 Task: Create tabs for every object which are used in housekeeping maintanence platform.
Action: Mouse moved to (1245, 92)
Screenshot: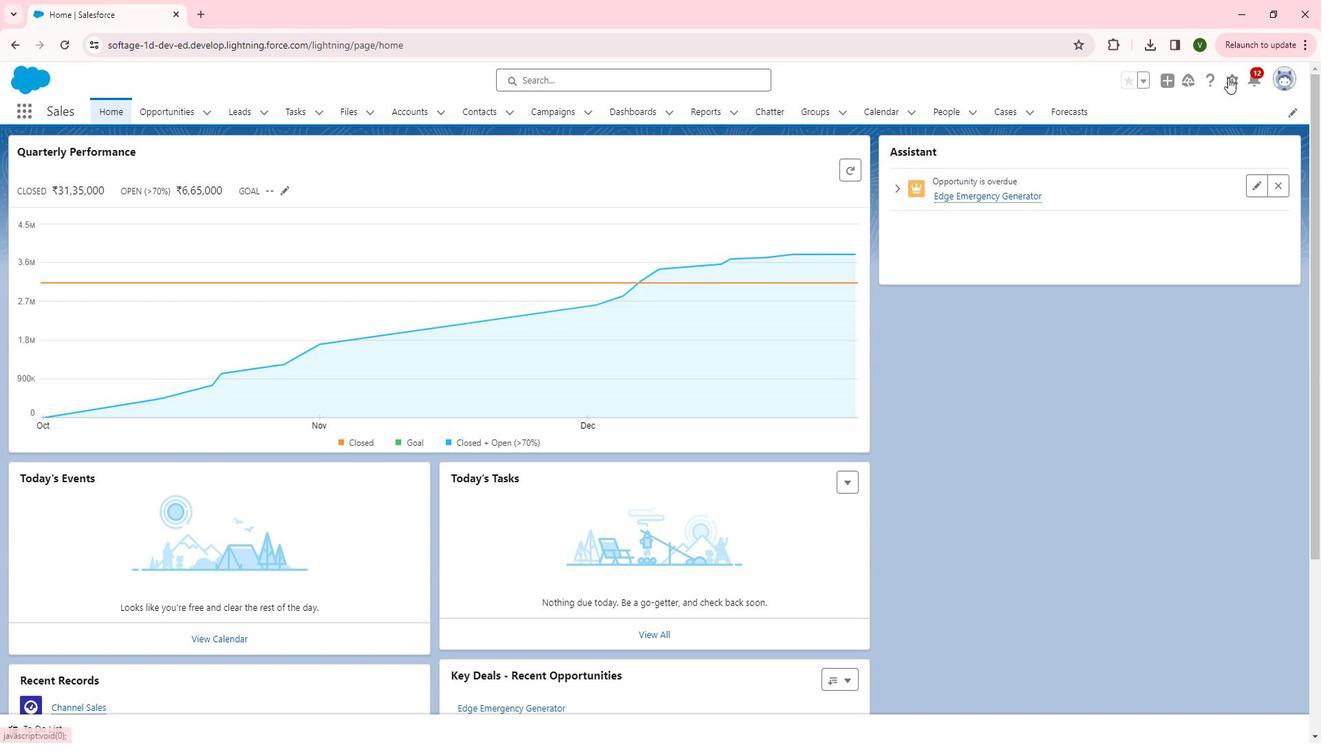 
Action: Mouse pressed left at (1245, 92)
Screenshot: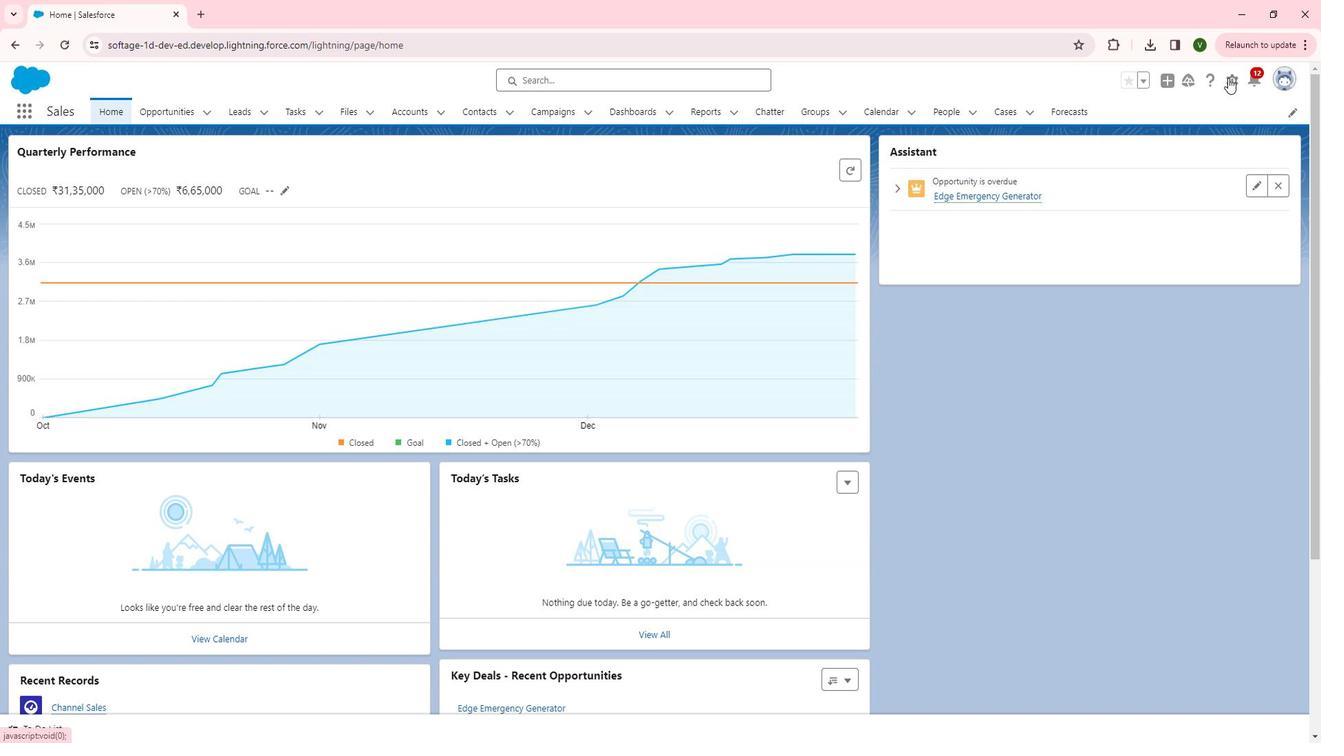 
Action: Mouse moved to (1194, 136)
Screenshot: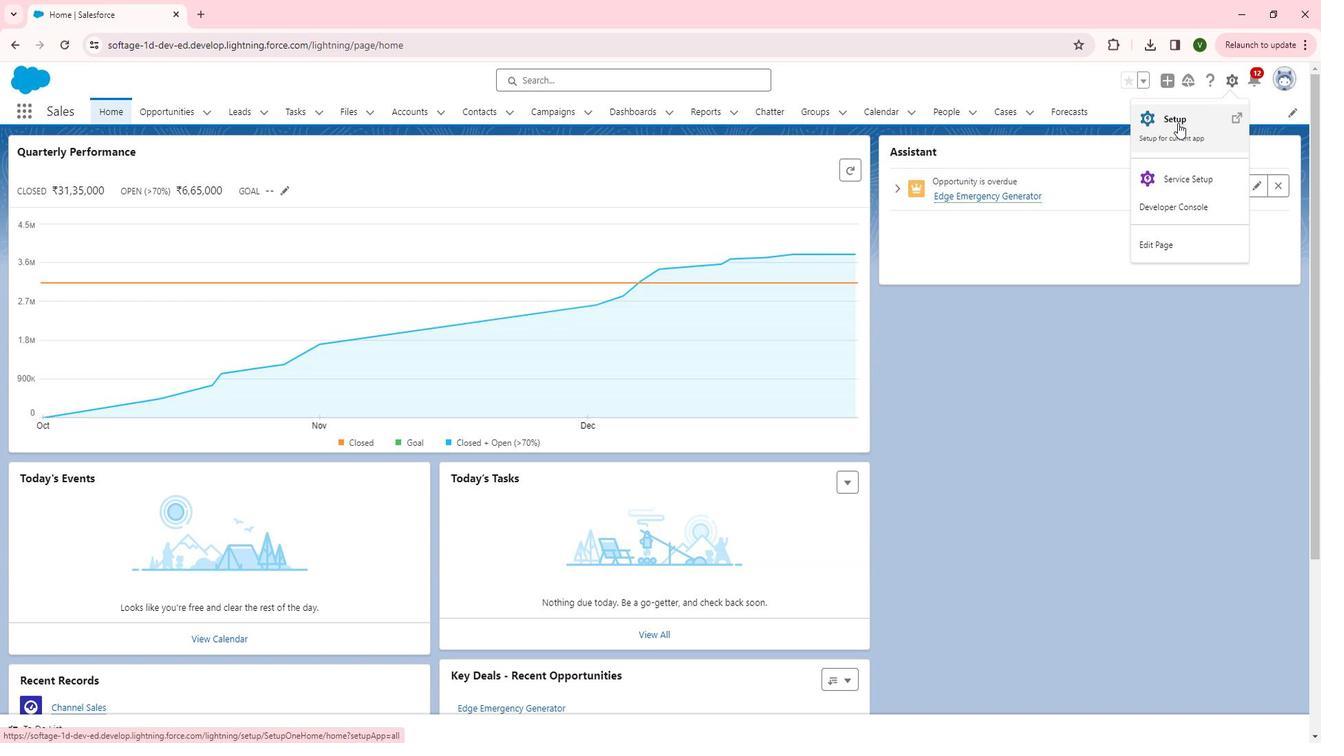 
Action: Mouse pressed left at (1194, 136)
Screenshot: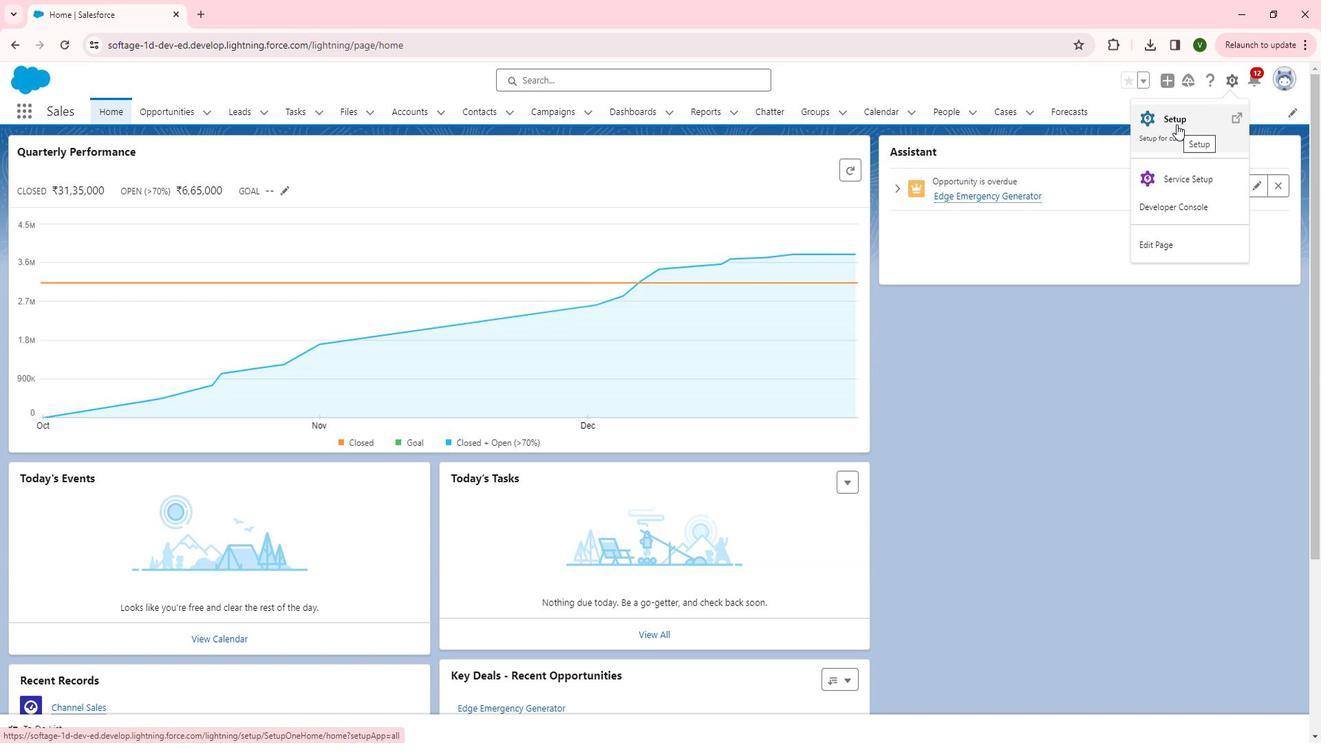 
Action: Mouse moved to (88, 322)
Screenshot: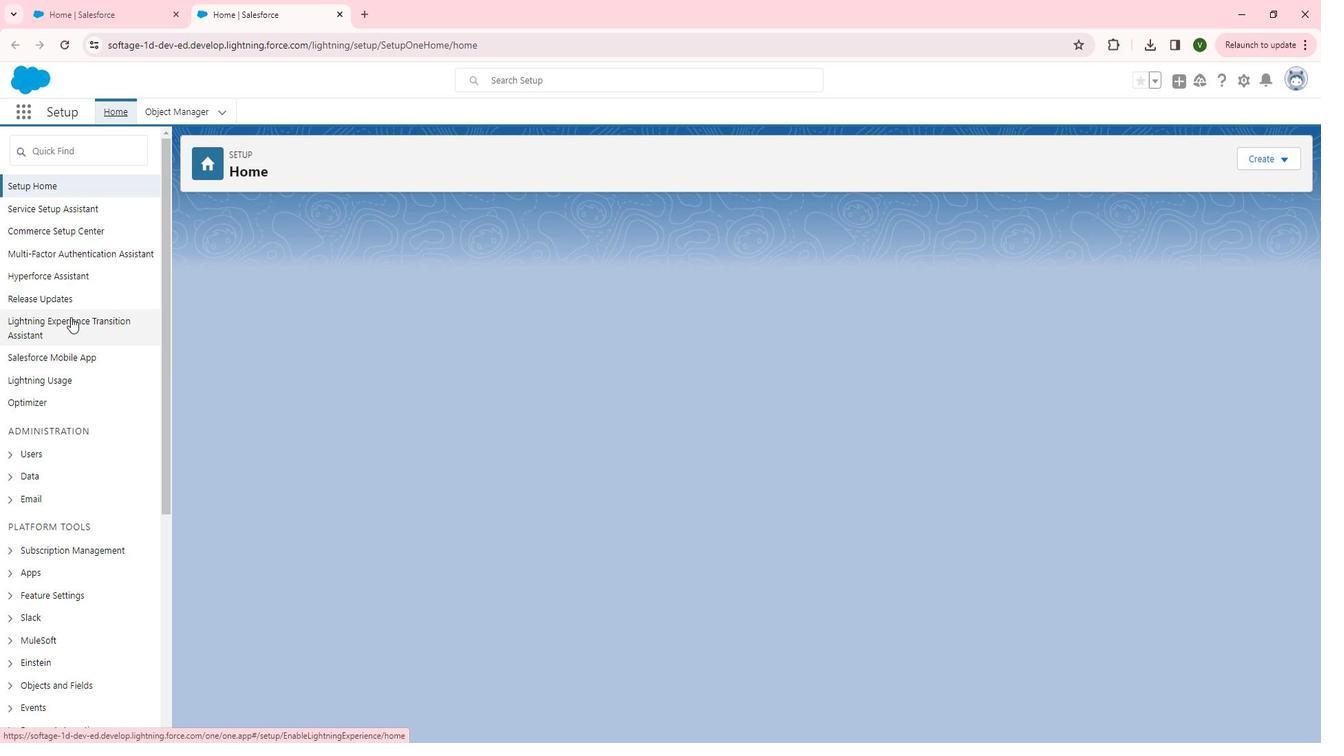 
Action: Mouse scrolled (88, 322) with delta (0, 0)
Screenshot: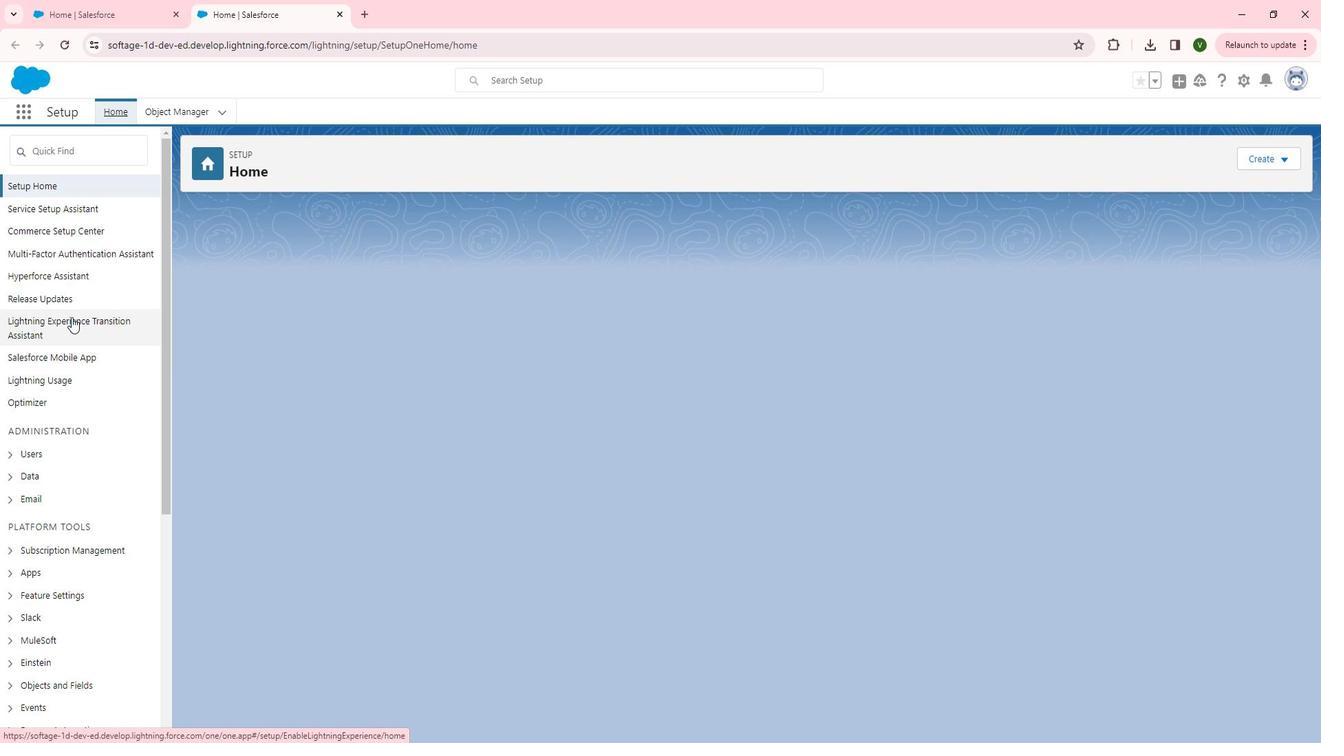 
Action: Mouse scrolled (88, 322) with delta (0, 0)
Screenshot: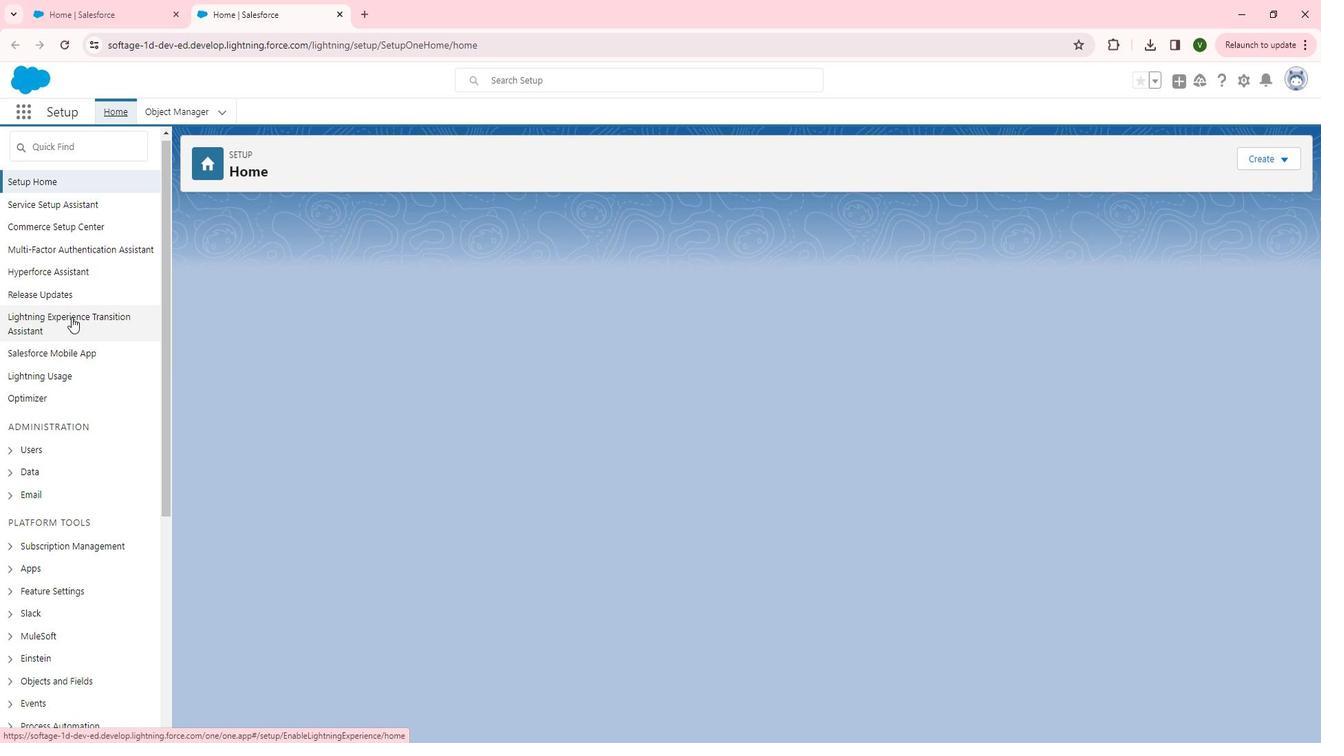 
Action: Mouse moved to (59, 417)
Screenshot: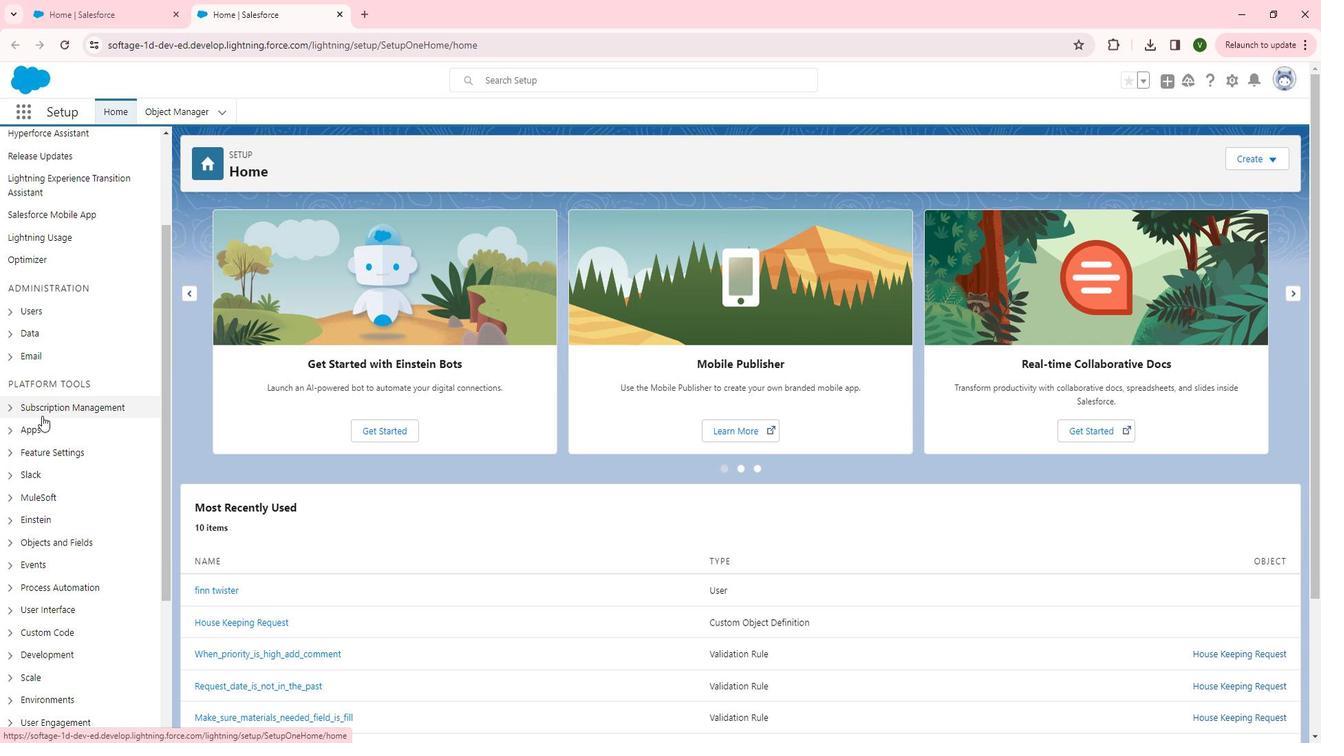 
Action: Mouse scrolled (59, 417) with delta (0, 0)
Screenshot: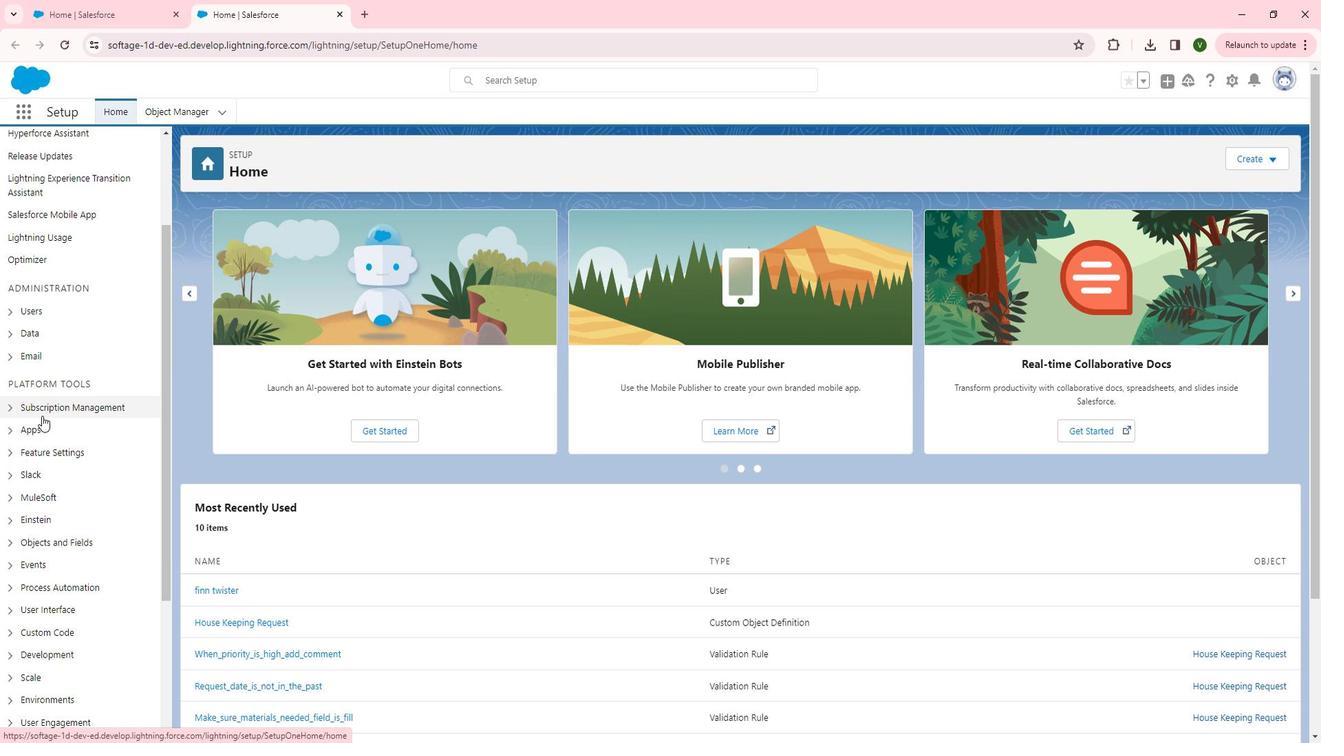 
Action: Mouse scrolled (59, 417) with delta (0, 0)
Screenshot: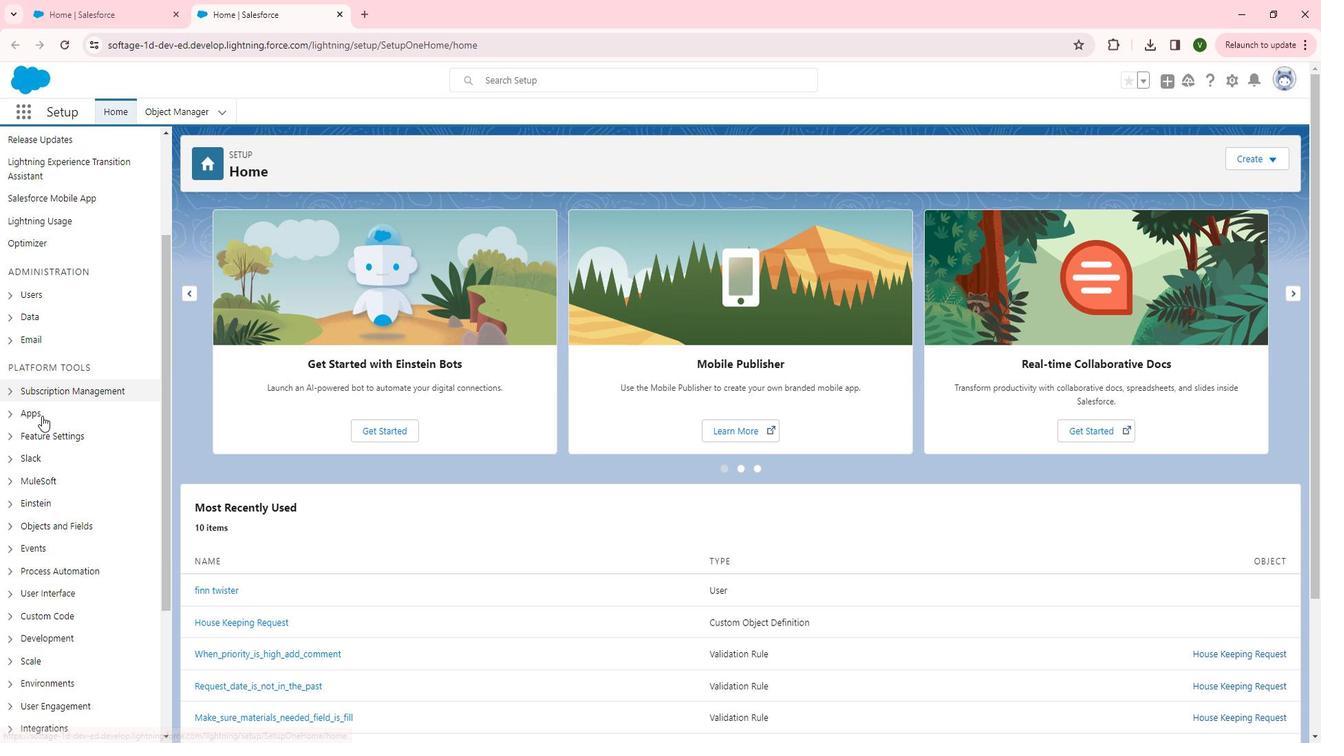 
Action: Mouse scrolled (59, 417) with delta (0, 0)
Screenshot: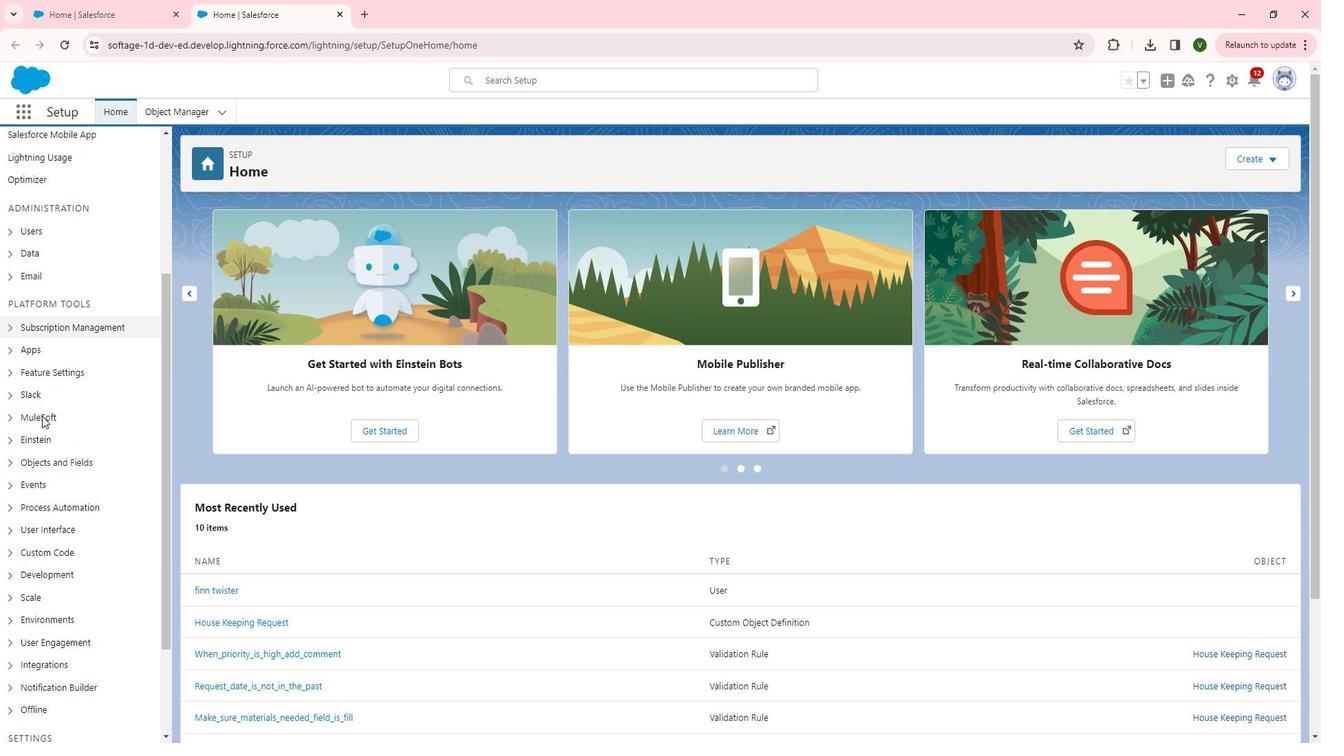 
Action: Mouse moved to (30, 398)
Screenshot: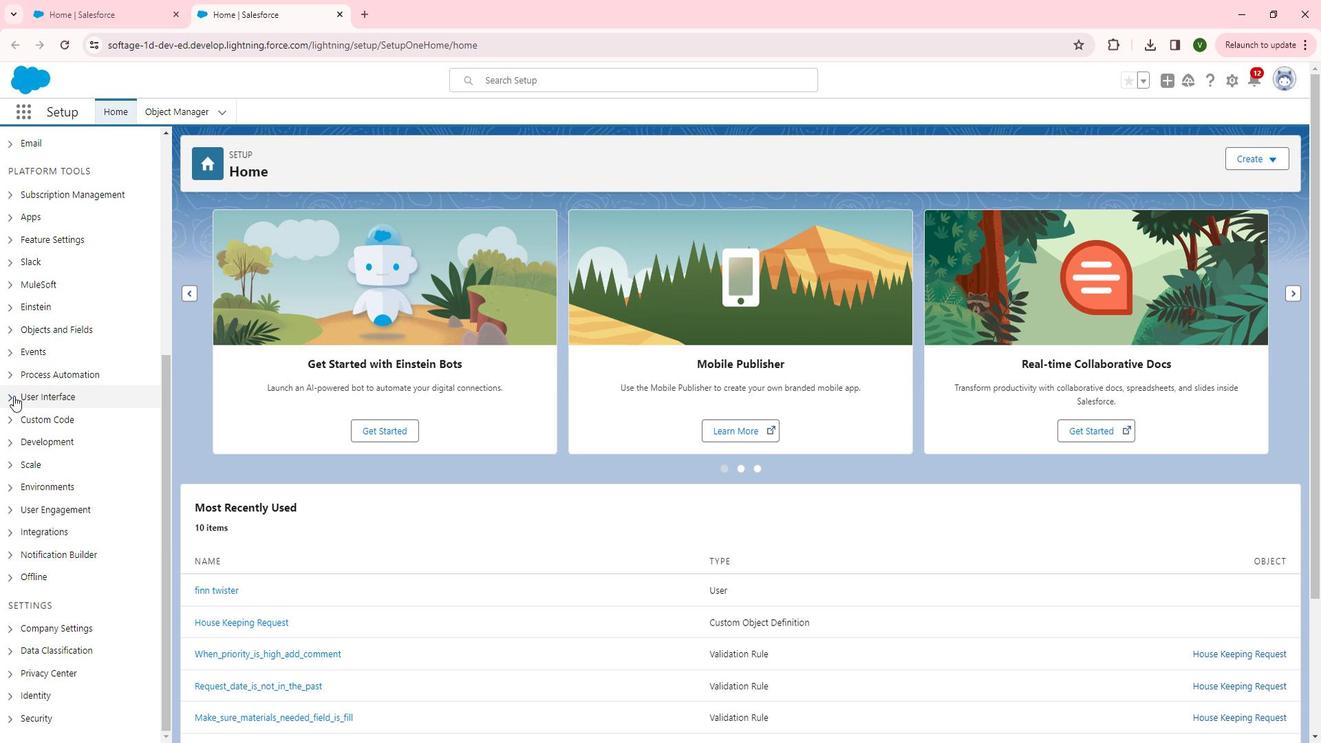 
Action: Mouse pressed left at (30, 398)
Screenshot: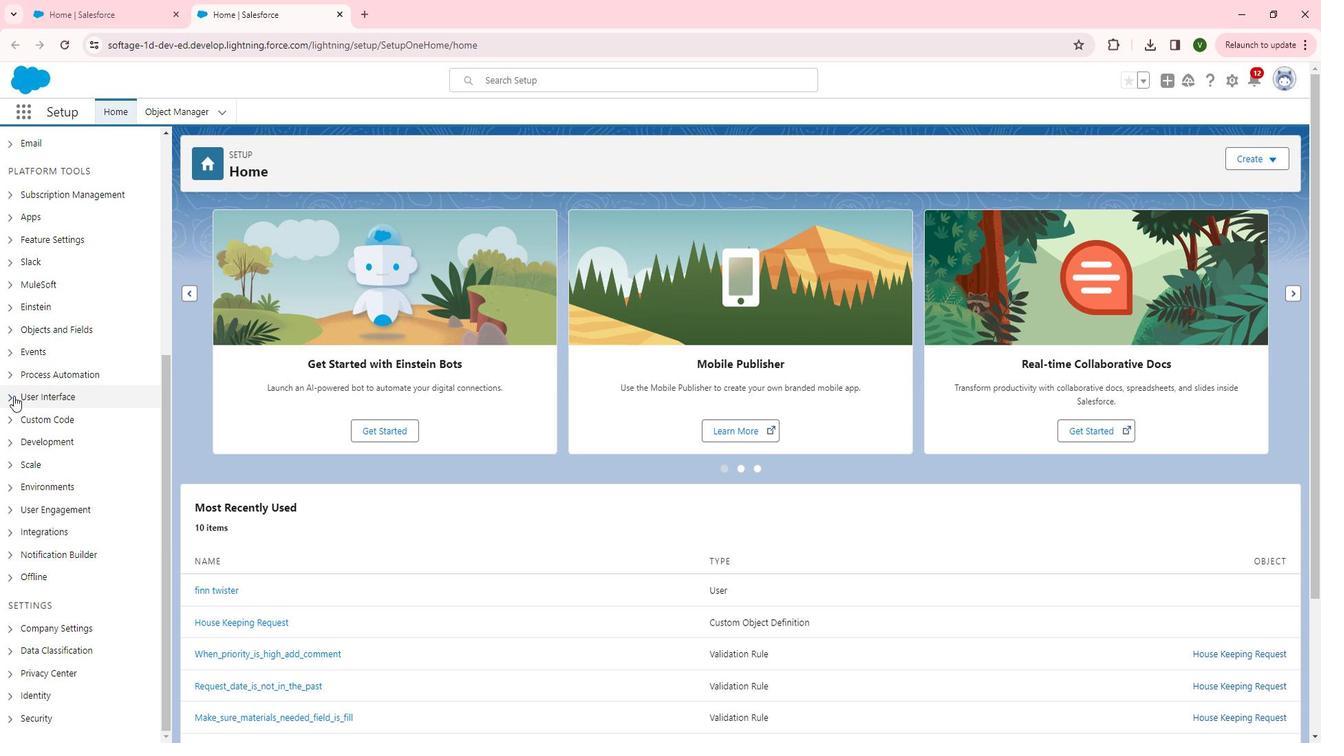 
Action: Mouse moved to (81, 470)
Screenshot: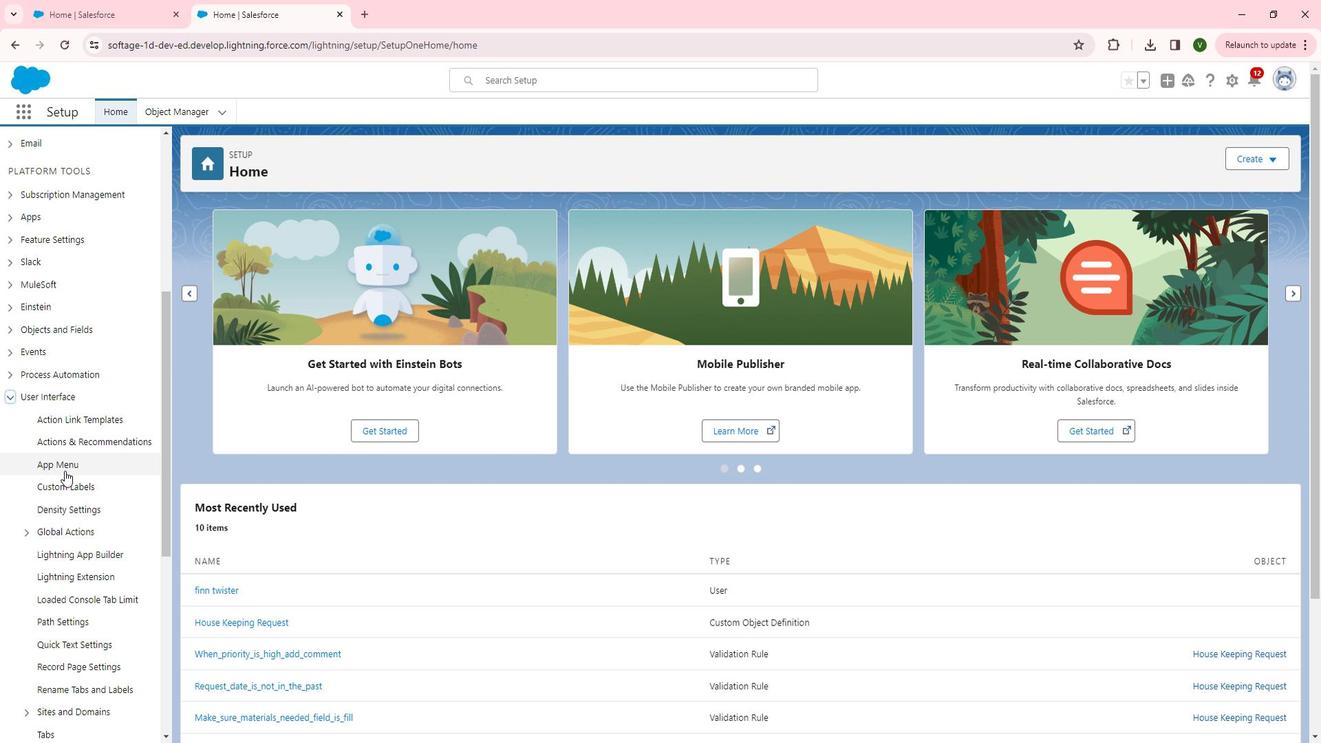 
Action: Mouse scrolled (81, 470) with delta (0, 0)
Screenshot: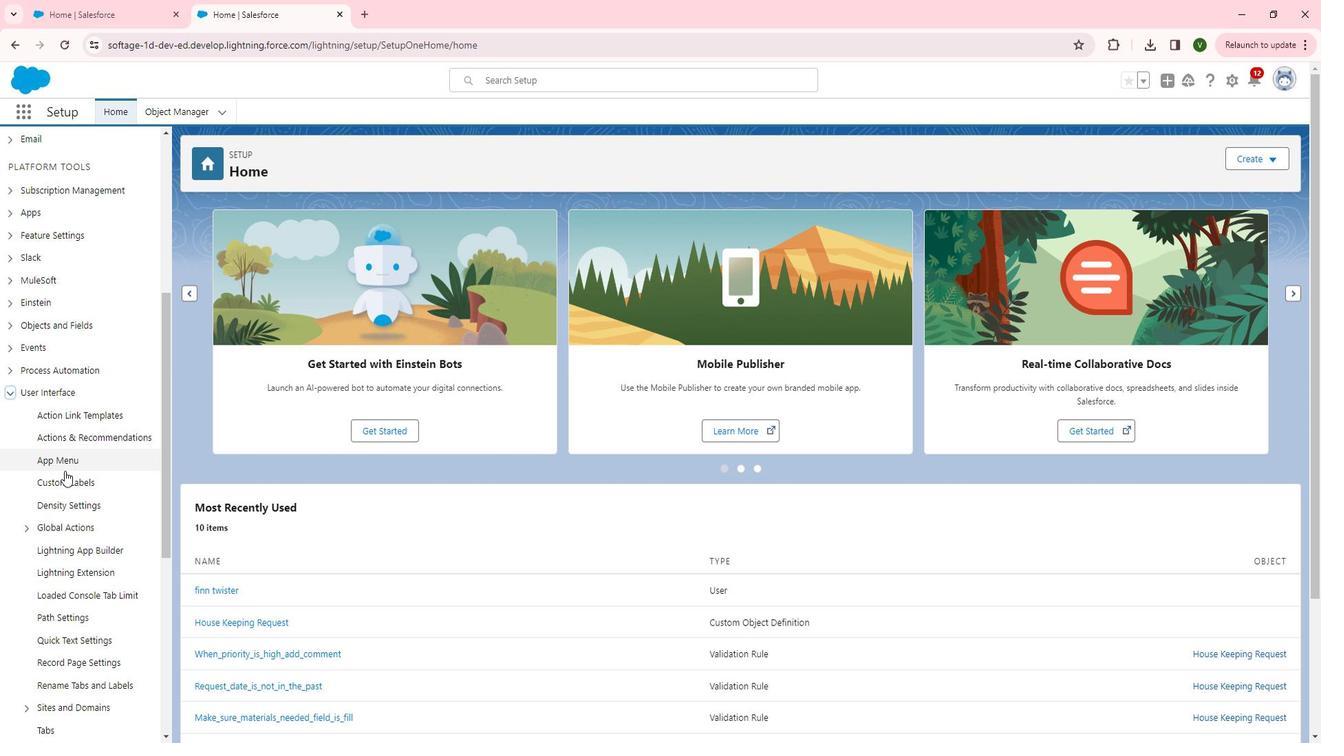 
Action: Mouse scrolled (81, 470) with delta (0, 0)
Screenshot: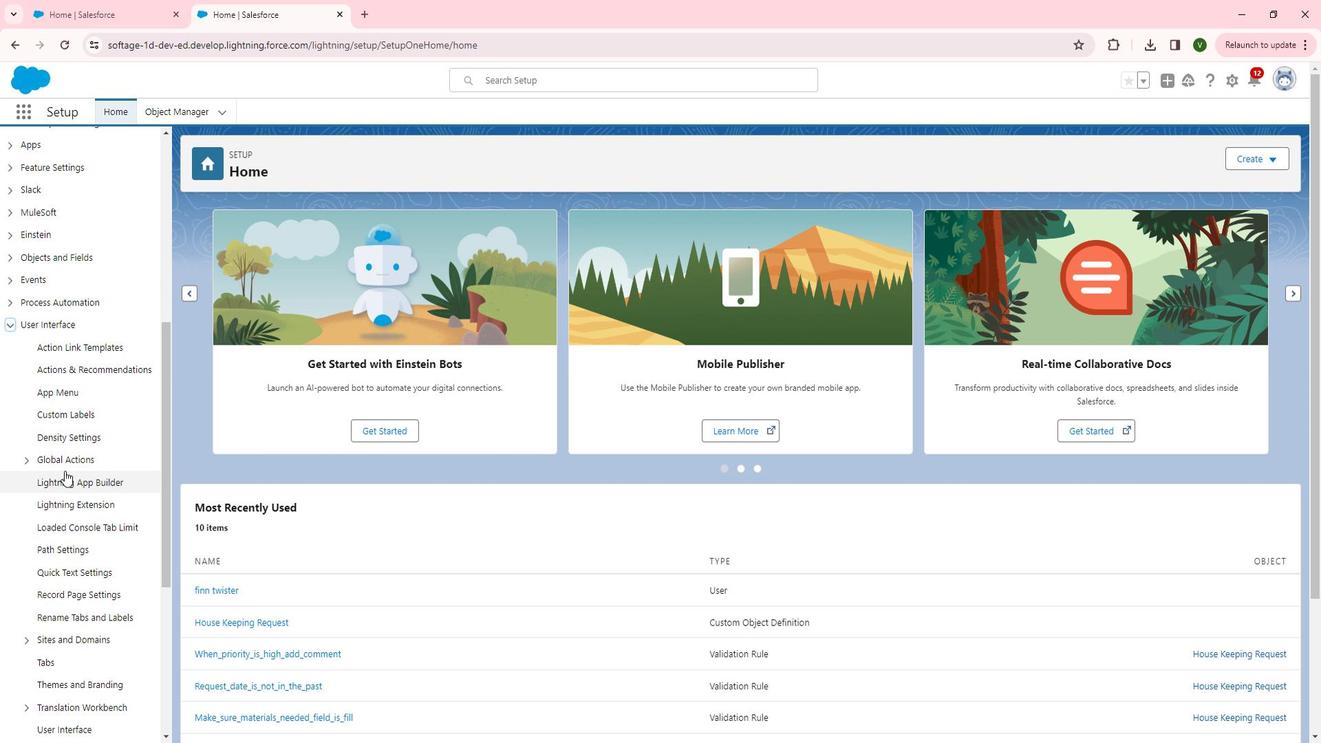 
Action: Mouse scrolled (81, 470) with delta (0, 0)
Screenshot: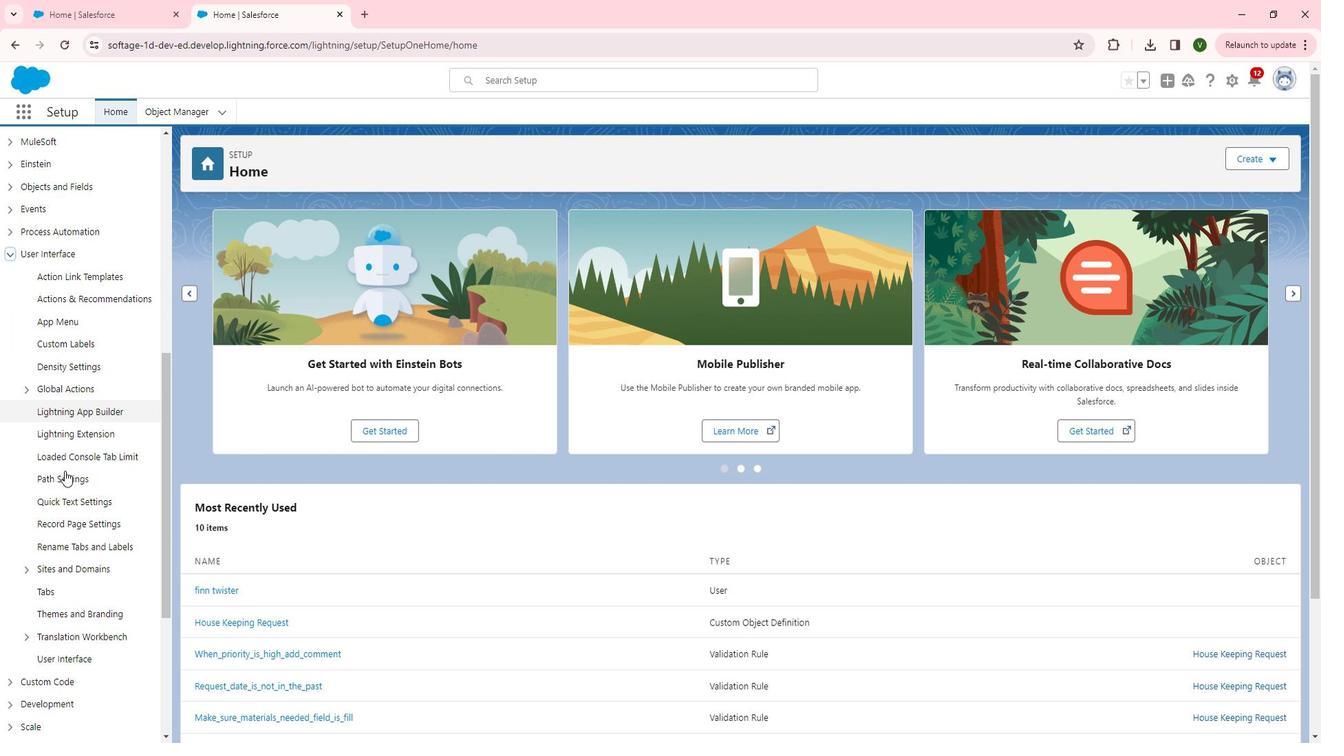 
Action: Mouse moved to (66, 516)
Screenshot: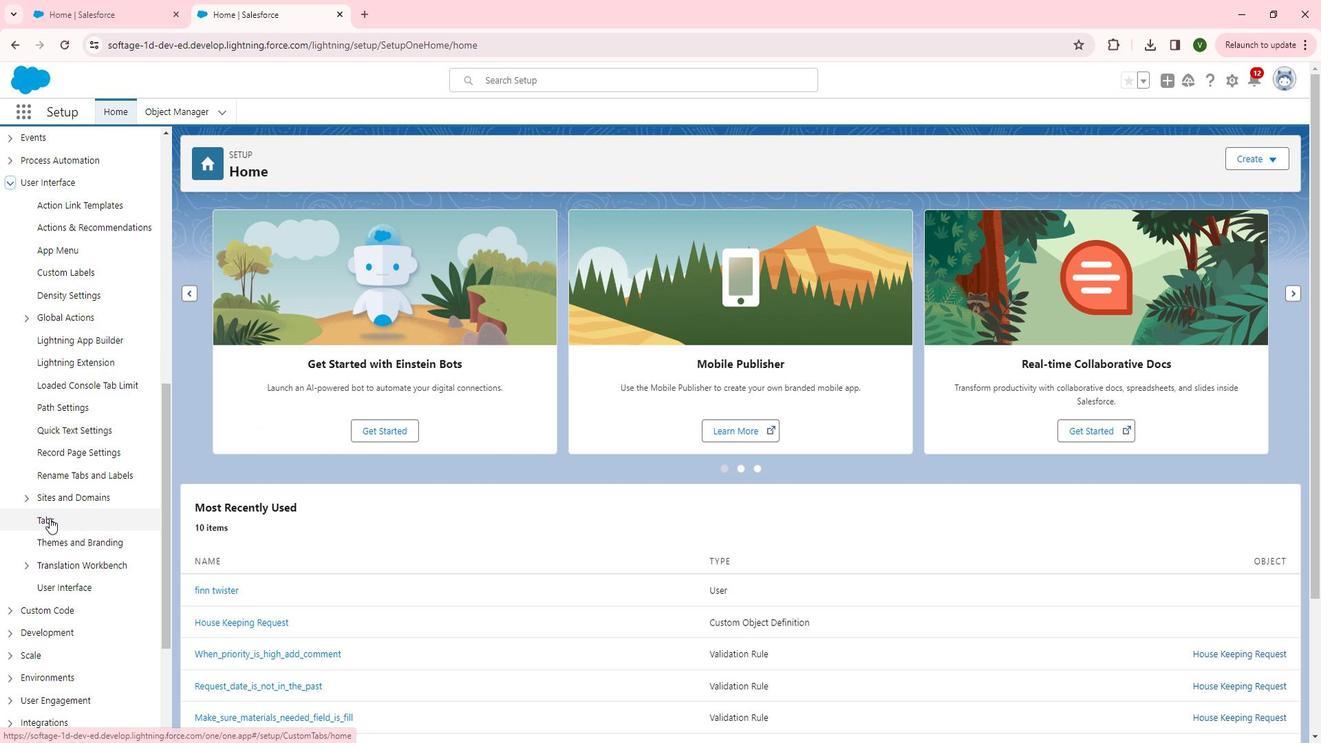 
Action: Mouse pressed left at (66, 516)
Screenshot: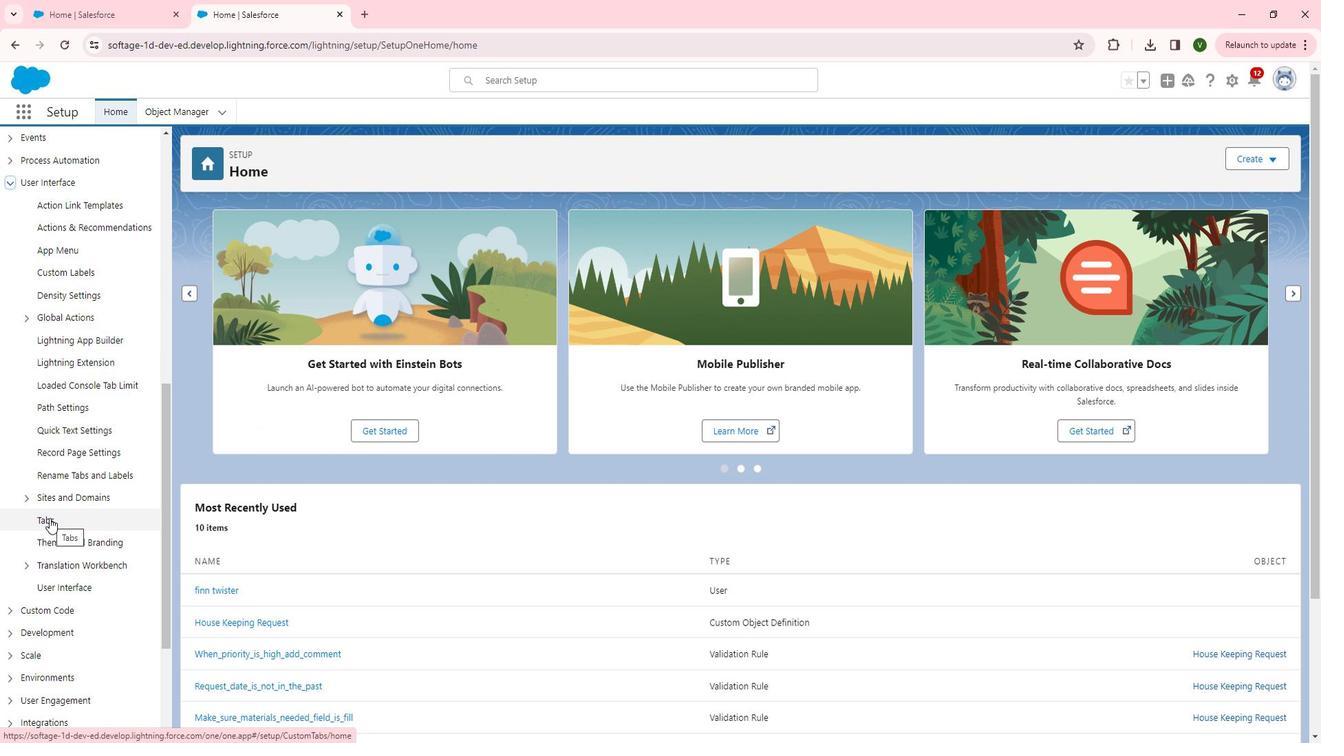 
Action: Mouse moved to (560, 330)
Screenshot: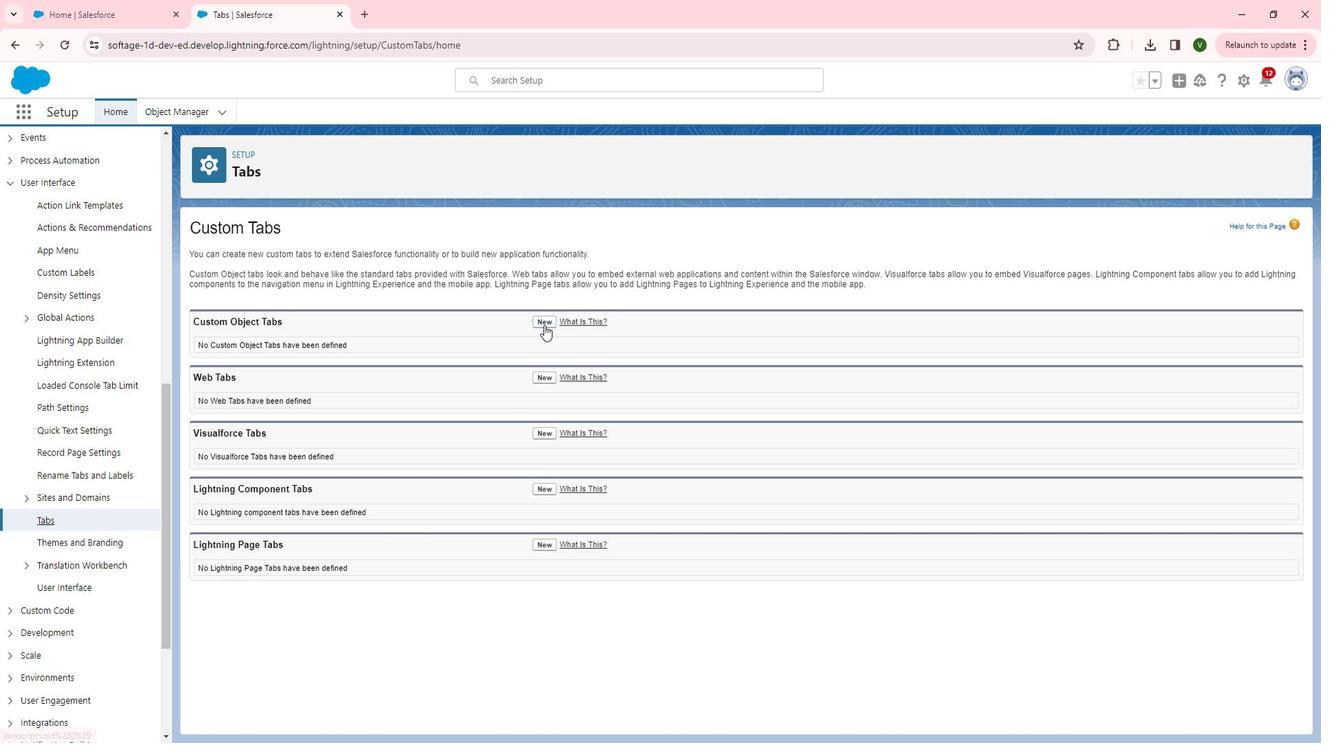 
Action: Mouse pressed left at (560, 330)
Screenshot: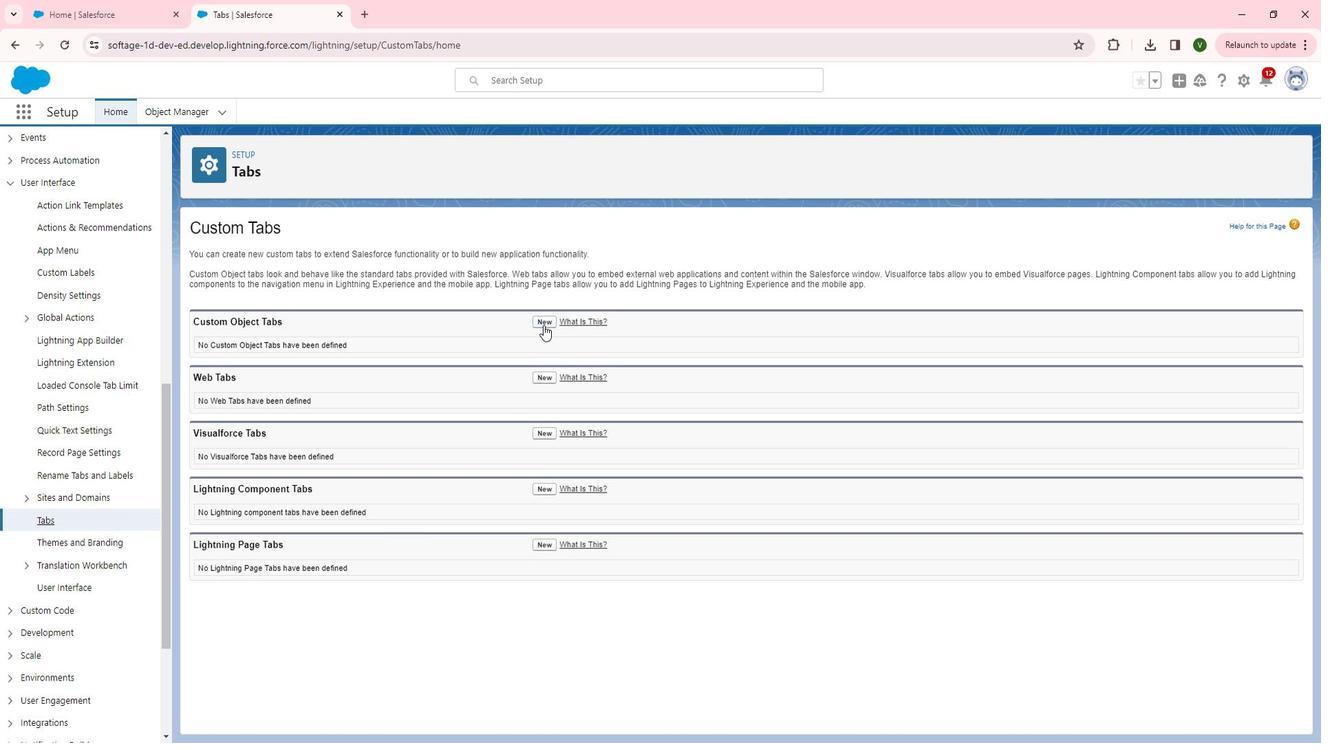 
Action: Mouse moved to (505, 343)
Screenshot: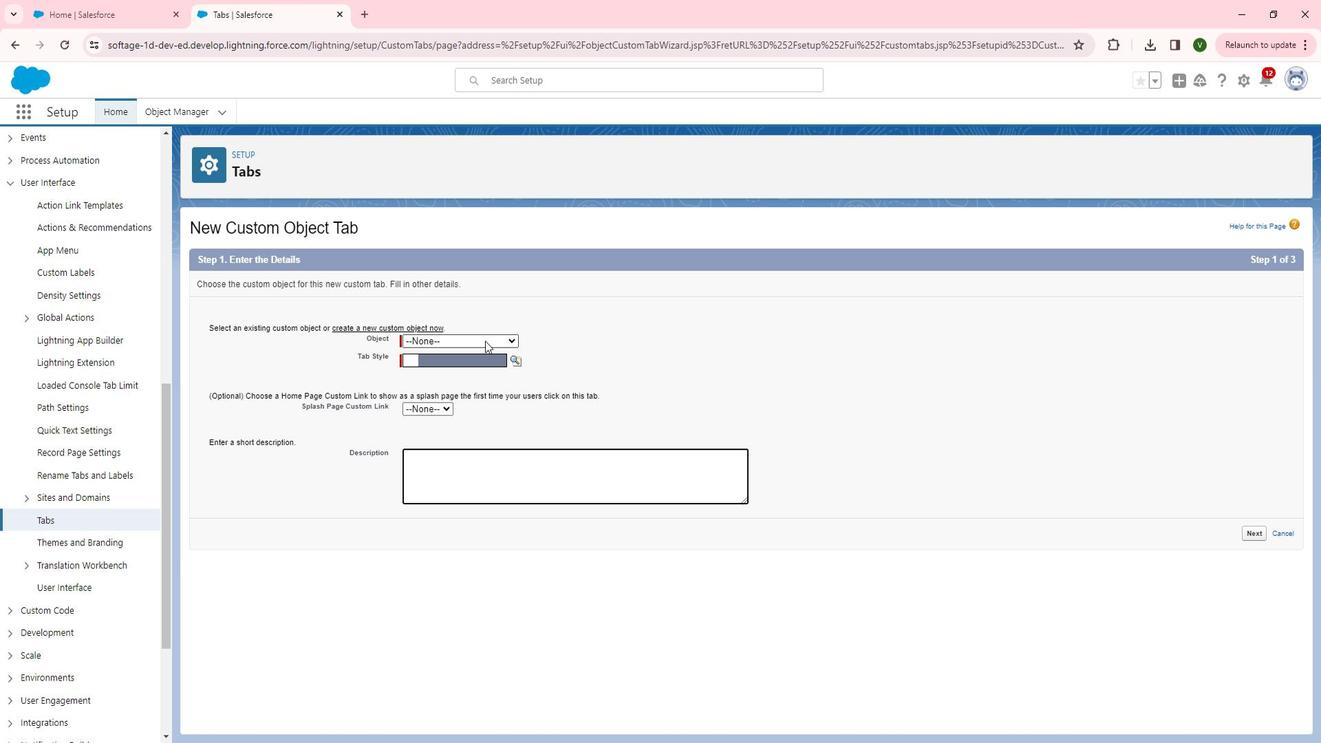 
Action: Mouse pressed left at (505, 343)
Screenshot: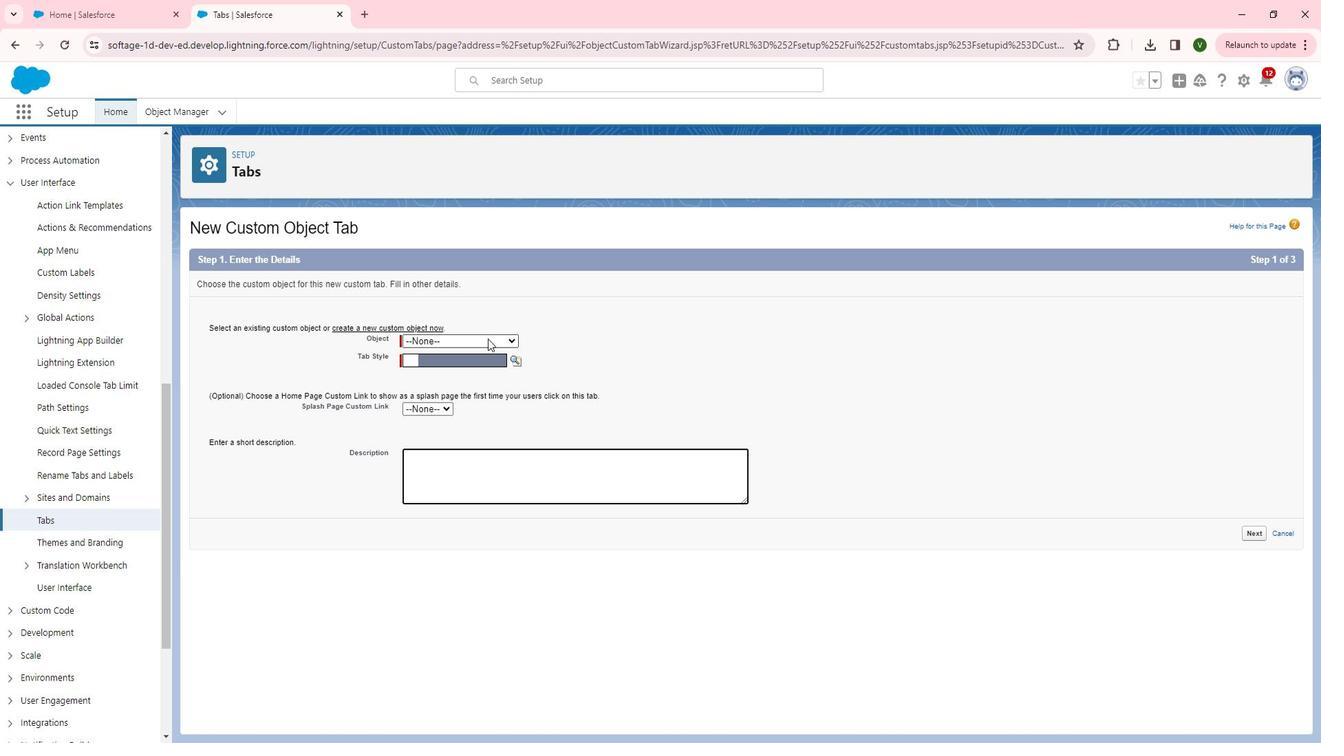 
Action: Mouse moved to (495, 368)
Screenshot: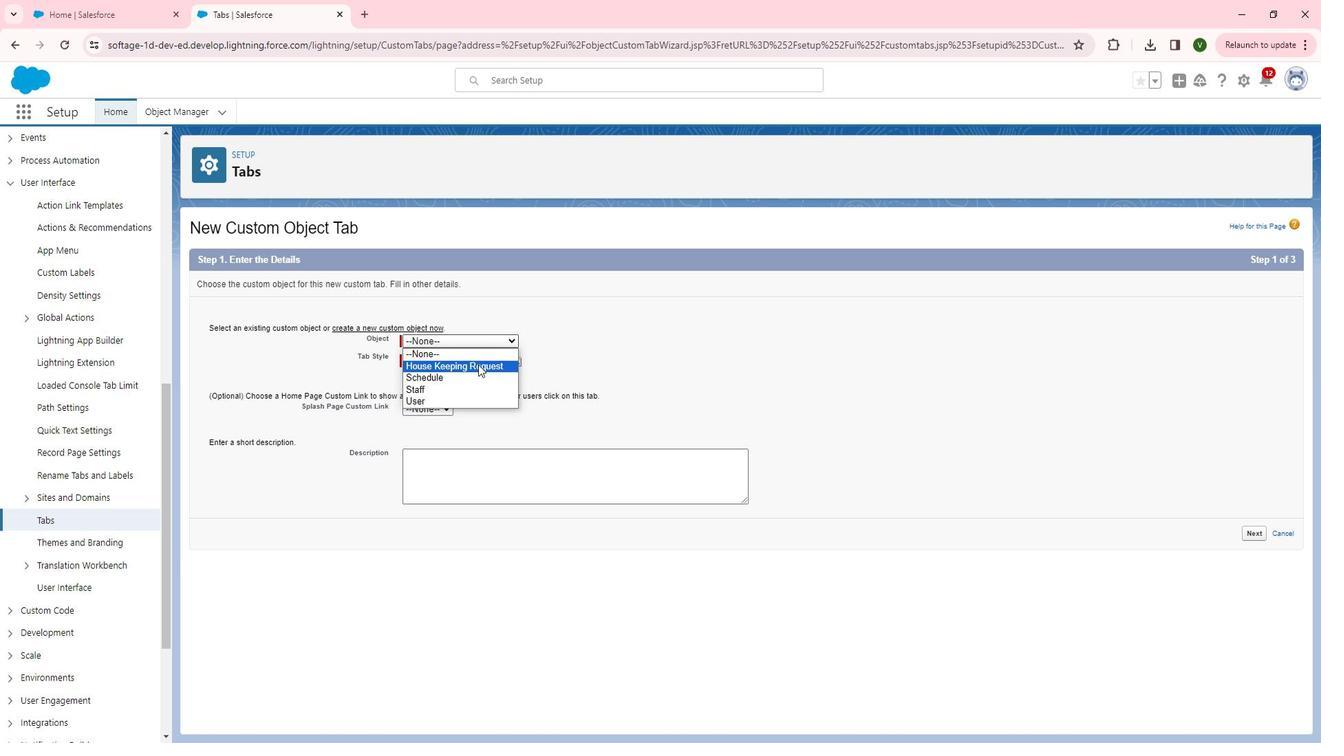 
Action: Mouse pressed left at (495, 368)
Screenshot: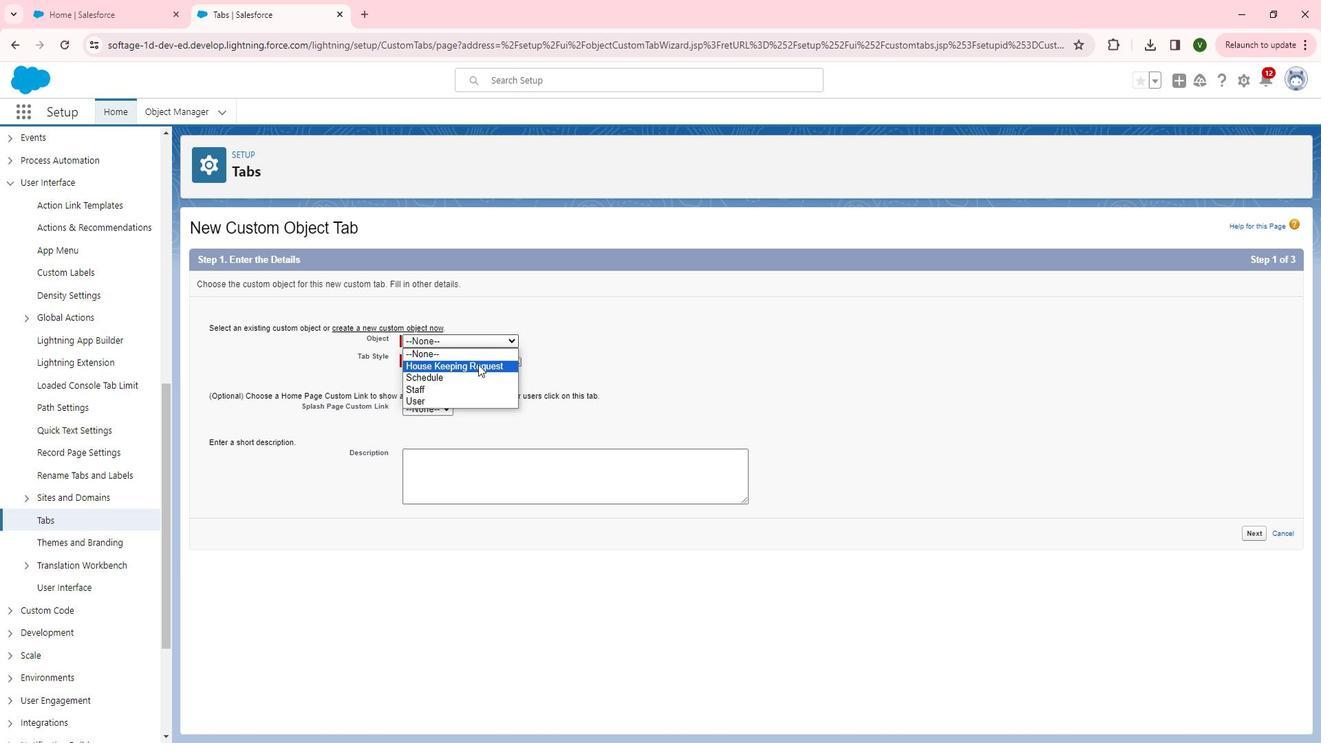 
Action: Mouse moved to (534, 365)
Screenshot: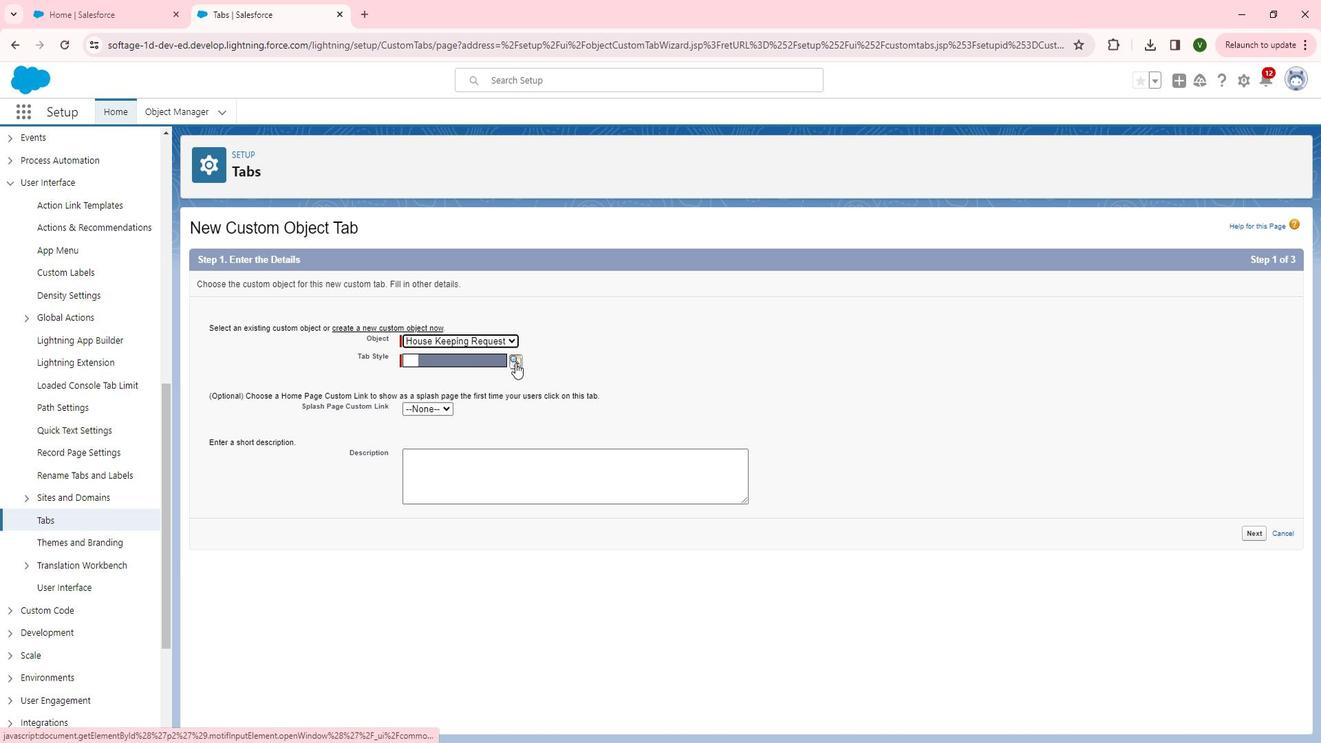 
Action: Mouse pressed left at (534, 365)
Screenshot: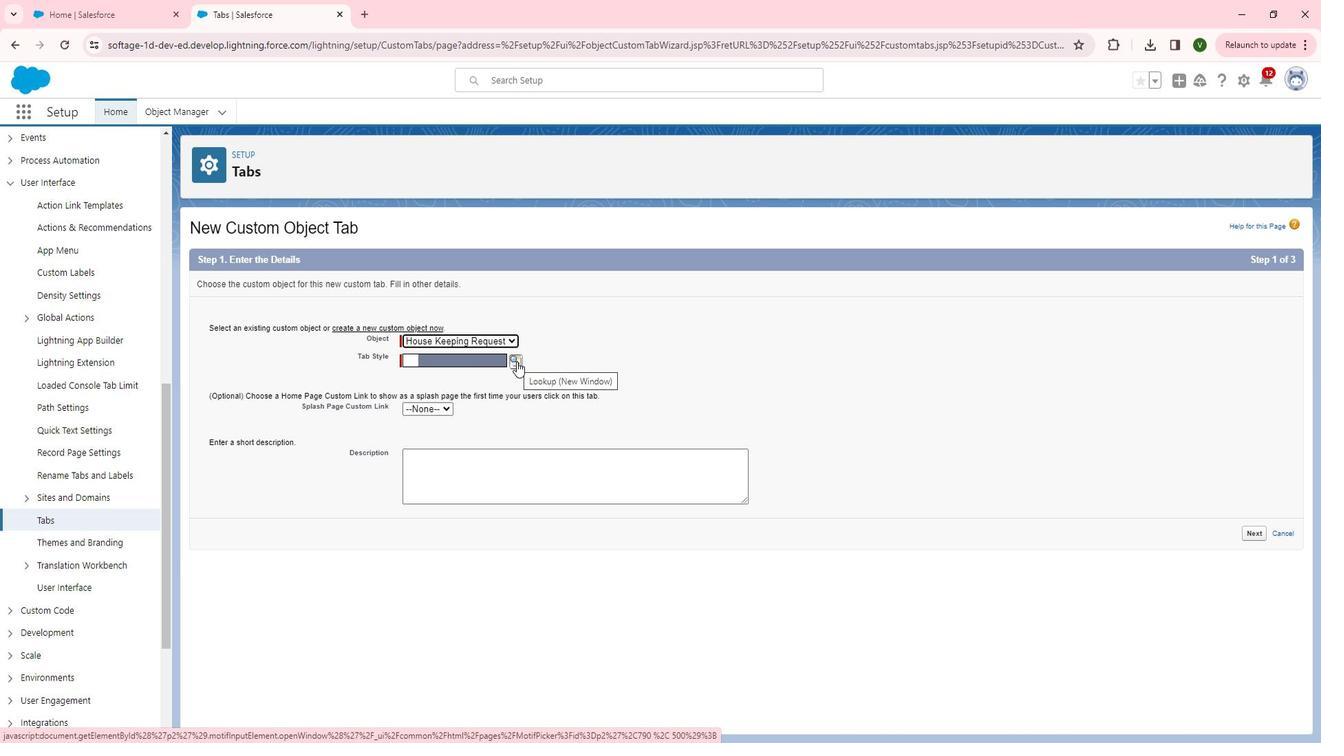 
Action: Mouse moved to (307, 560)
Screenshot: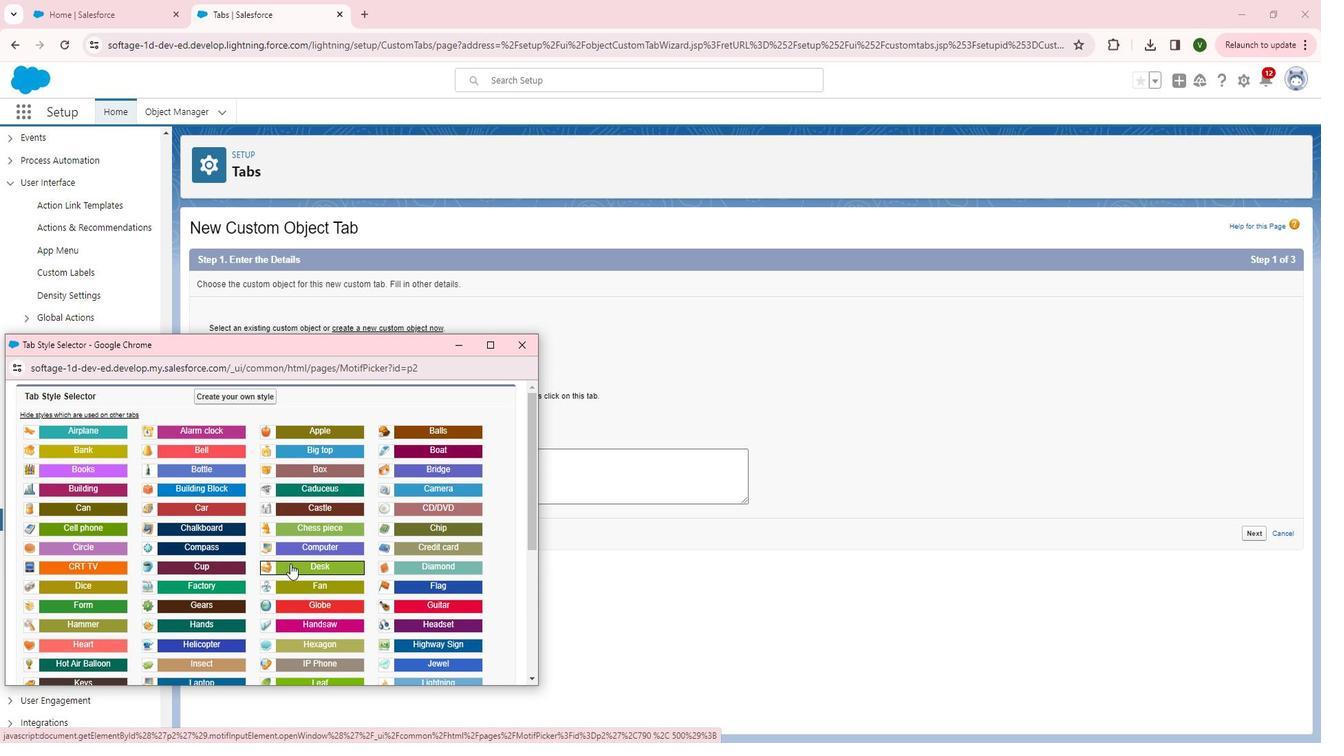 
Action: Mouse scrolled (307, 559) with delta (0, 0)
Screenshot: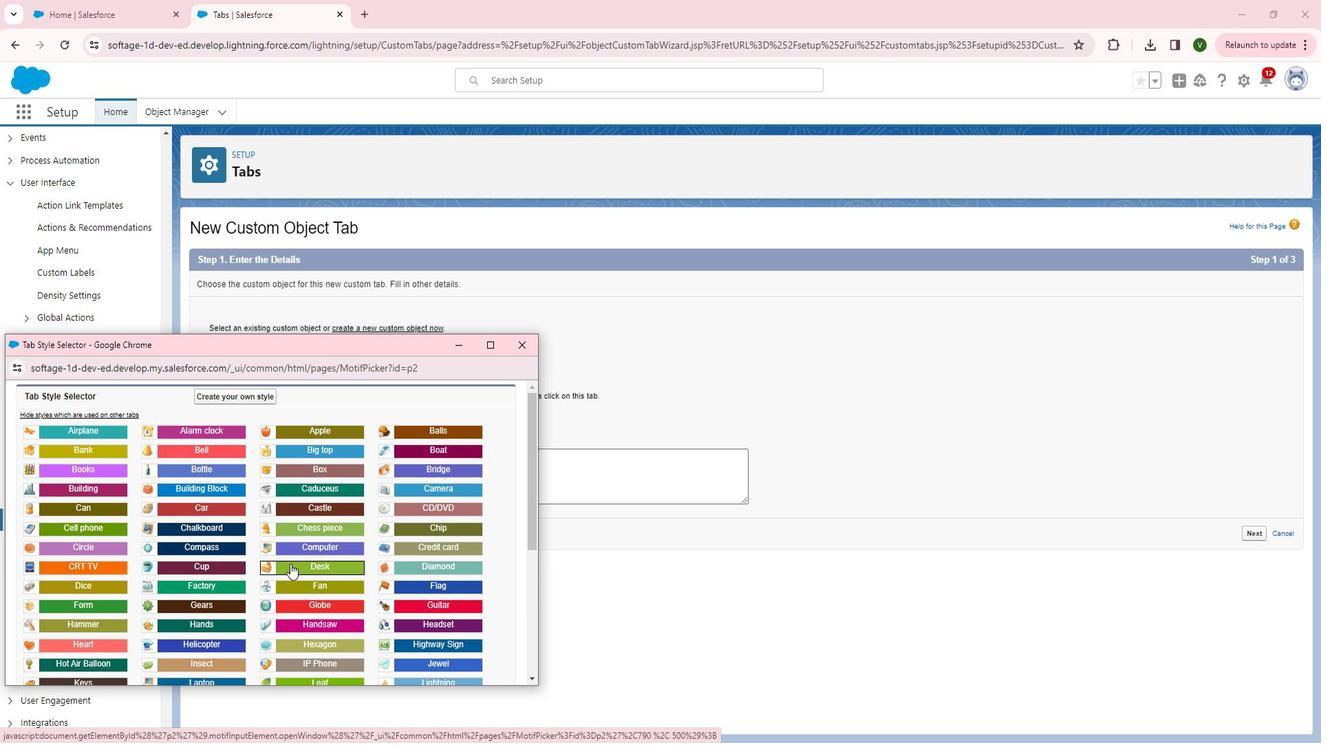 
Action: Mouse moved to (218, 419)
Screenshot: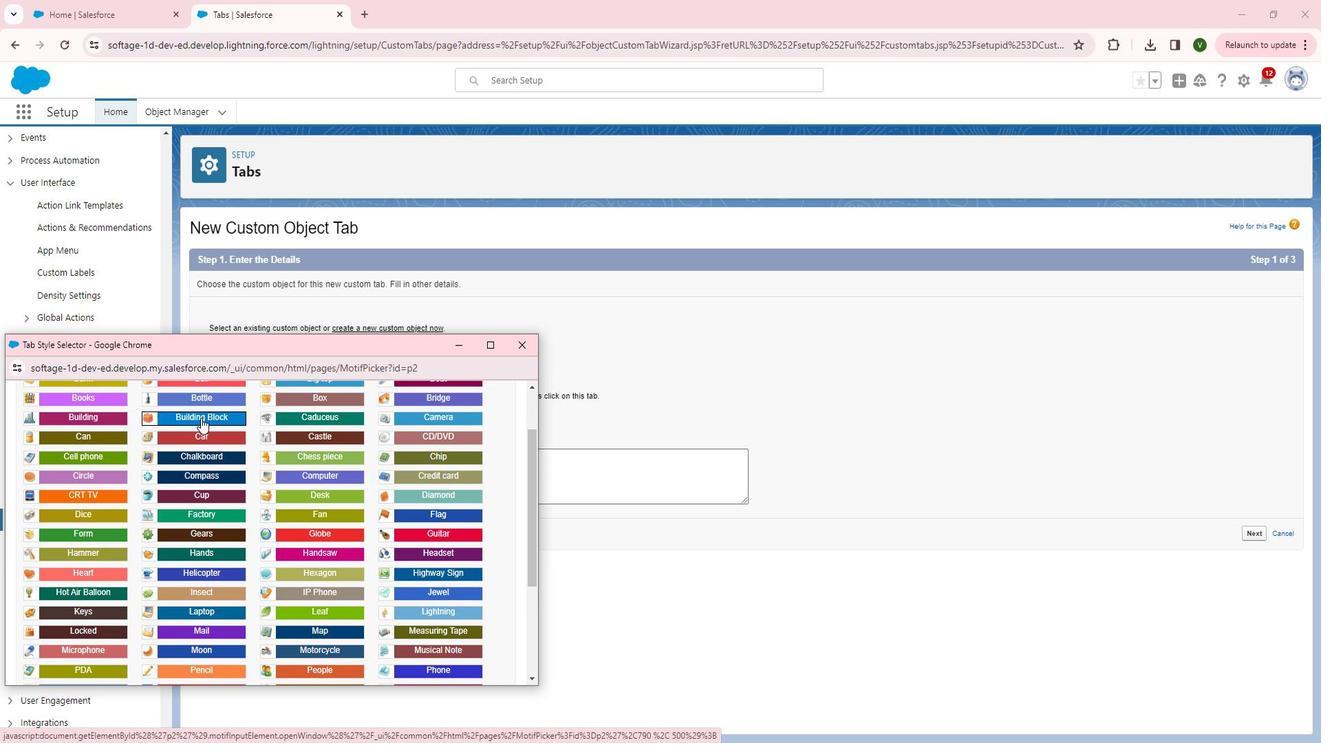
Action: Mouse pressed left at (218, 419)
Screenshot: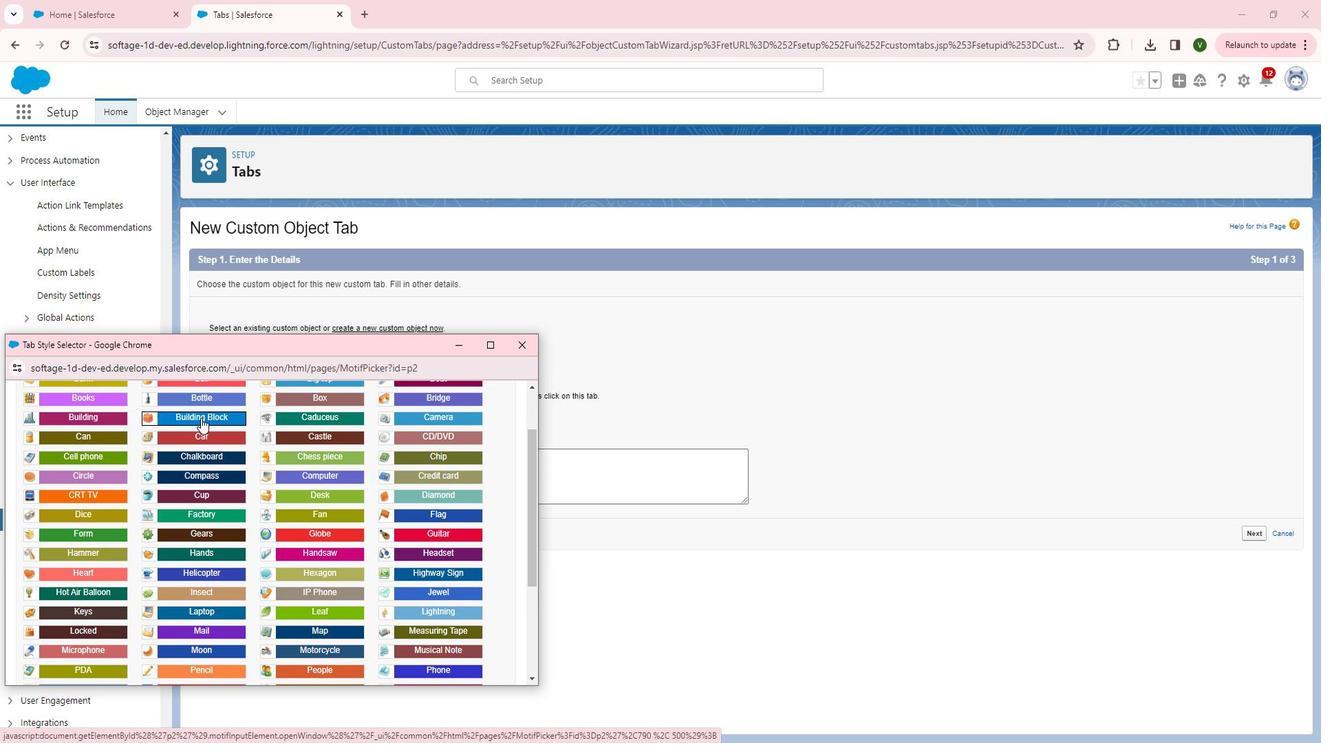 
Action: Mouse moved to (1265, 534)
Screenshot: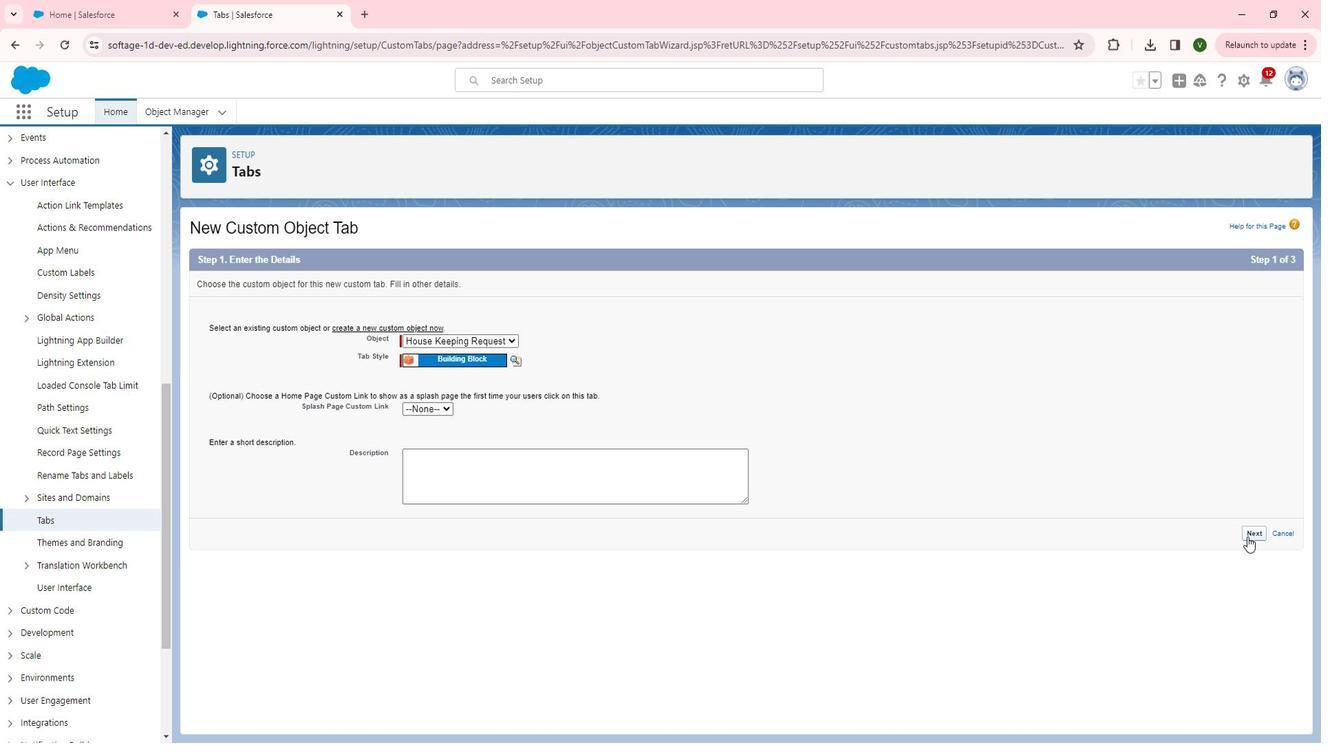 
Action: Mouse pressed left at (1265, 534)
Screenshot: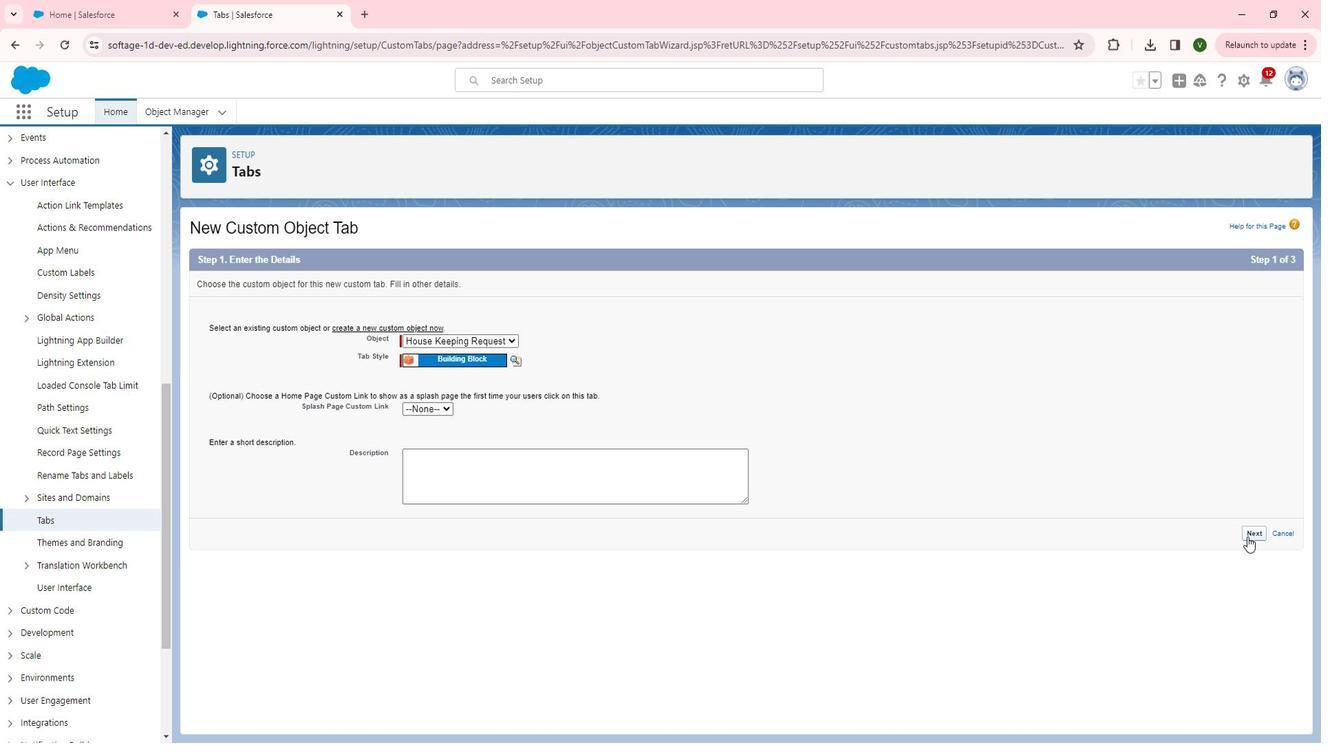 
Action: Mouse moved to (857, 421)
Screenshot: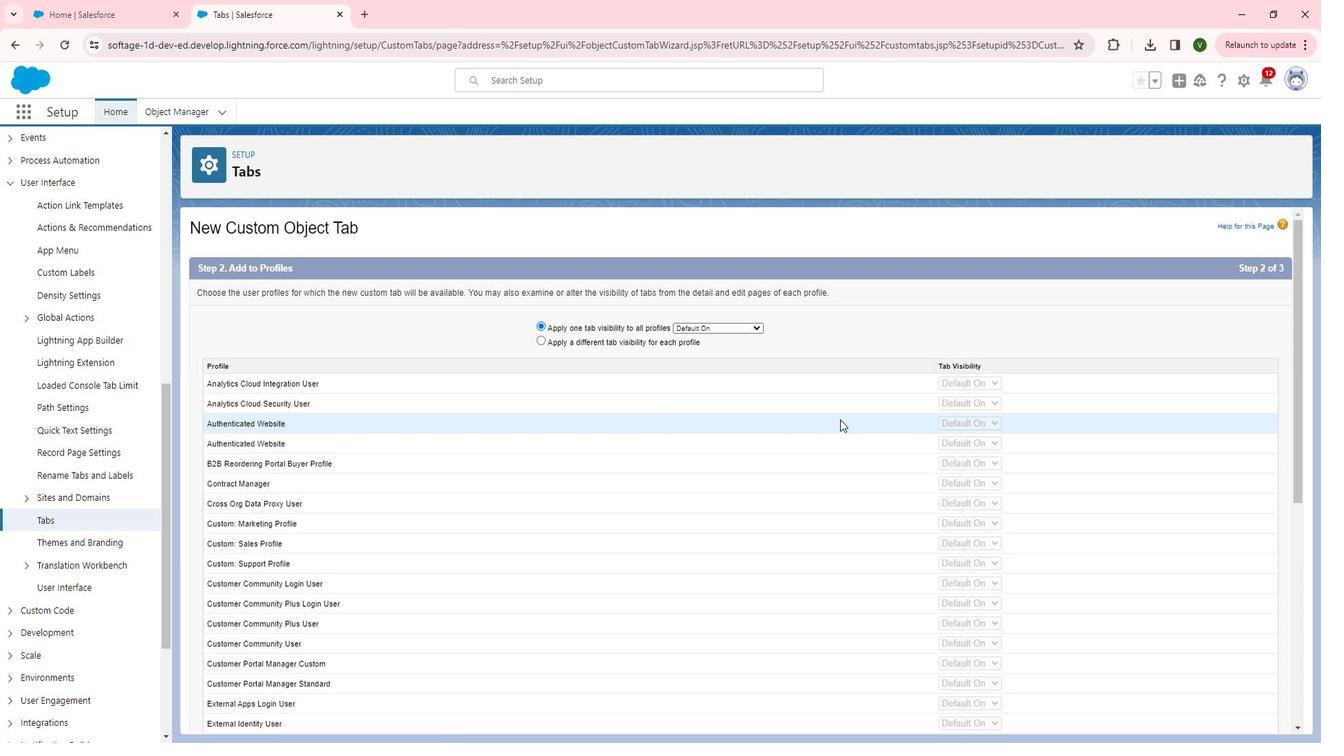 
Action: Mouse scrolled (857, 420) with delta (0, 0)
Screenshot: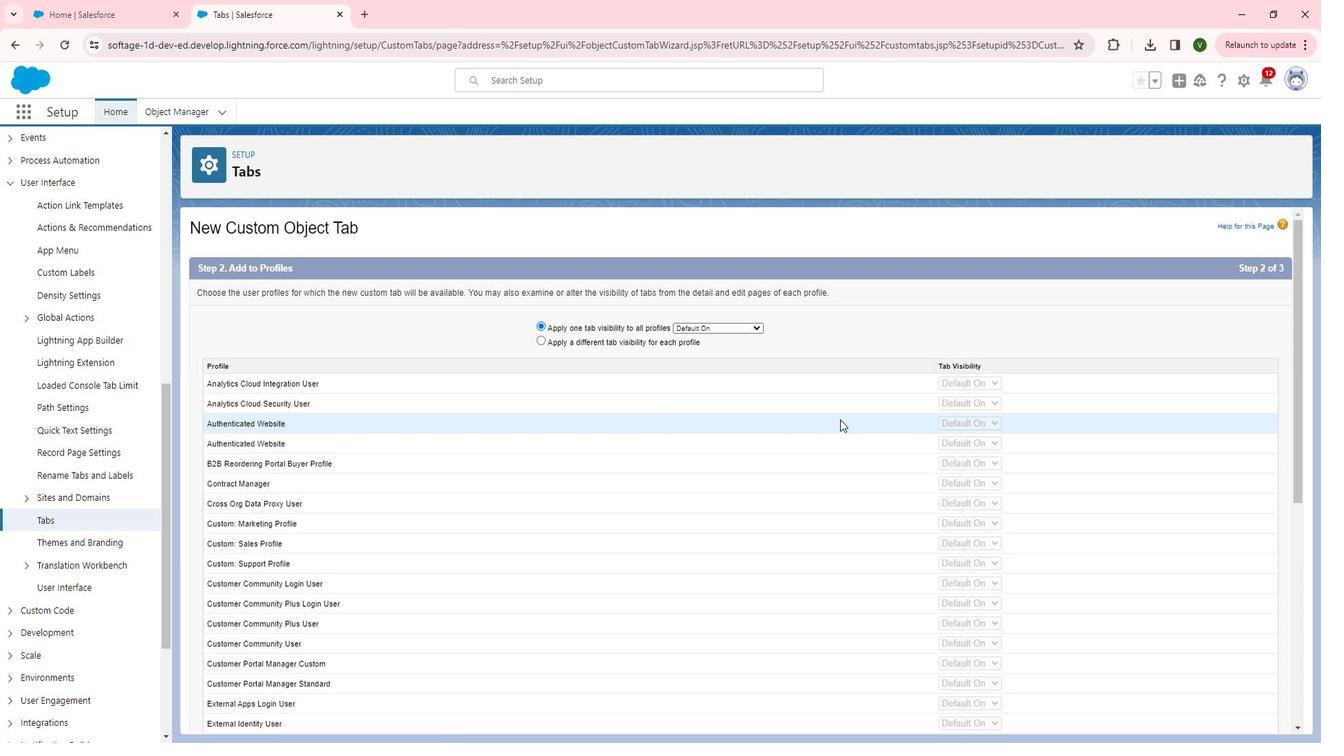 
Action: Mouse scrolled (857, 420) with delta (0, 0)
Screenshot: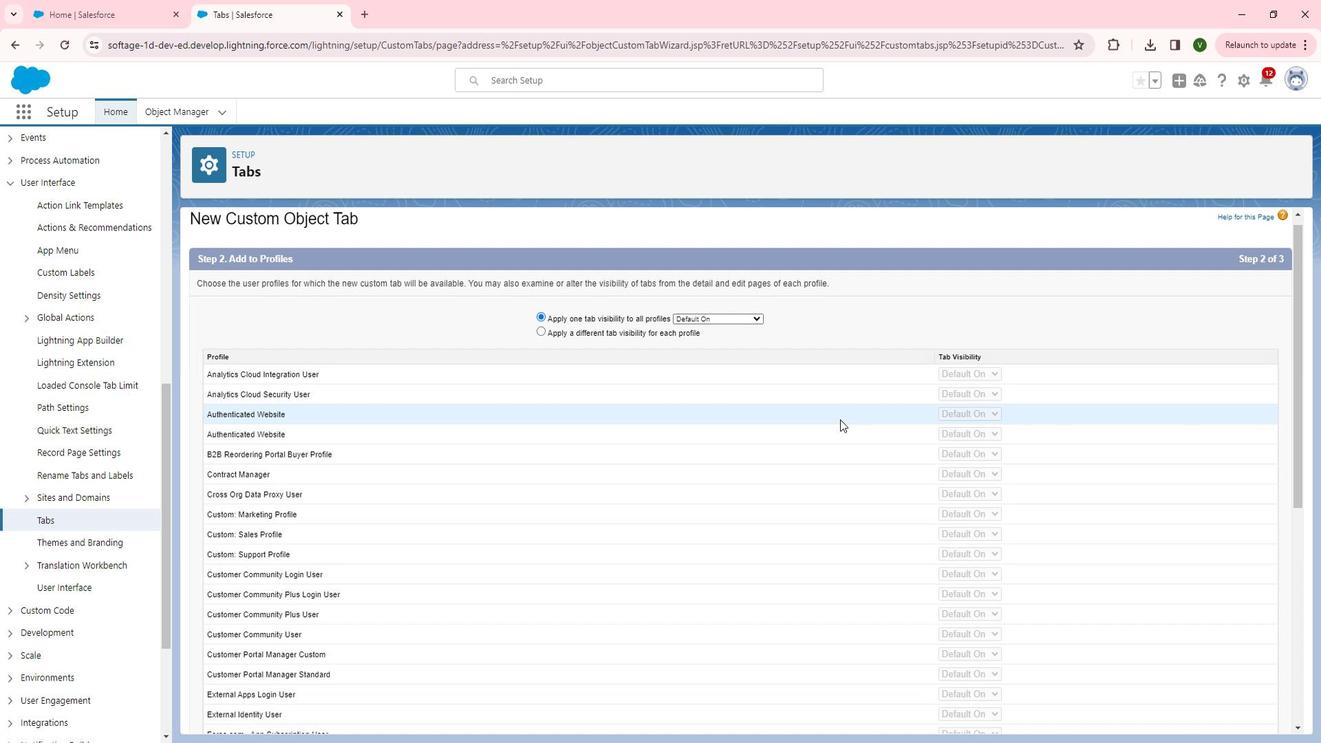 
Action: Mouse scrolled (857, 420) with delta (0, 0)
Screenshot: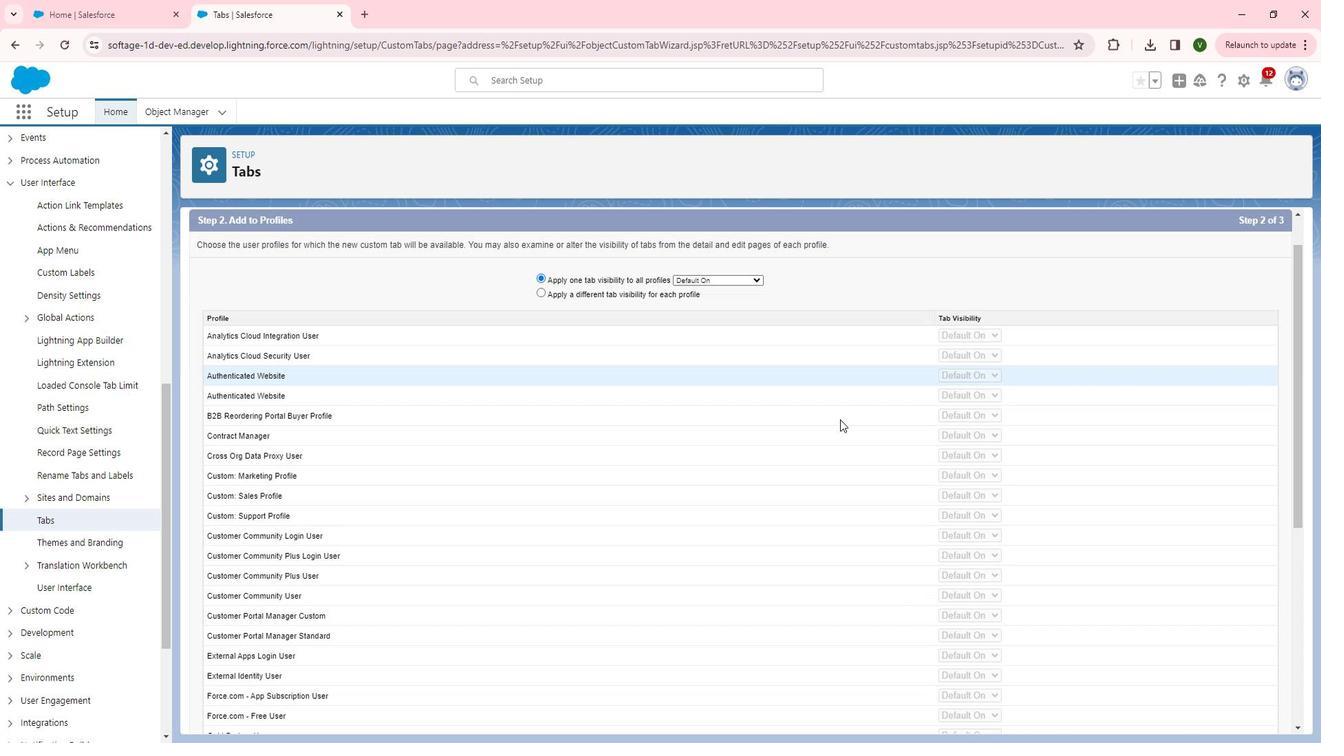 
Action: Mouse scrolled (857, 420) with delta (0, 0)
Screenshot: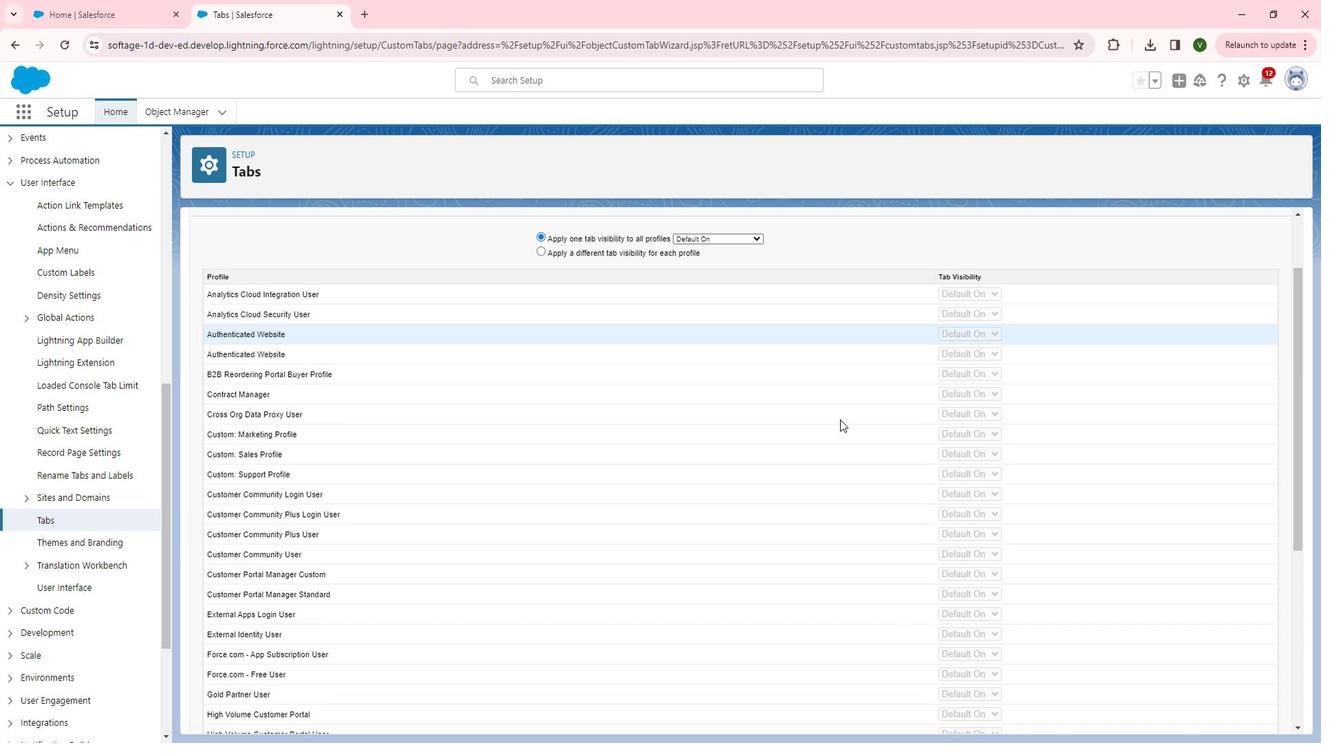 
Action: Mouse moved to (985, 499)
Screenshot: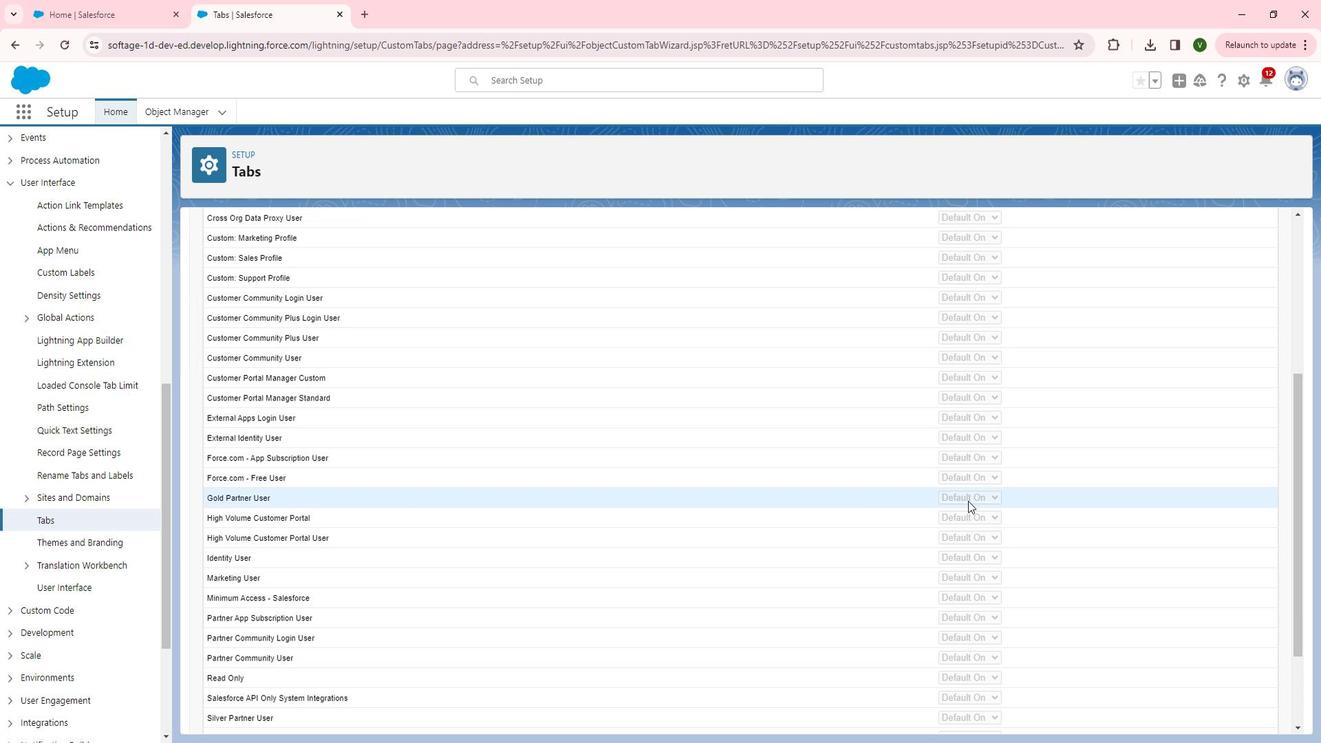 
Action: Mouse scrolled (985, 499) with delta (0, 0)
Screenshot: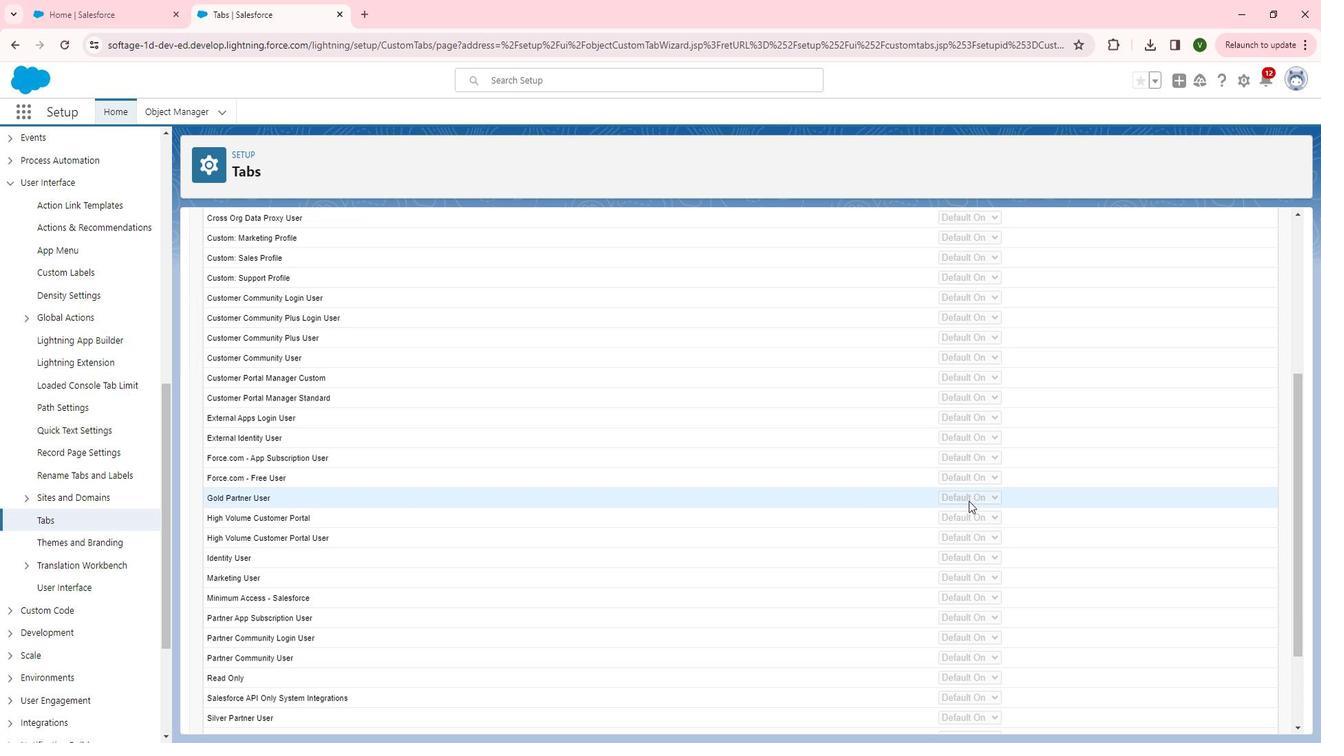
Action: Mouse moved to (986, 499)
Screenshot: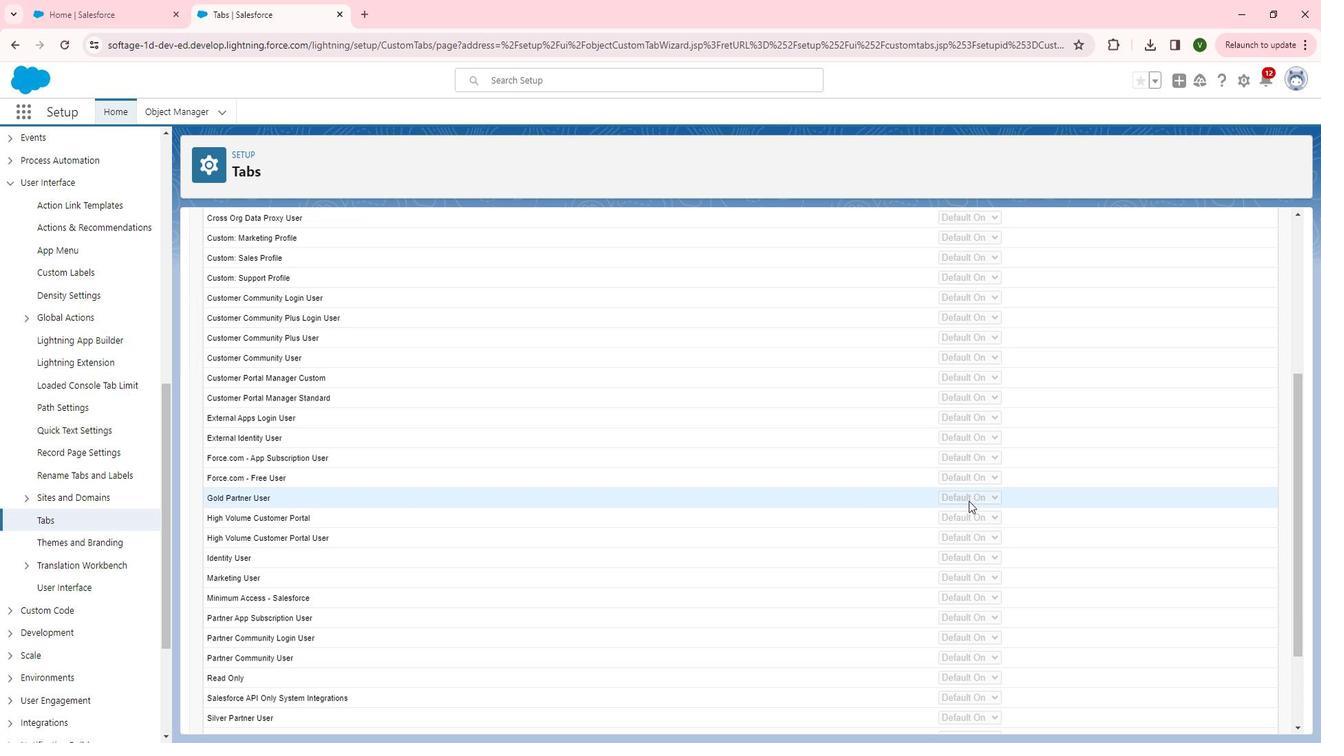 
Action: Mouse scrolled (986, 499) with delta (0, 0)
Screenshot: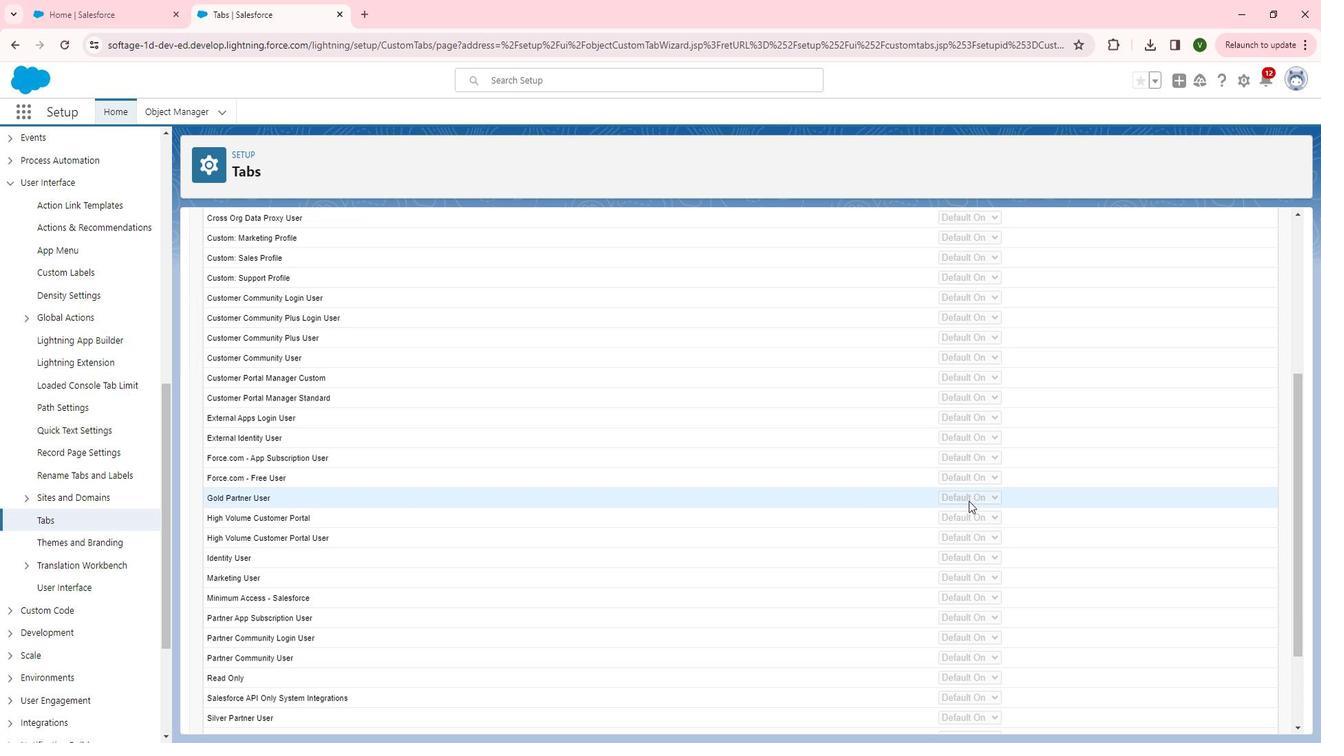 
Action: Mouse scrolled (986, 499) with delta (0, 0)
Screenshot: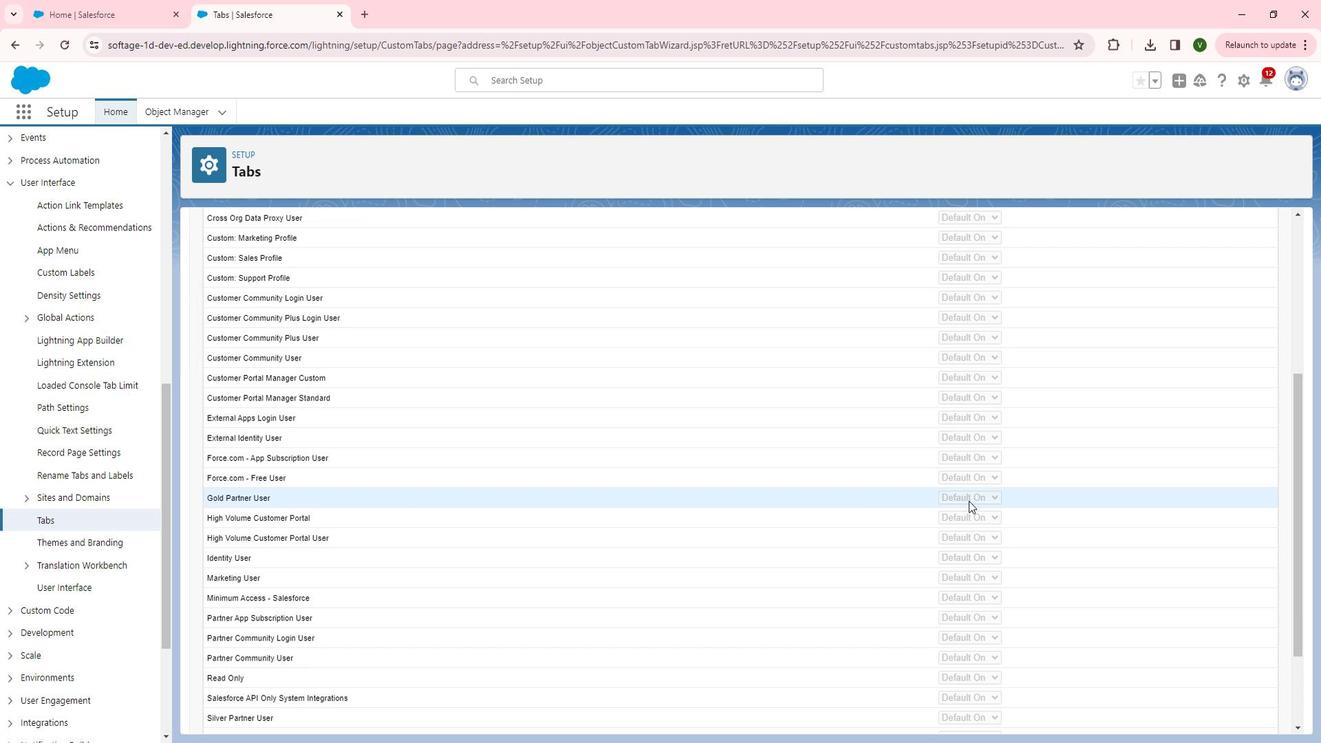 
Action: Mouse moved to (987, 499)
Screenshot: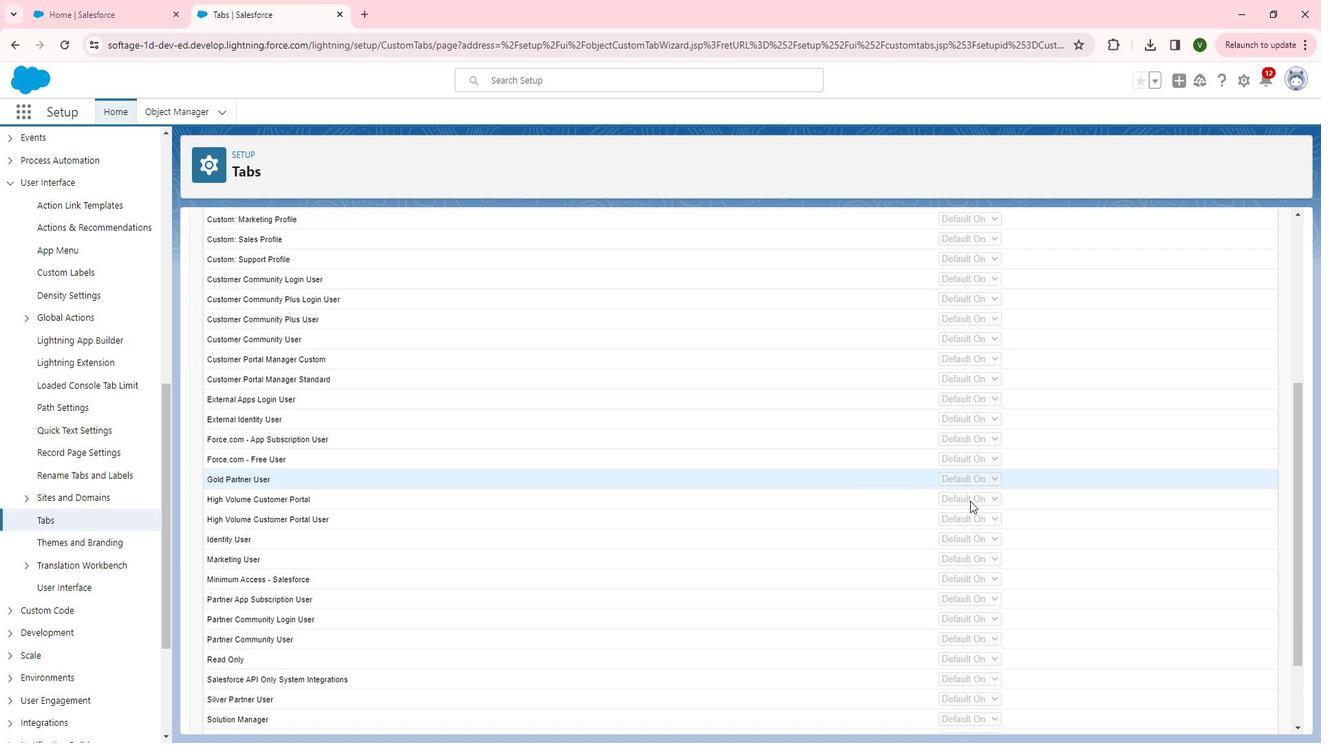 
Action: Mouse scrolled (987, 499) with delta (0, 0)
Screenshot: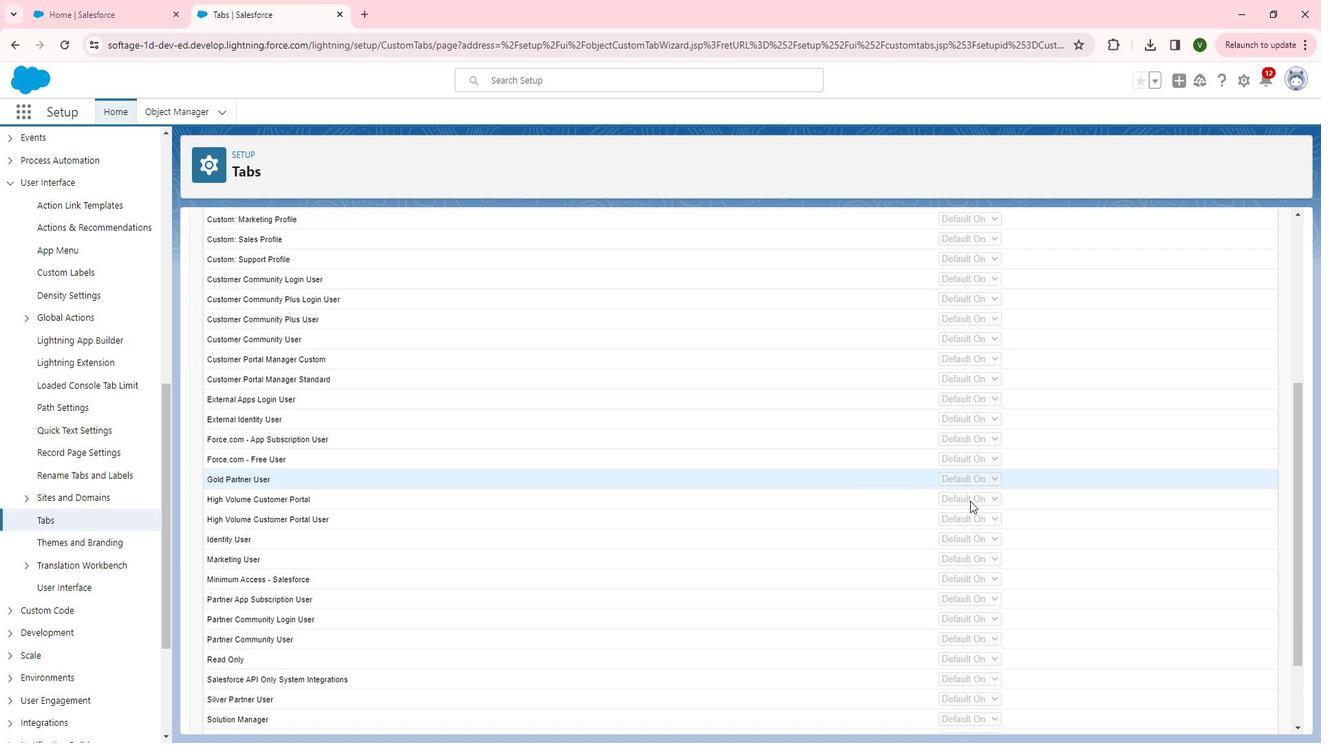 
Action: Mouse moved to (1185, 650)
Screenshot: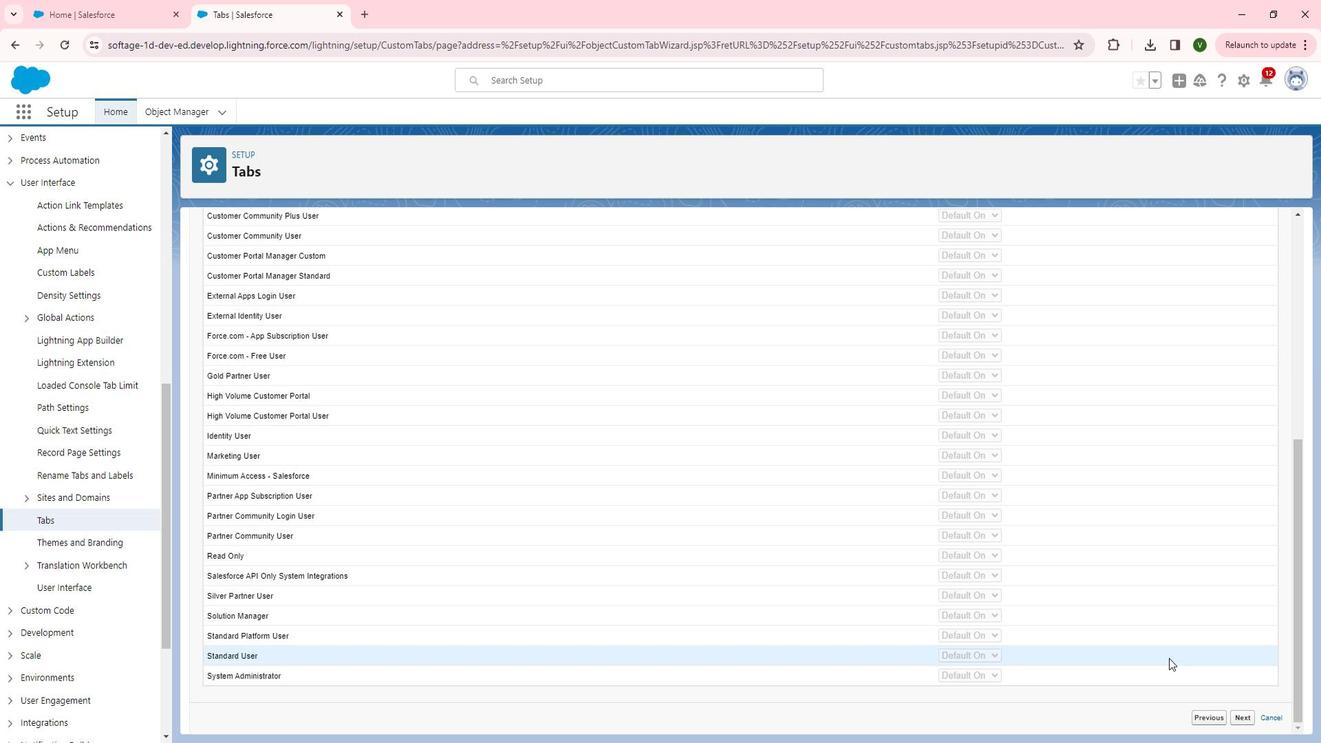 
Action: Mouse scrolled (1185, 651) with delta (0, 0)
Screenshot: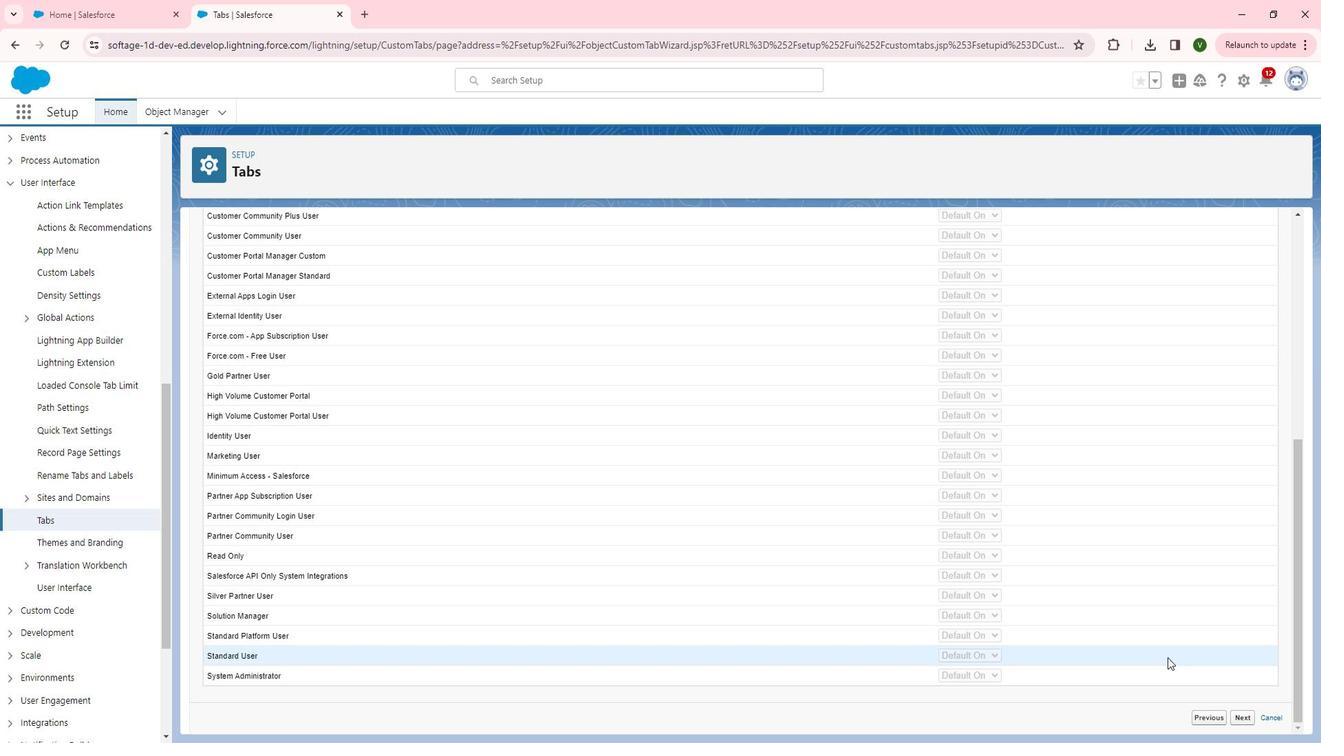 
Action: Mouse scrolled (1185, 651) with delta (0, 0)
Screenshot: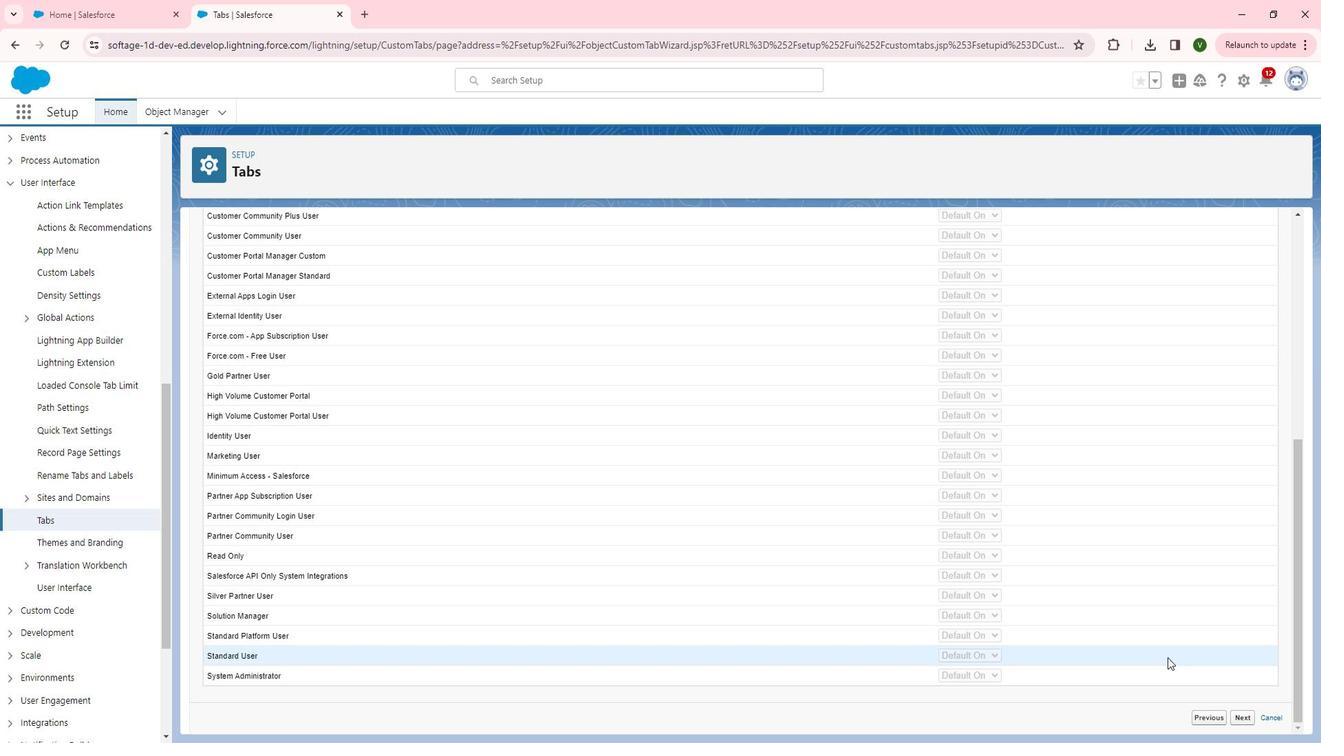 
Action: Mouse scrolled (1185, 651) with delta (0, 0)
Screenshot: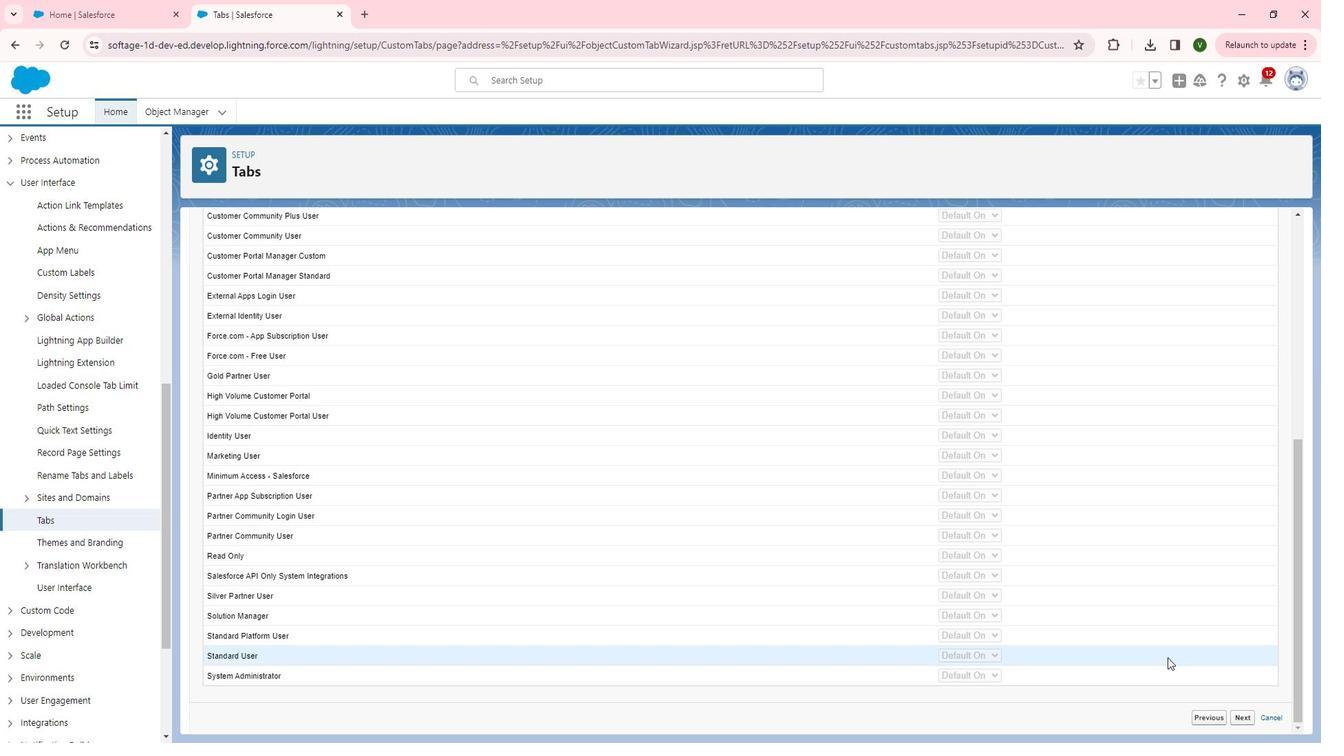 
Action: Mouse scrolled (1185, 651) with delta (0, 0)
Screenshot: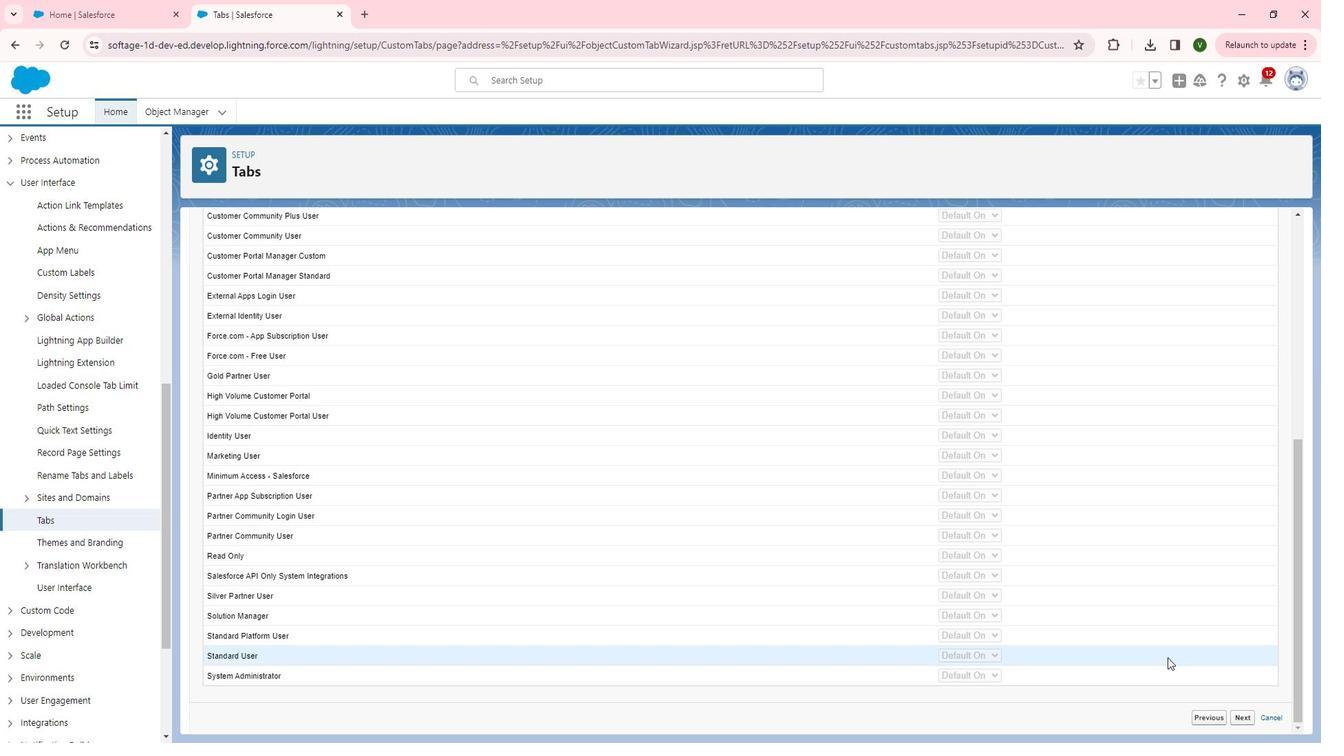 
Action: Mouse moved to (1183, 647)
Screenshot: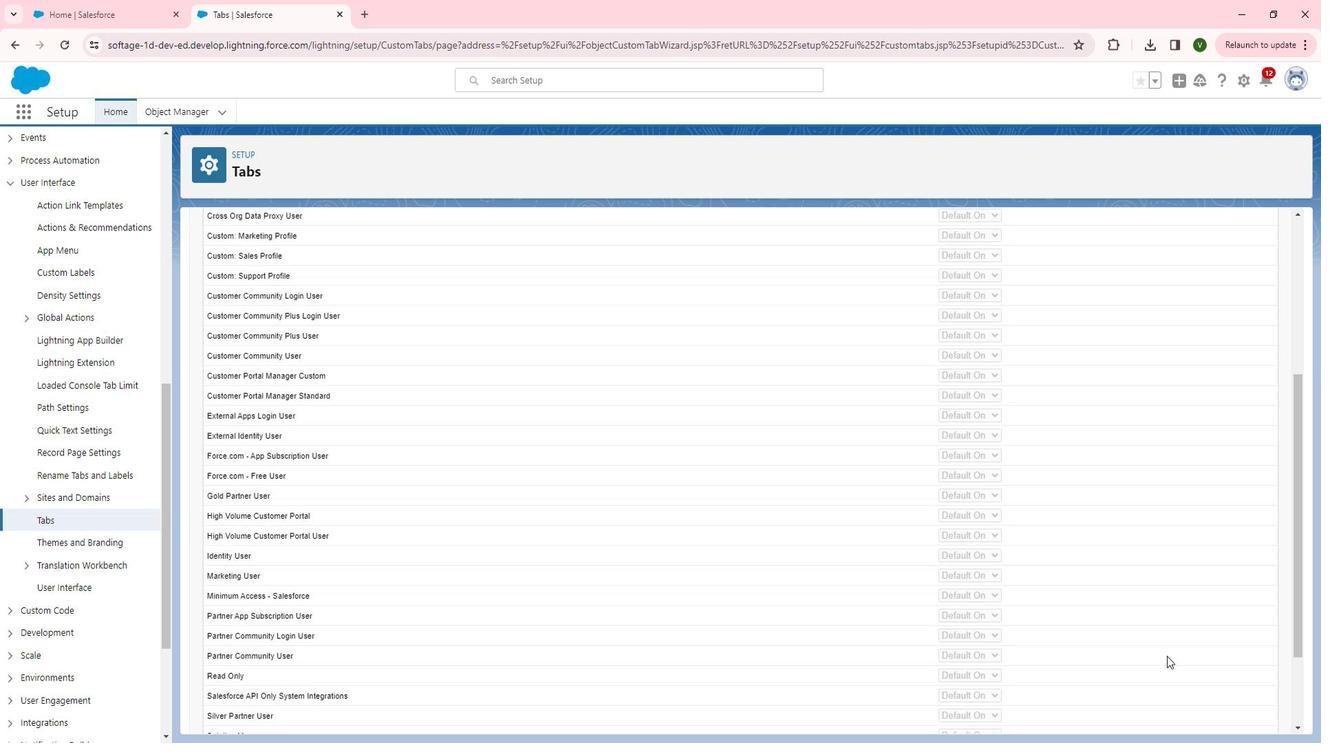 
Action: Mouse scrolled (1183, 648) with delta (0, 0)
Screenshot: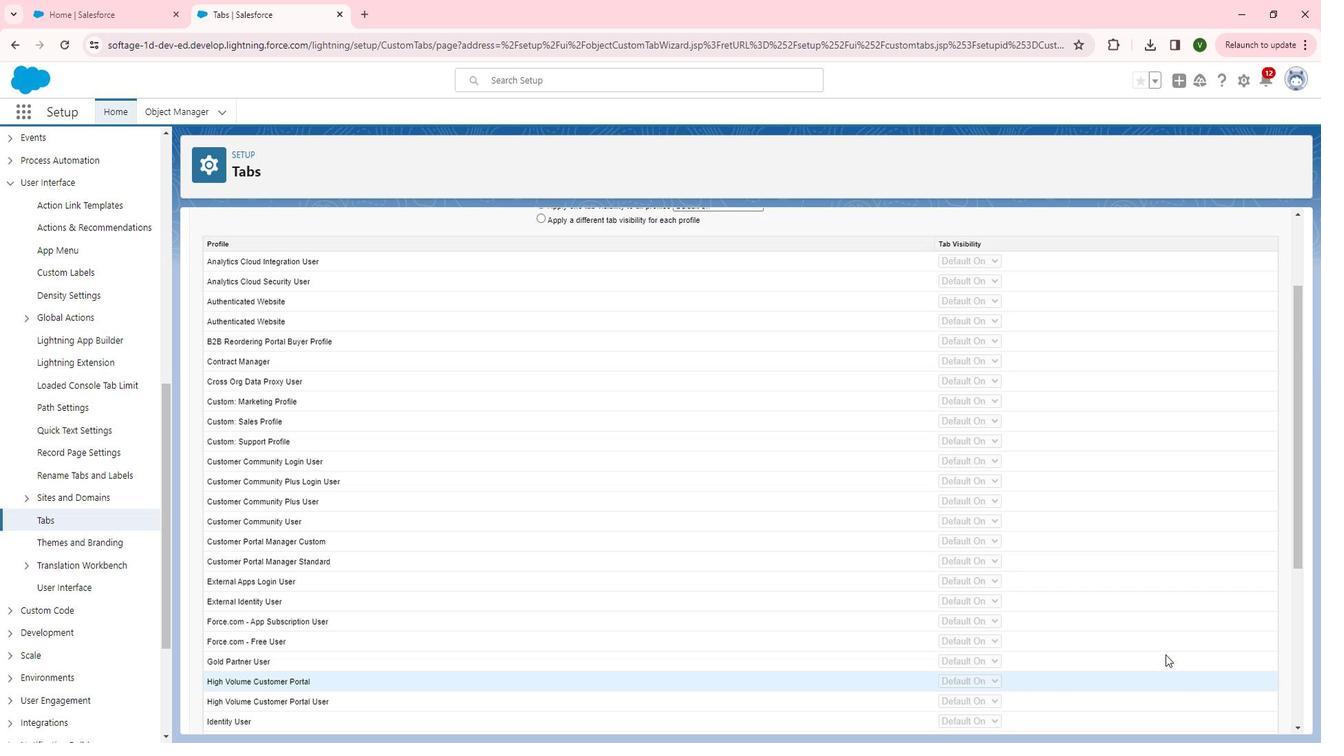 
Action: Mouse scrolled (1183, 648) with delta (0, 0)
Screenshot: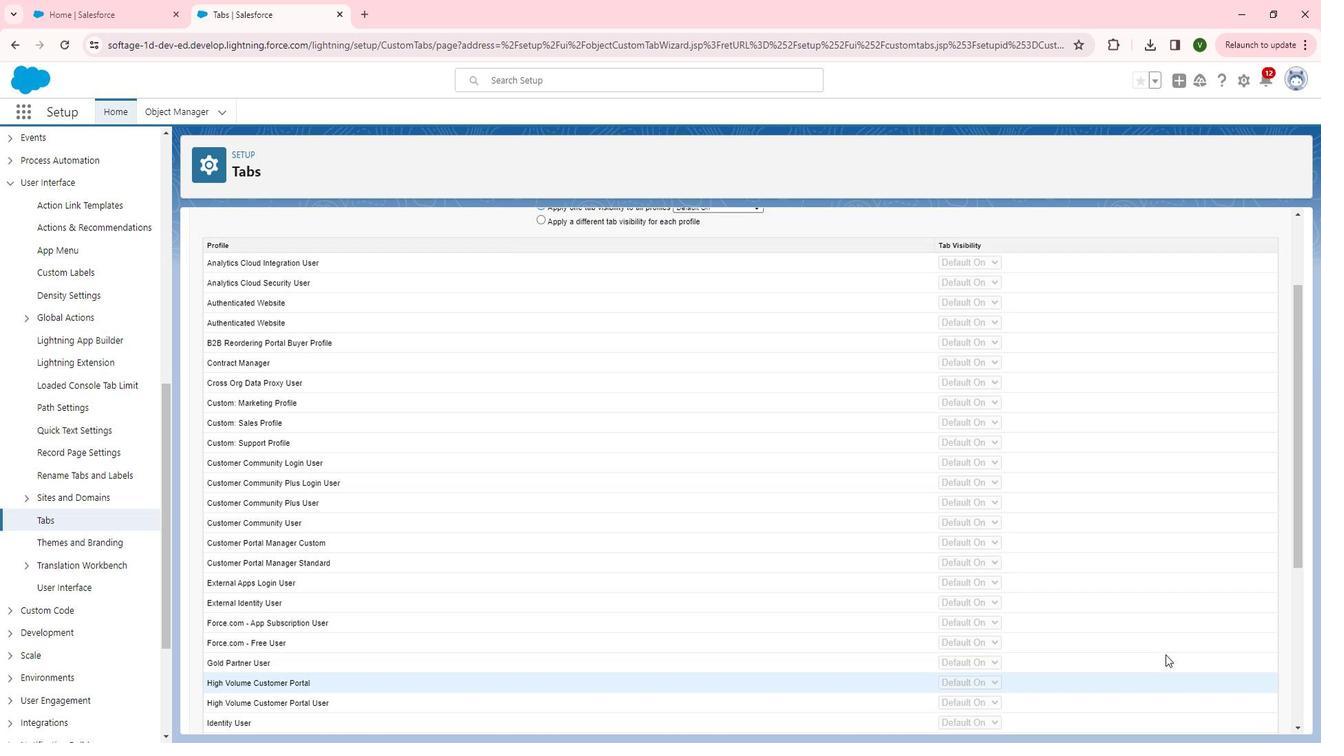 
Action: Mouse scrolled (1183, 648) with delta (0, 0)
Screenshot: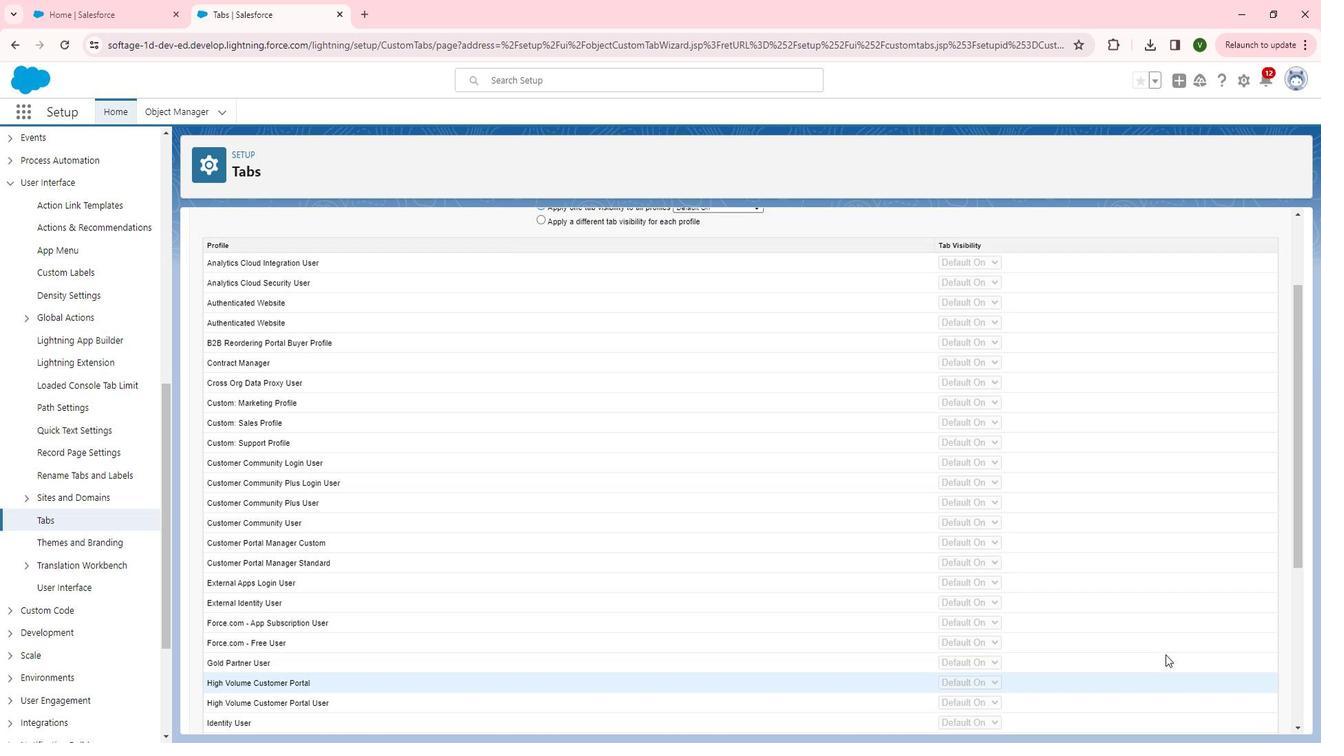 
Action: Mouse scrolled (1183, 648) with delta (0, 0)
Screenshot: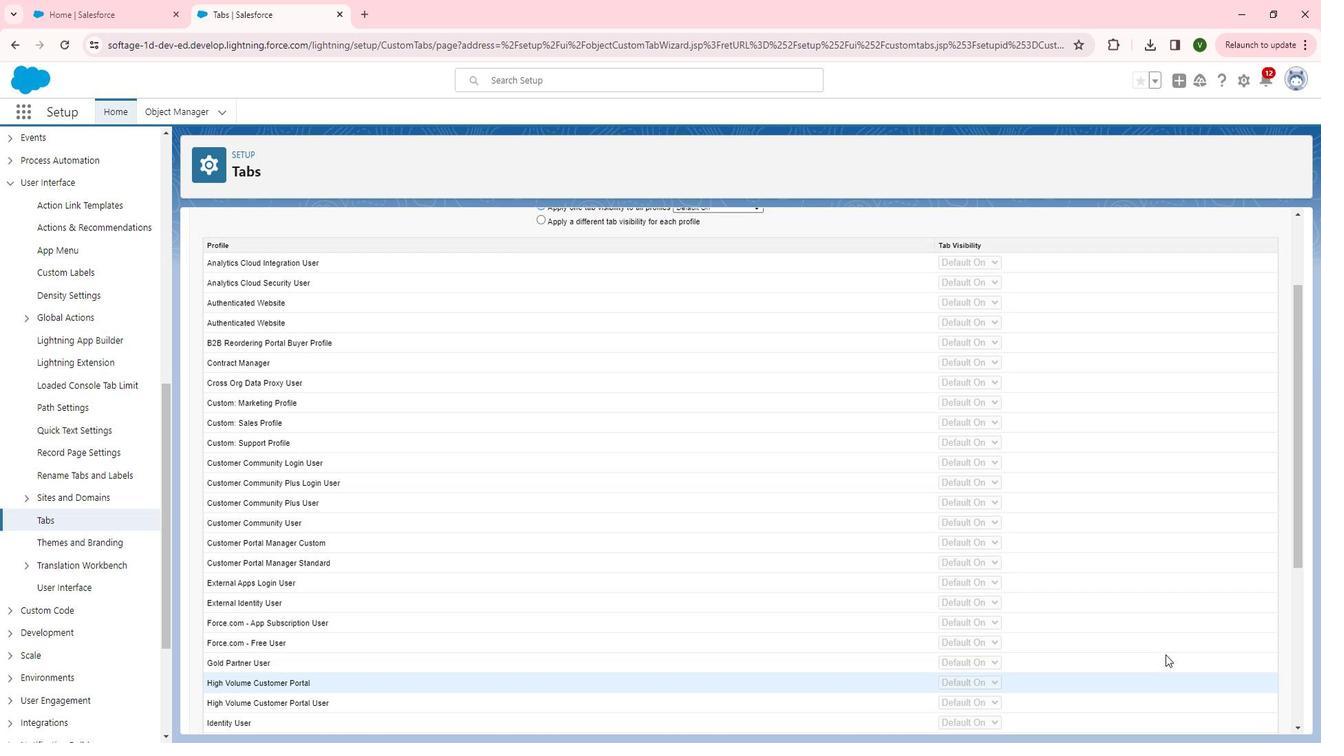 
Action: Mouse scrolled (1183, 648) with delta (0, 0)
Screenshot: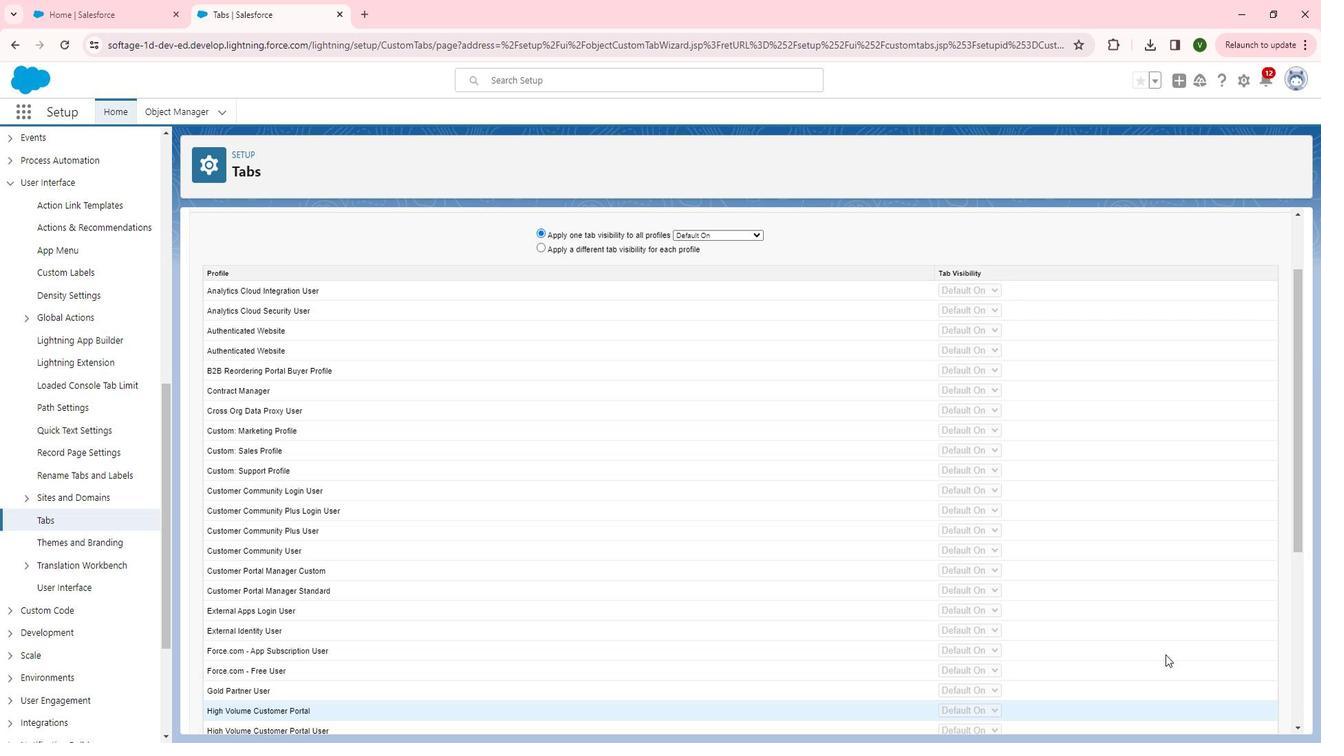 
Action: Mouse moved to (640, 352)
Screenshot: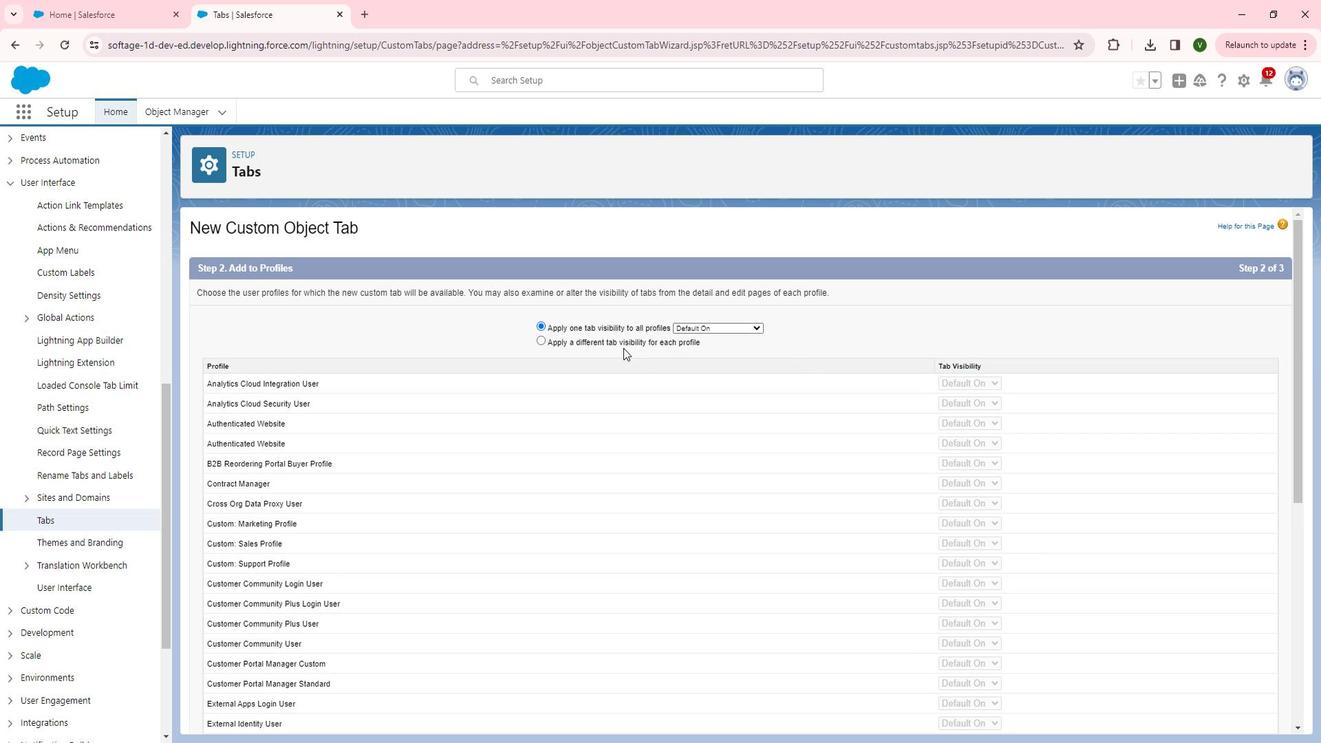 
Action: Mouse pressed left at (640, 352)
Screenshot: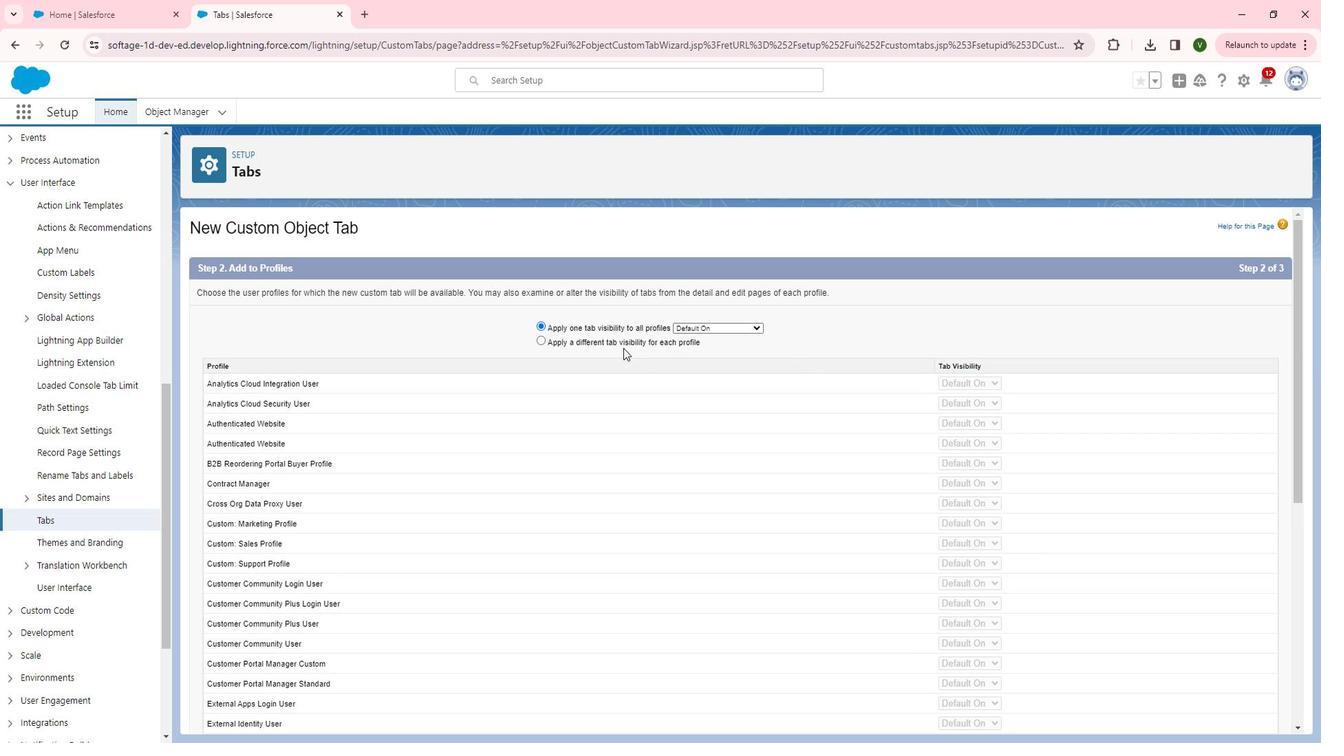 
Action: Mouse moved to (638, 349)
Screenshot: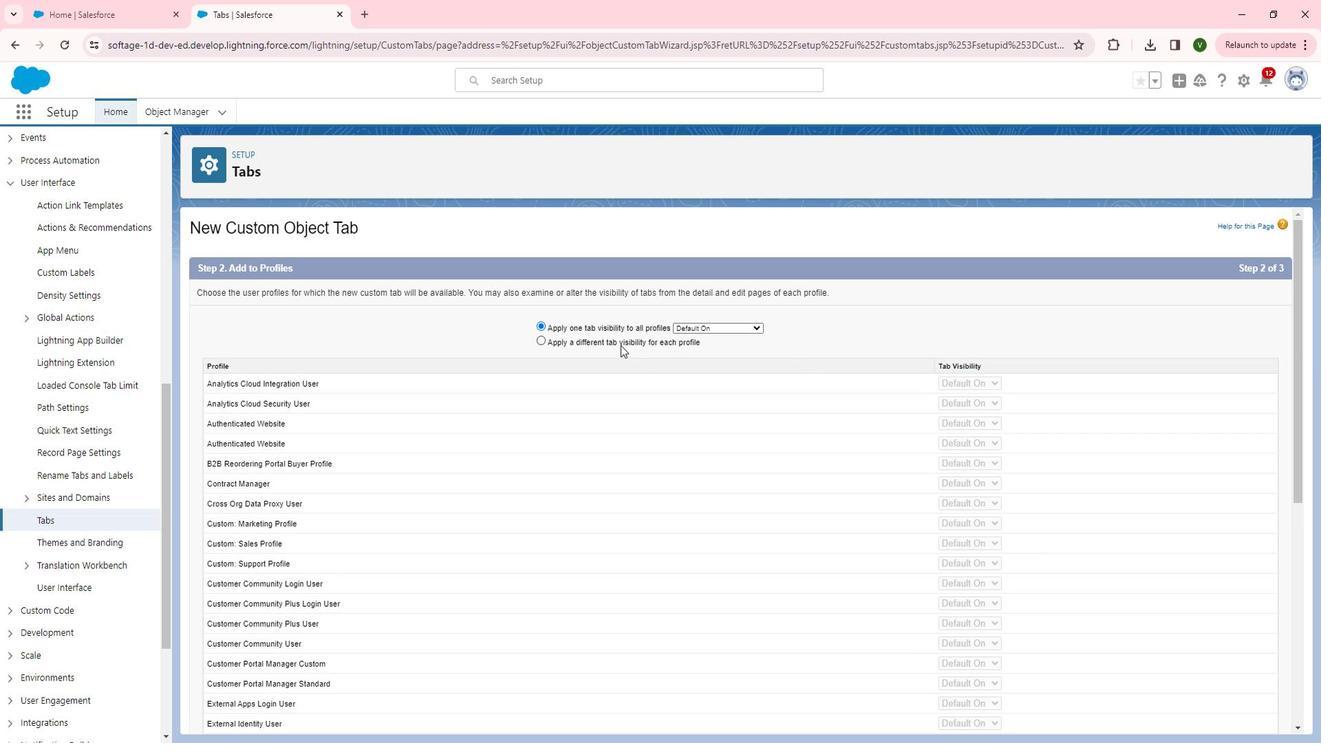
Action: Mouse pressed left at (638, 349)
Screenshot: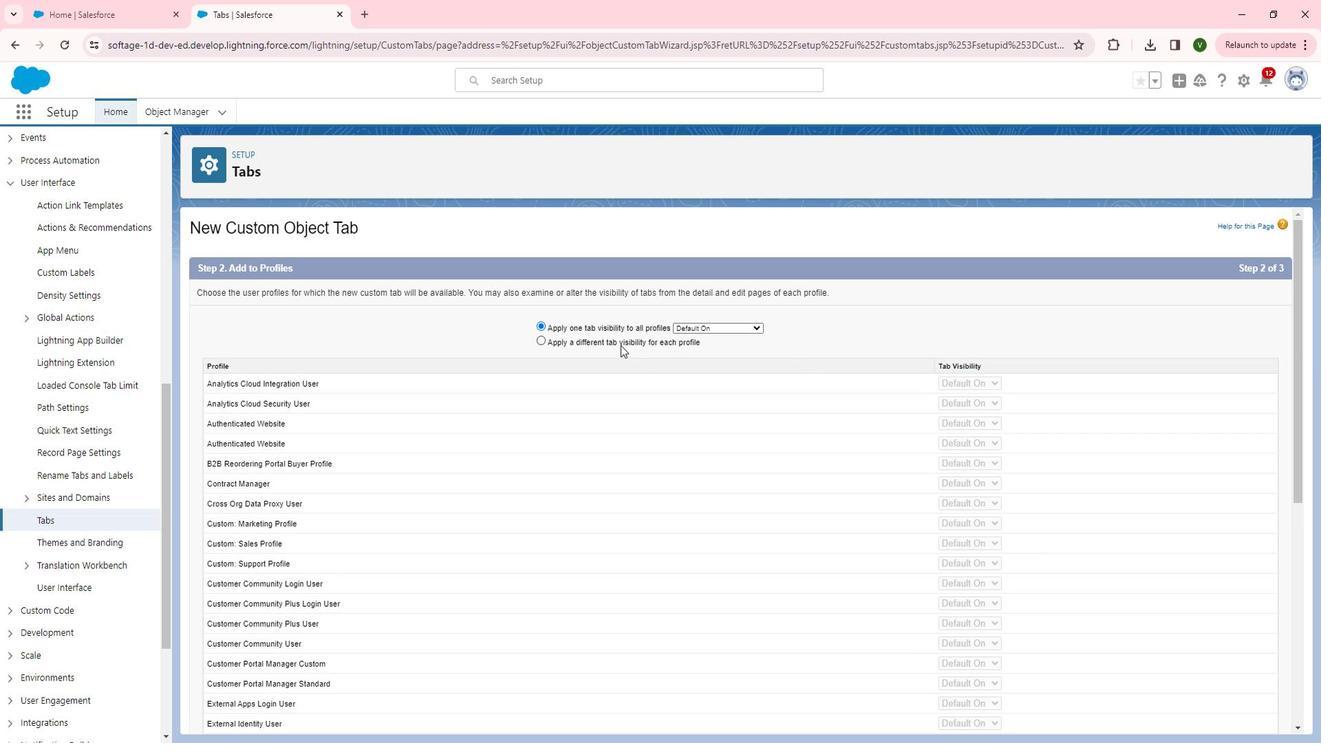 
Action: Mouse moved to (1011, 399)
Screenshot: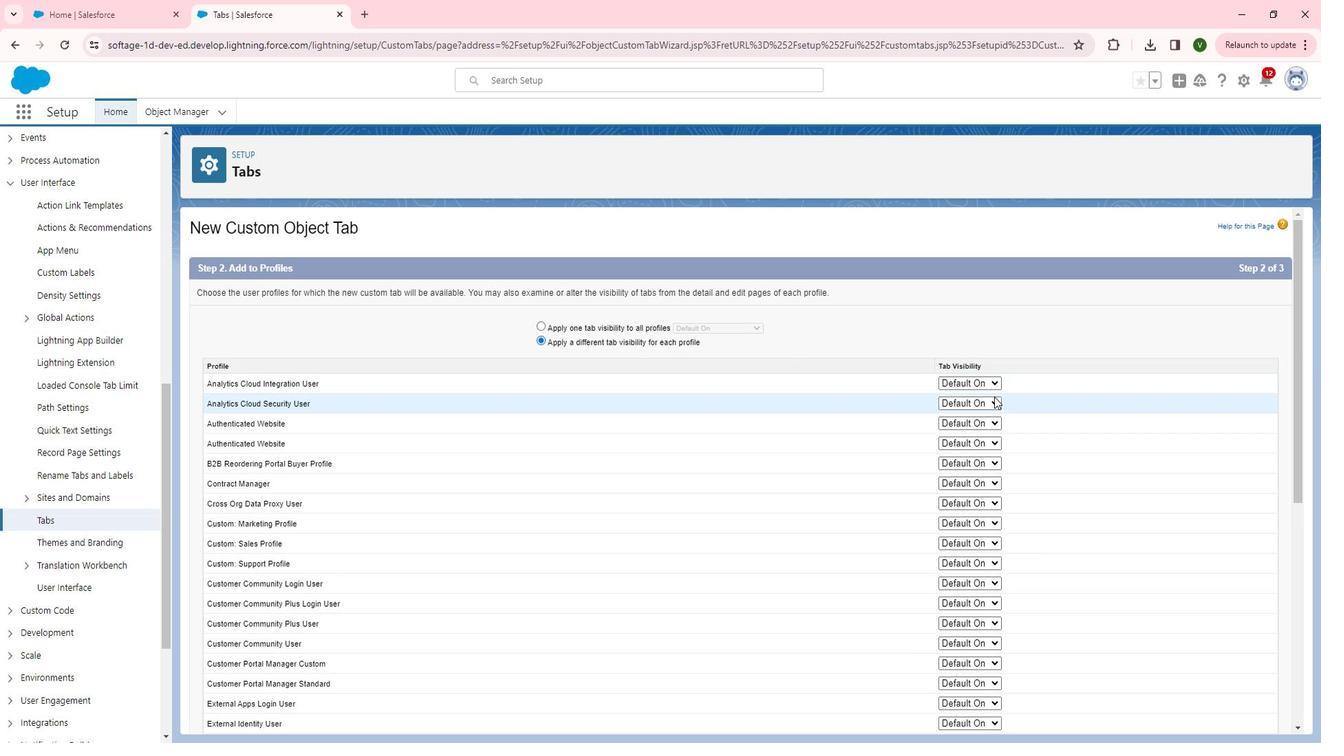 
Action: Mouse scrolled (1011, 398) with delta (0, 0)
Screenshot: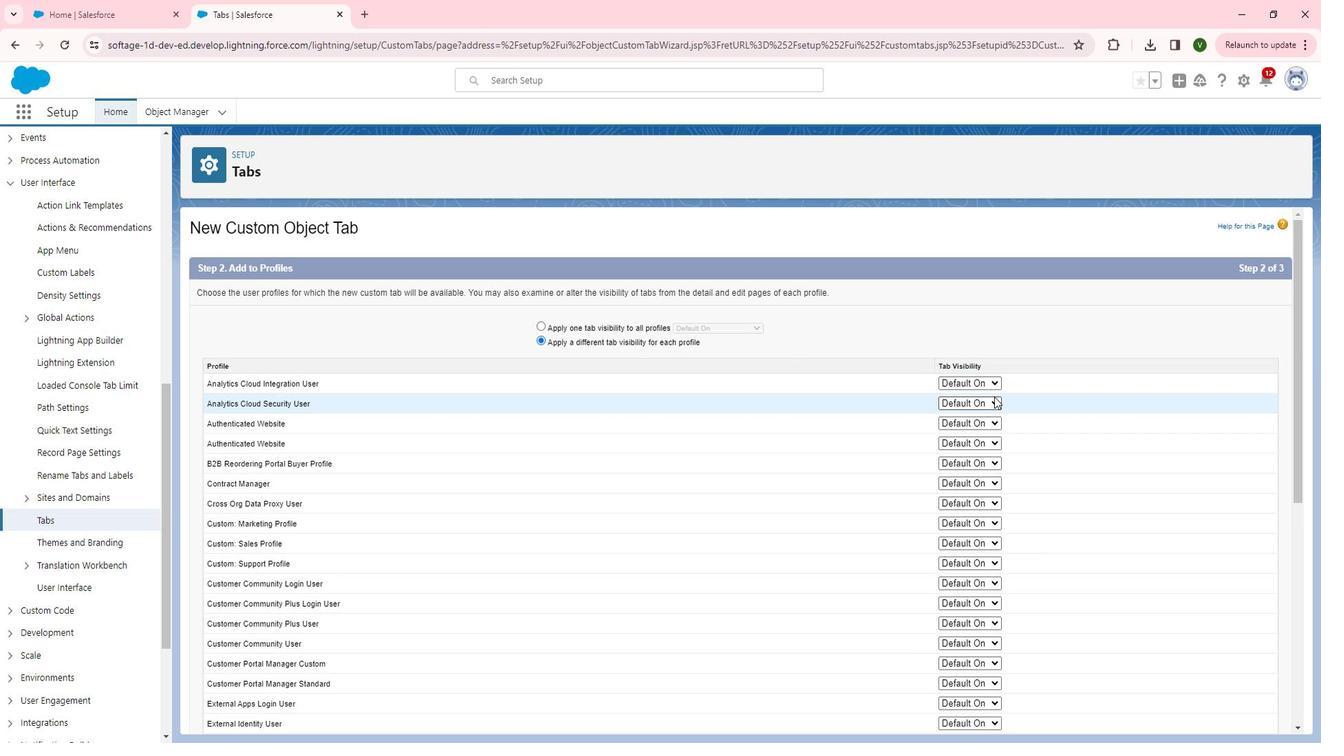 
Action: Mouse scrolled (1011, 398) with delta (0, 0)
Screenshot: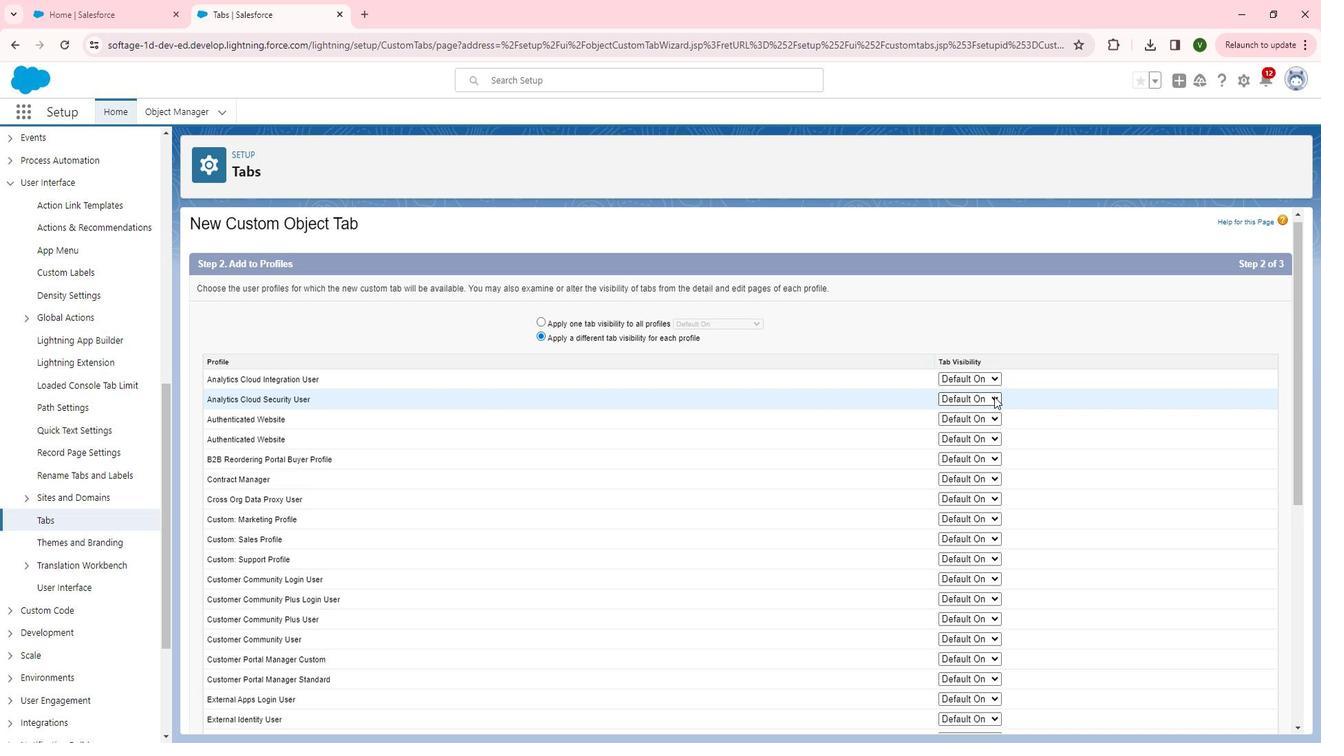 
Action: Mouse scrolled (1011, 398) with delta (0, 0)
Screenshot: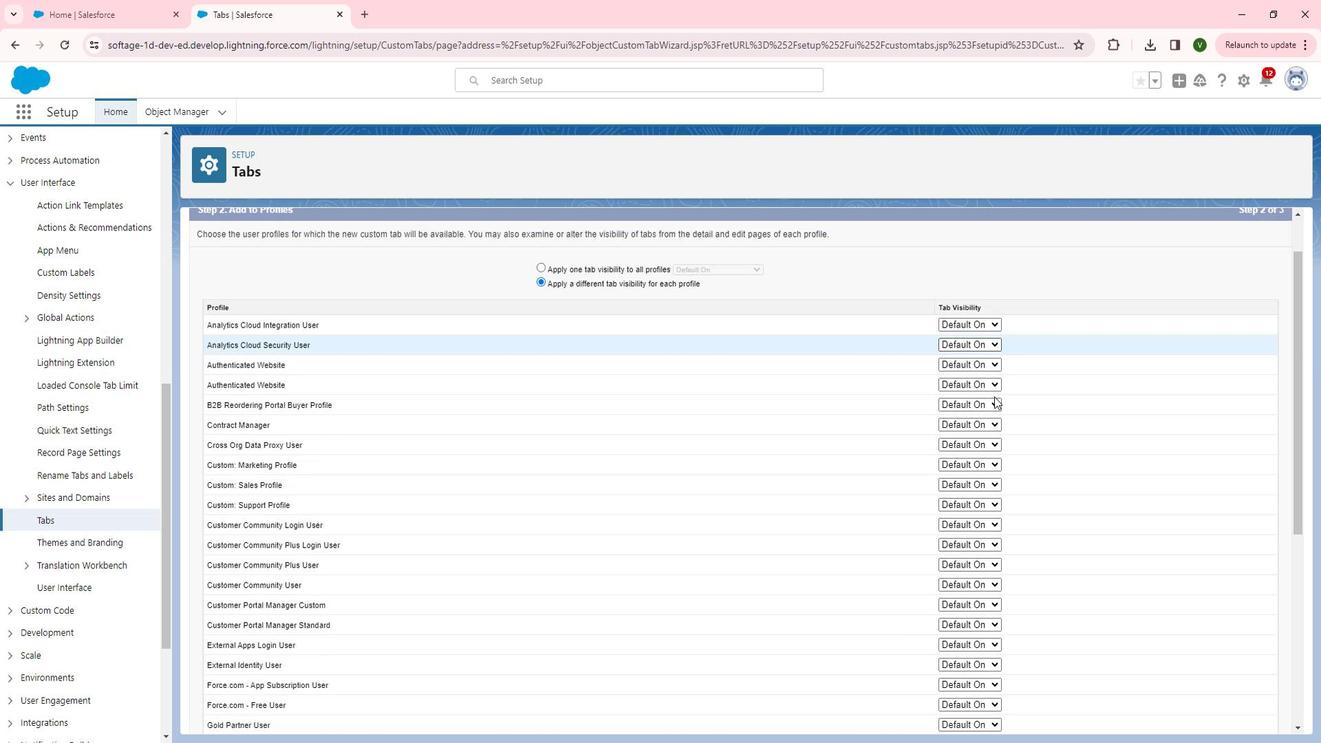 
Action: Mouse moved to (980, 356)
Screenshot: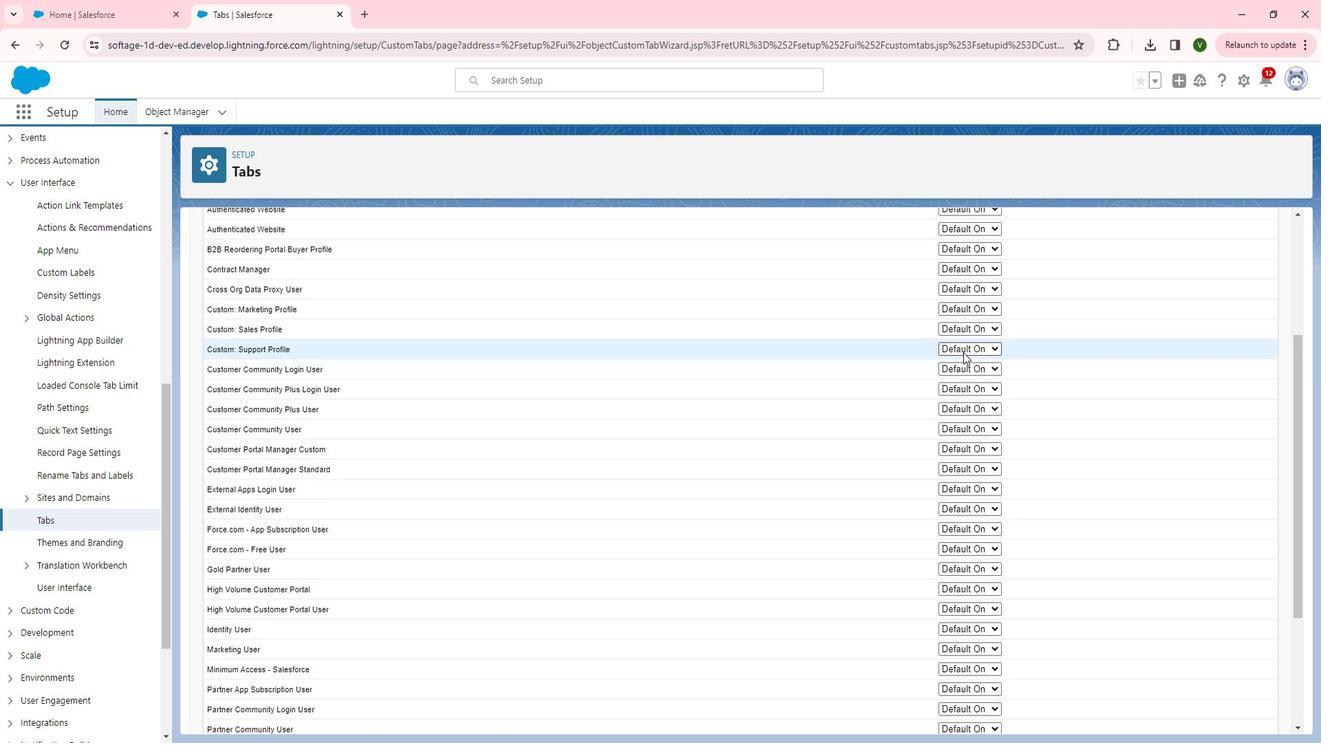 
Action: Mouse scrolled (980, 357) with delta (0, 0)
Screenshot: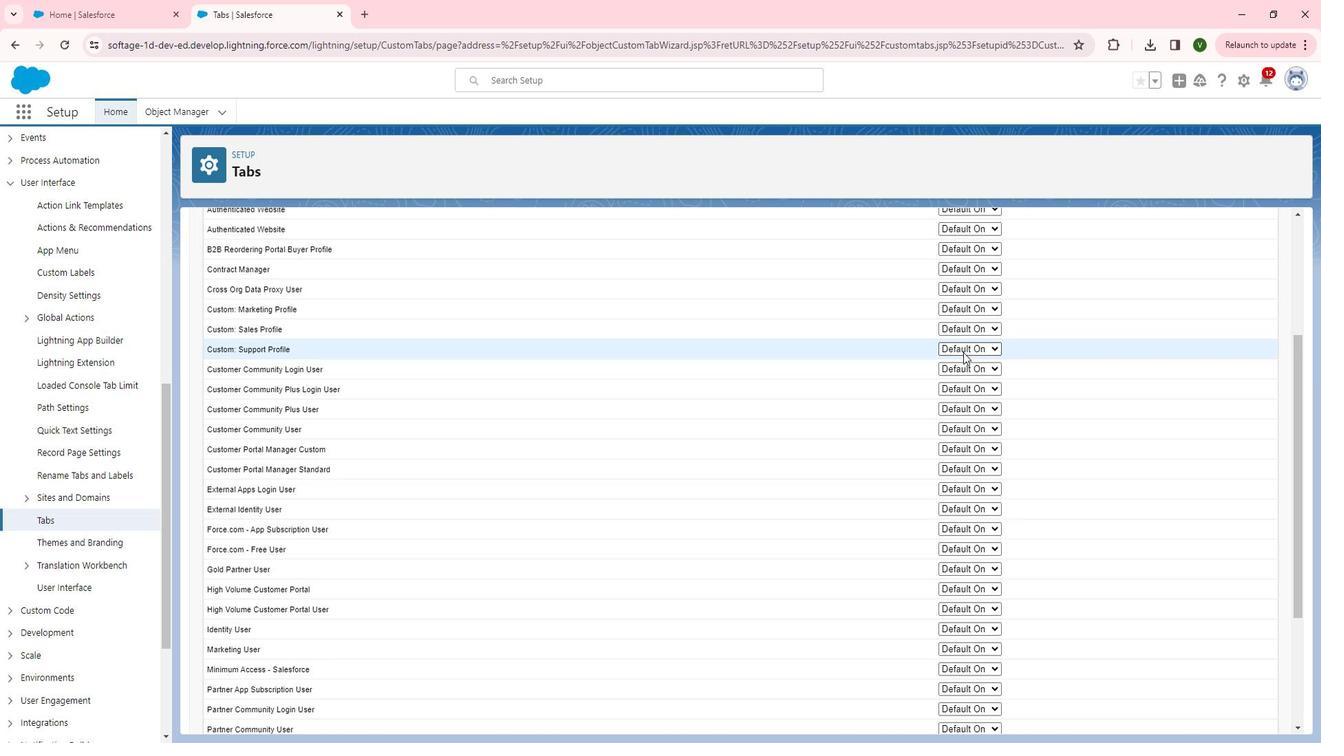 
Action: Mouse scrolled (980, 357) with delta (0, 0)
Screenshot: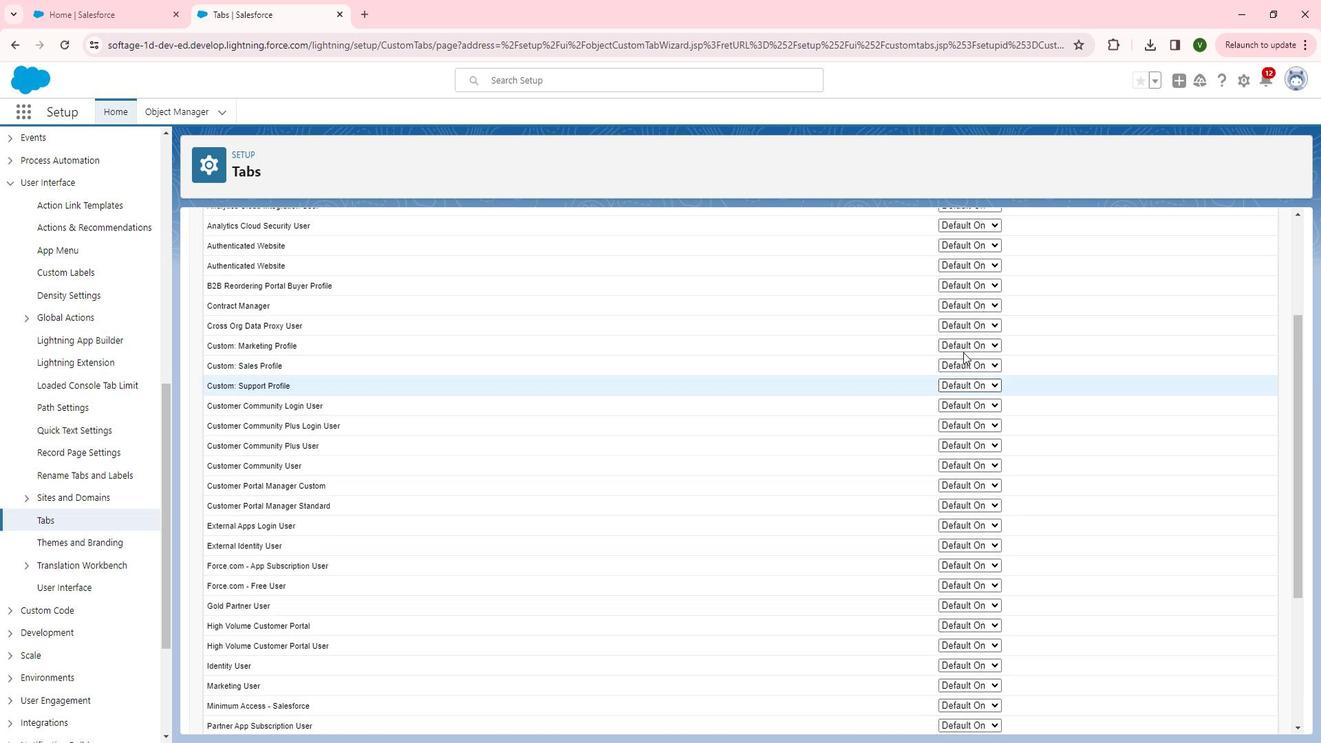 
Action: Mouse moved to (992, 318)
Screenshot: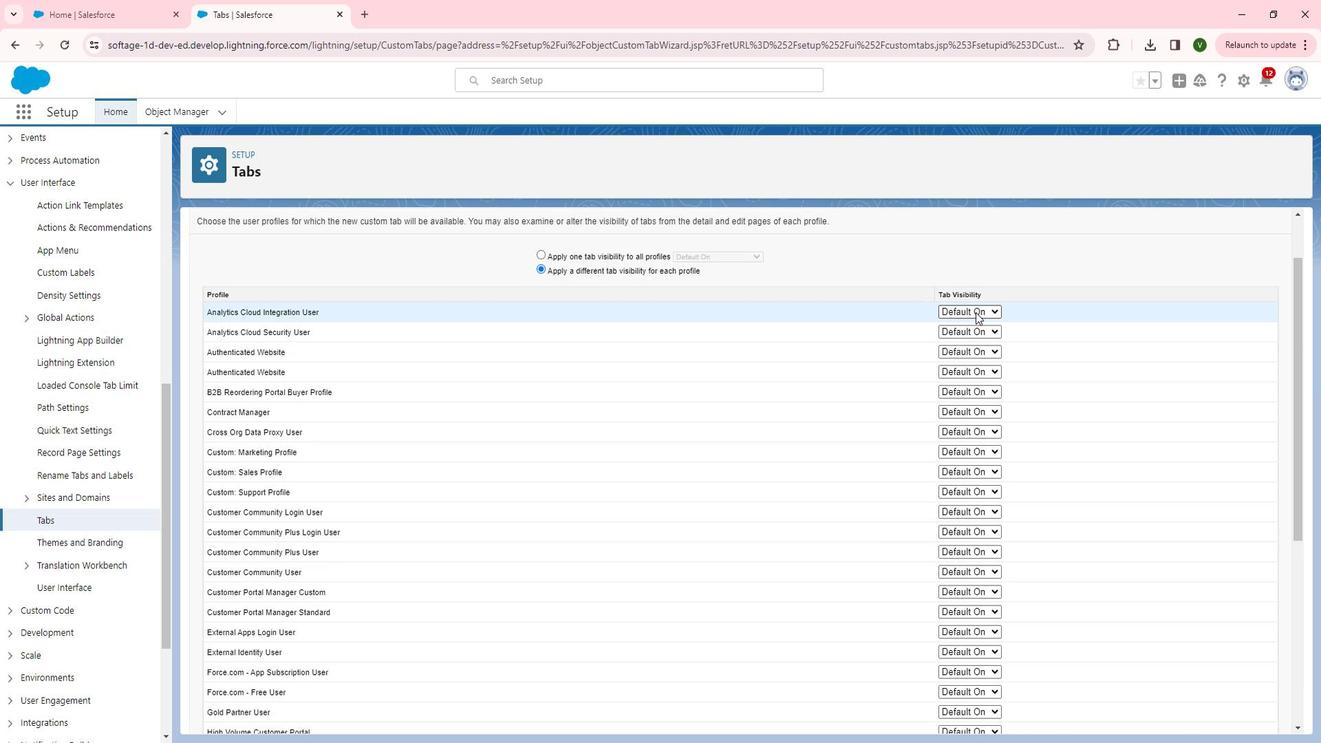 
Action: Mouse pressed left at (992, 318)
Screenshot: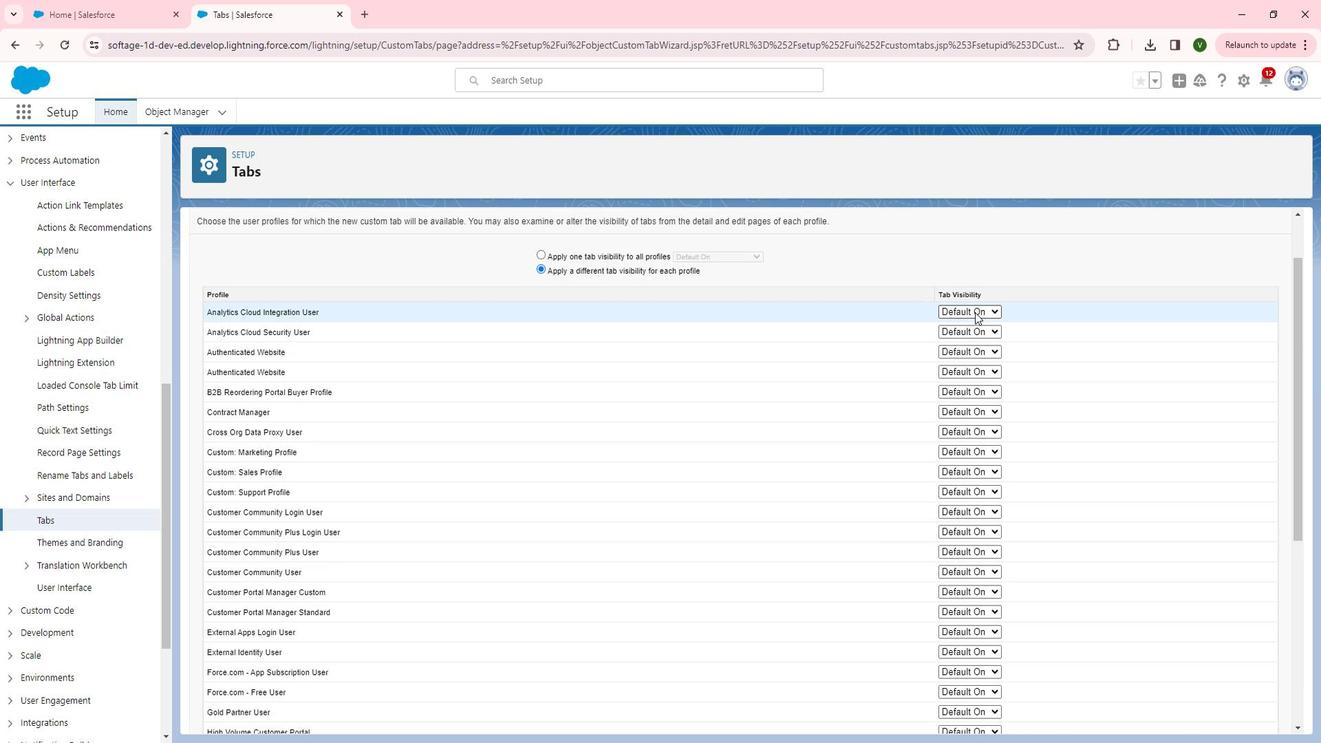 
Action: Mouse moved to (996, 350)
Screenshot: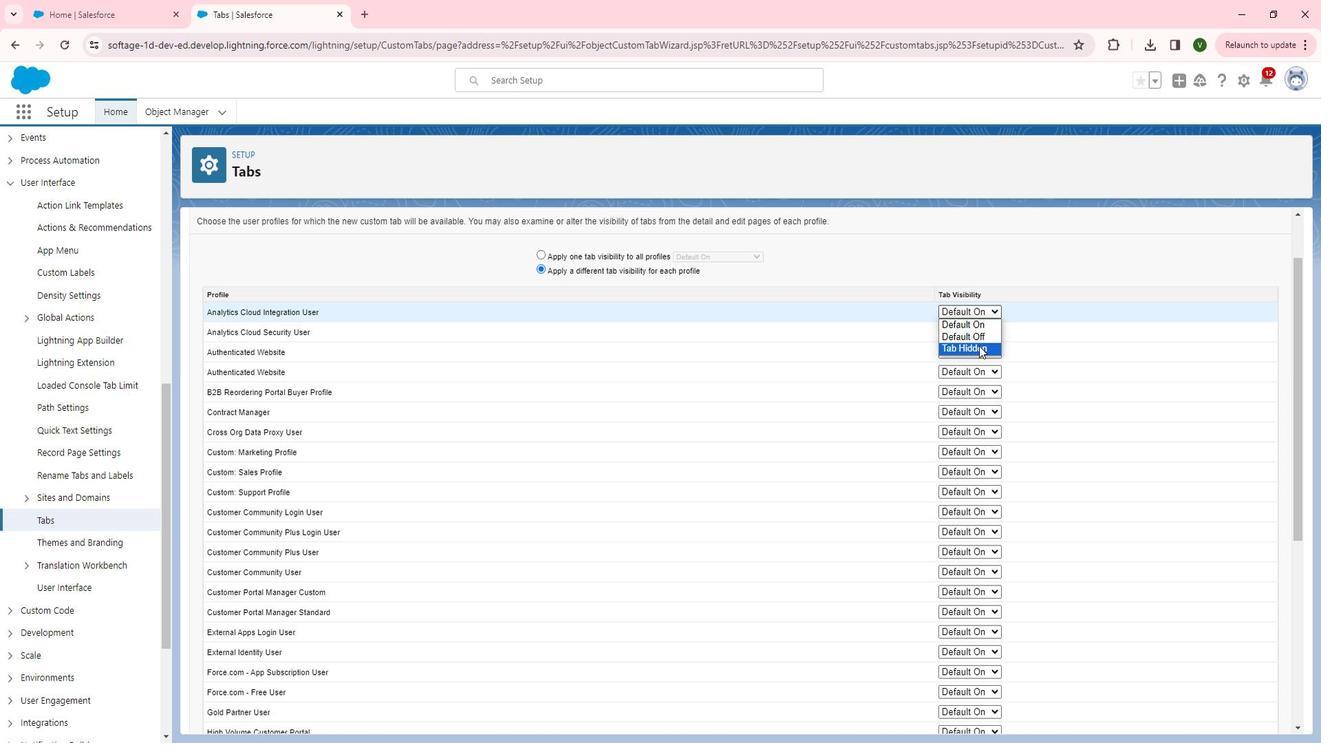 
Action: Mouse pressed left at (996, 350)
Screenshot: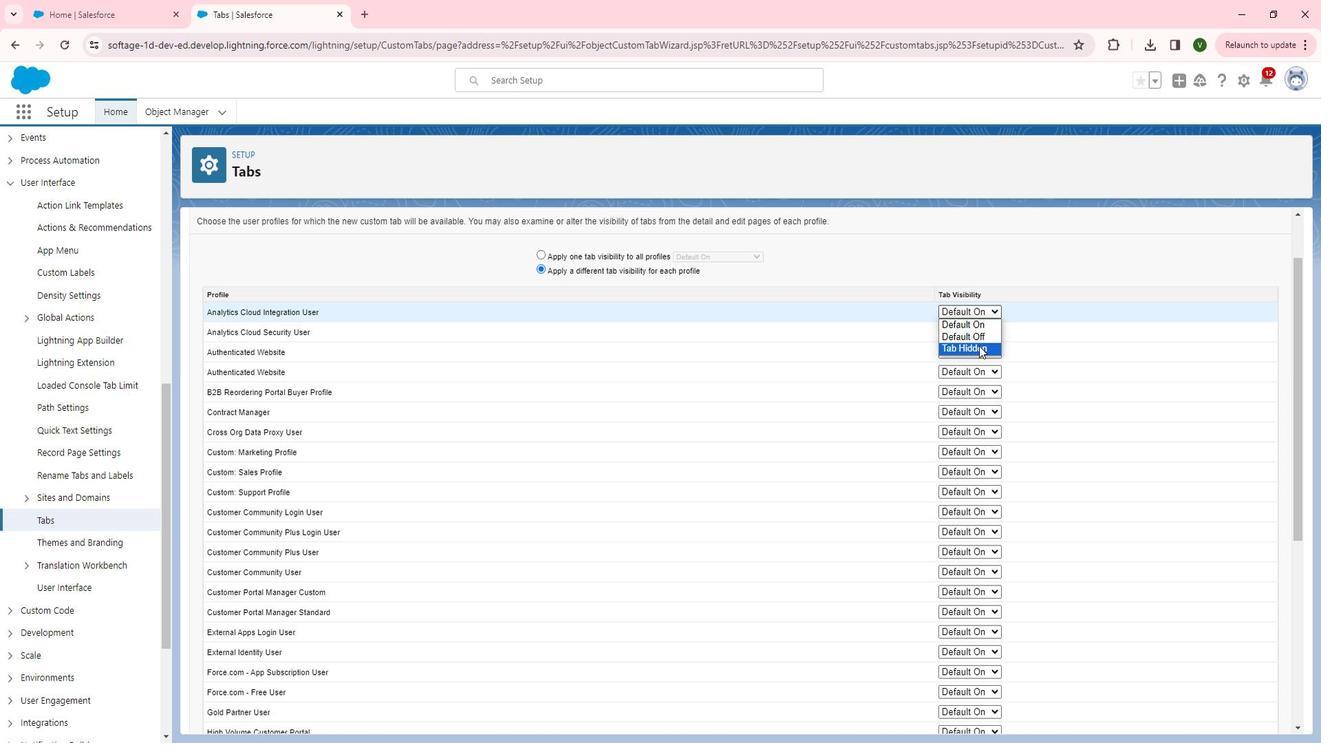 
Action: Mouse moved to (1001, 333)
Screenshot: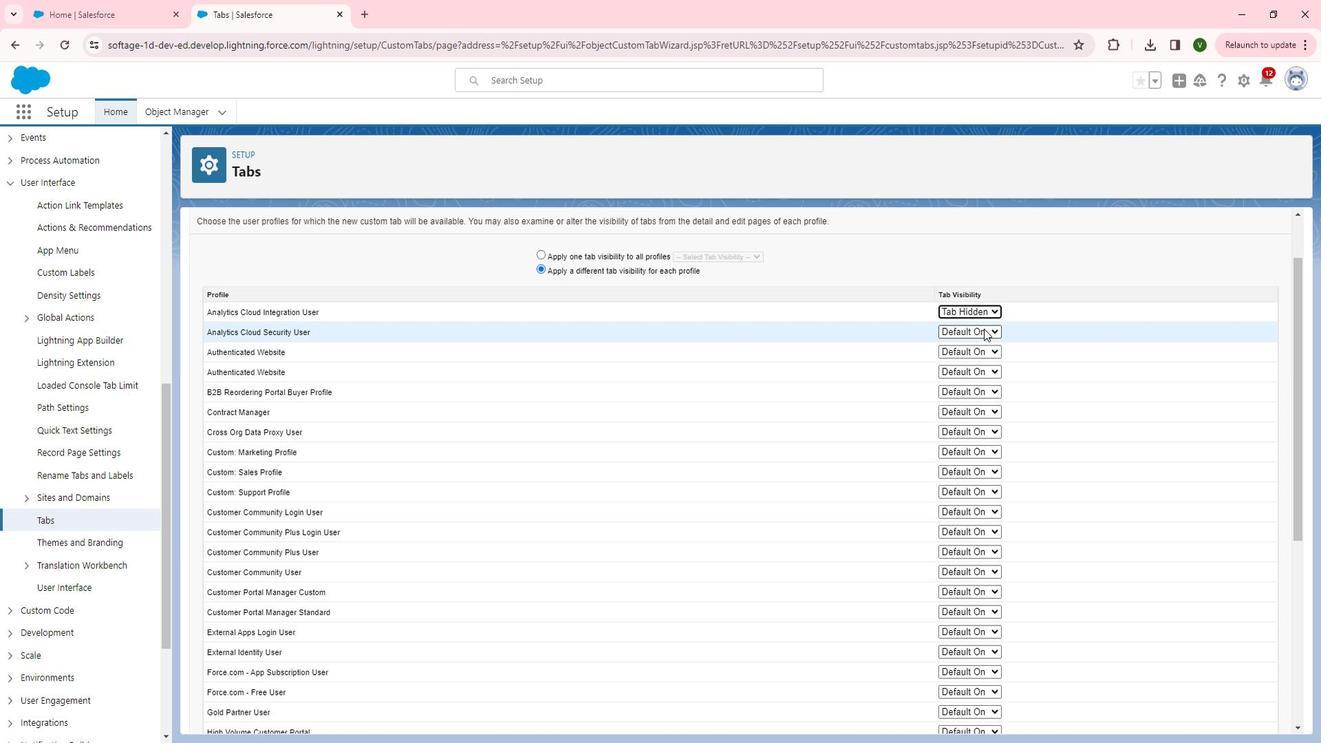 
Action: Mouse pressed left at (1001, 333)
Screenshot: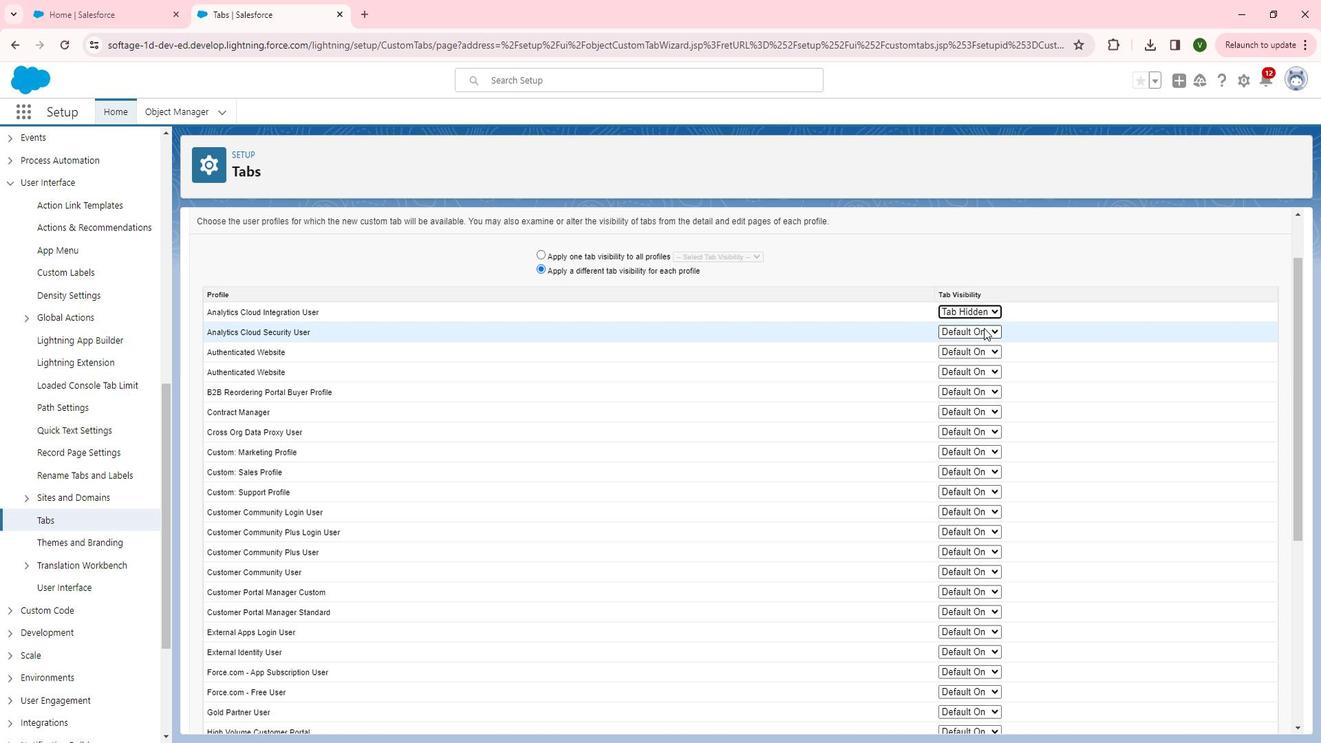 
Action: Mouse moved to (997, 372)
Screenshot: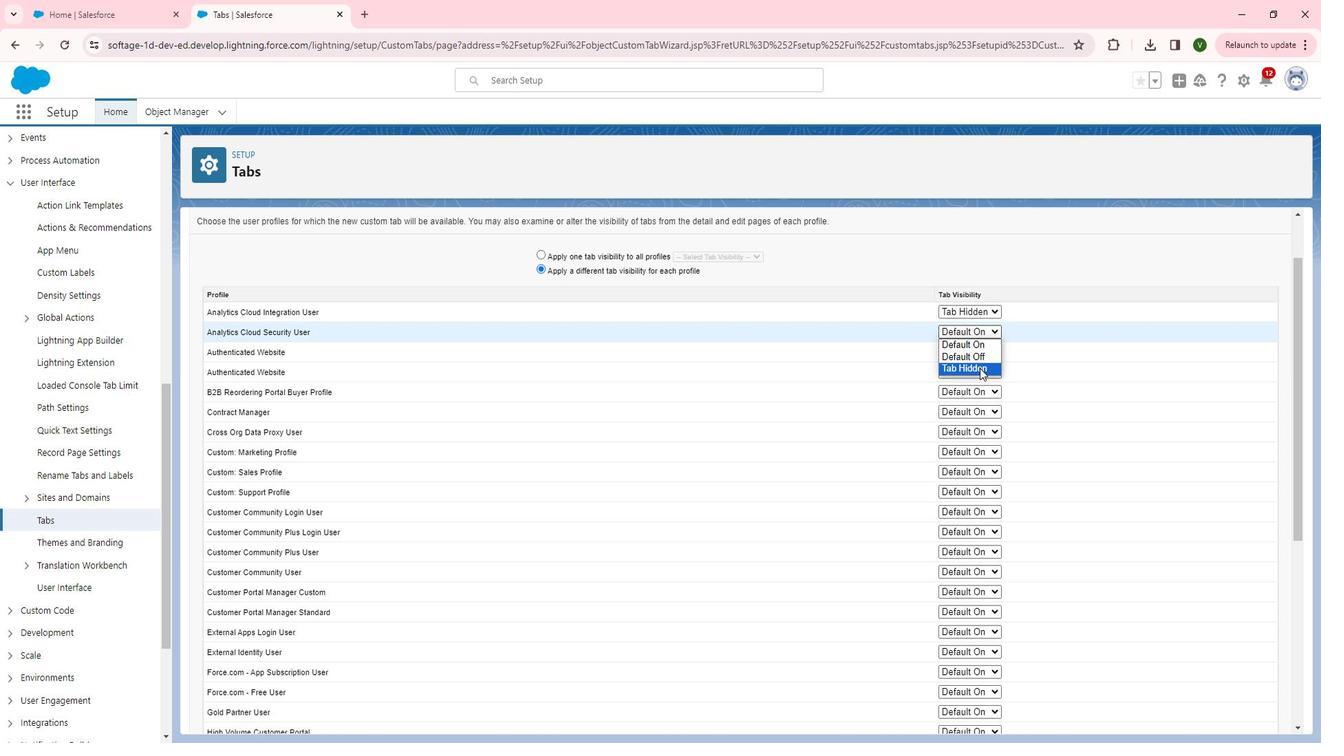 
Action: Mouse pressed left at (997, 372)
Screenshot: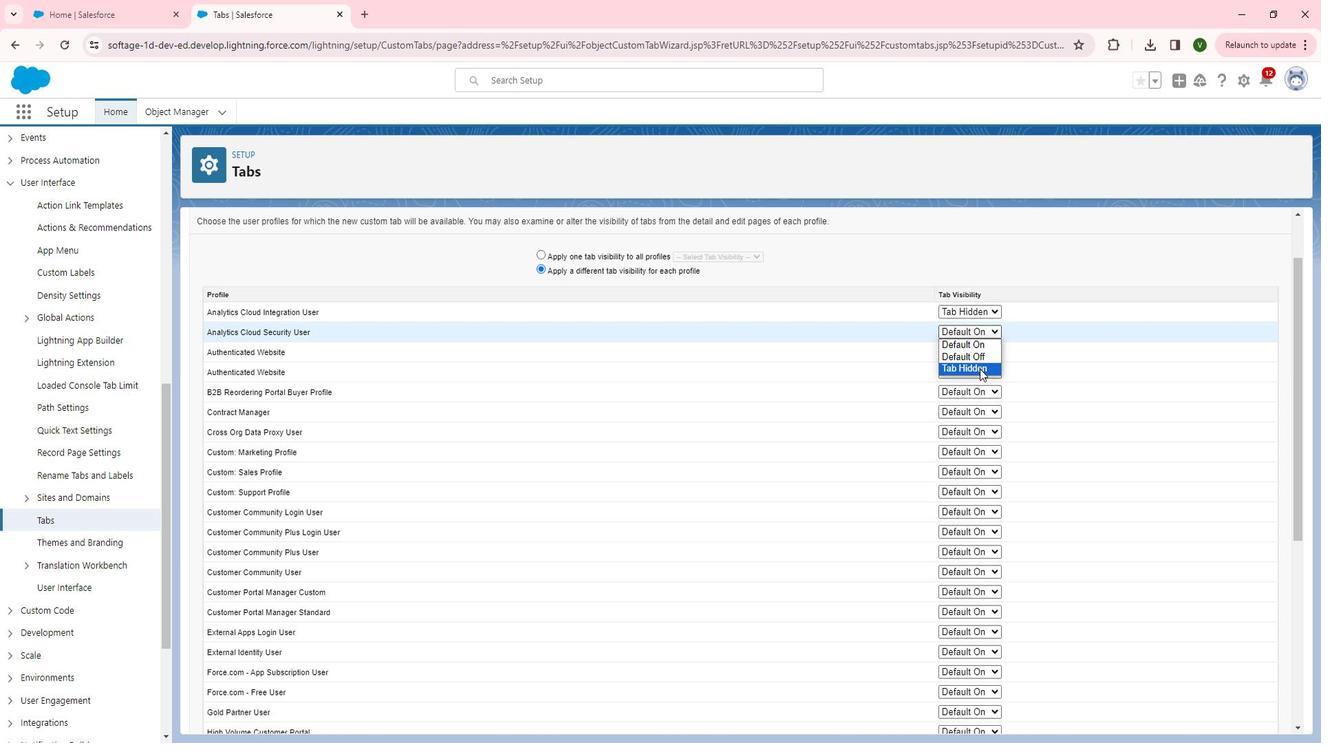 
Action: Mouse moved to (1008, 353)
Screenshot: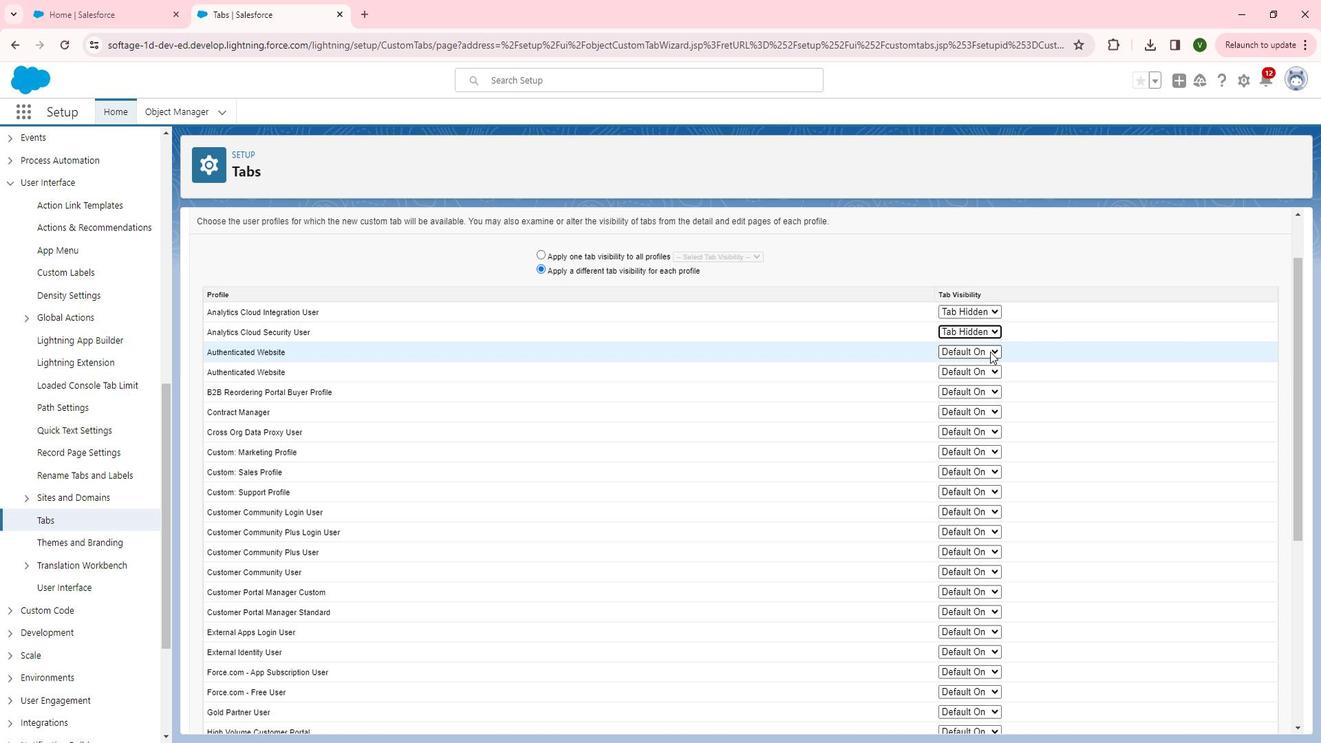 
Action: Mouse pressed left at (1008, 353)
Screenshot: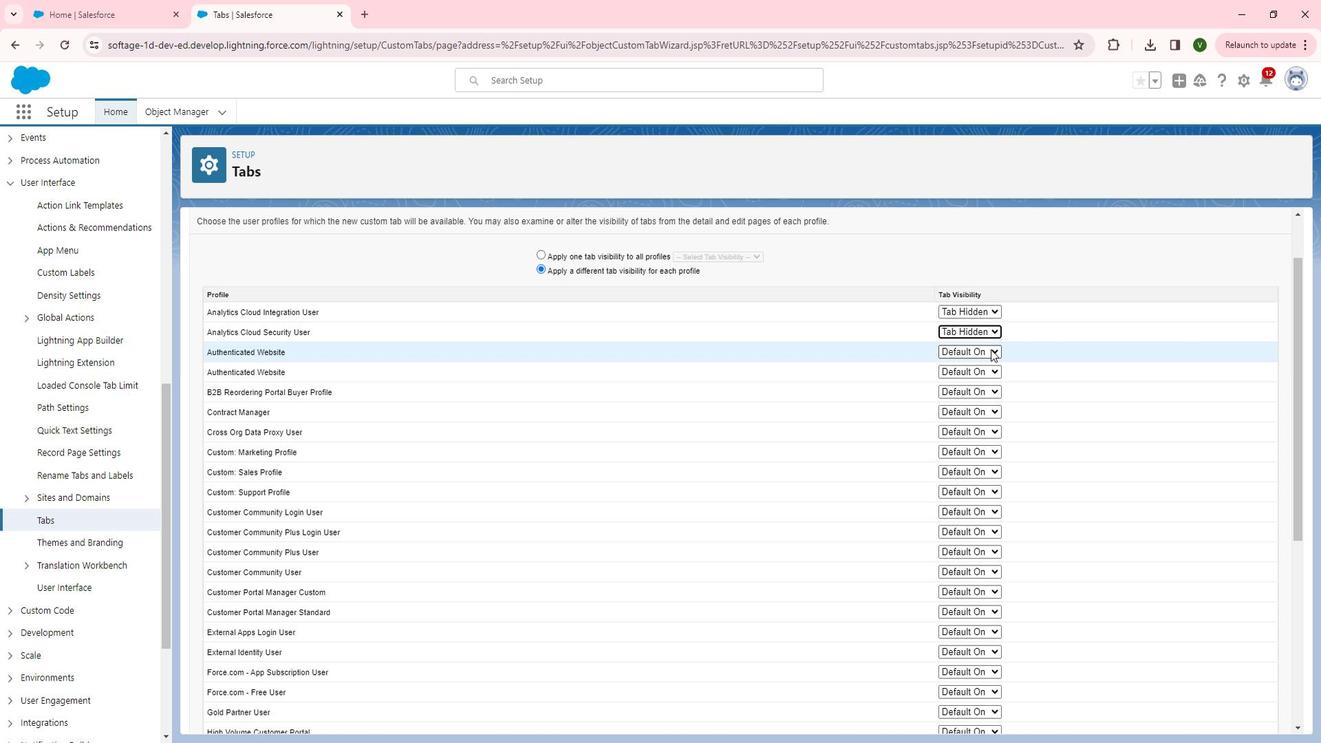 
Action: Mouse moved to (1000, 382)
Screenshot: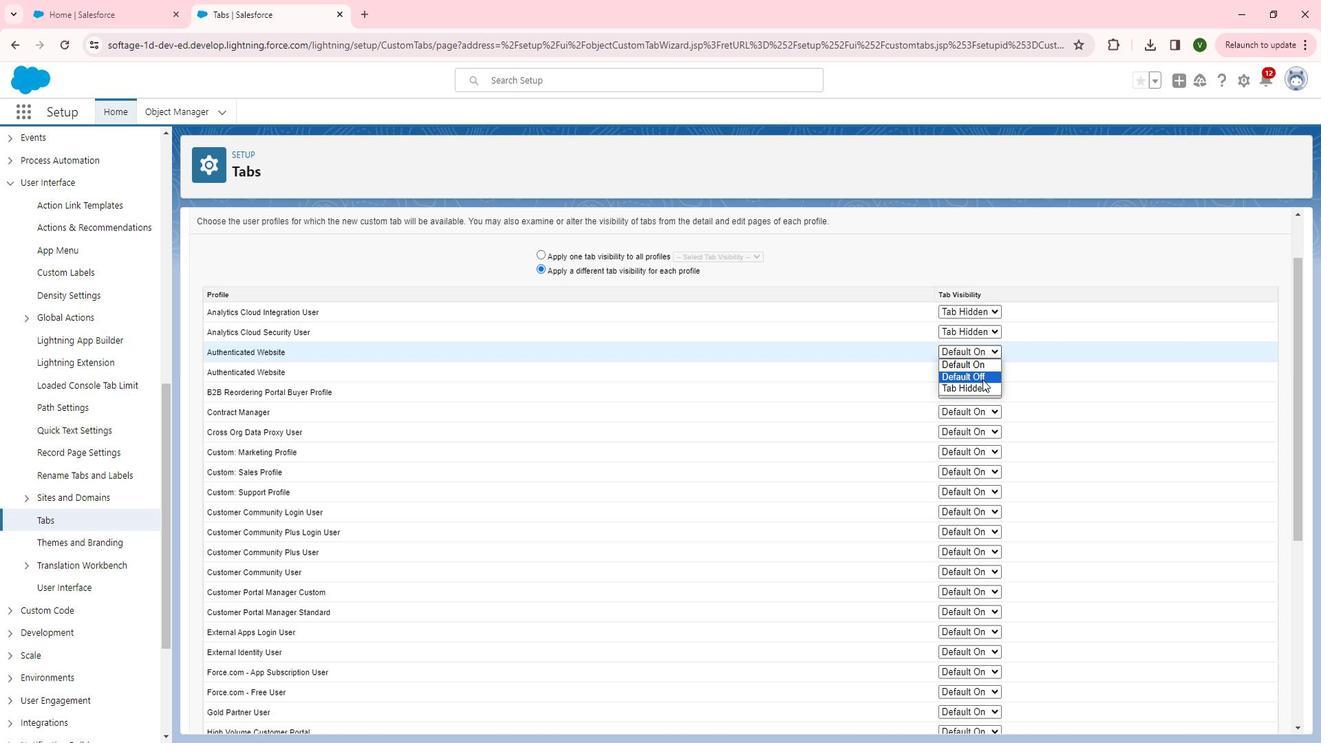 
Action: Mouse pressed left at (1000, 382)
Screenshot: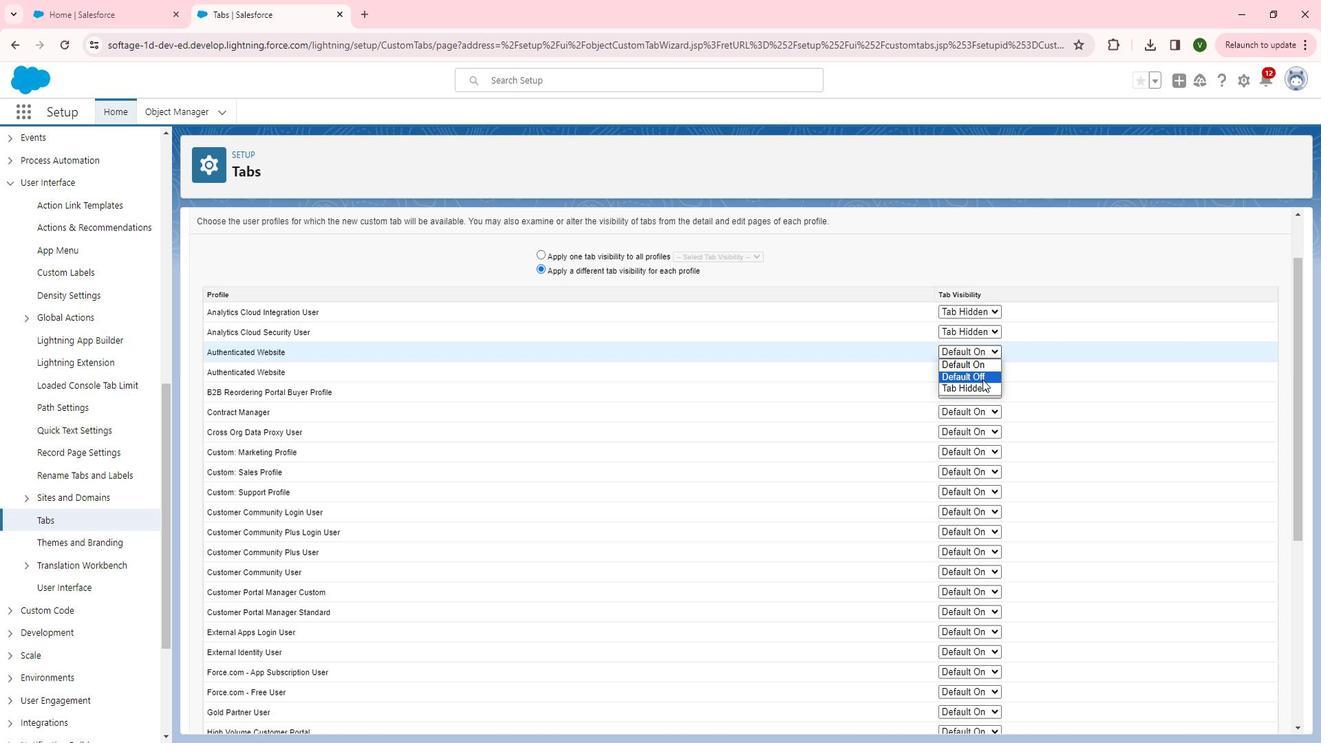 
Action: Mouse moved to (998, 377)
Screenshot: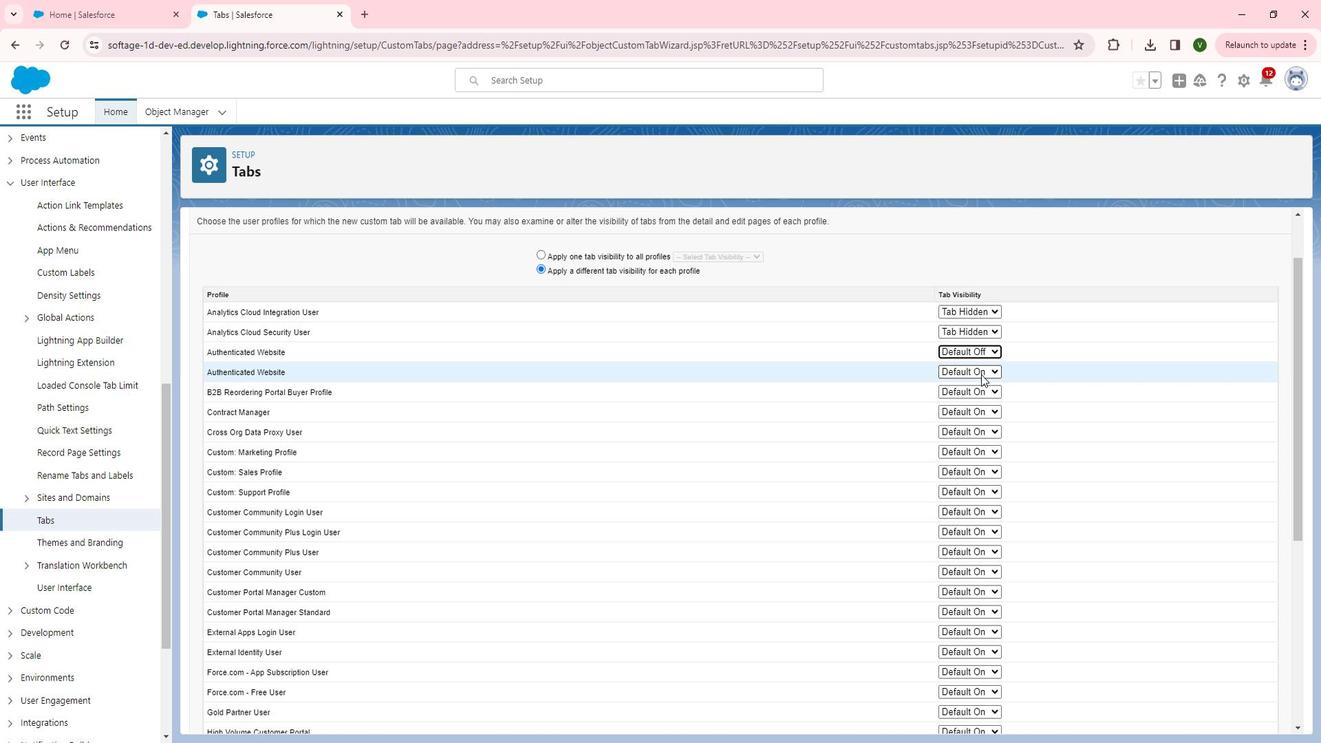 
Action: Mouse pressed left at (998, 377)
Screenshot: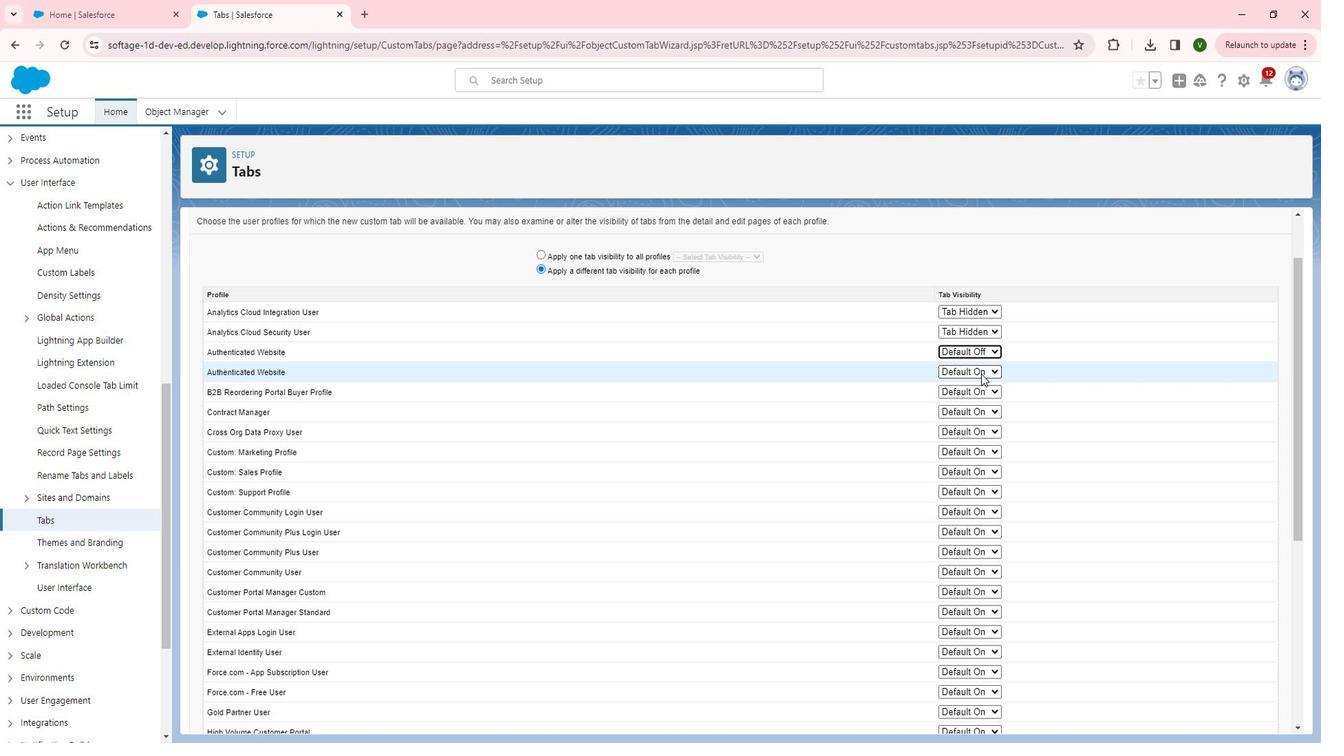 
Action: Mouse moved to (998, 396)
Screenshot: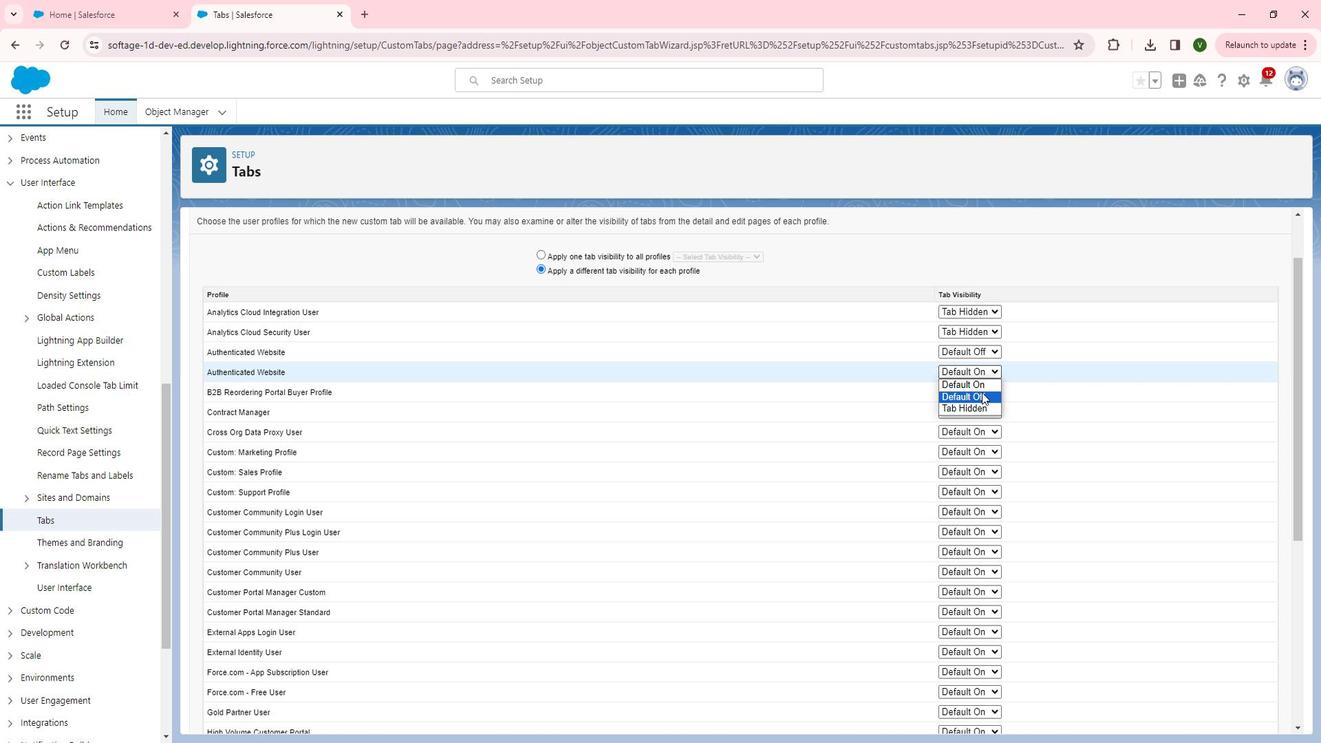 
Action: Mouse pressed left at (998, 396)
Screenshot: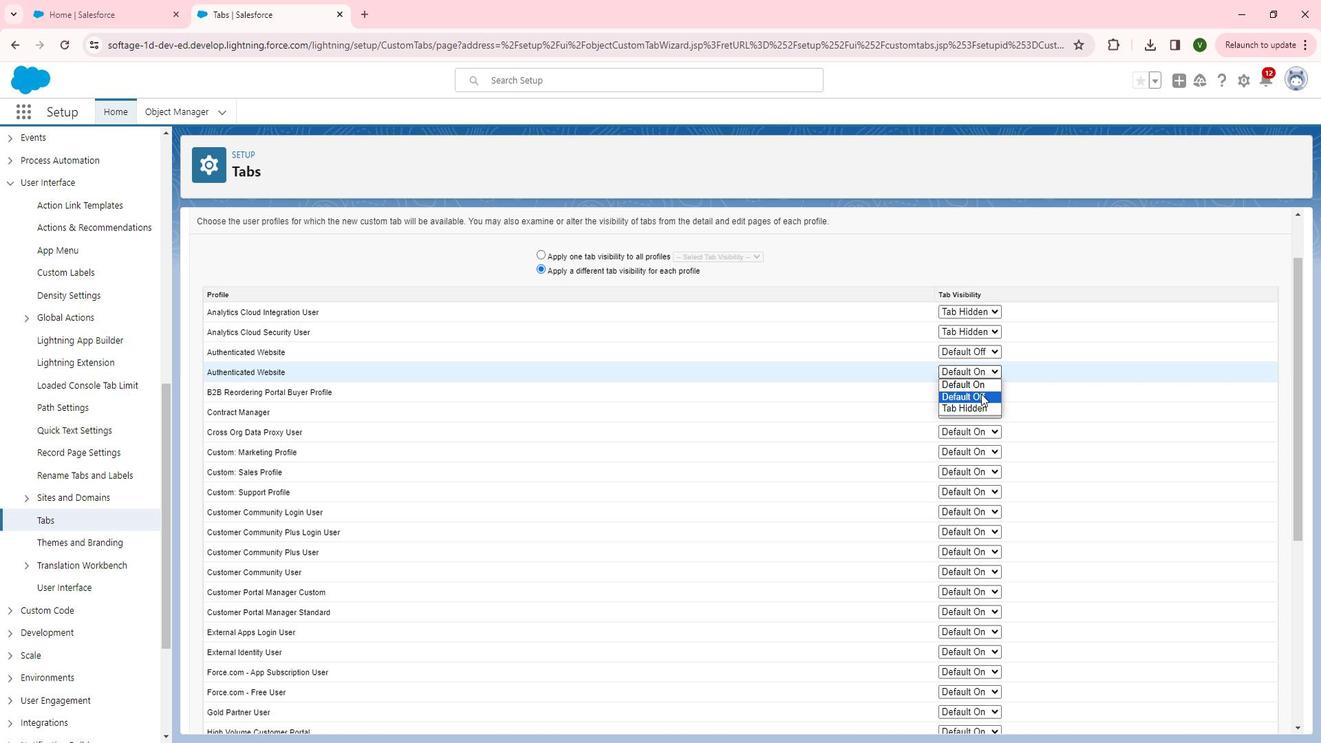 
Action: Mouse moved to (998, 390)
Screenshot: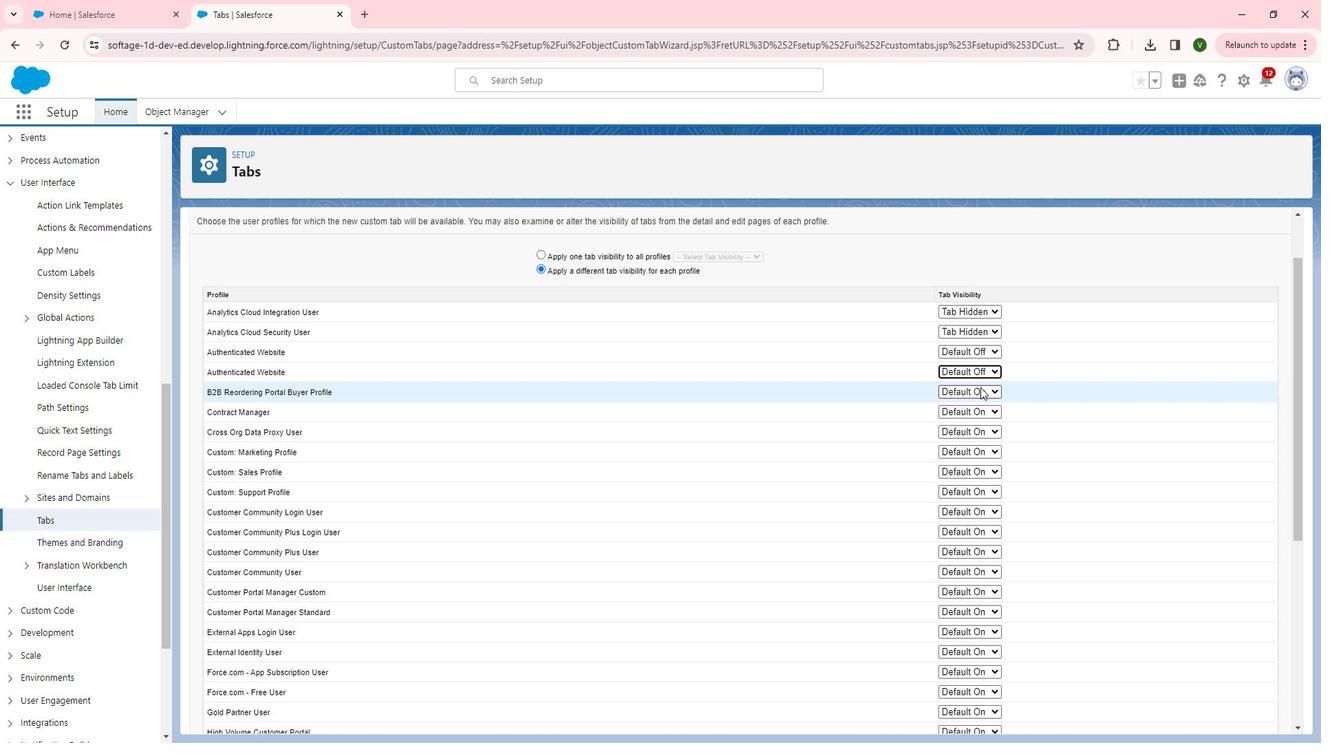 
Action: Mouse pressed left at (998, 390)
Screenshot: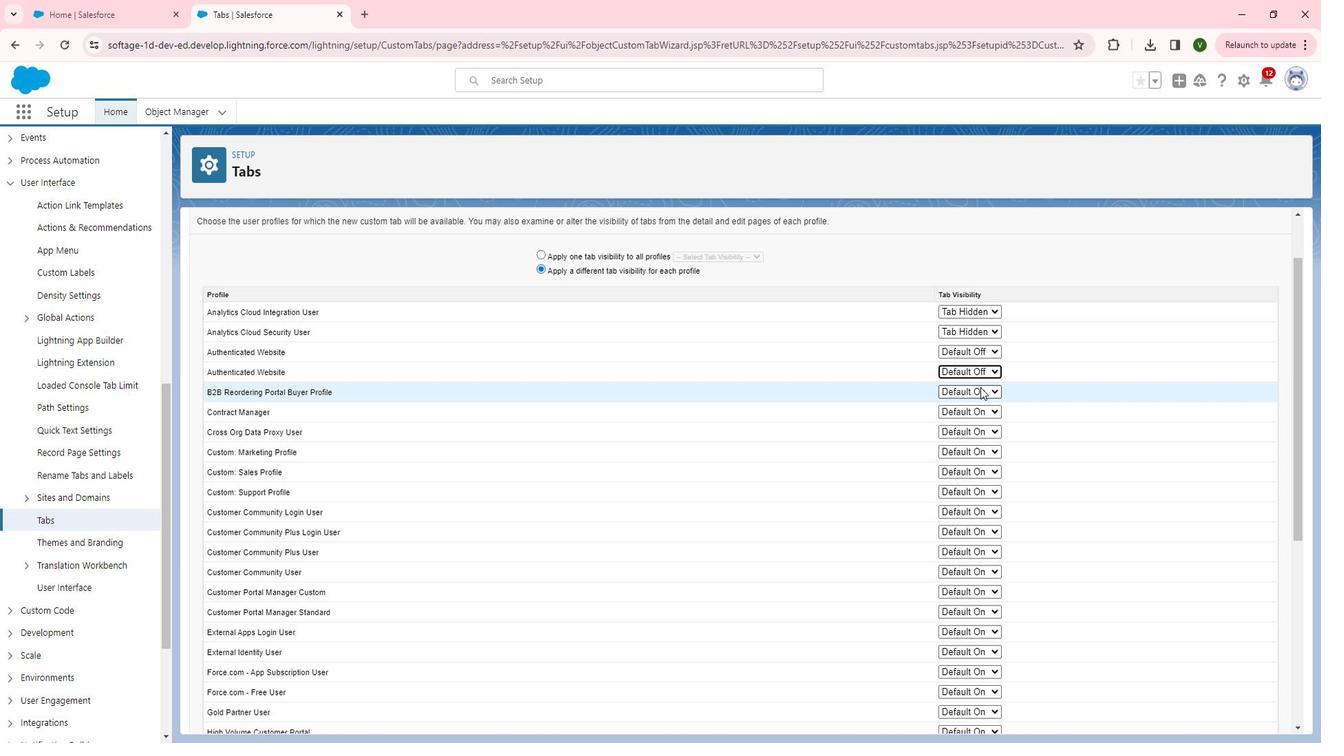 
Action: Mouse moved to (1001, 415)
Screenshot: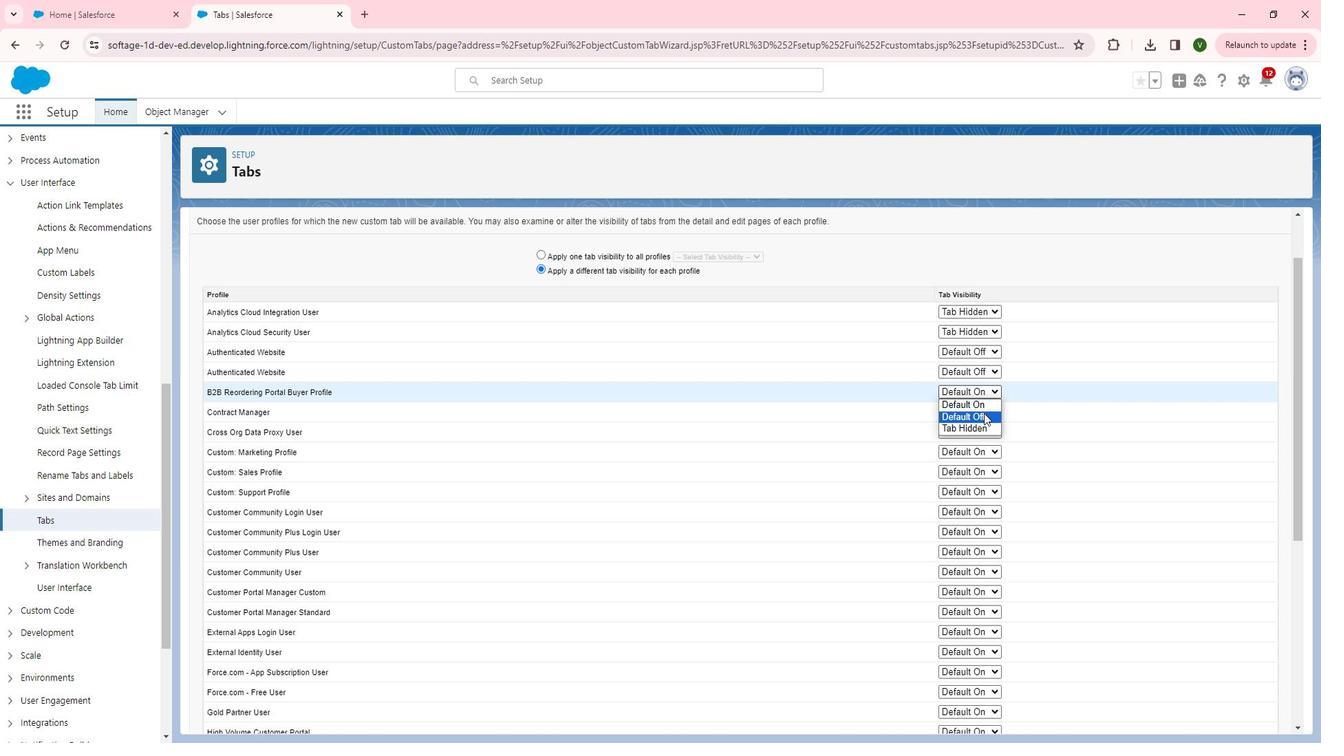 
Action: Mouse pressed left at (1001, 415)
Screenshot: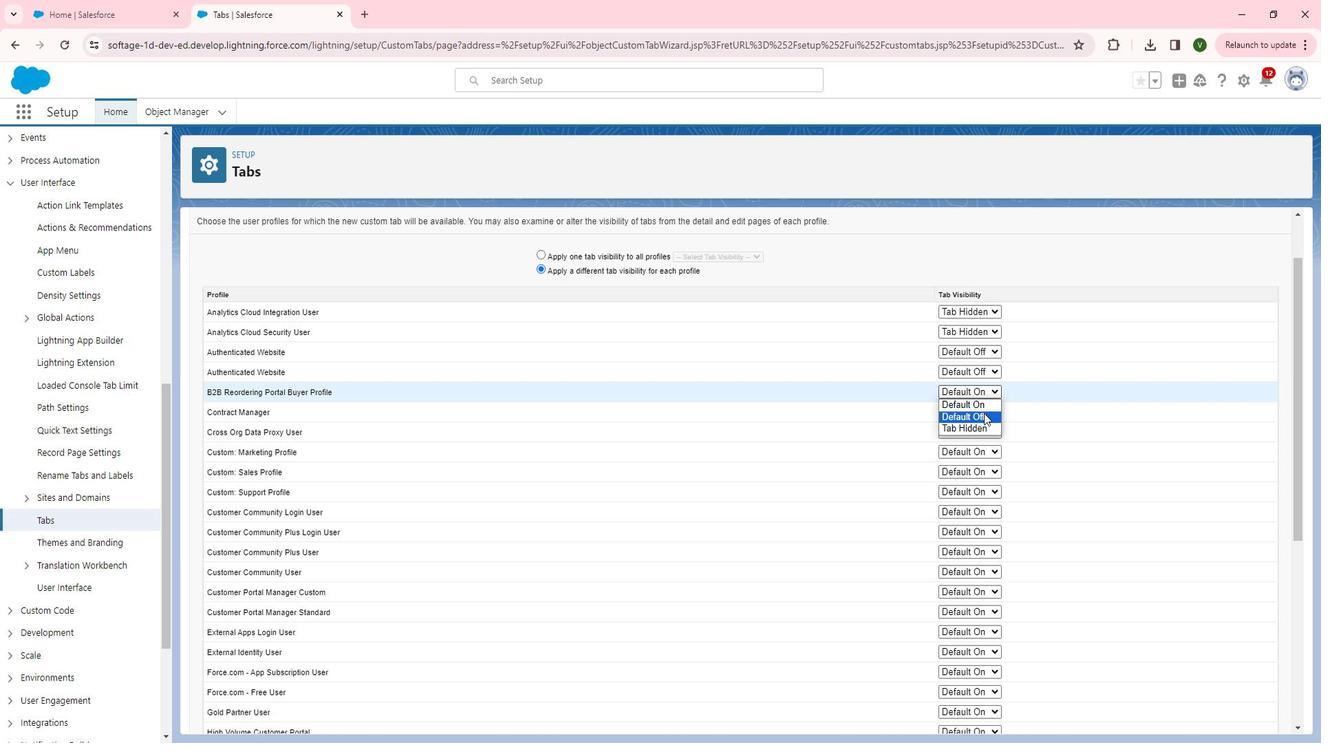 
Action: Mouse moved to (1002, 415)
Screenshot: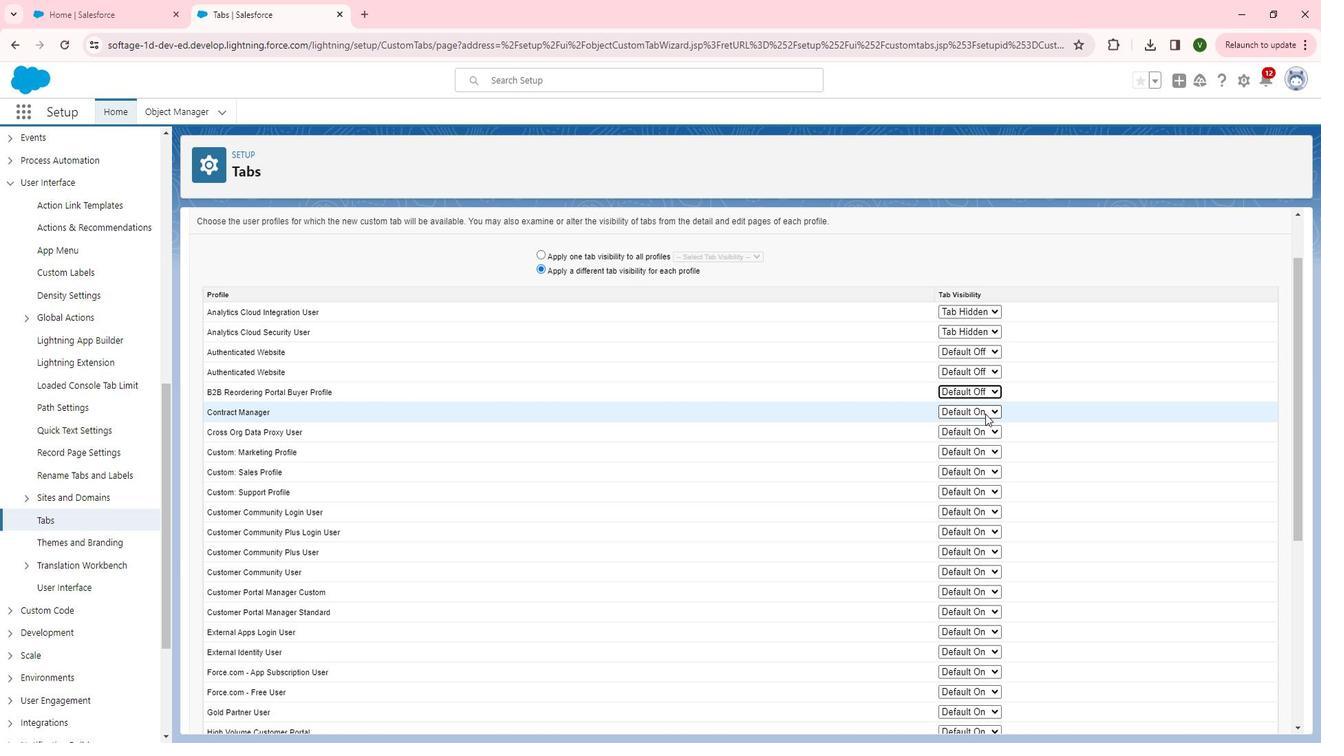 
Action: Mouse pressed left at (1002, 415)
Screenshot: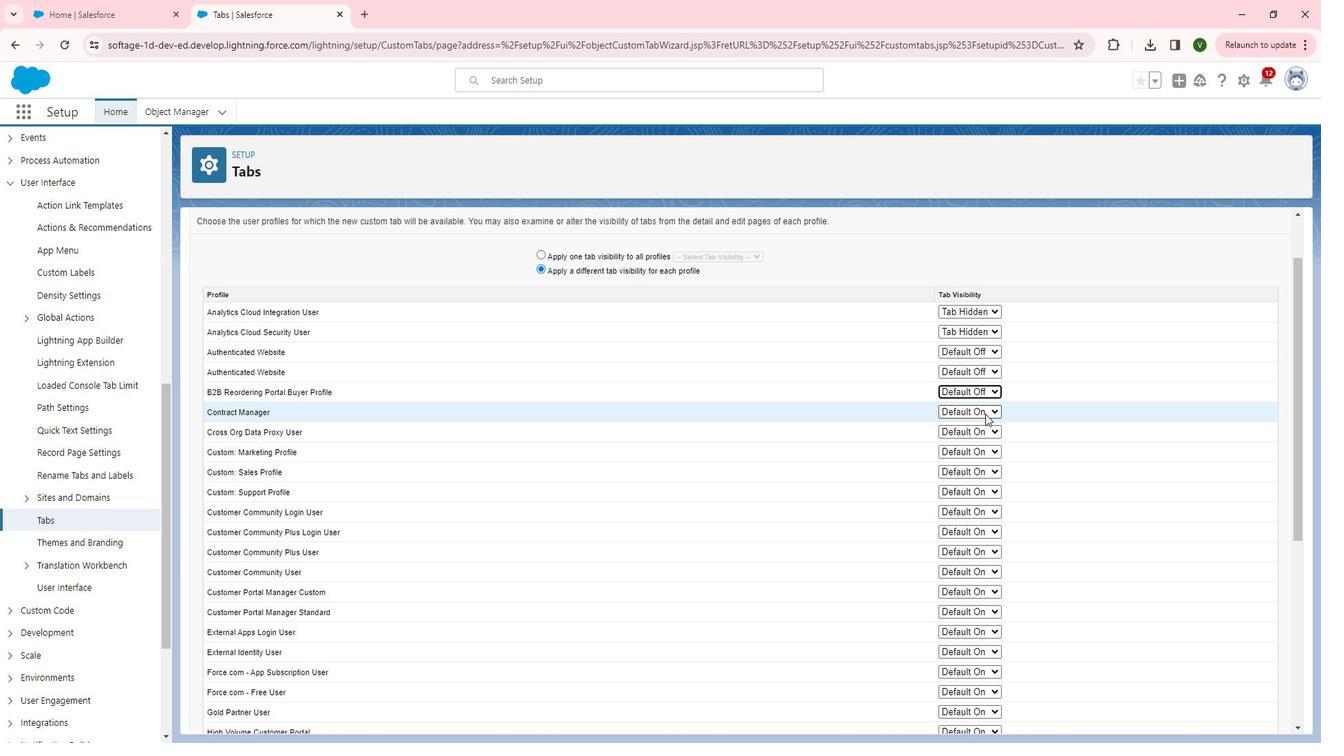 
Action: Mouse moved to (1003, 434)
Screenshot: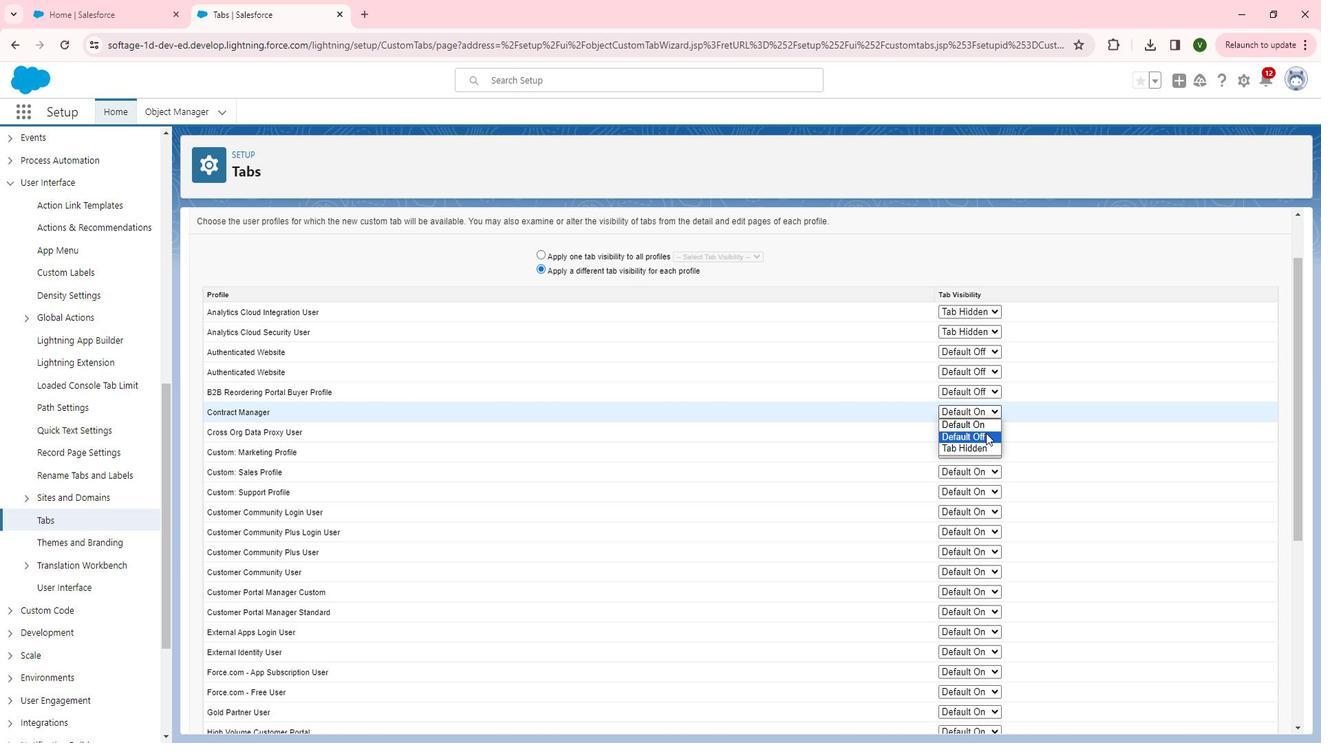 
Action: Mouse pressed left at (1003, 434)
Screenshot: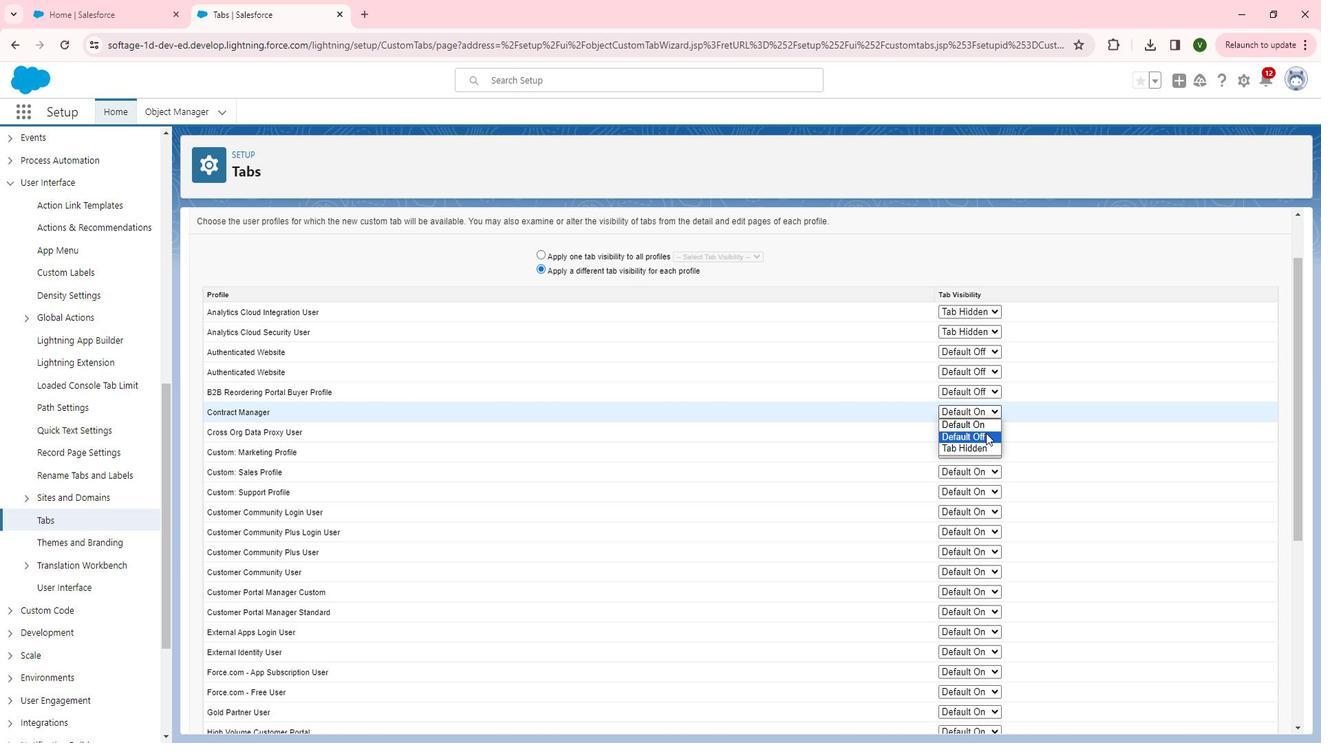 
Action: Mouse moved to (996, 448)
Screenshot: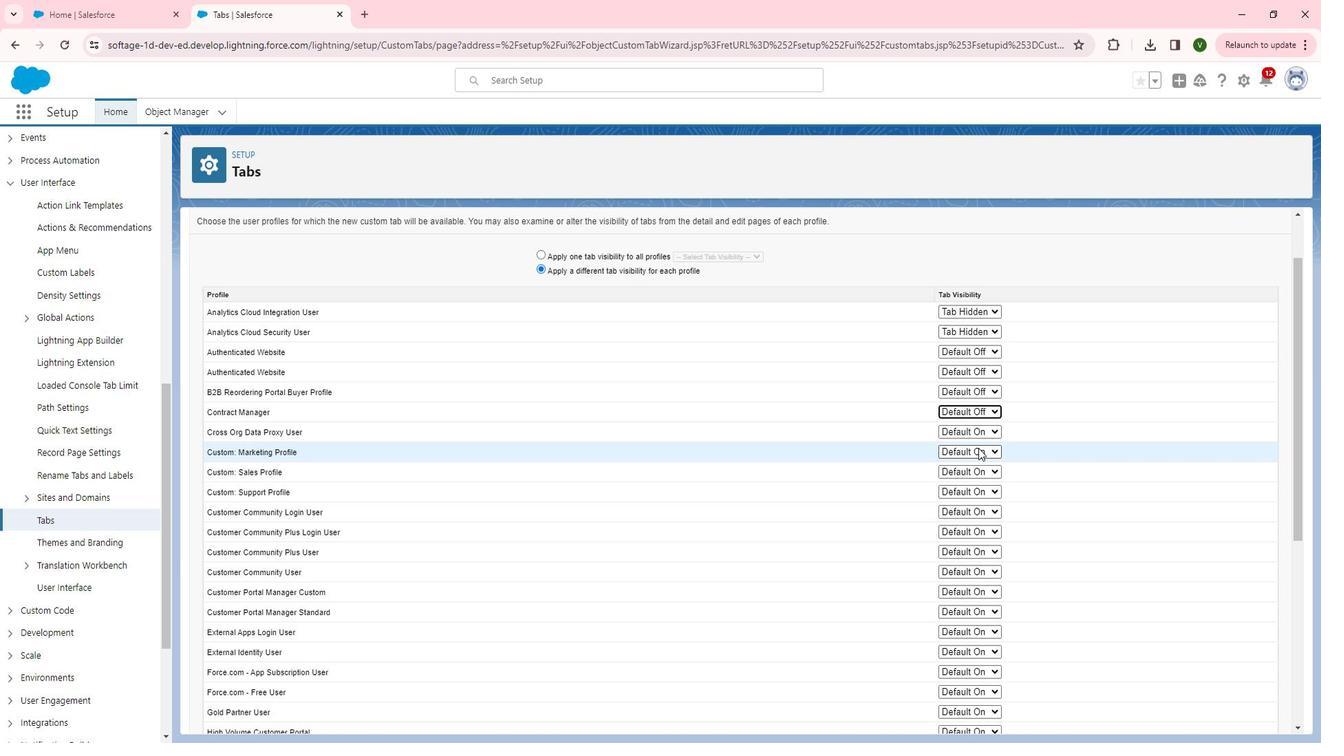 
Action: Mouse pressed left at (996, 448)
Screenshot: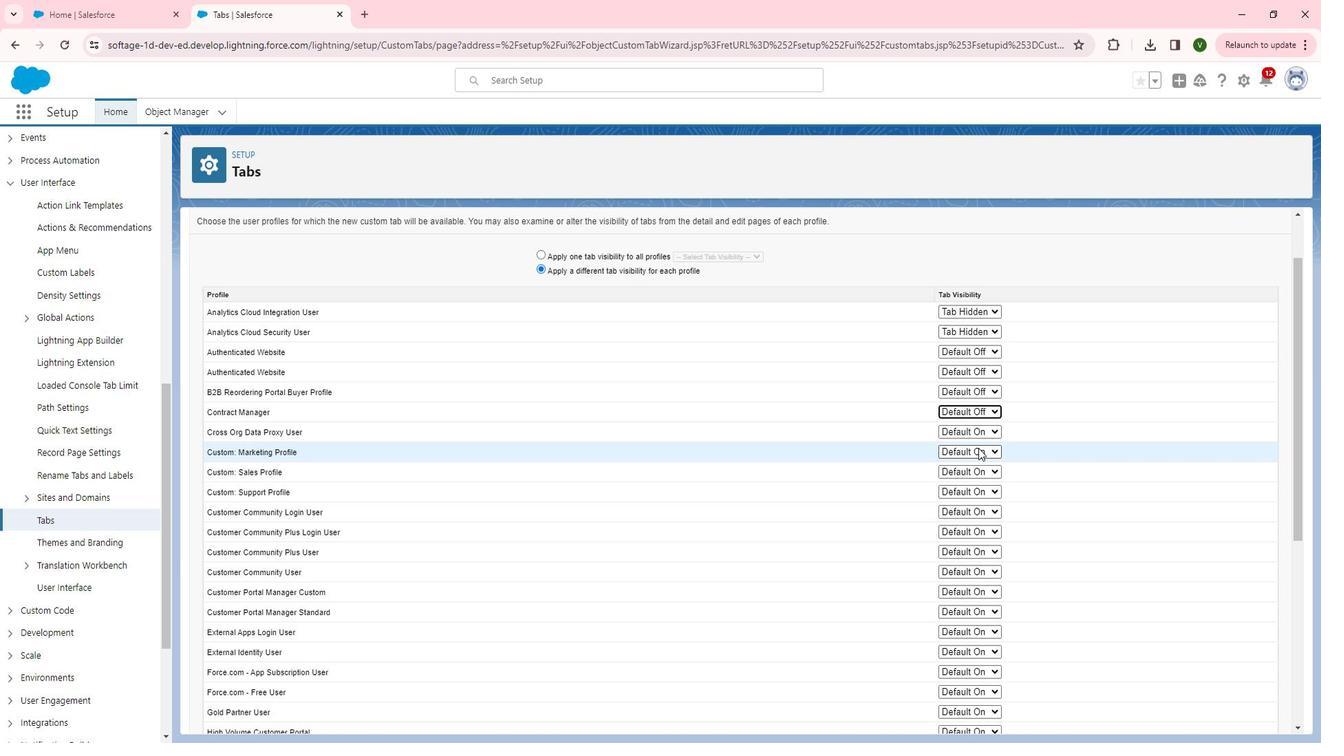 
Action: Mouse moved to (991, 479)
Screenshot: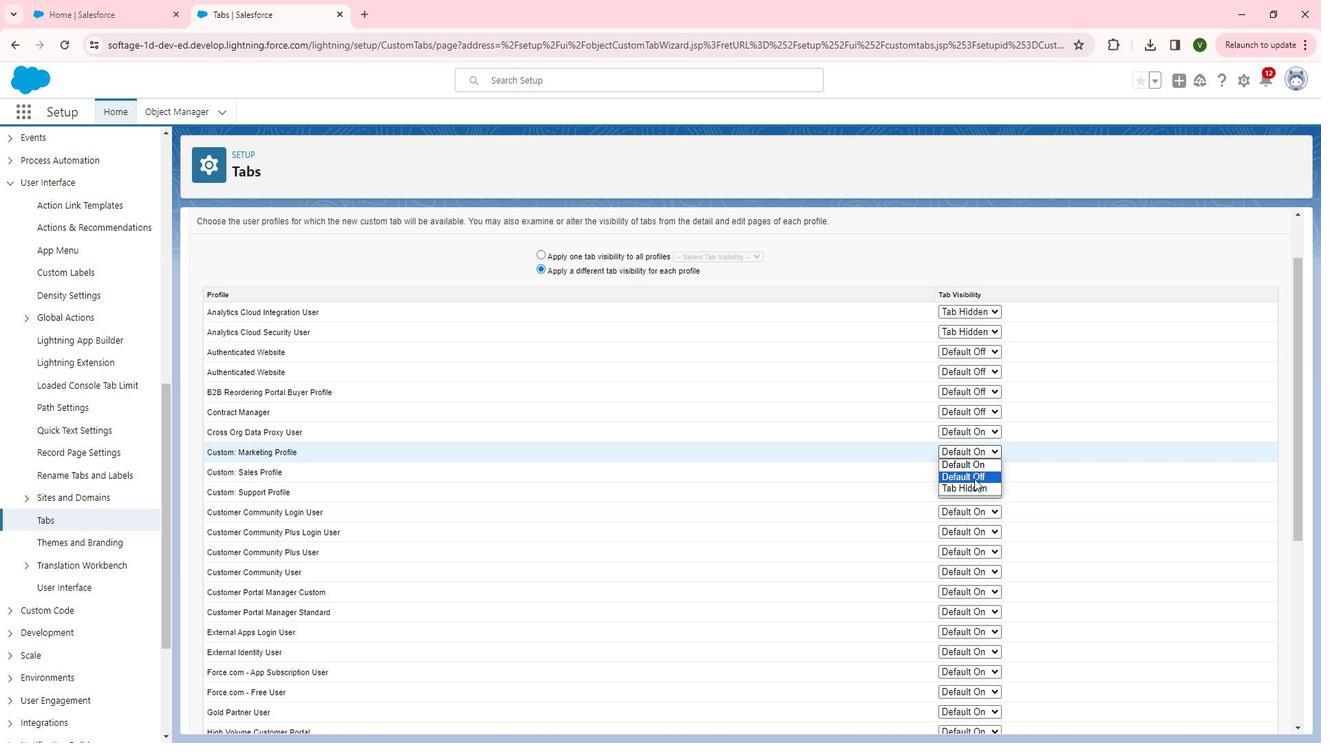 
Action: Mouse pressed left at (991, 479)
Screenshot: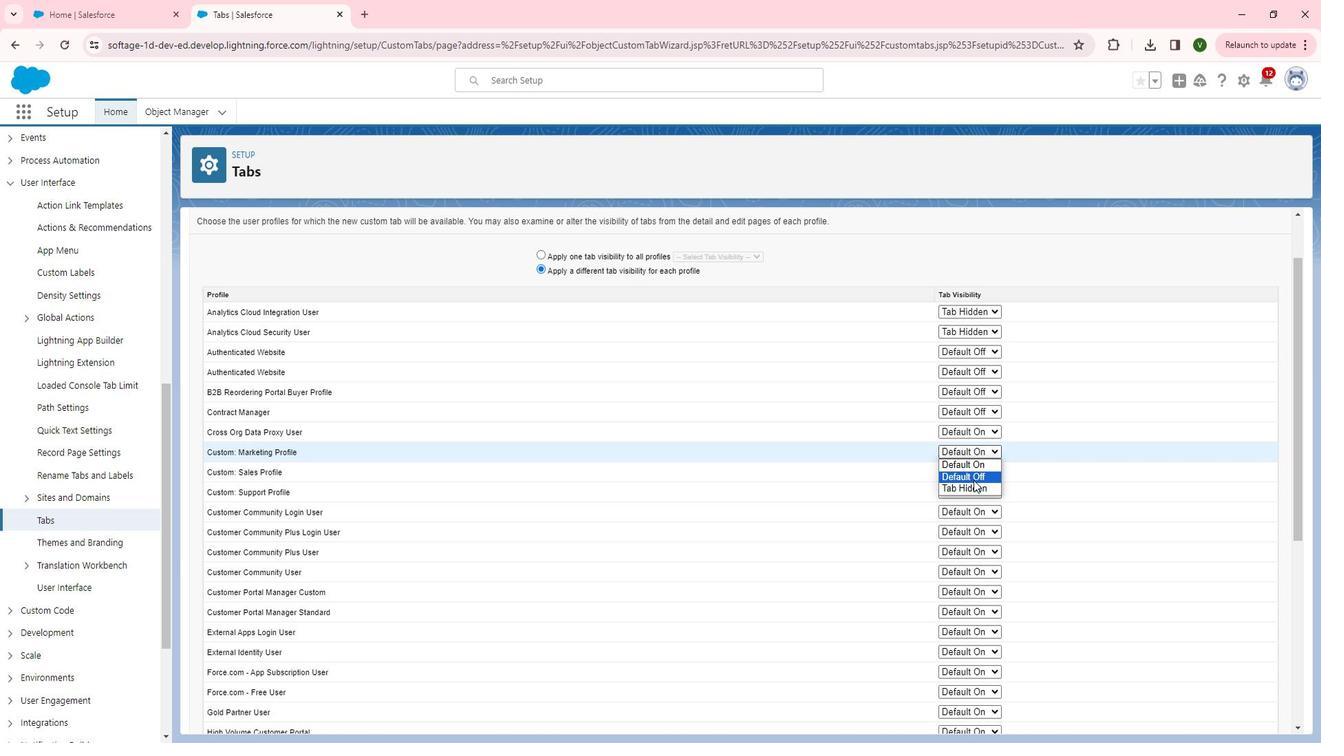 
Action: Mouse moved to (1005, 431)
Screenshot: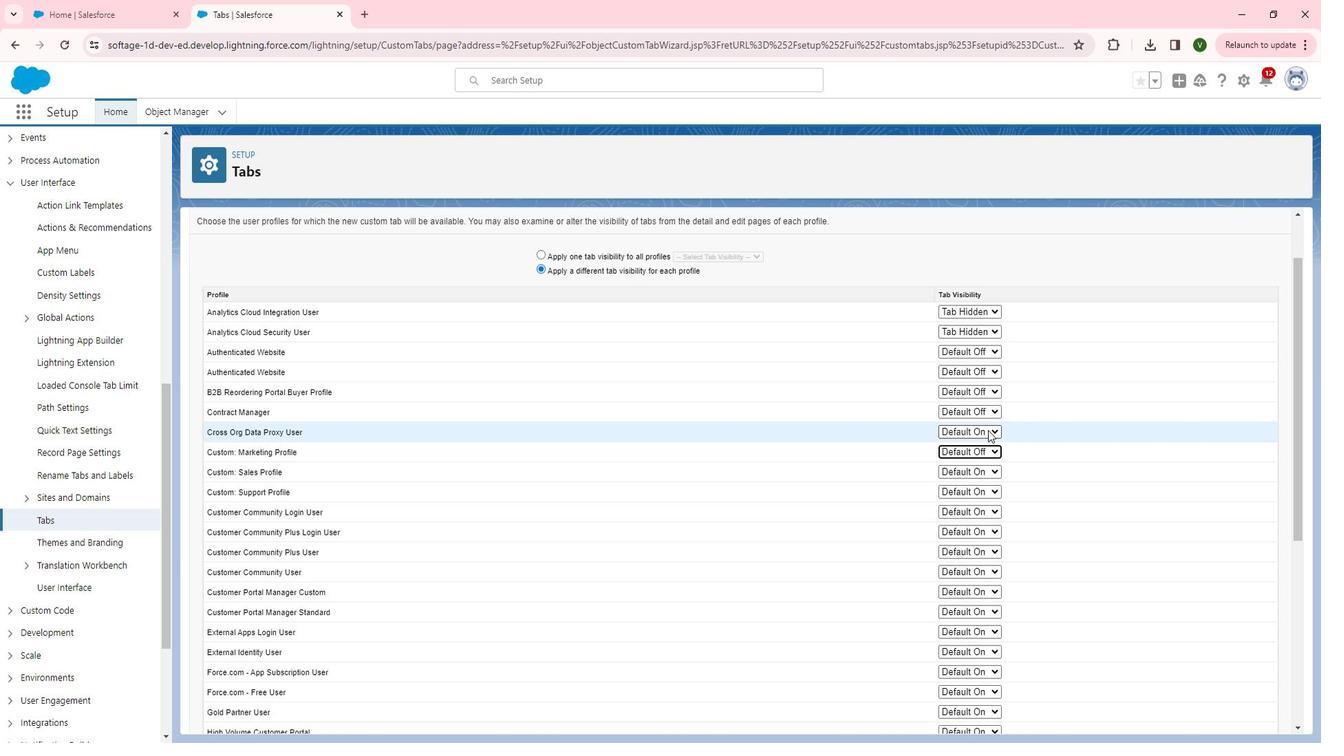 
Action: Mouse pressed left at (1005, 431)
Screenshot: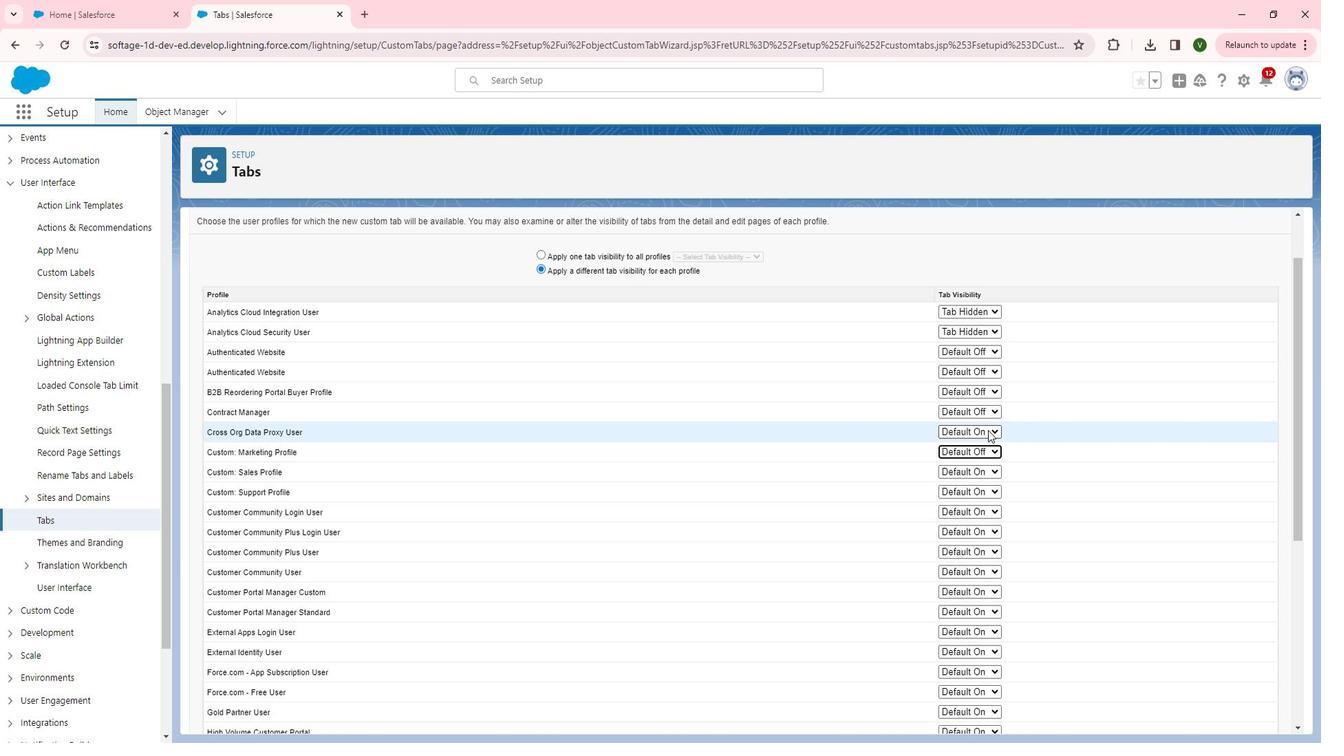
Action: Mouse moved to (998, 450)
Screenshot: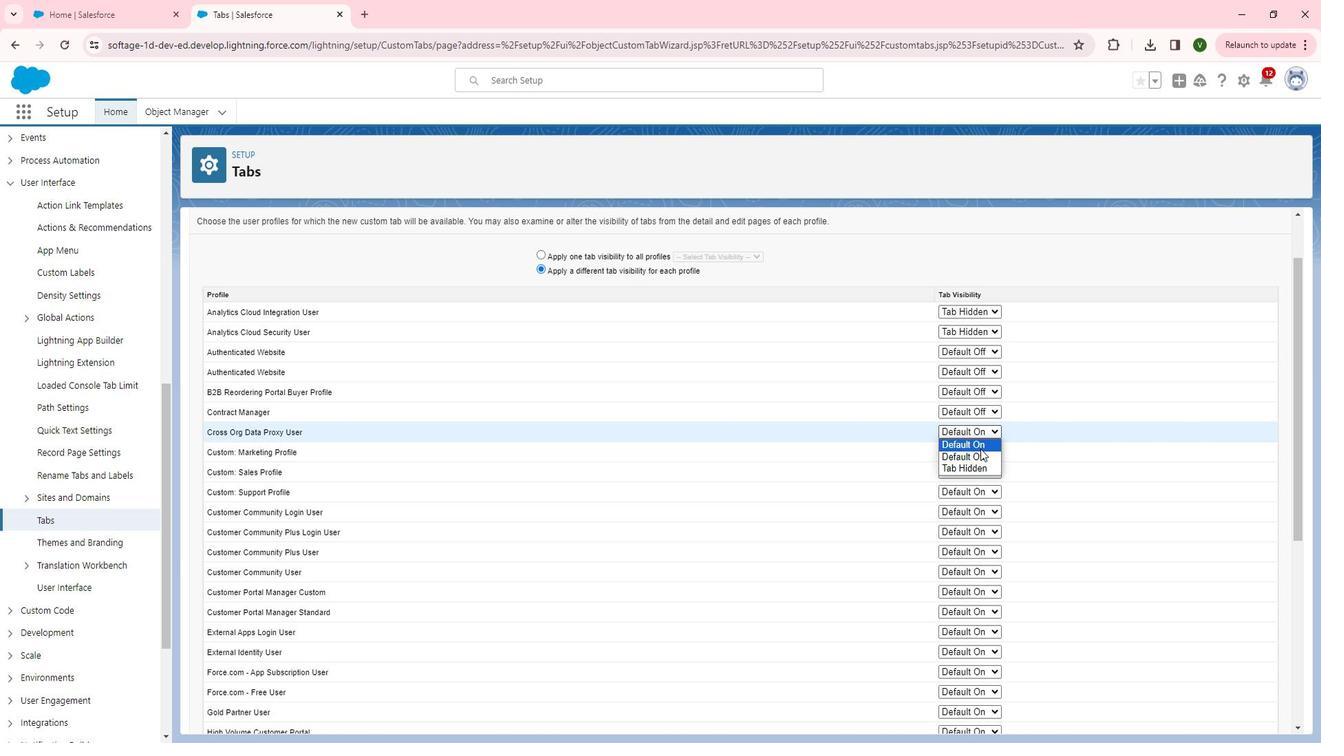 
Action: Mouse pressed left at (998, 450)
Screenshot: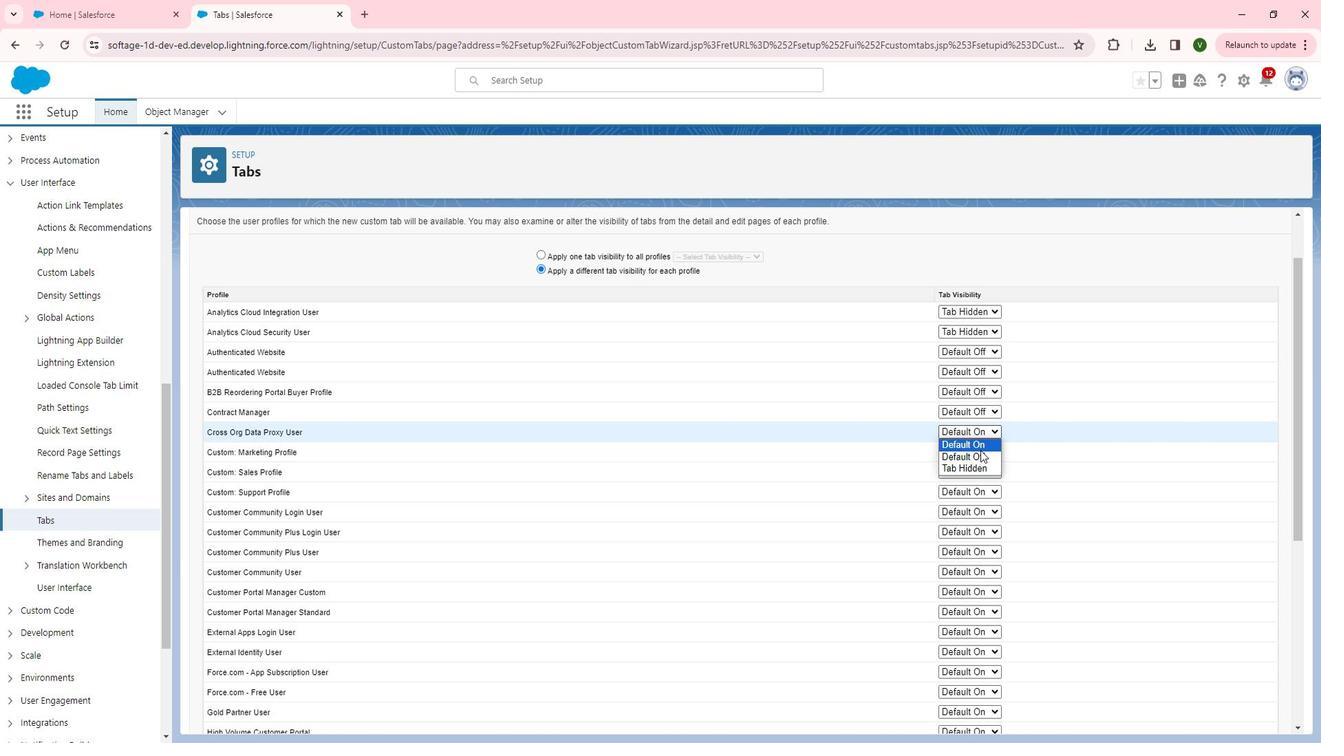 
Action: Mouse moved to (1026, 437)
Screenshot: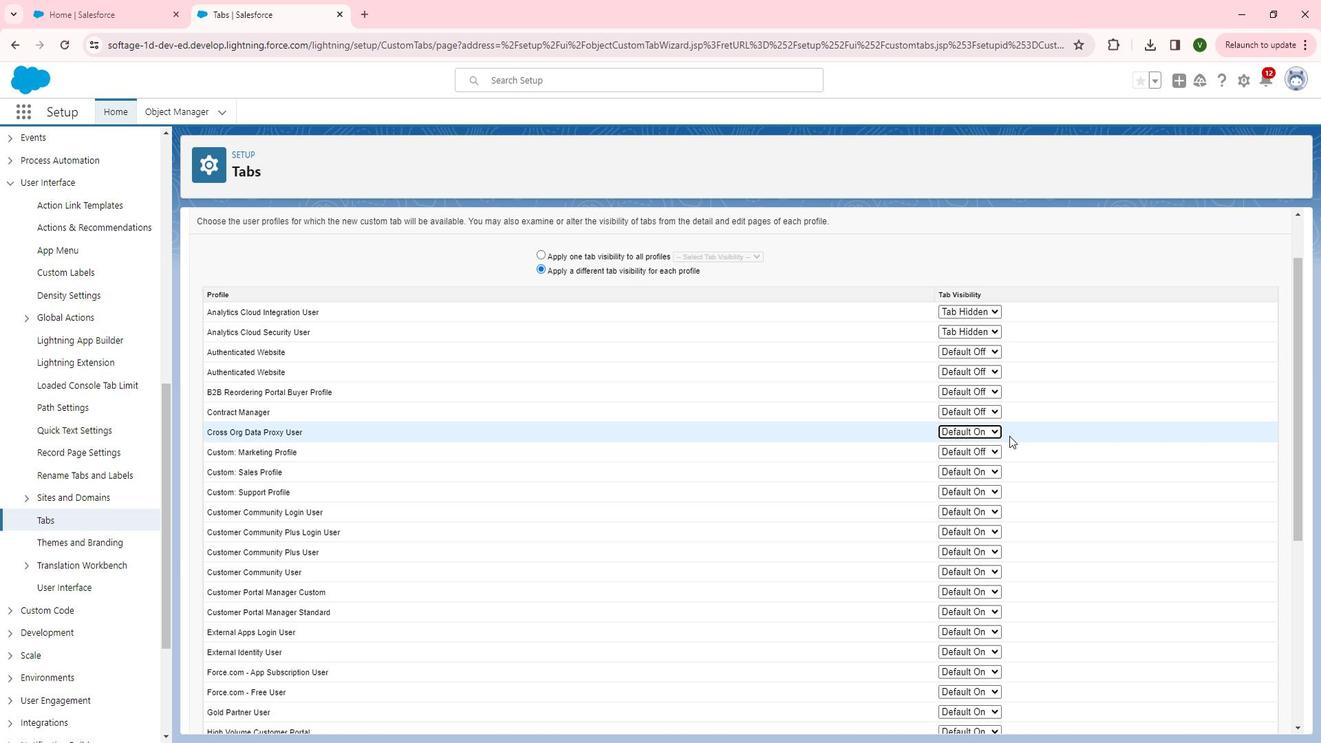 
Action: Mouse scrolled (1026, 436) with delta (0, 0)
Screenshot: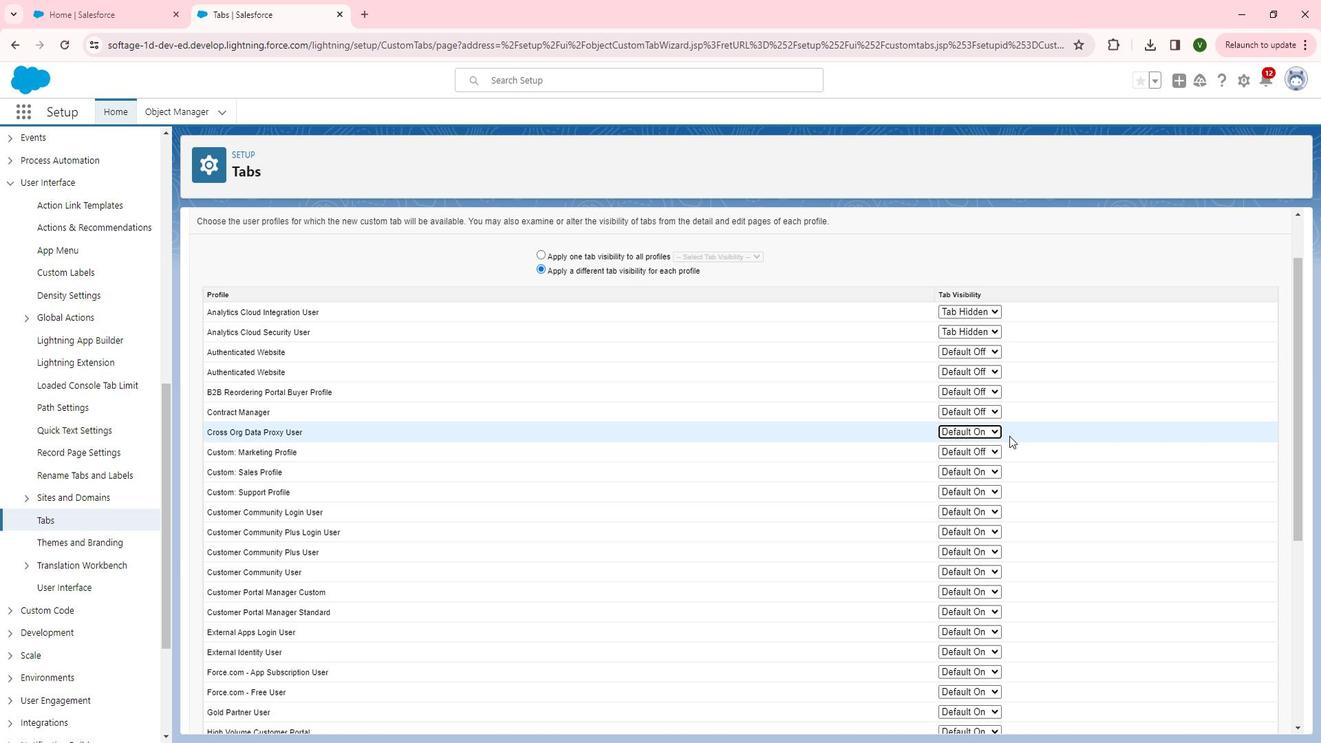 
Action: Mouse moved to (1027, 437)
Screenshot: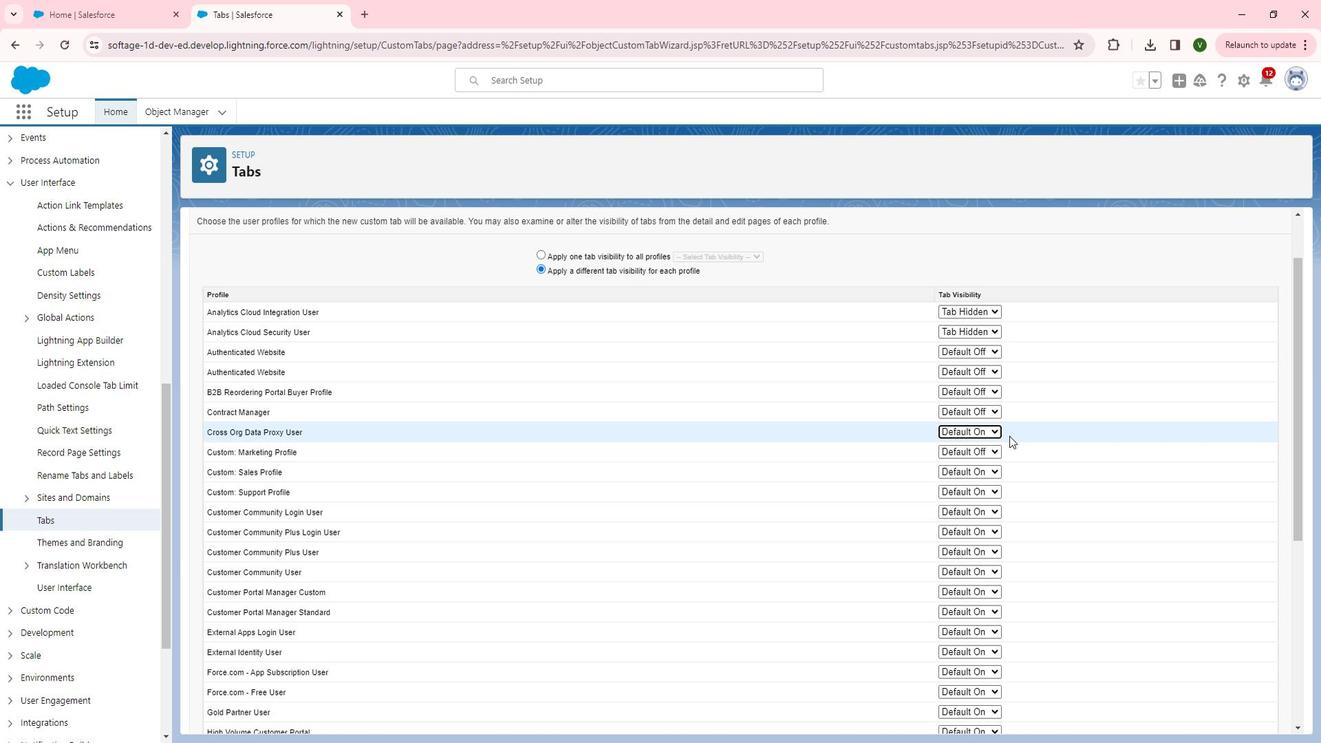 
Action: Mouse scrolled (1027, 437) with delta (0, 0)
Screenshot: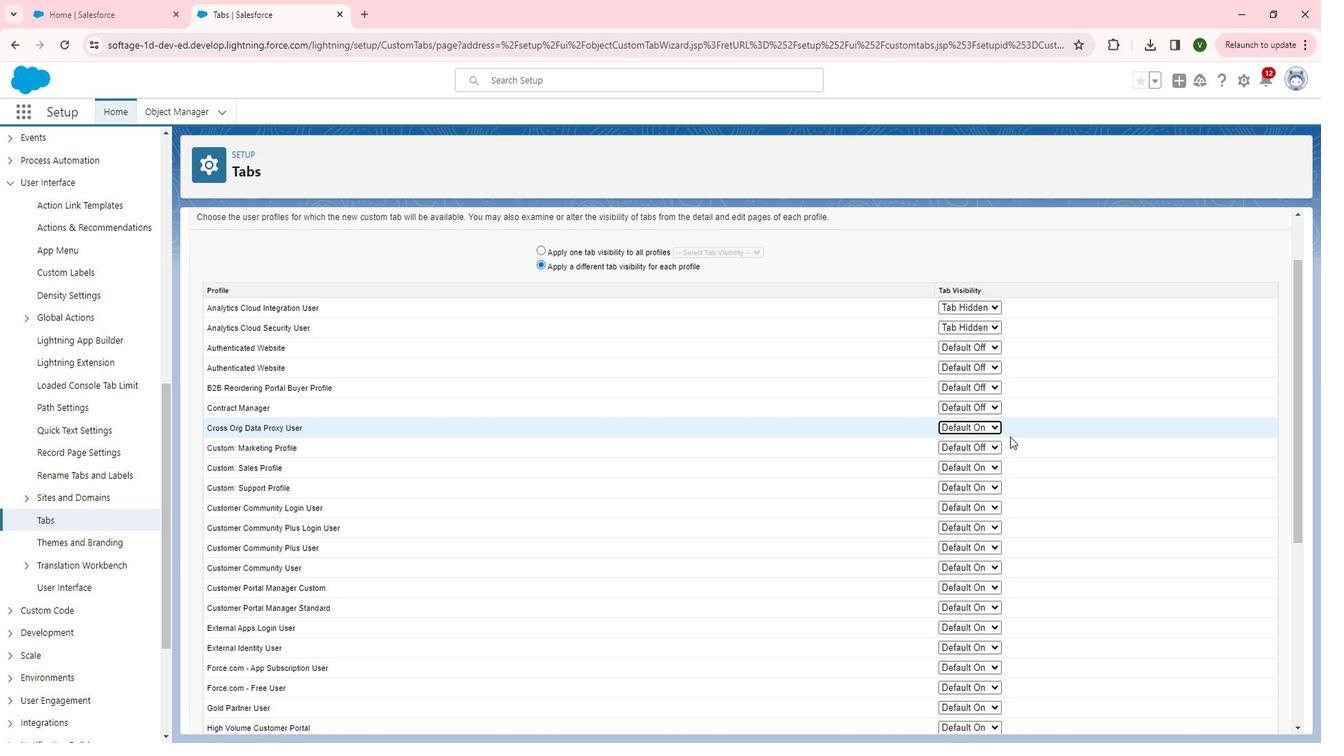
Action: Mouse moved to (1000, 330)
Screenshot: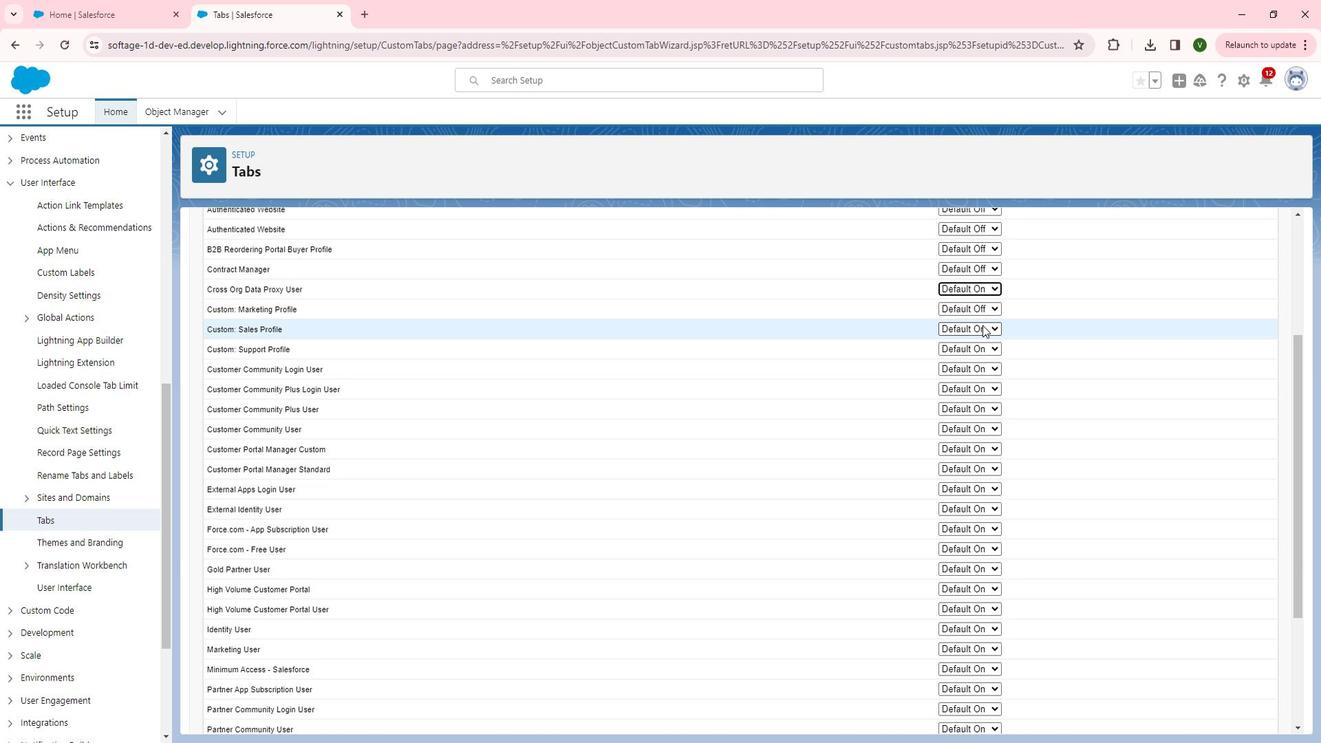 
Action: Mouse pressed left at (1000, 330)
Screenshot: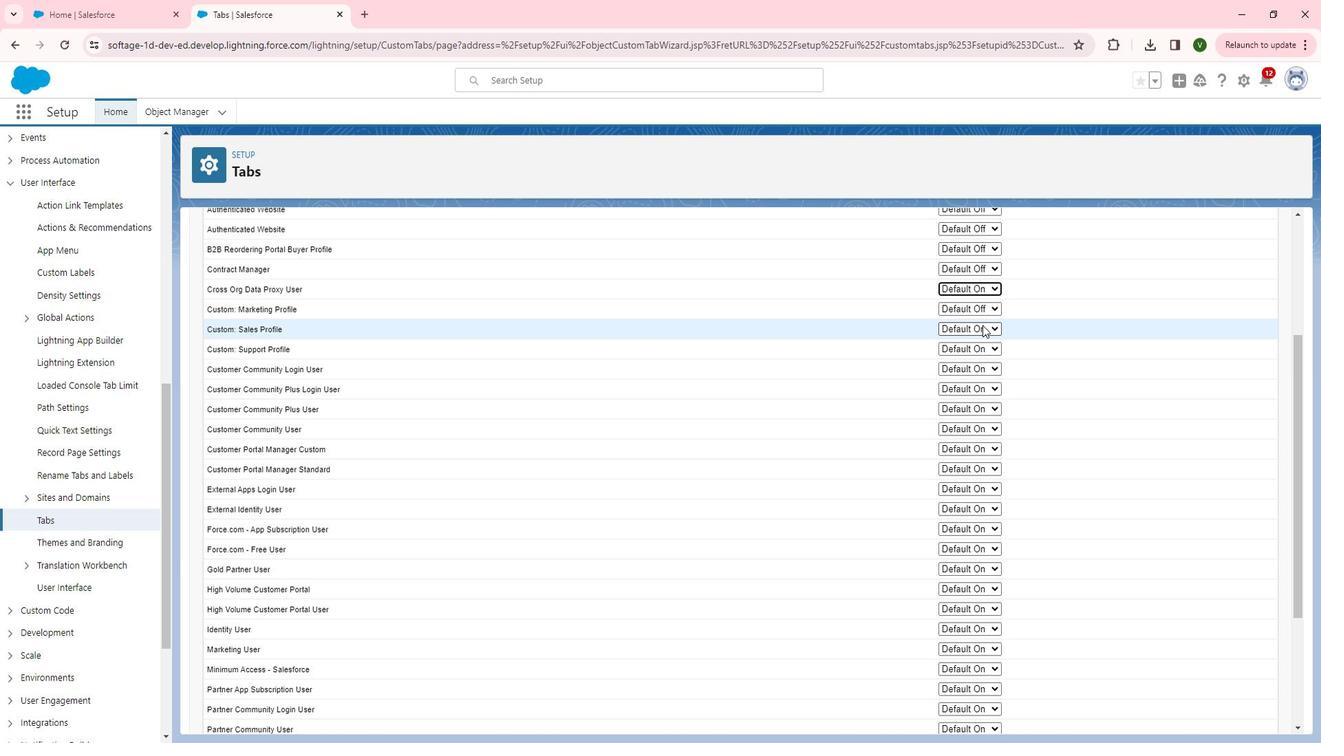 
Action: Mouse moved to (997, 369)
Screenshot: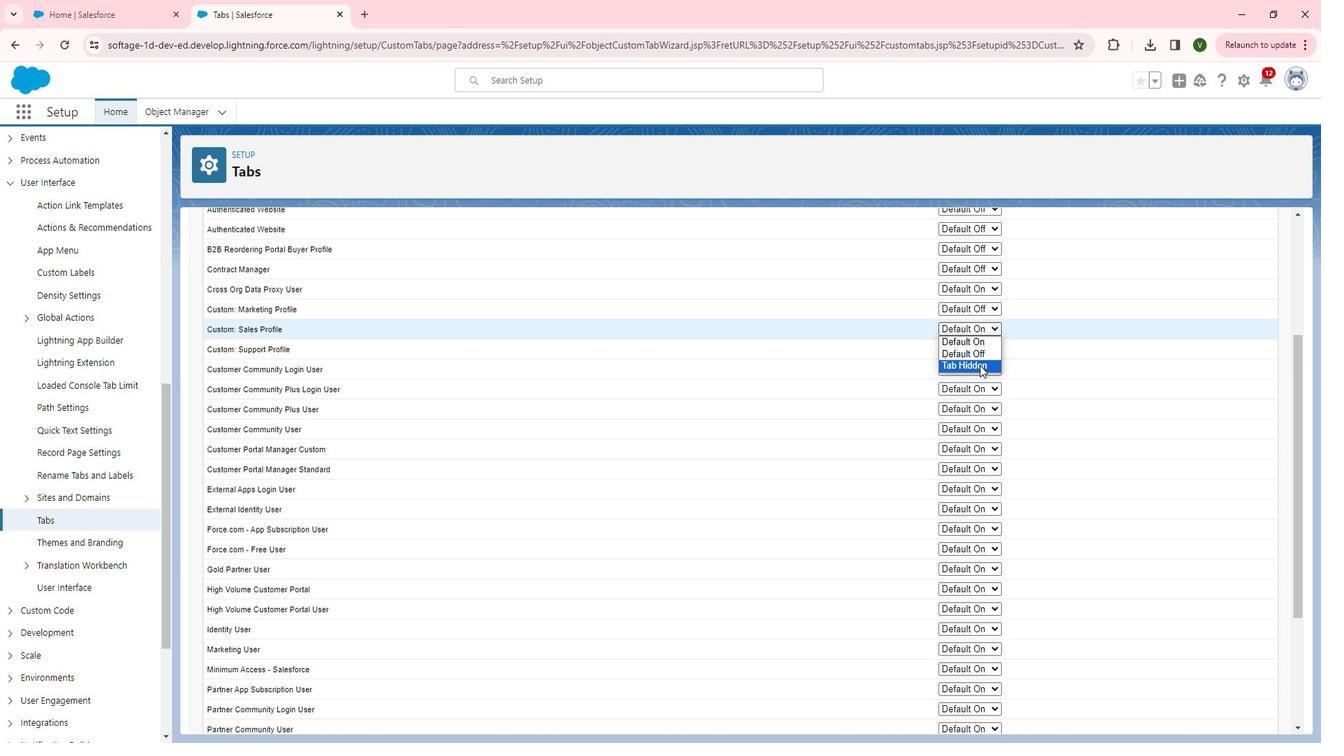 
Action: Mouse pressed left at (997, 369)
Screenshot: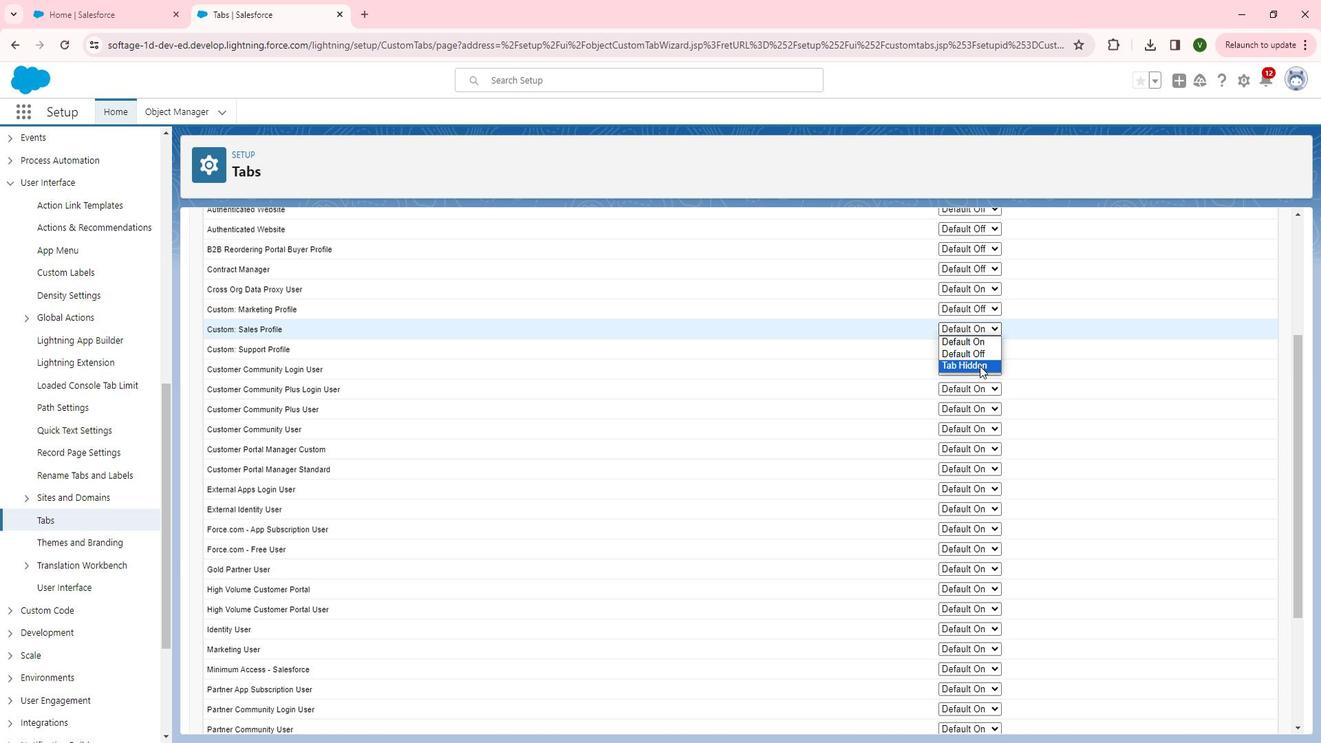 
Action: Mouse moved to (996, 355)
Screenshot: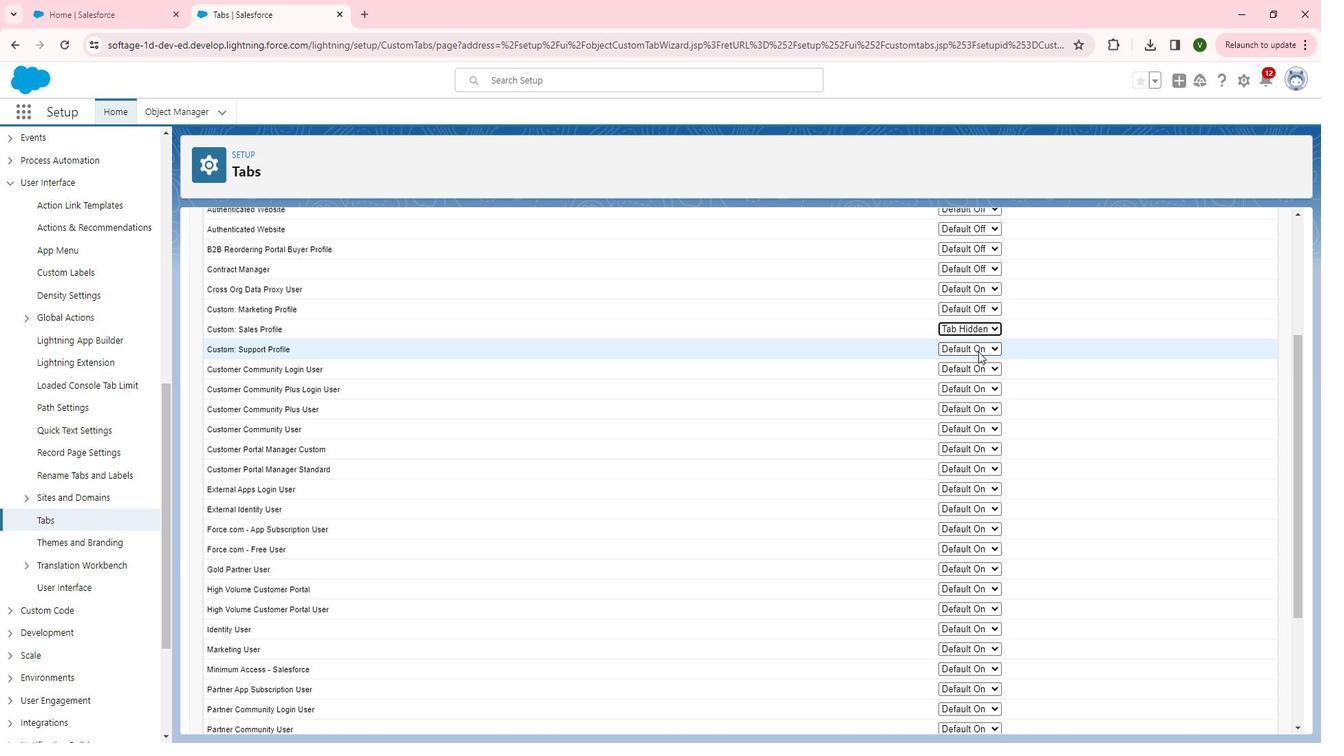 
Action: Mouse pressed left at (996, 355)
Screenshot: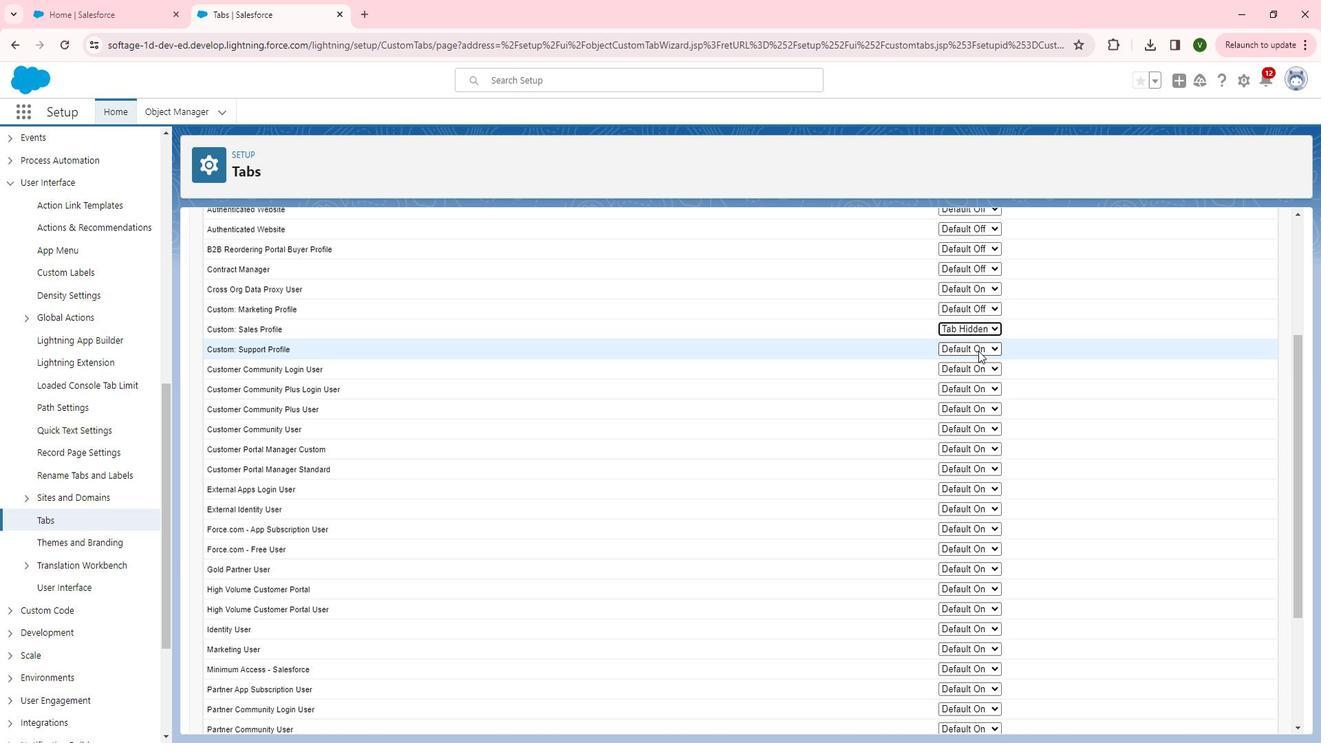
Action: Mouse moved to (992, 378)
Screenshot: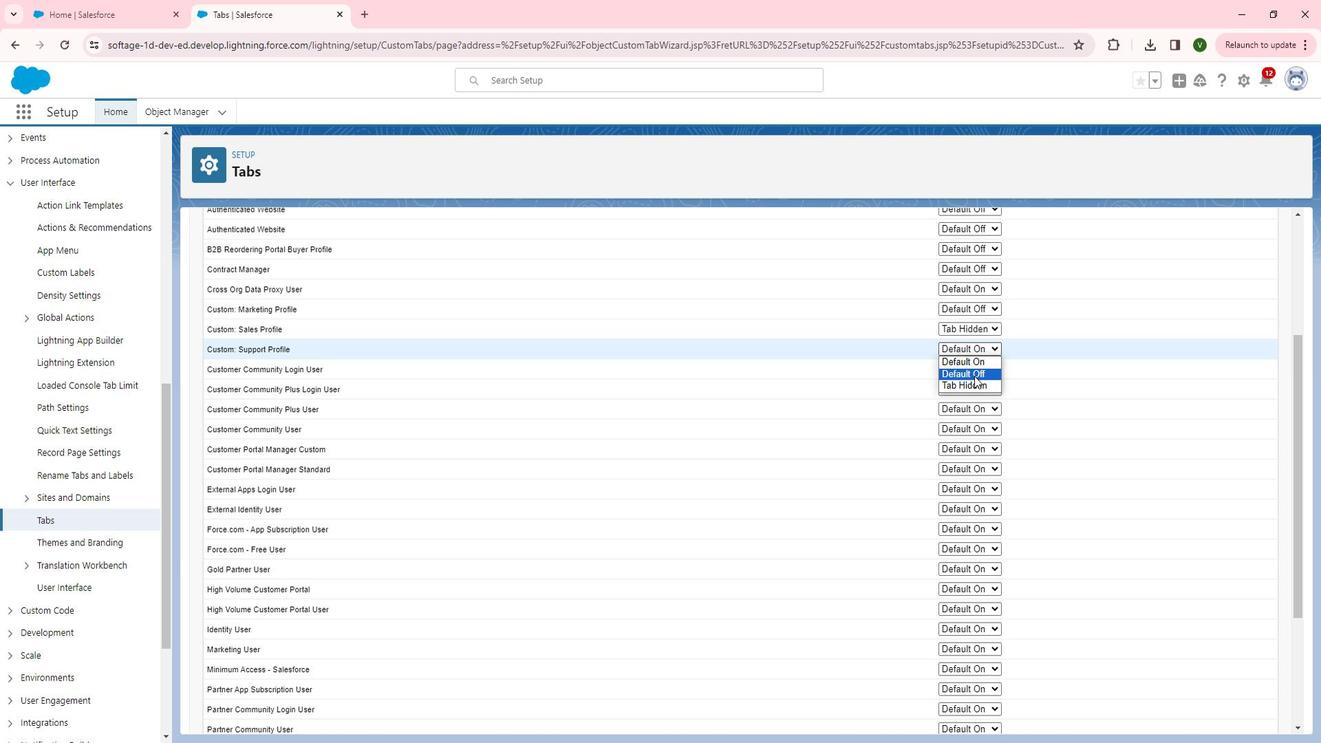 
Action: Mouse pressed left at (992, 378)
Screenshot: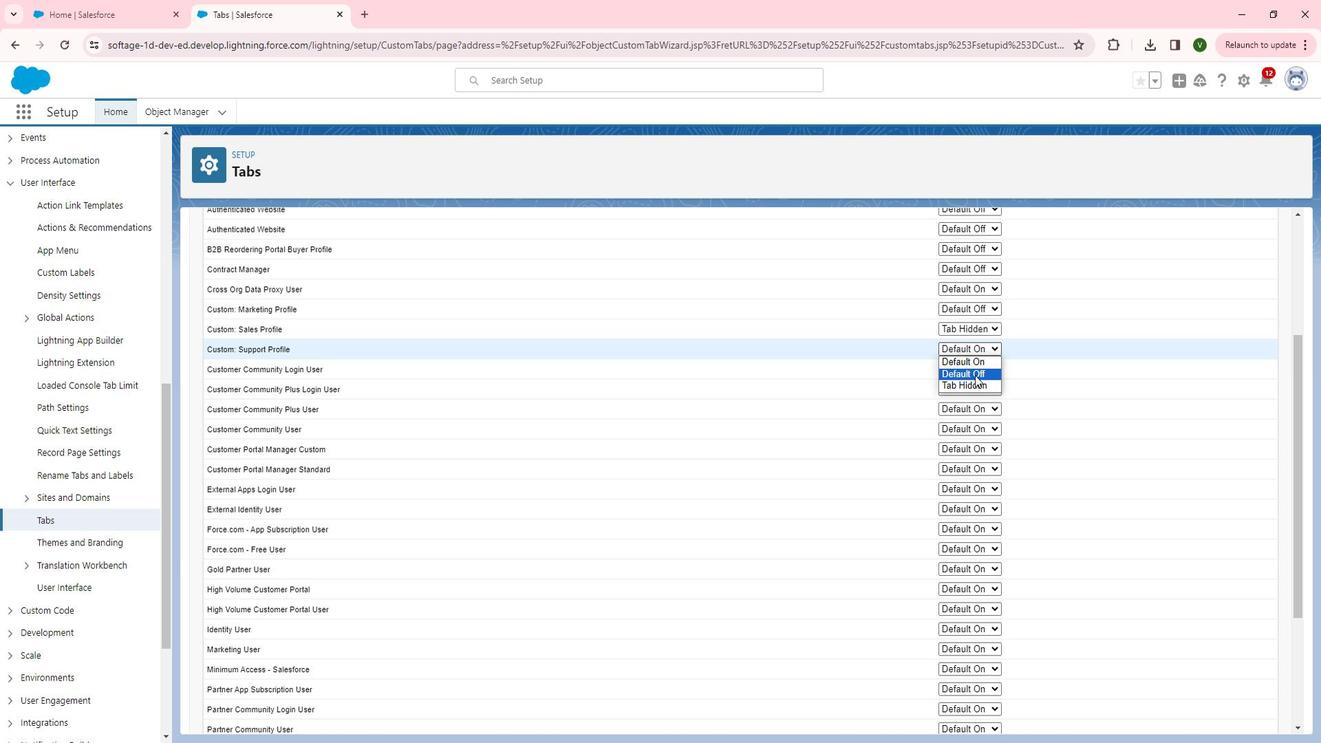 
Action: Mouse moved to (1000, 374)
Screenshot: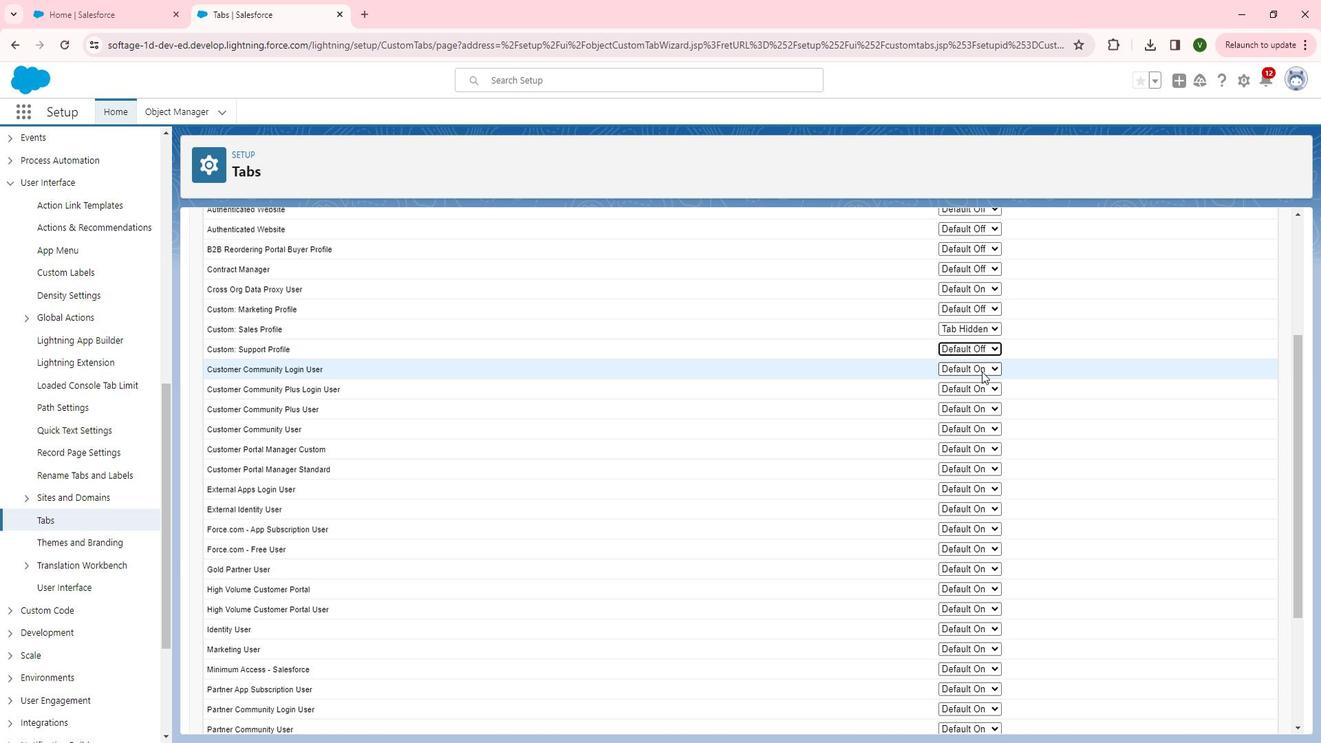 
Action: Mouse pressed left at (1000, 374)
Screenshot: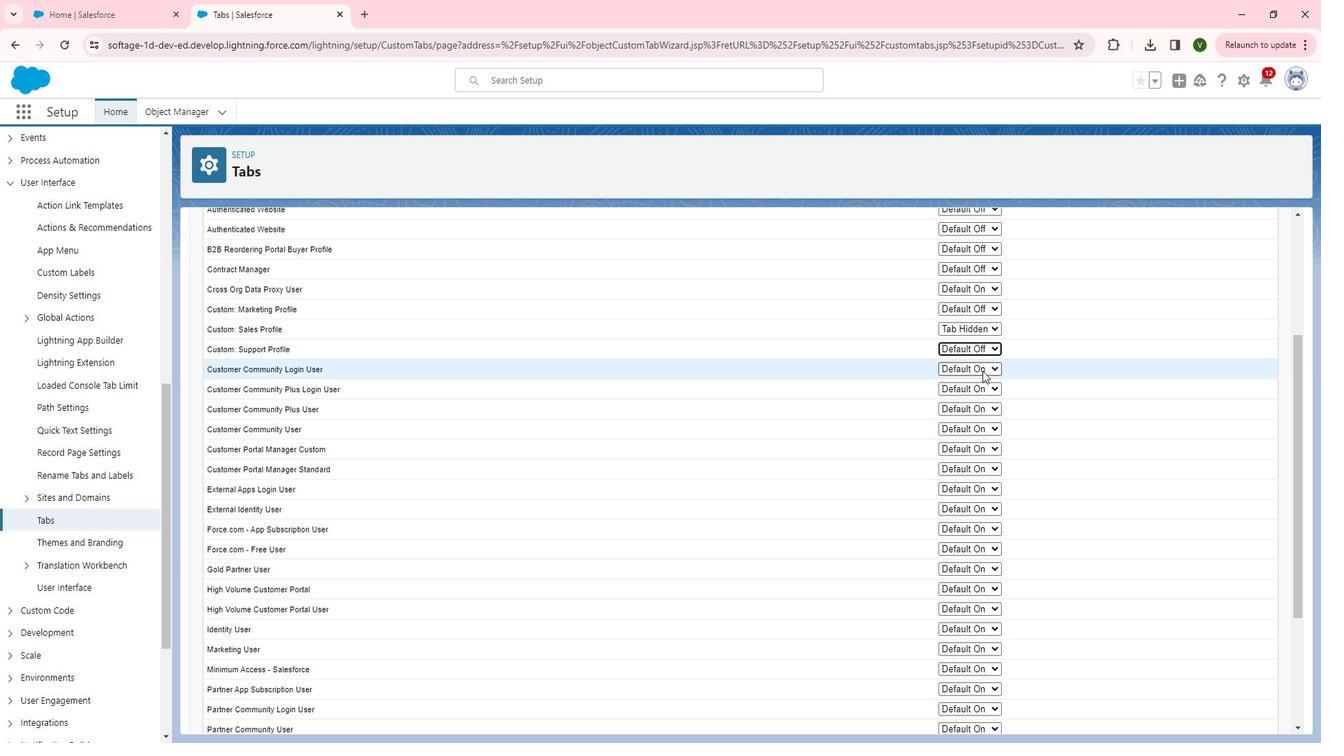 
Action: Mouse moved to (999, 387)
Screenshot: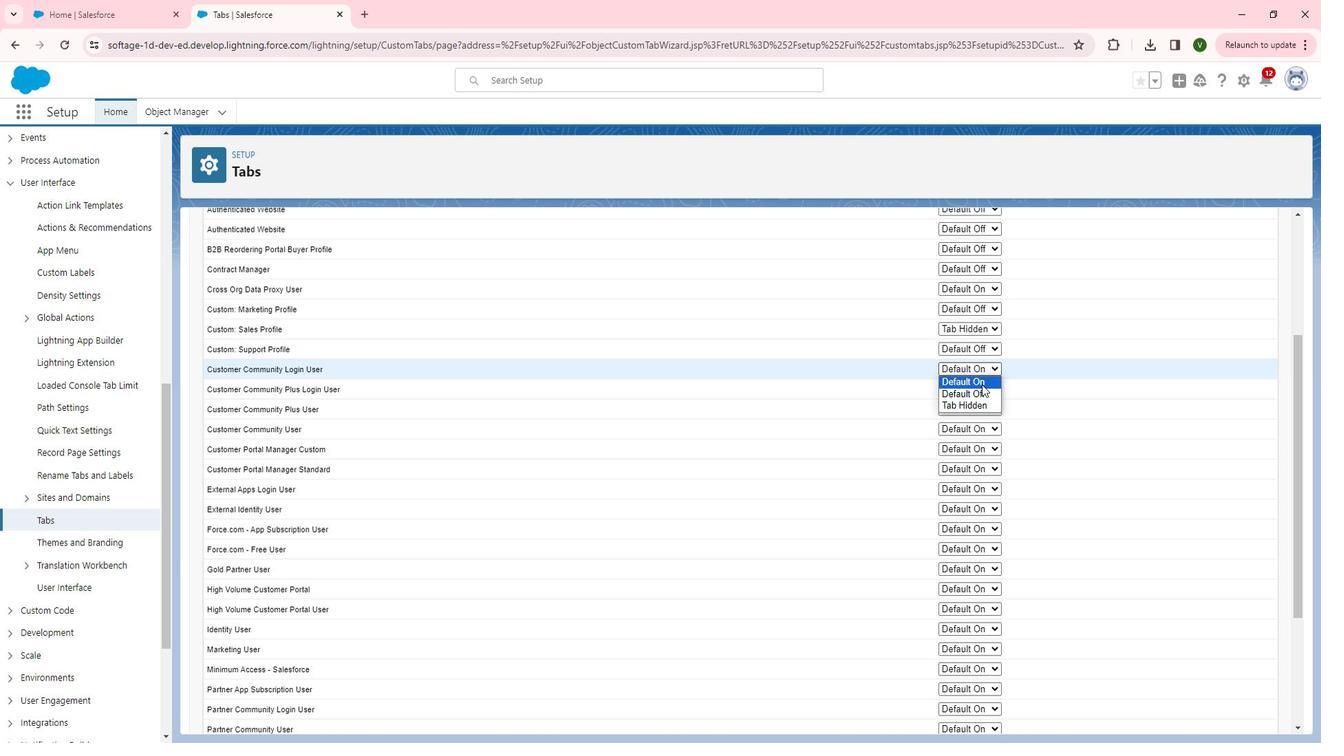 
Action: Mouse pressed left at (999, 387)
Screenshot: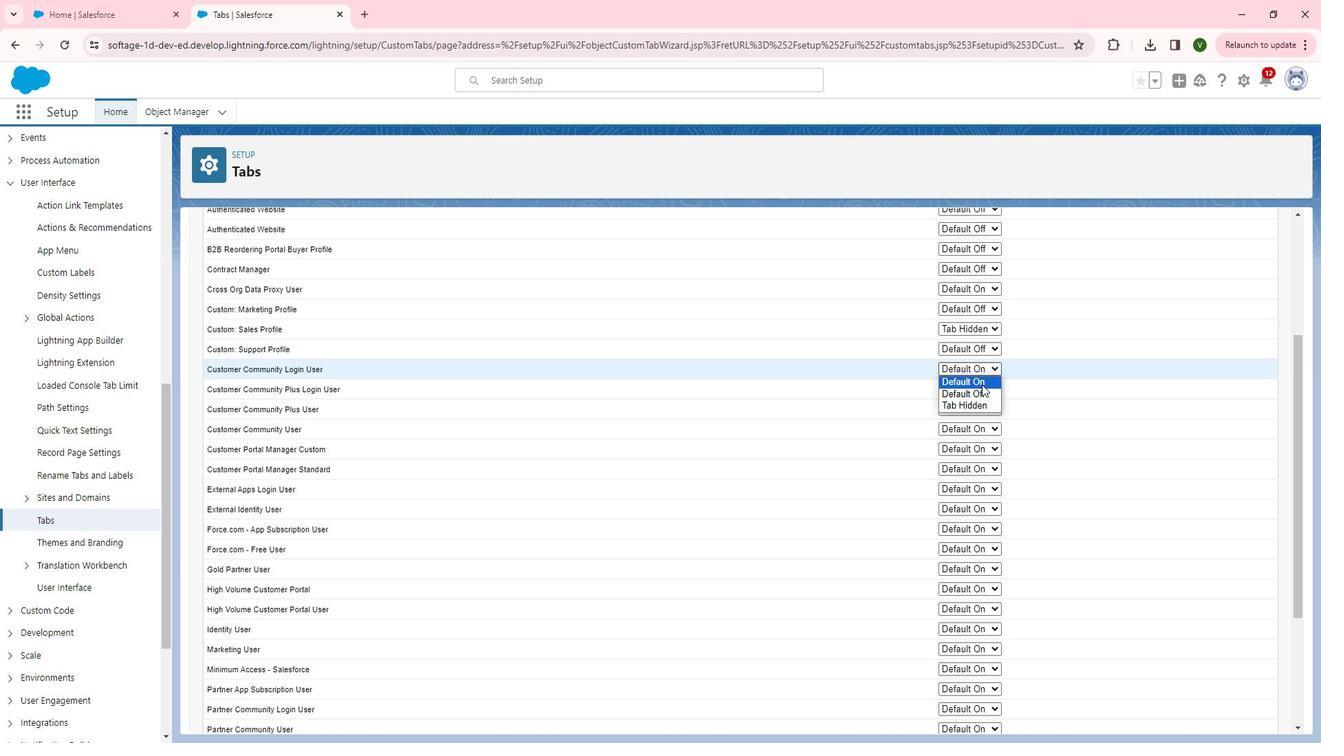 
Action: Mouse moved to (994, 415)
Screenshot: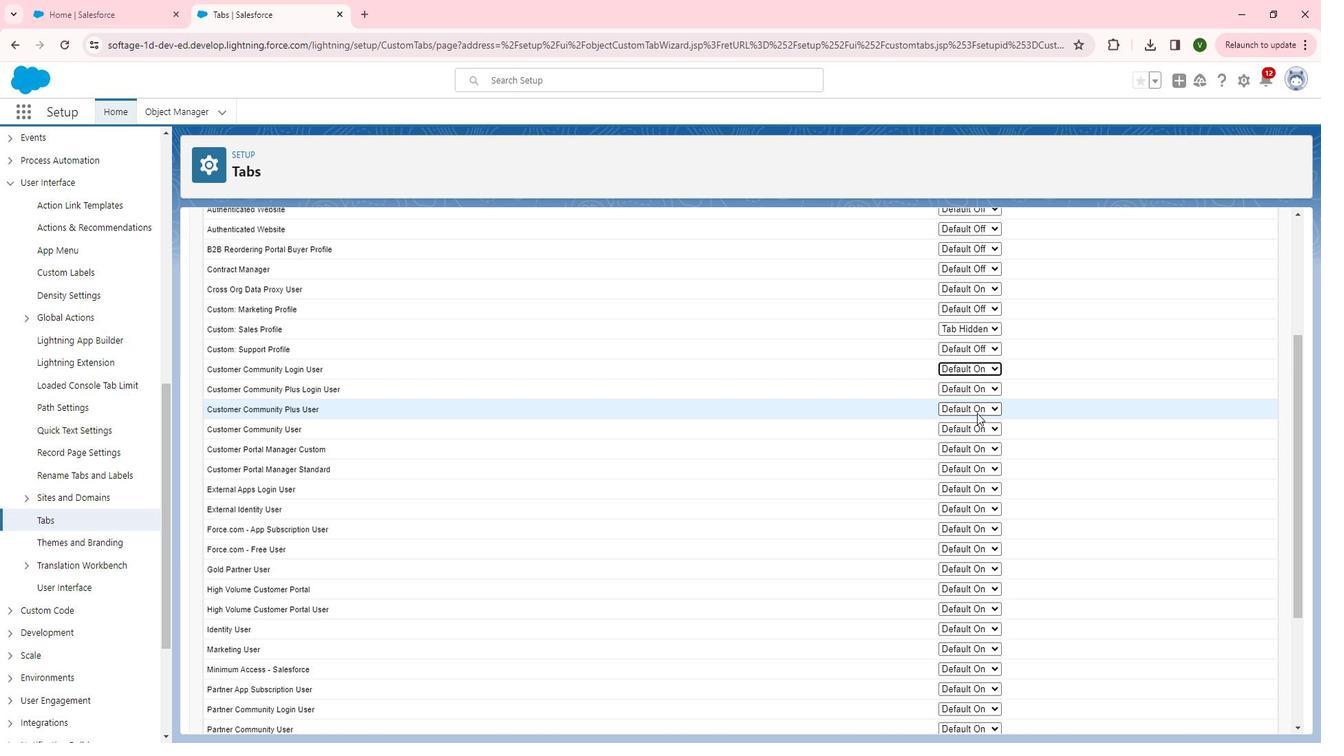 
Action: Mouse pressed left at (994, 415)
Screenshot: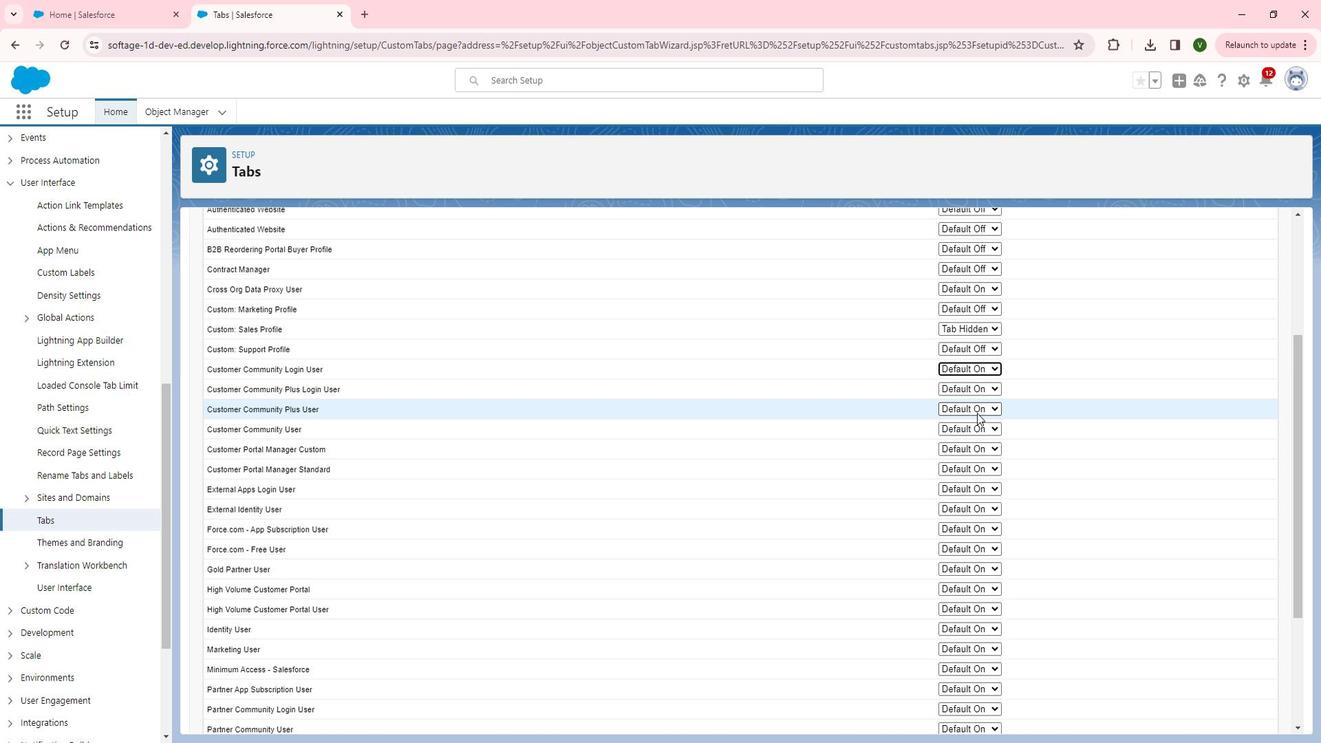 
Action: Mouse moved to (993, 422)
Screenshot: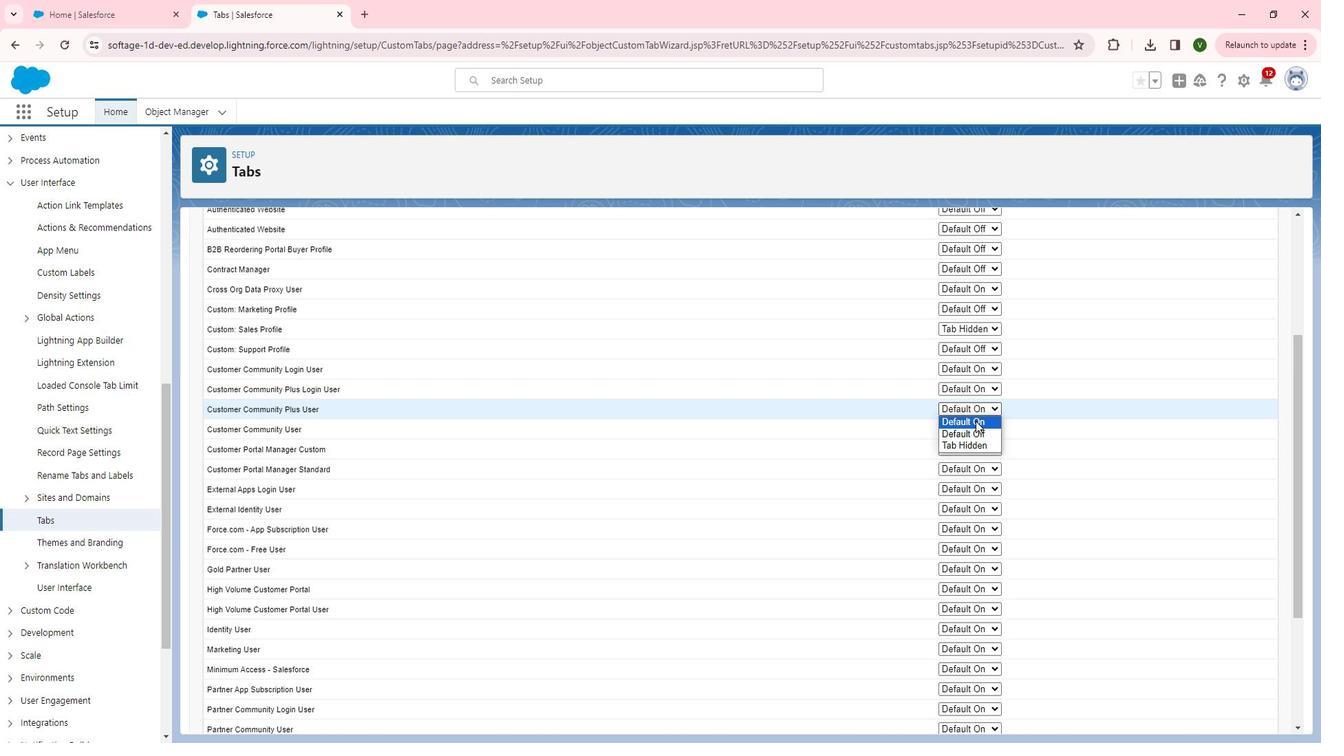 
Action: Mouse pressed left at (993, 422)
Screenshot: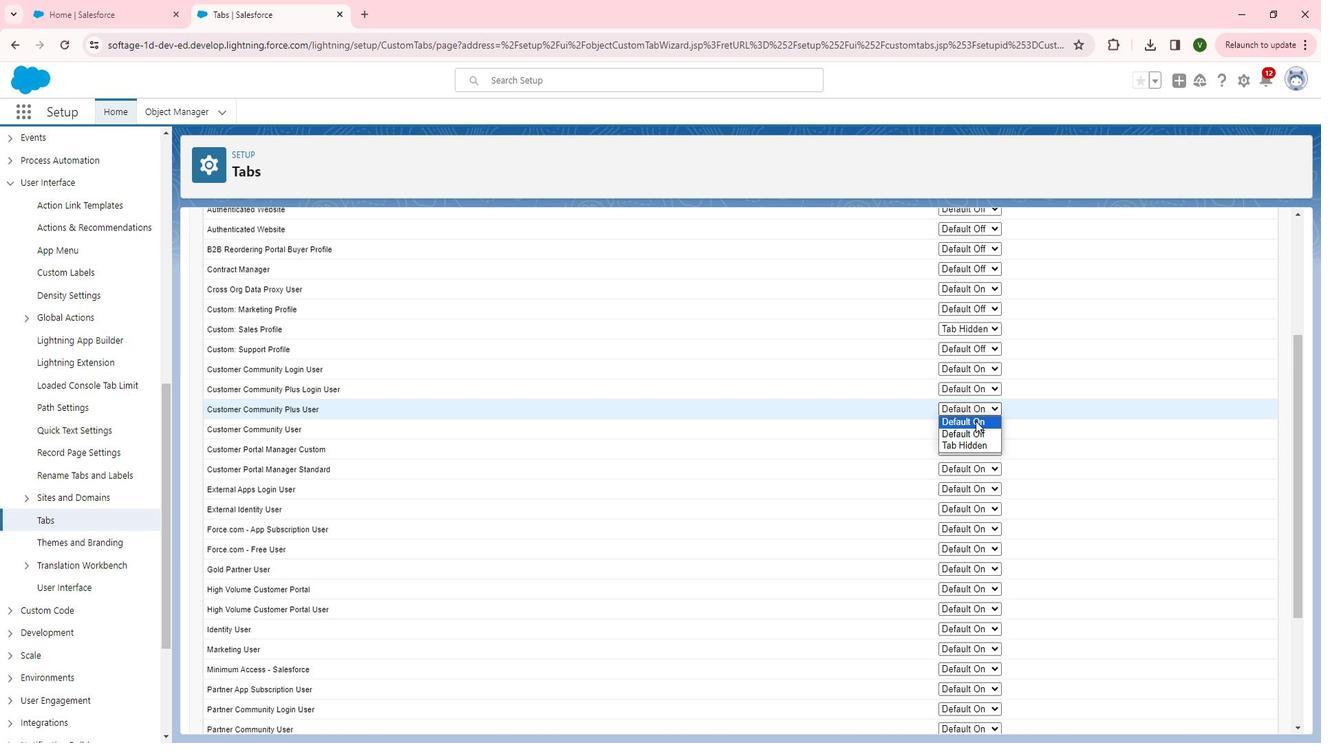 
Action: Mouse moved to (979, 452)
Screenshot: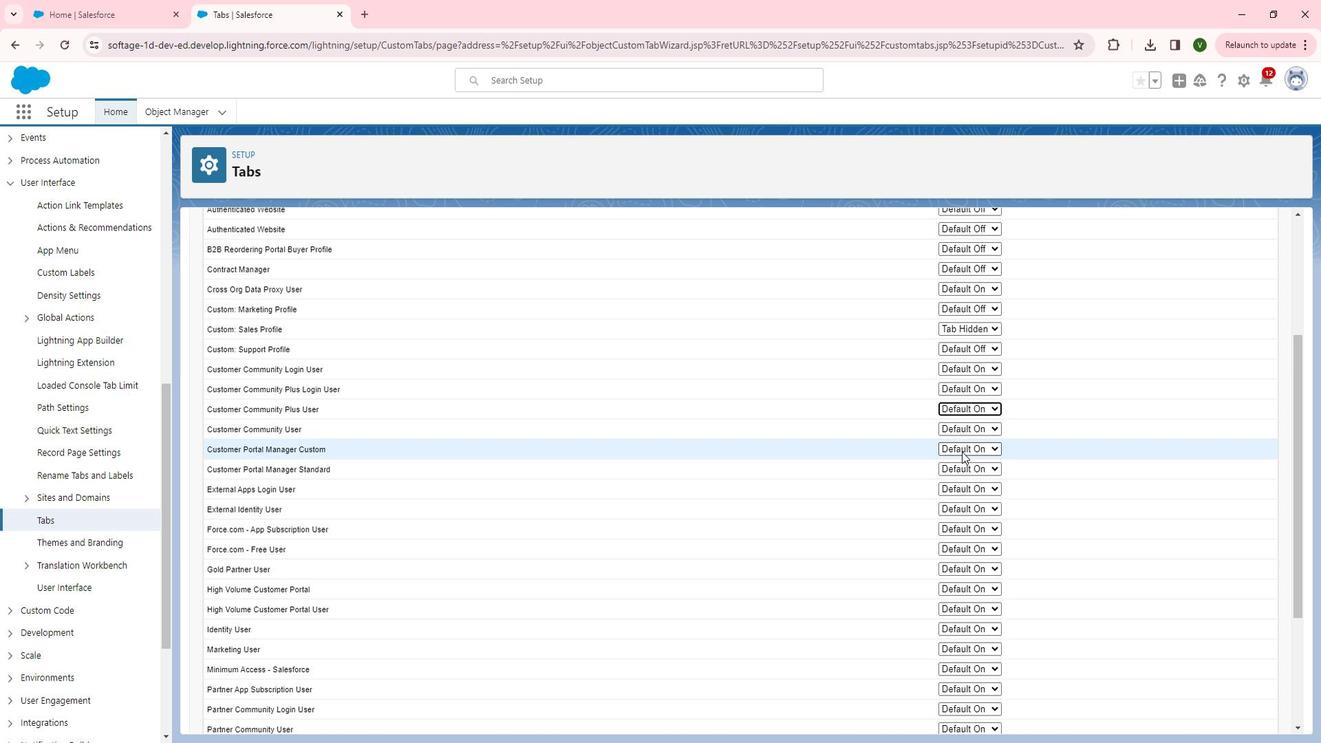 
Action: Mouse pressed left at (979, 452)
Screenshot: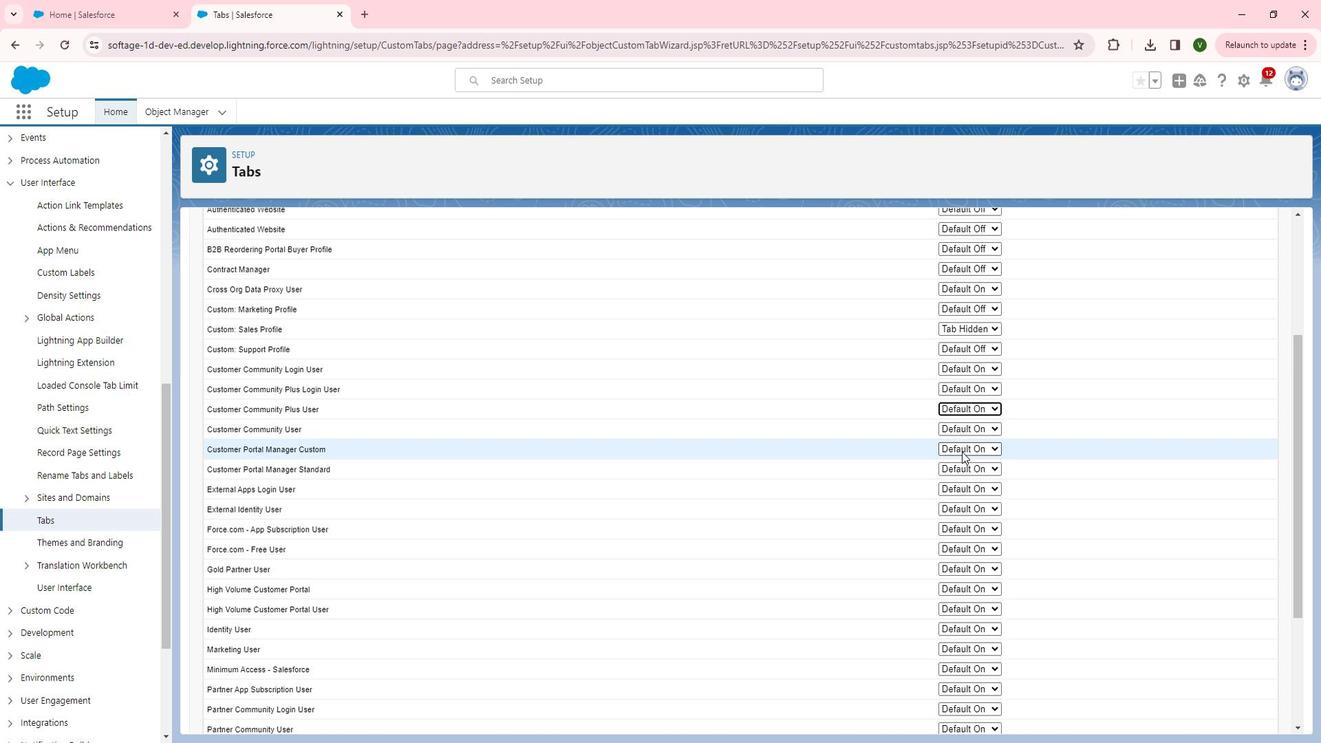 
Action: Mouse moved to (976, 485)
Screenshot: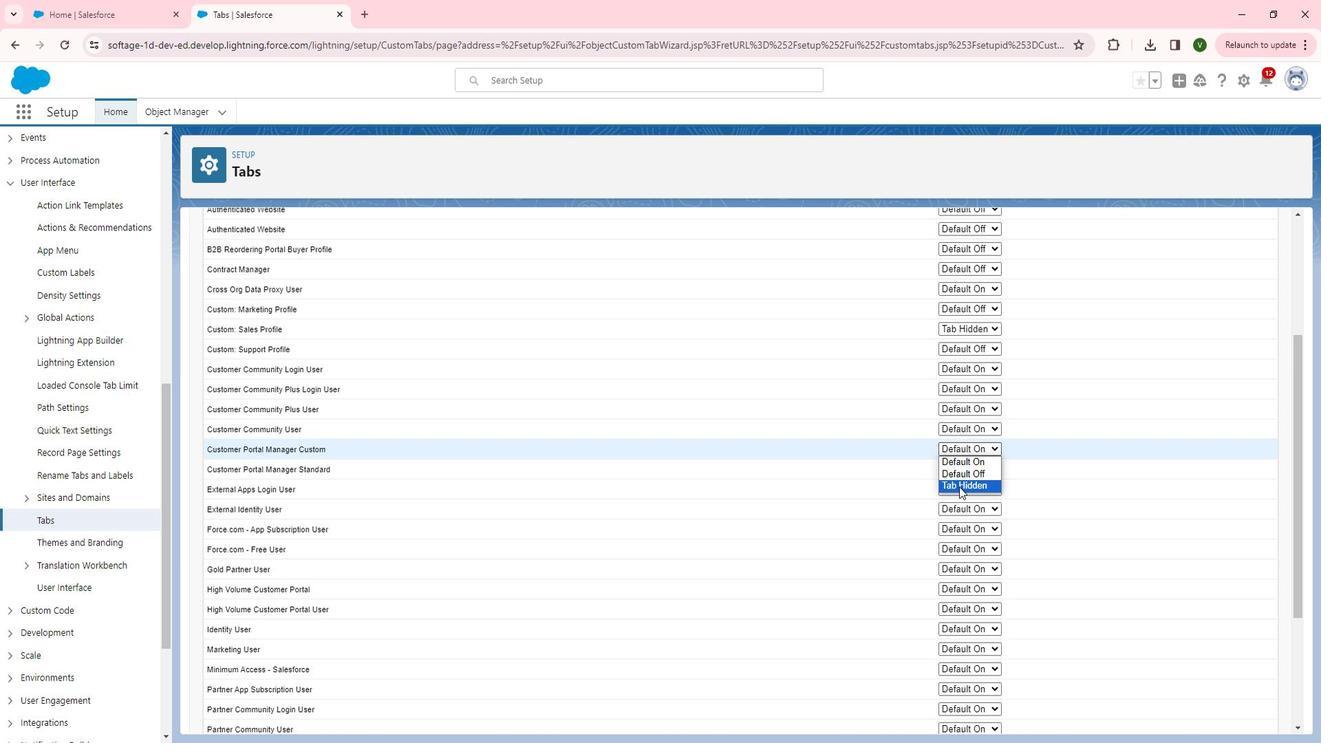 
Action: Mouse pressed left at (976, 485)
Screenshot: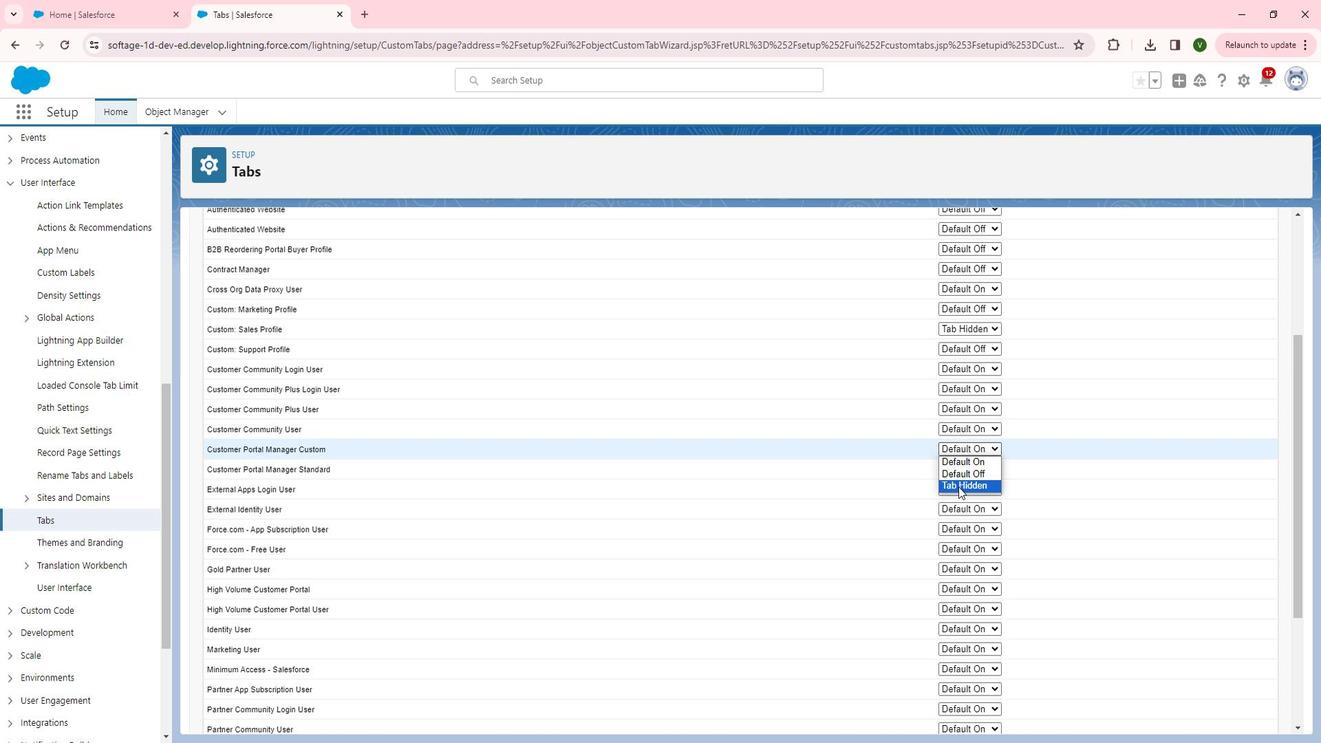 
Action: Mouse moved to (988, 465)
Screenshot: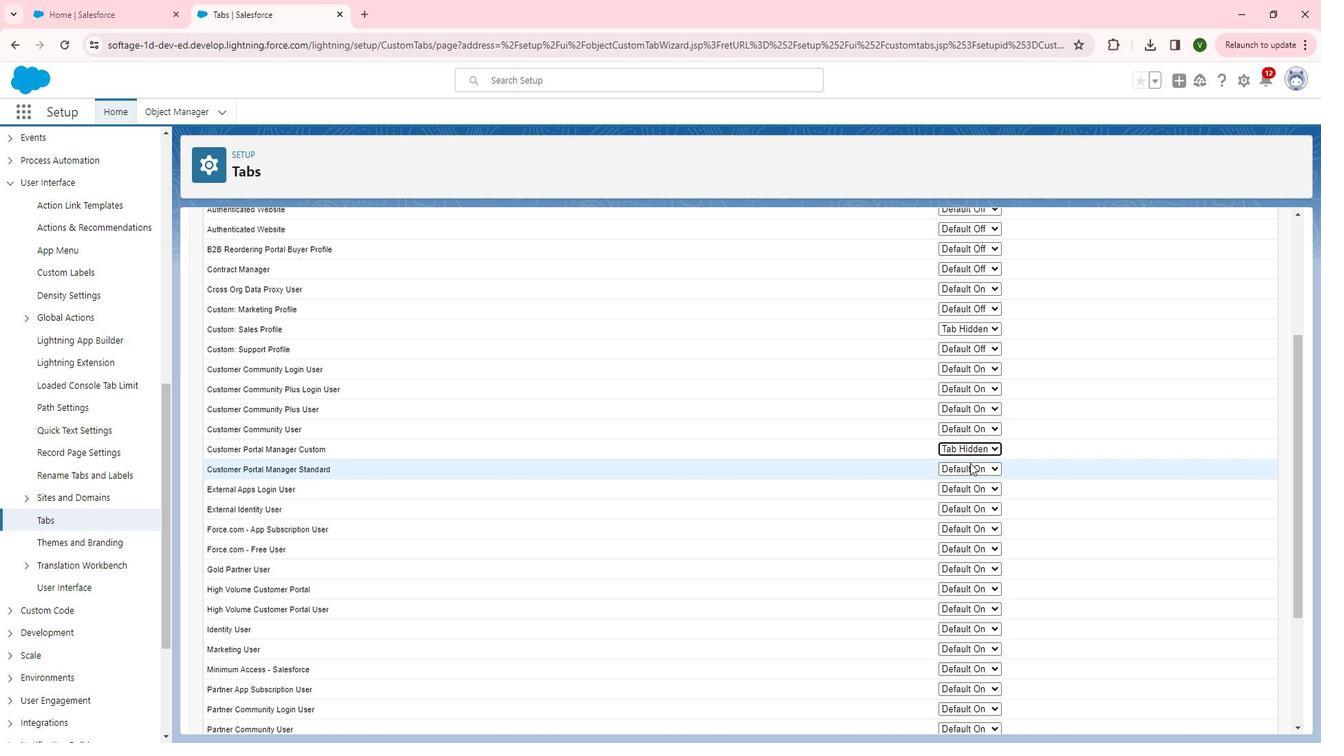 
Action: Mouse pressed left at (988, 465)
Screenshot: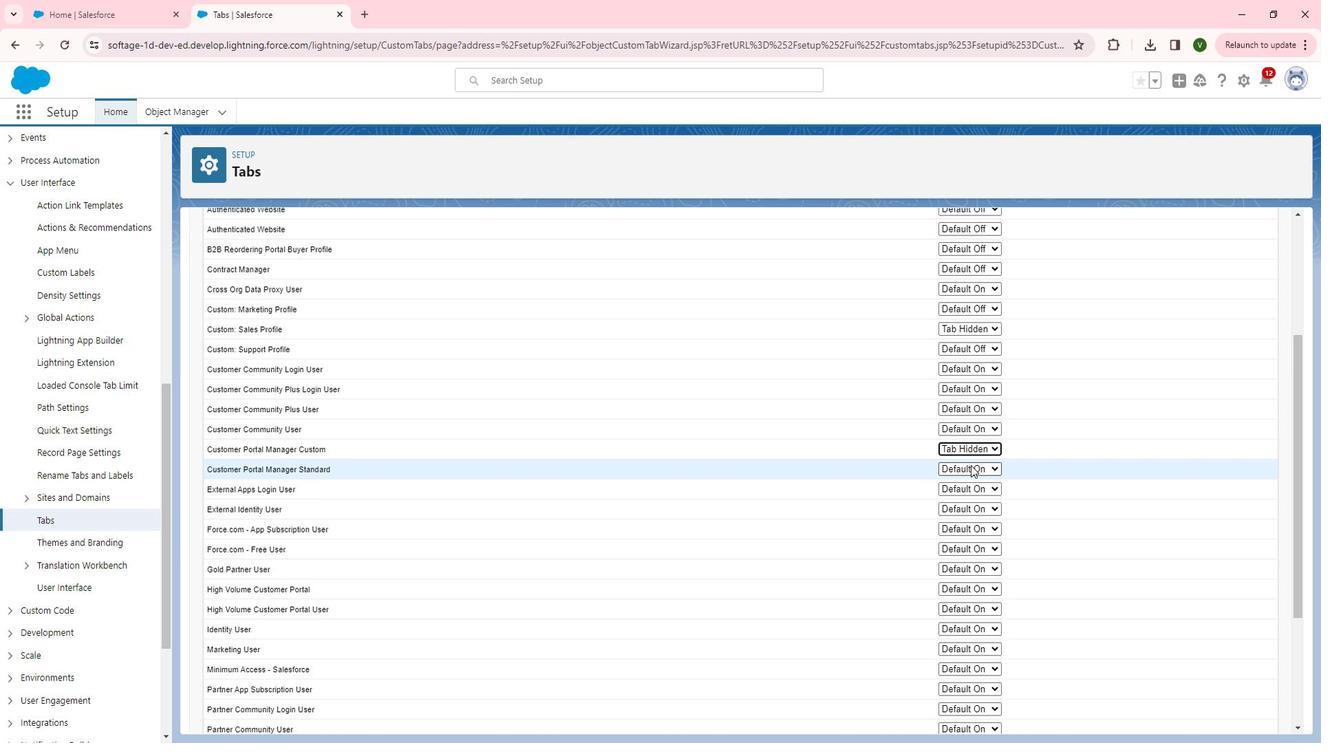 
Action: Mouse moved to (980, 499)
Screenshot: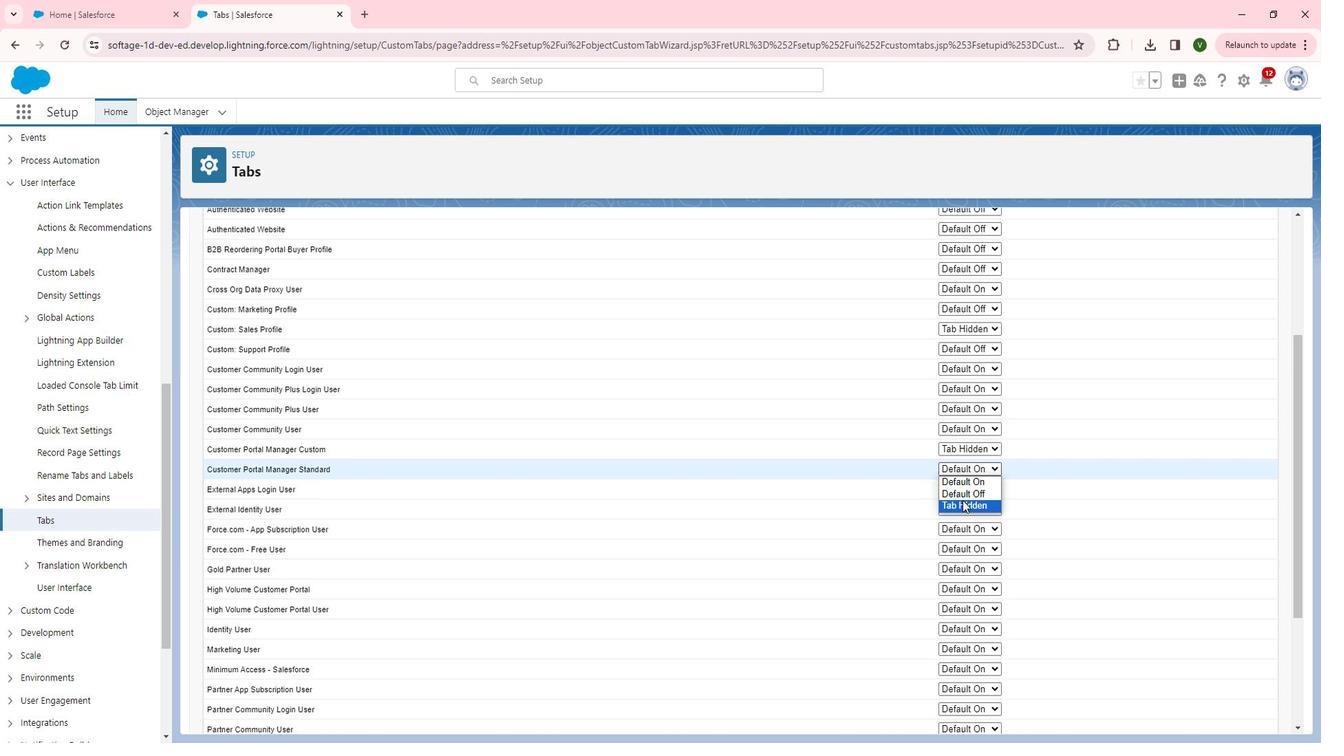 
Action: Mouse pressed left at (980, 499)
Screenshot: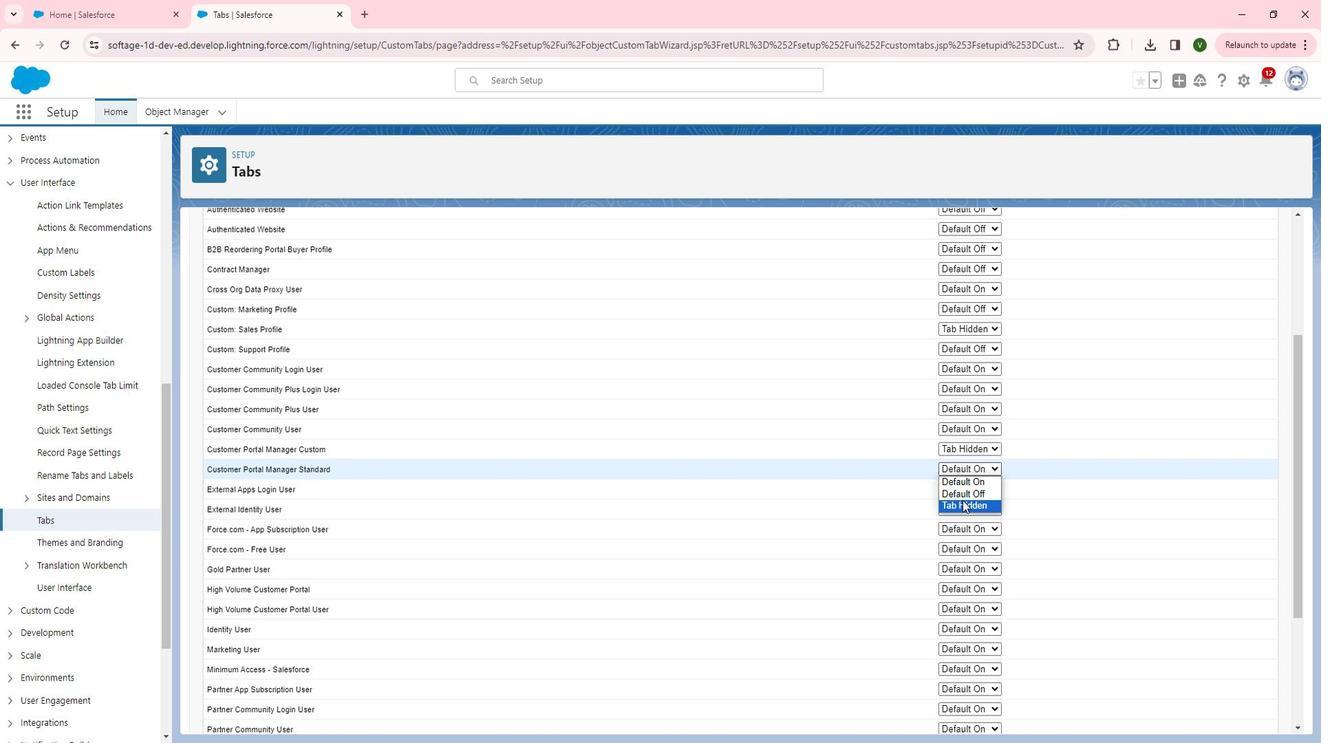 
Action: Mouse moved to (978, 487)
Screenshot: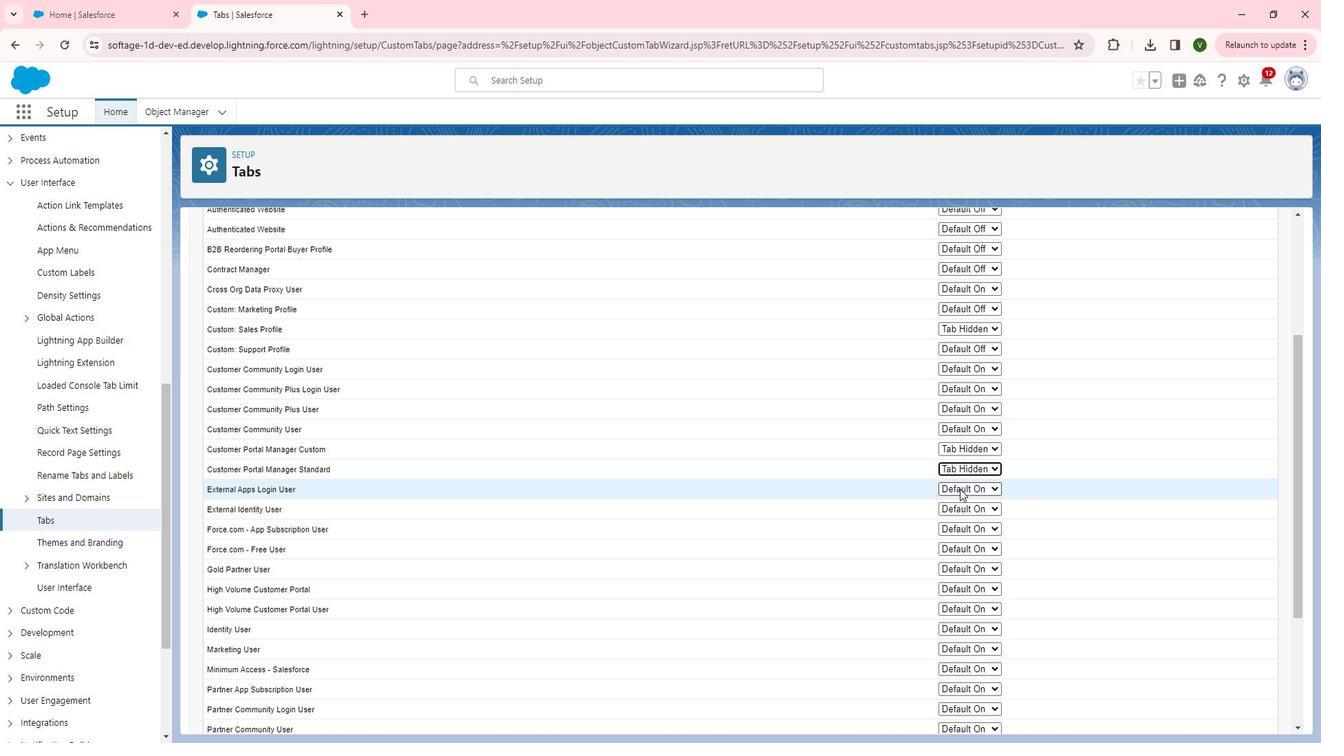 
Action: Mouse pressed left at (978, 487)
Screenshot: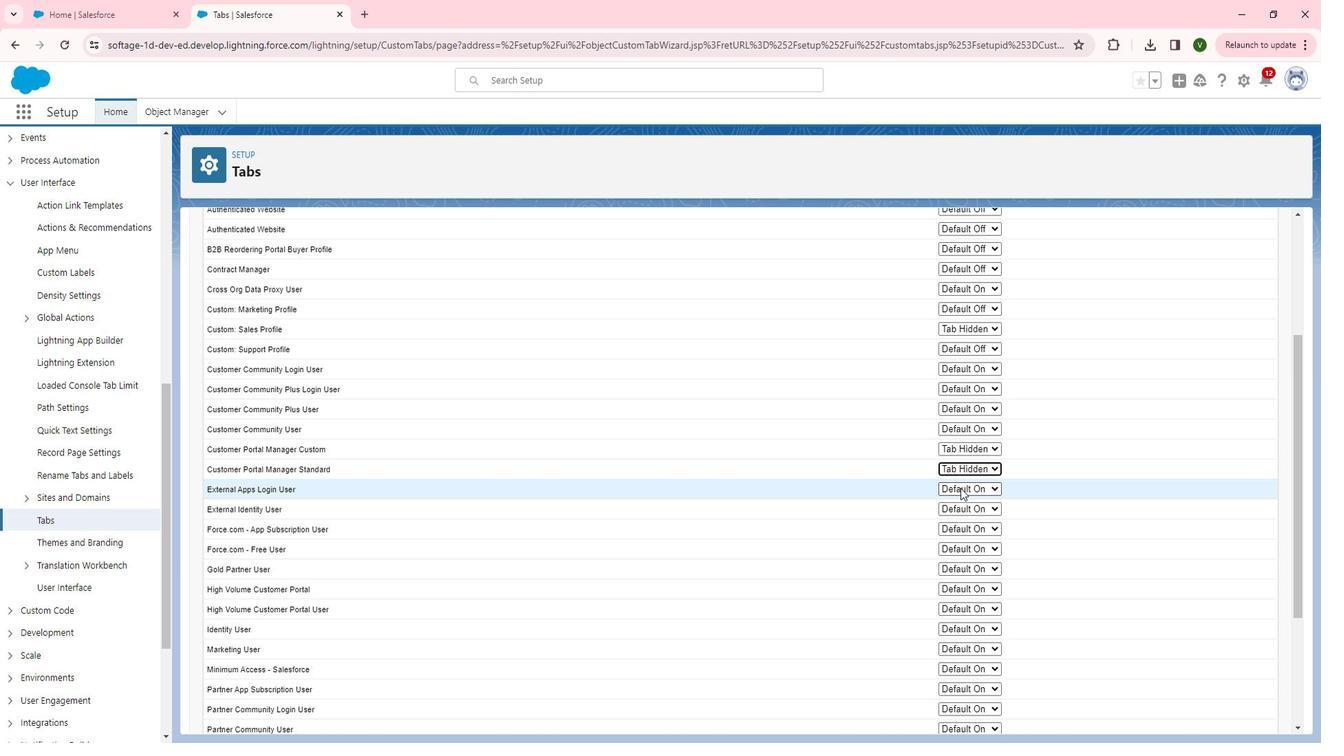 
Action: Mouse moved to (982, 516)
Screenshot: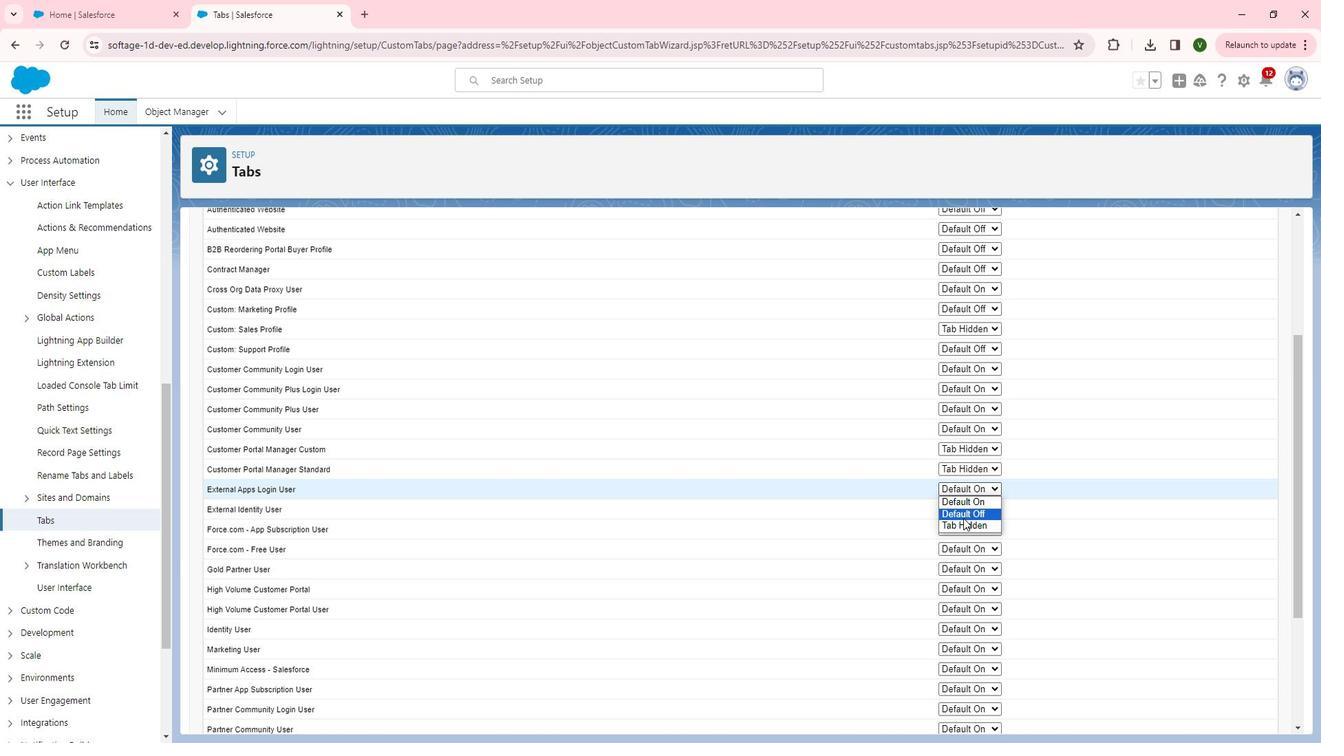 
Action: Mouse pressed left at (982, 516)
Screenshot: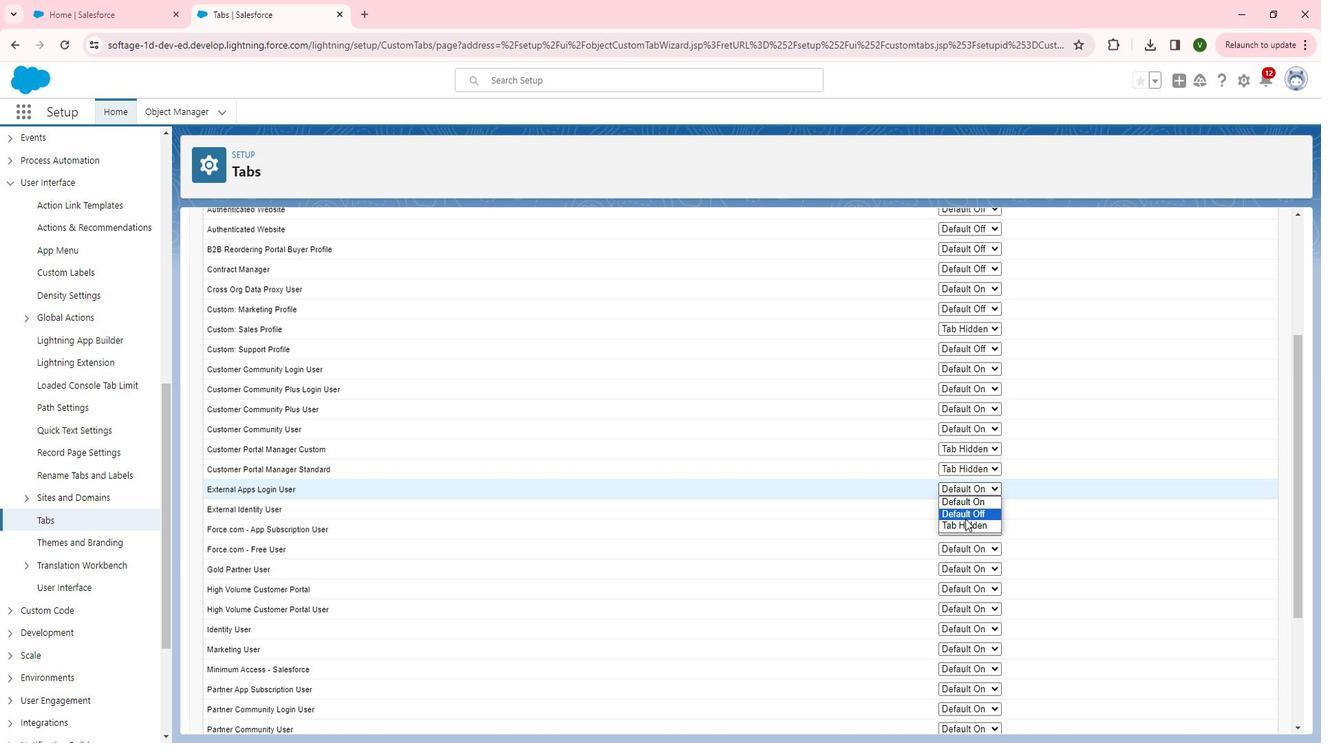 
Action: Mouse moved to (996, 511)
Screenshot: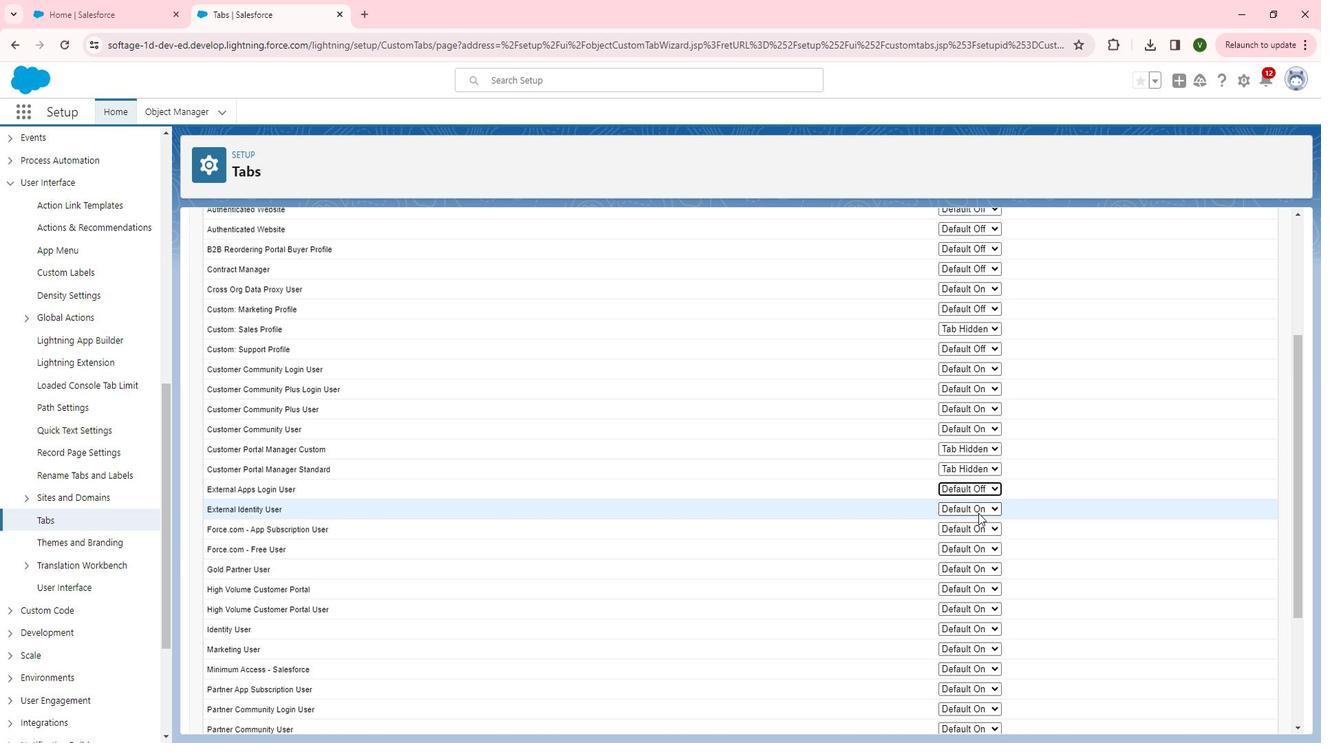 
Action: Mouse pressed left at (996, 511)
Screenshot: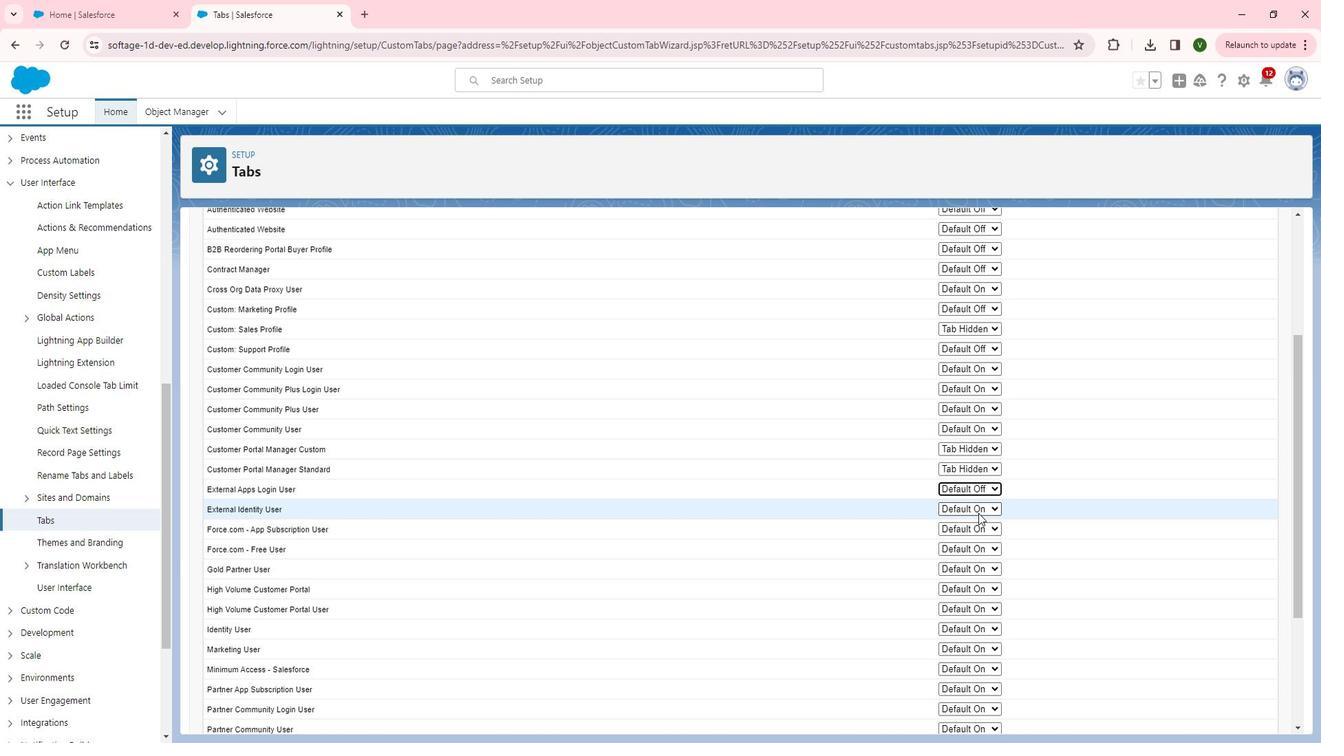 
Action: Mouse moved to (987, 538)
Screenshot: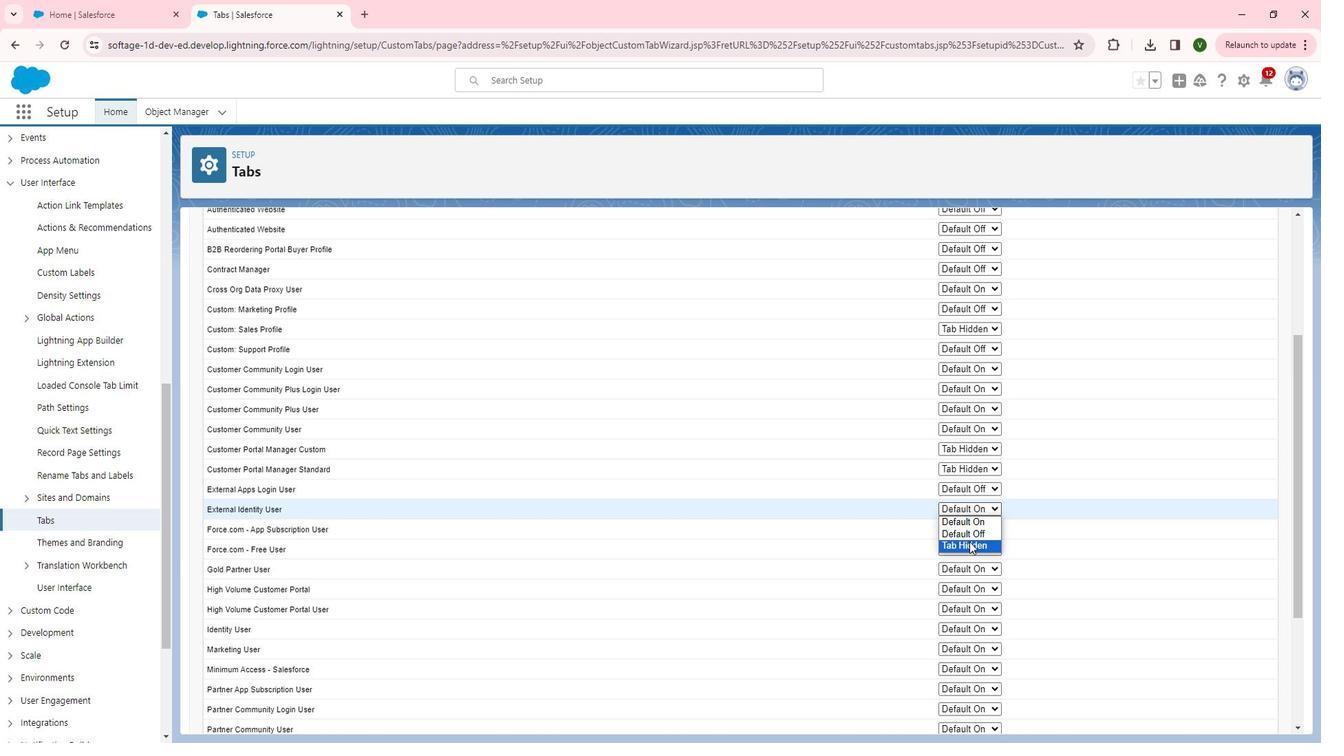 
Action: Mouse pressed left at (987, 538)
Screenshot: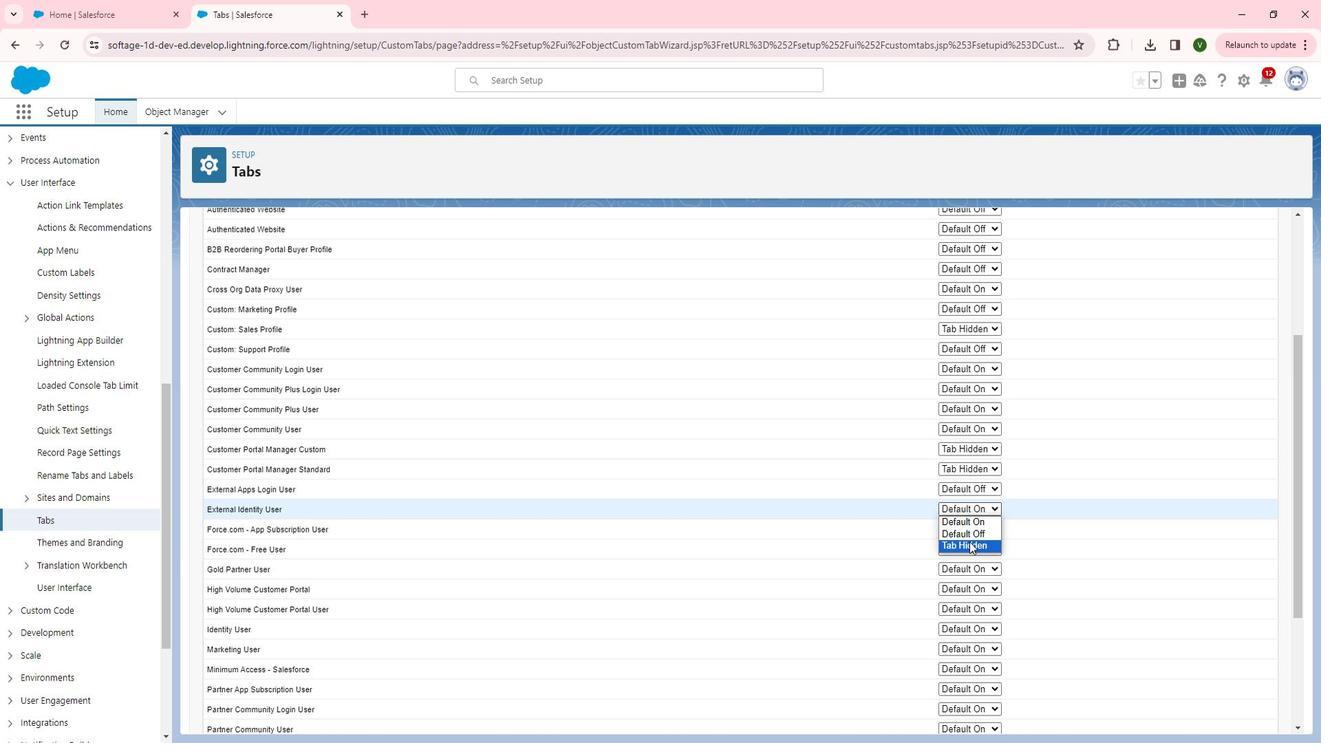 
Action: Mouse moved to (990, 533)
Screenshot: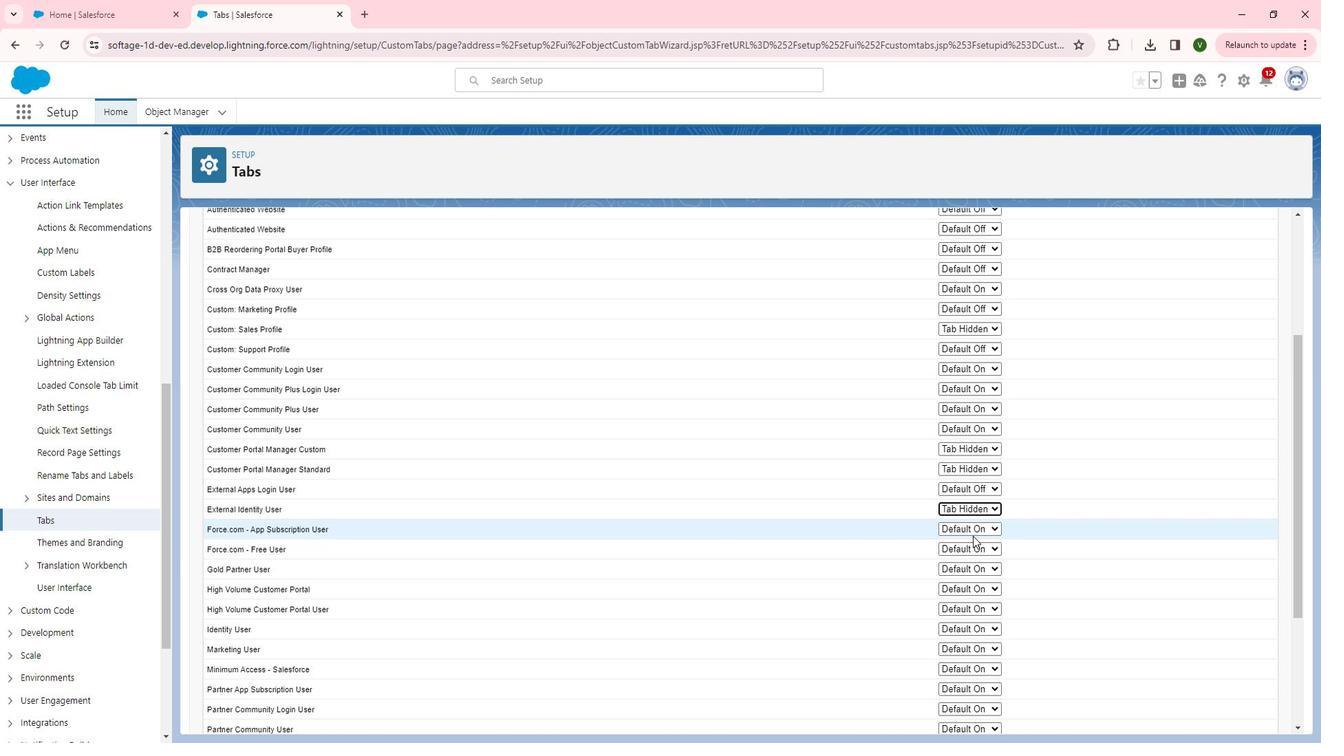 
Action: Mouse pressed left at (990, 533)
Screenshot: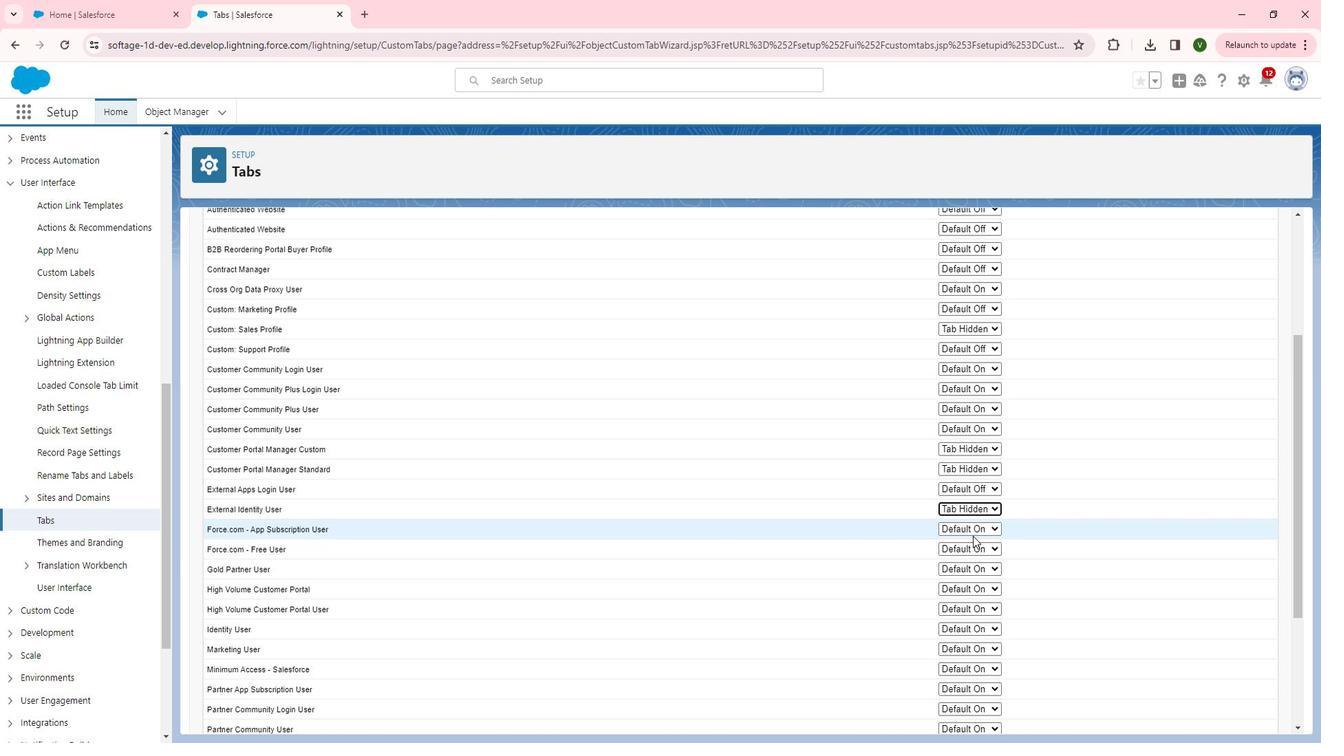 
Action: Mouse moved to (994, 528)
Screenshot: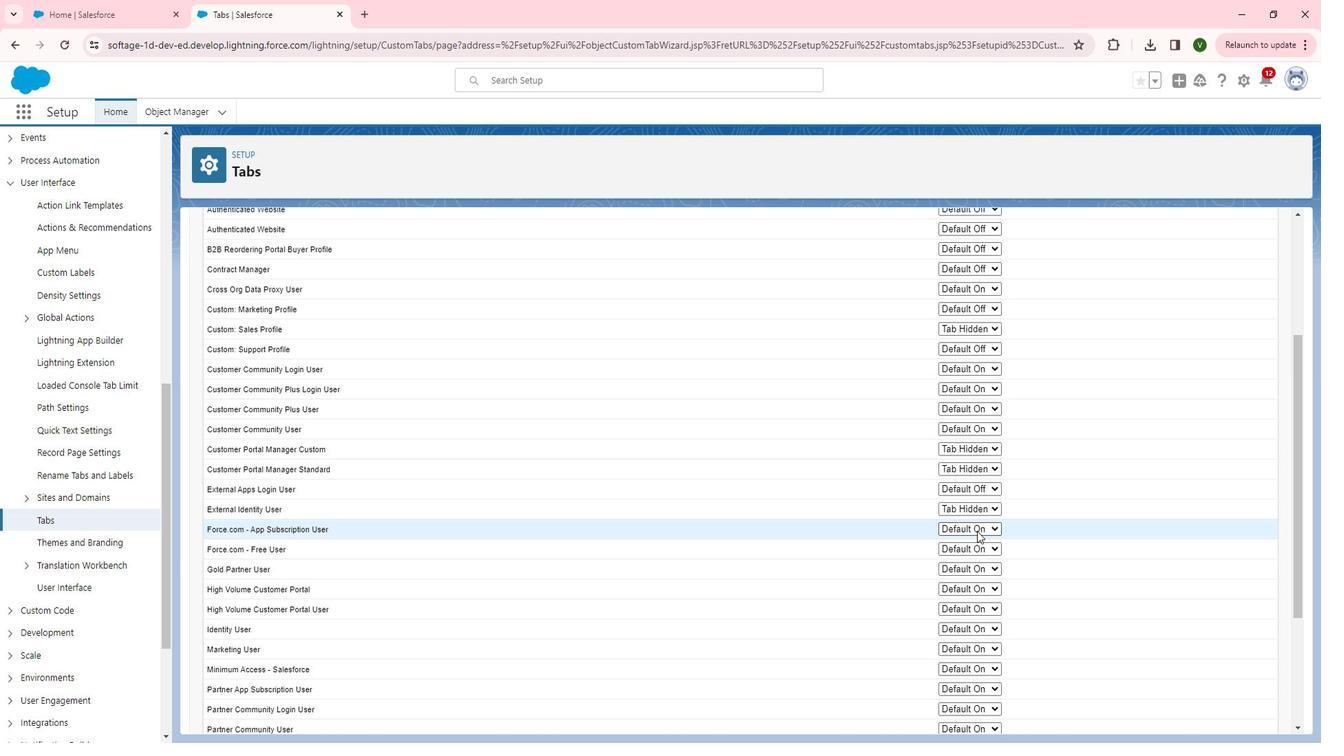 
Action: Mouse pressed left at (994, 528)
Screenshot: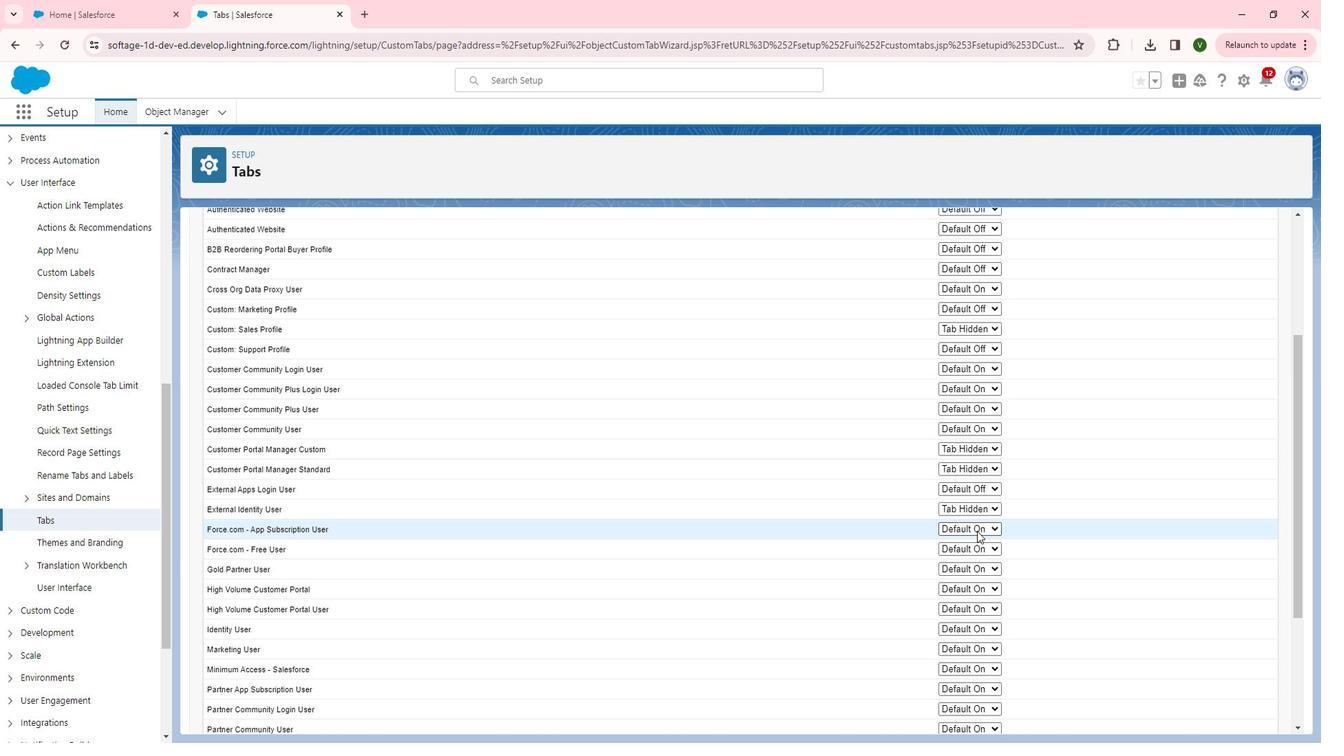 
Action: Mouse moved to (984, 564)
Screenshot: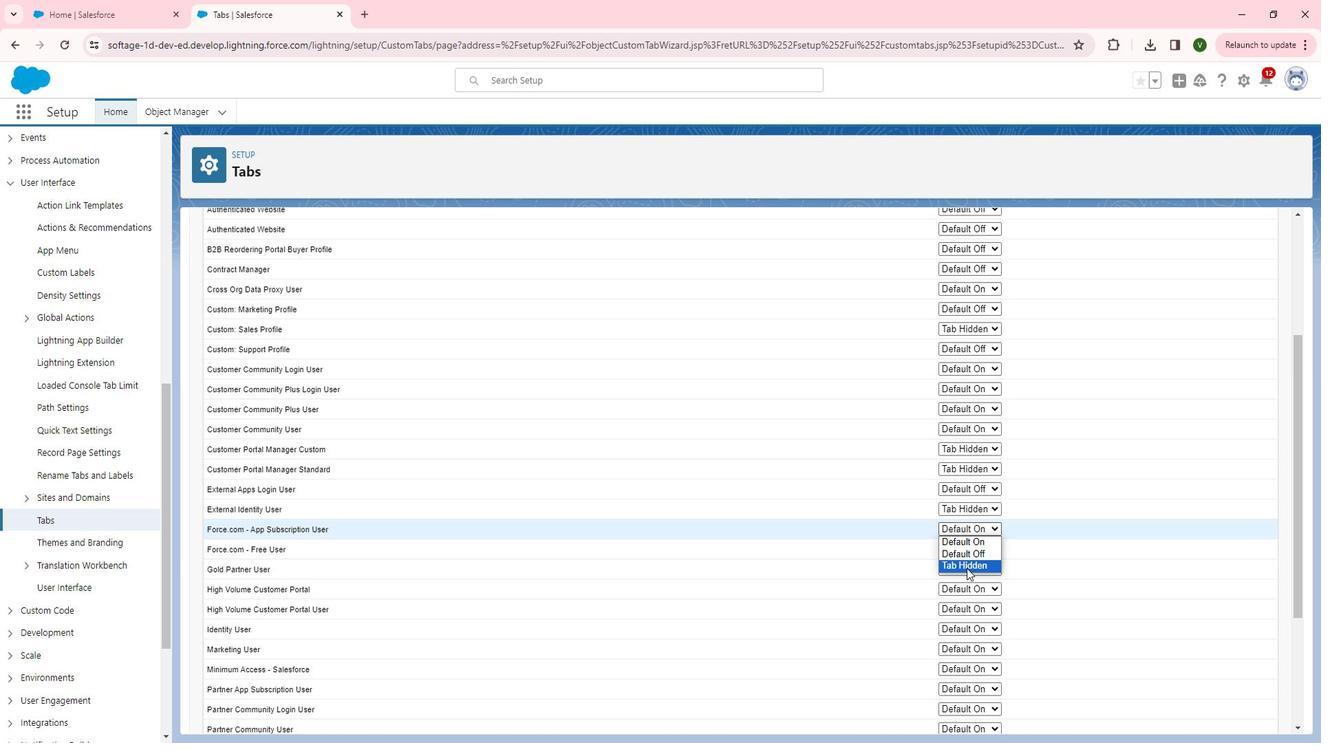 
Action: Mouse pressed left at (984, 564)
Screenshot: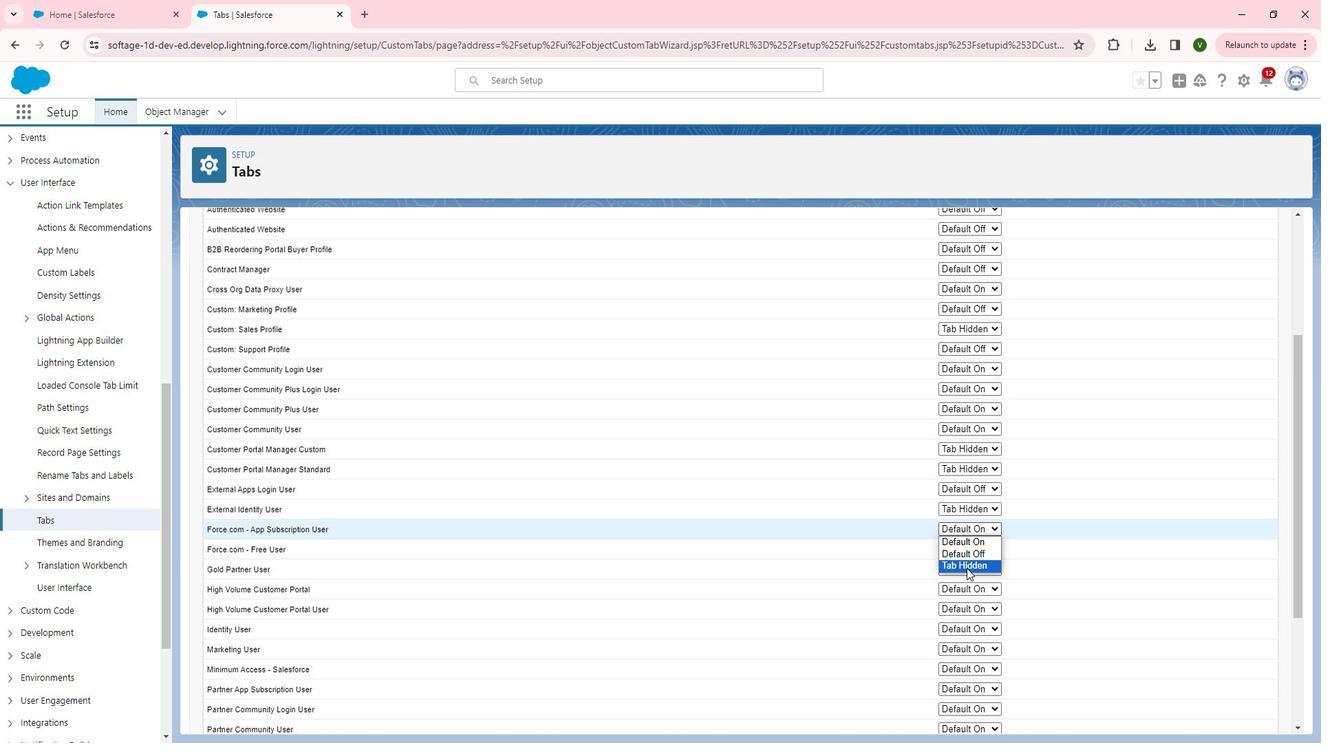 
Action: Mouse moved to (992, 543)
Screenshot: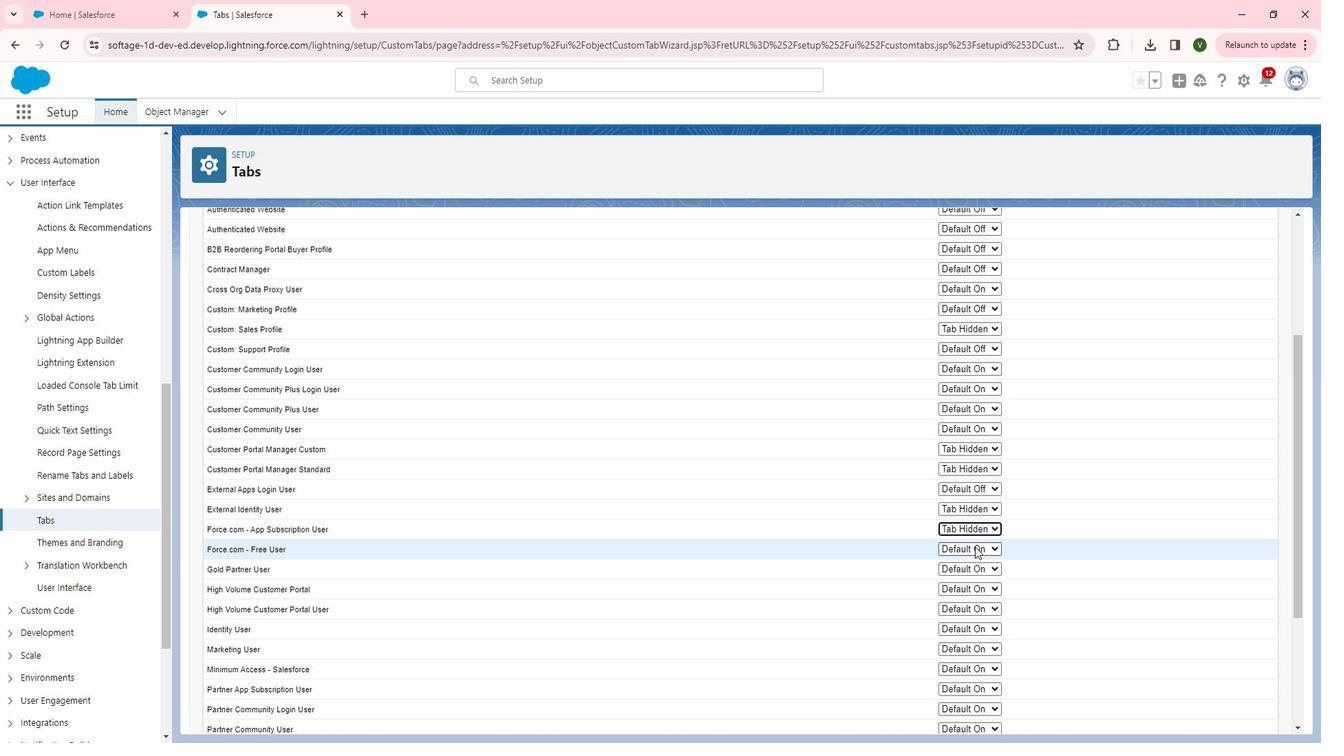 
Action: Mouse pressed left at (992, 543)
Screenshot: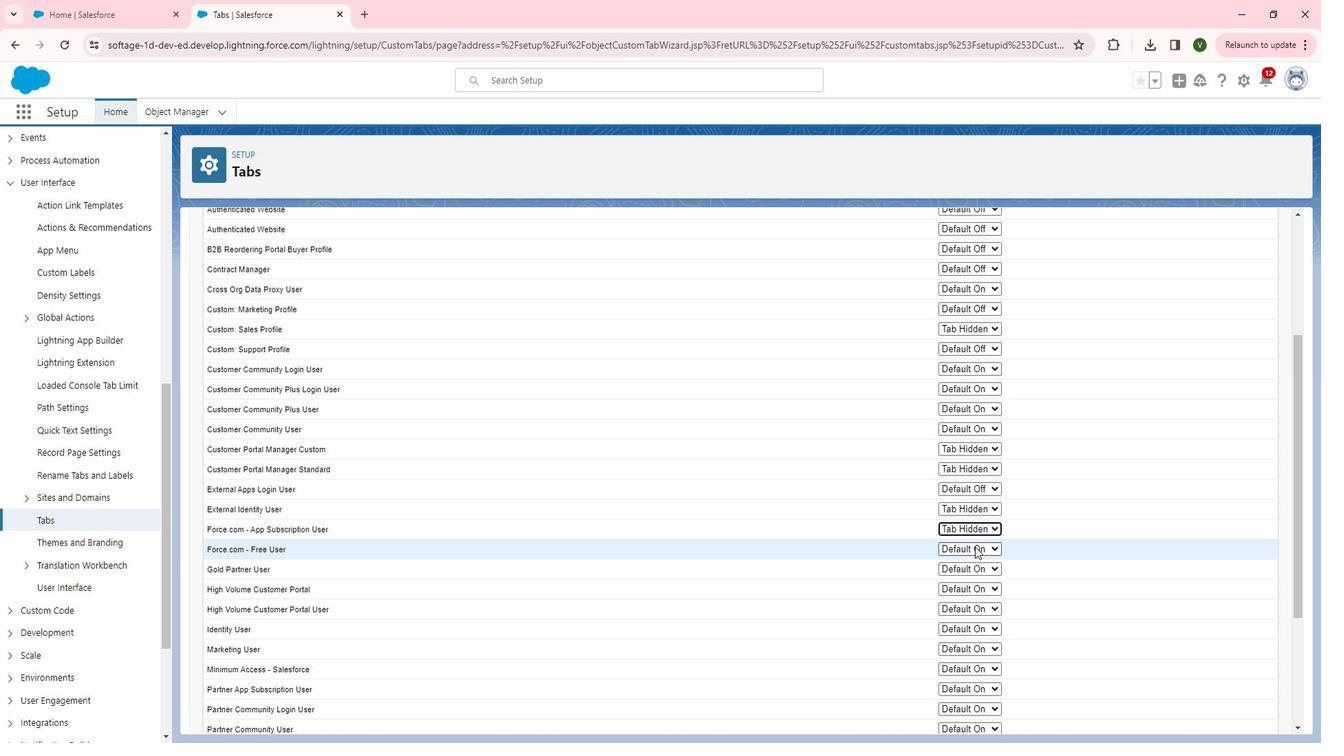 
Action: Mouse moved to (988, 576)
Screenshot: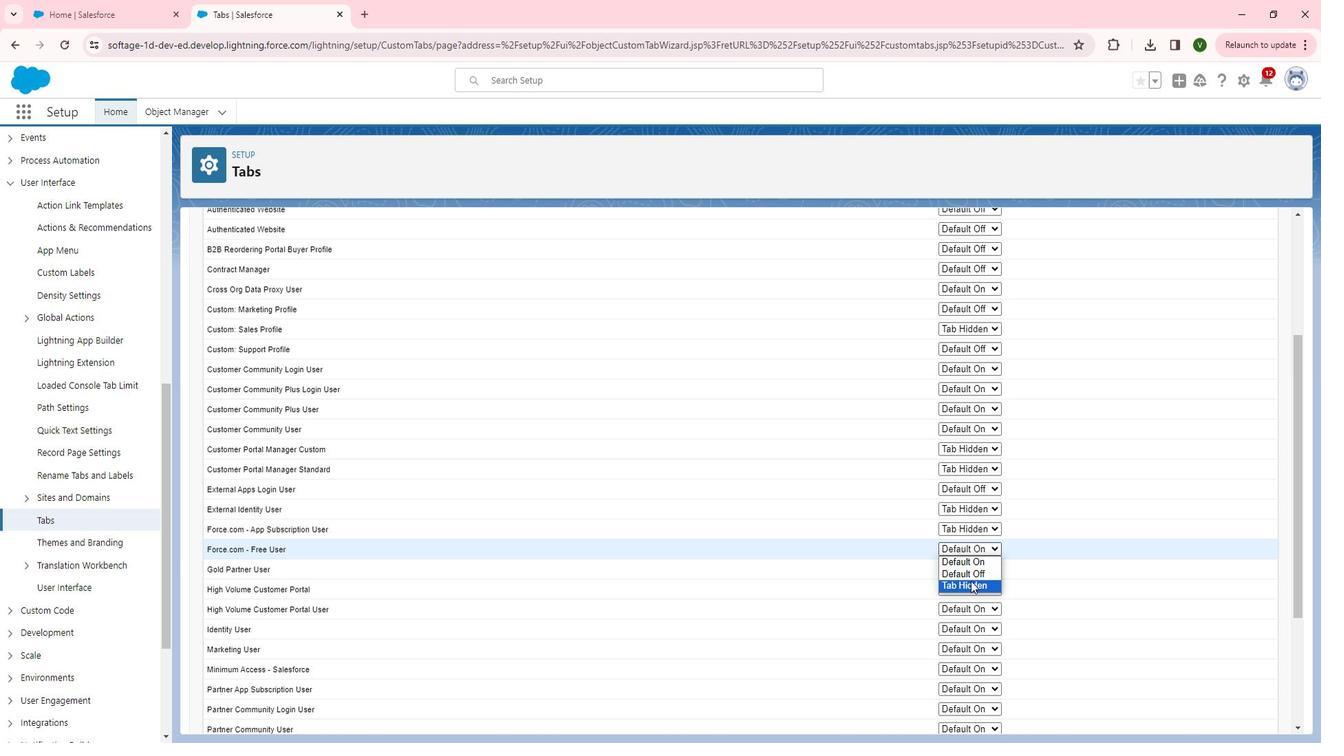 
Action: Mouse pressed left at (988, 576)
Screenshot: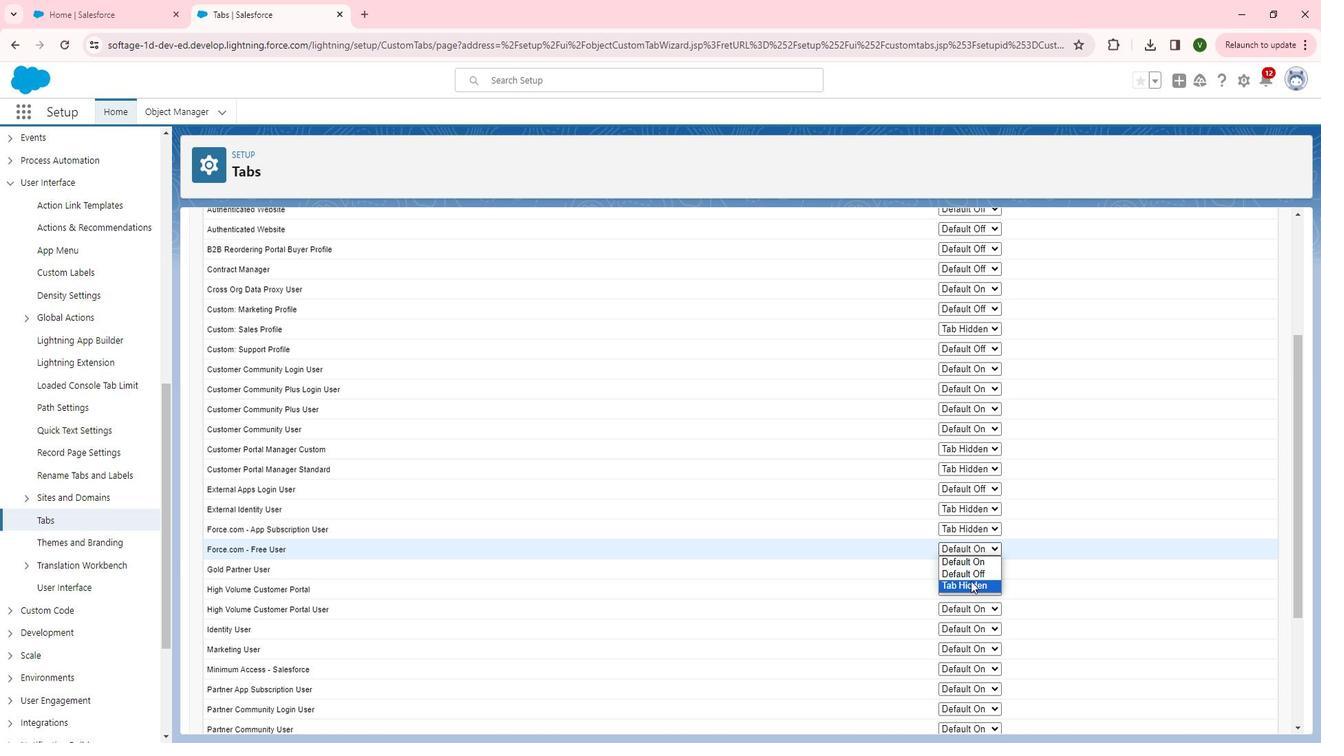 
Action: Mouse moved to (994, 558)
Screenshot: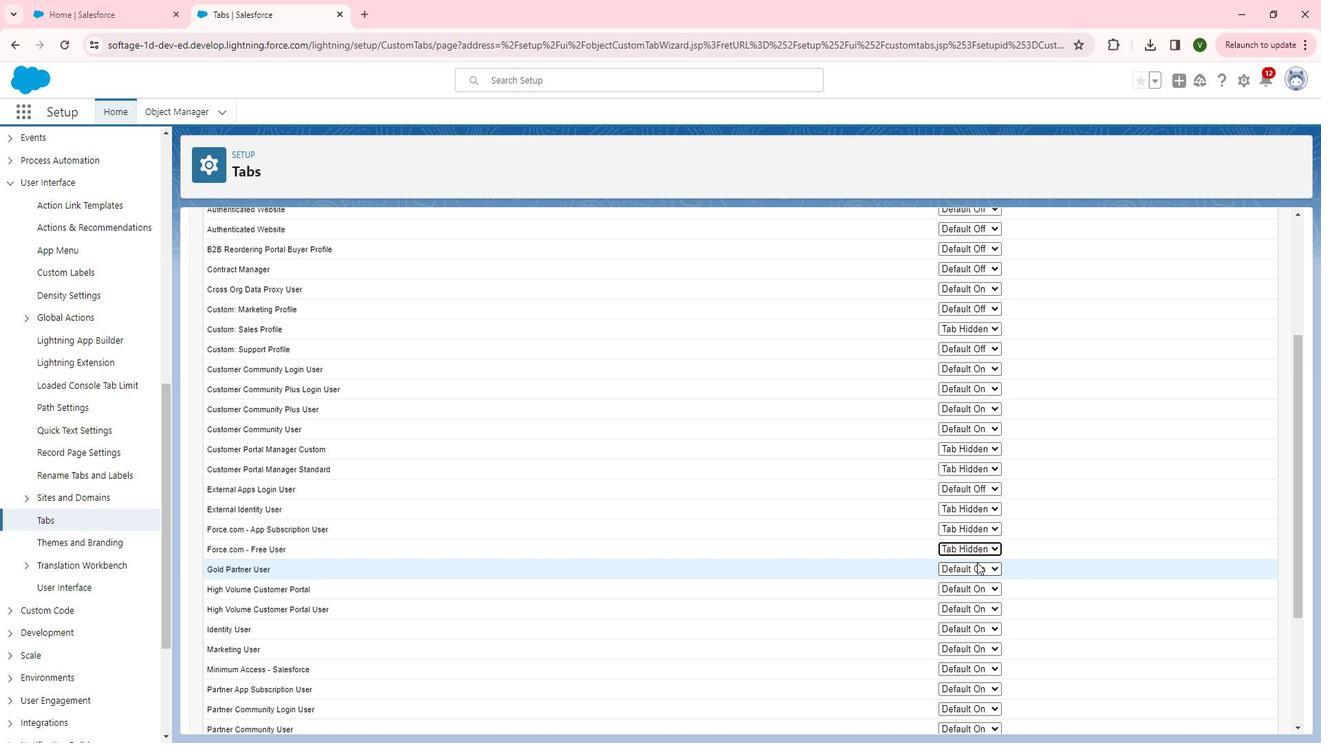 
Action: Mouse scrolled (994, 558) with delta (0, 0)
Screenshot: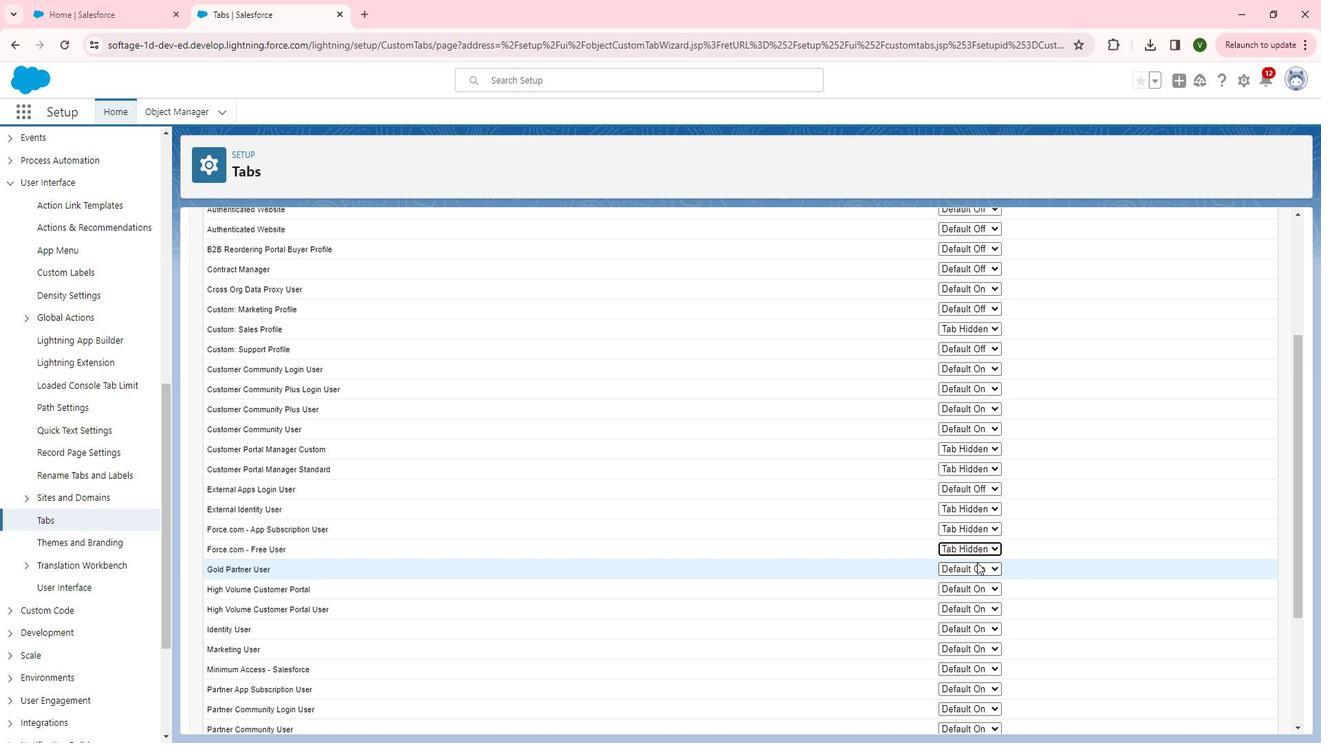 
Action: Mouse scrolled (994, 558) with delta (0, 0)
Screenshot: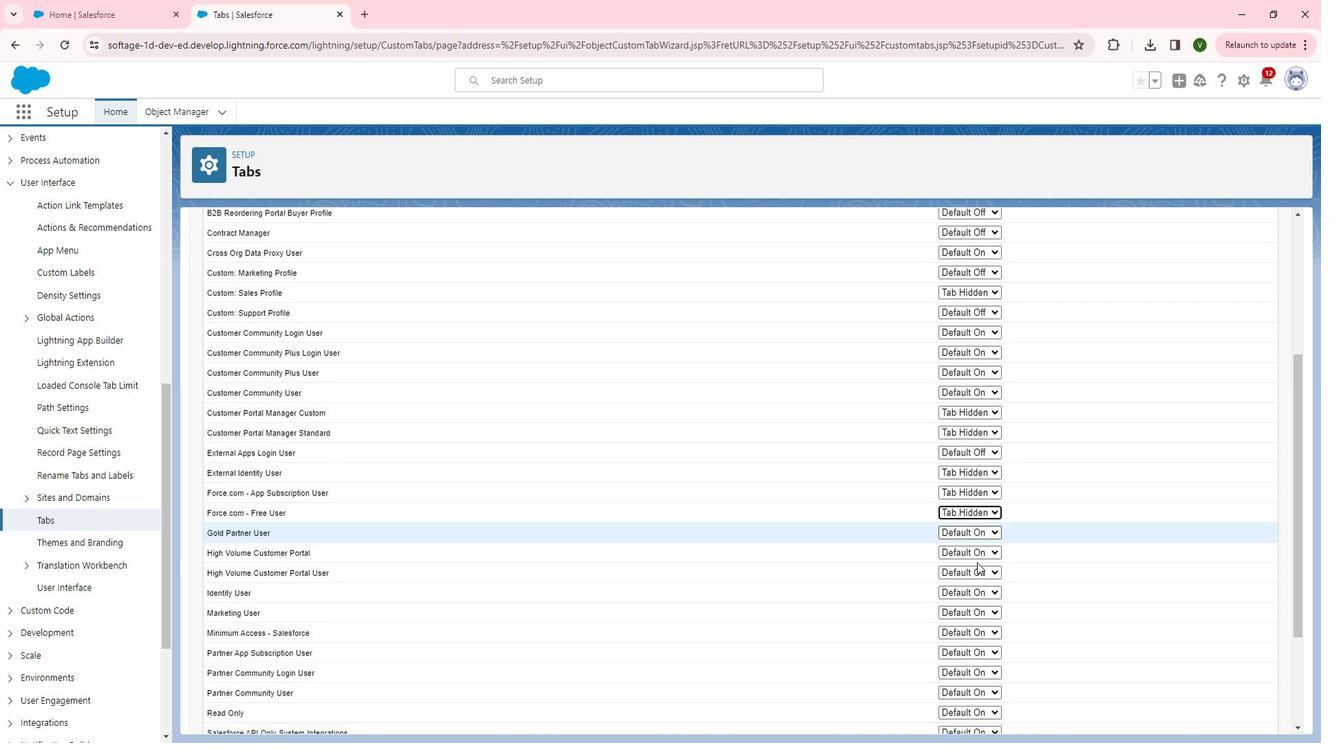 
Action: Mouse moved to (999, 428)
Screenshot: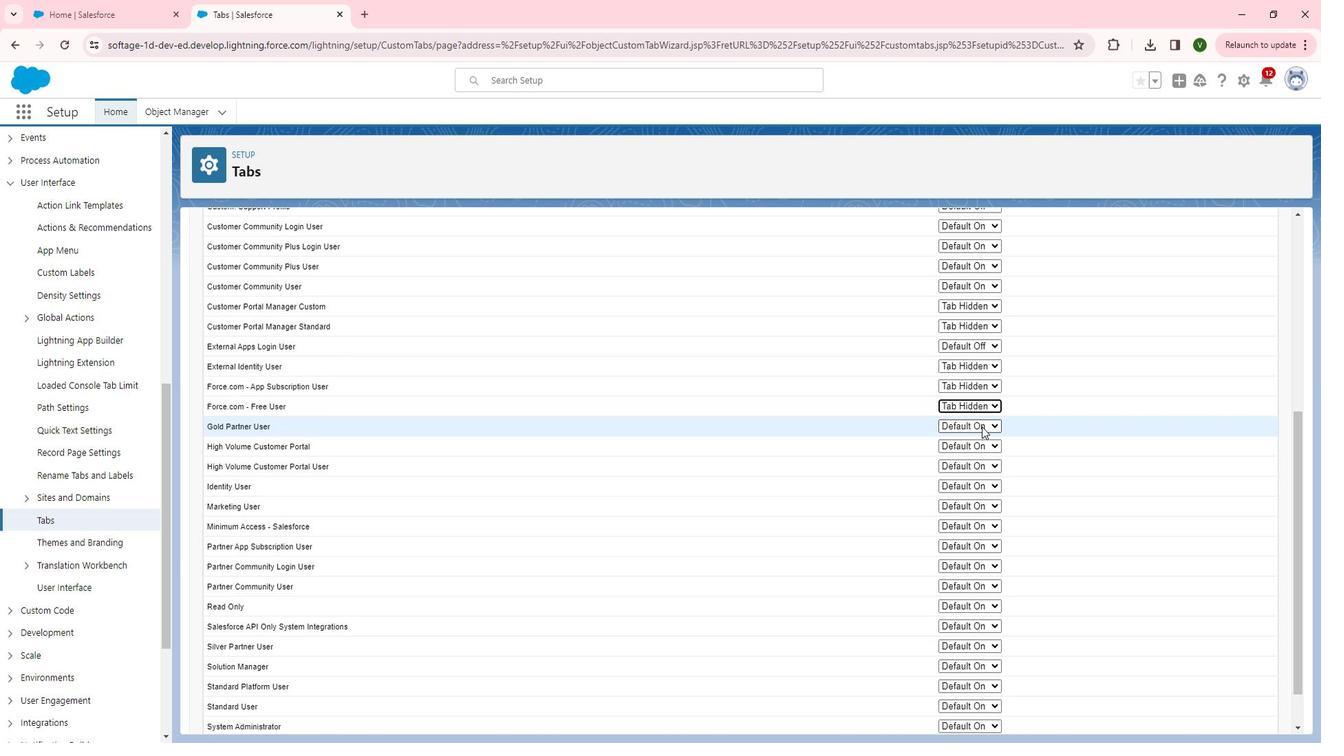 
Action: Mouse pressed left at (999, 428)
Screenshot: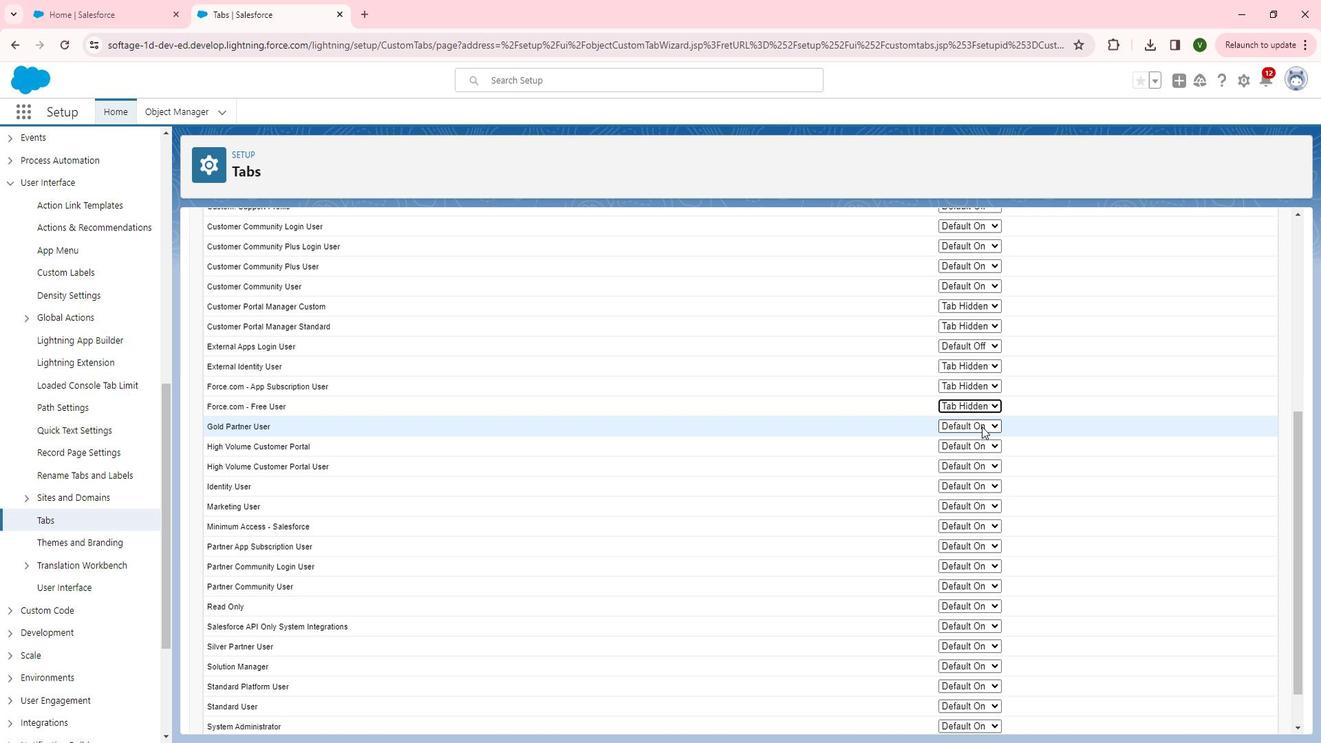 
Action: Mouse moved to (1003, 447)
Screenshot: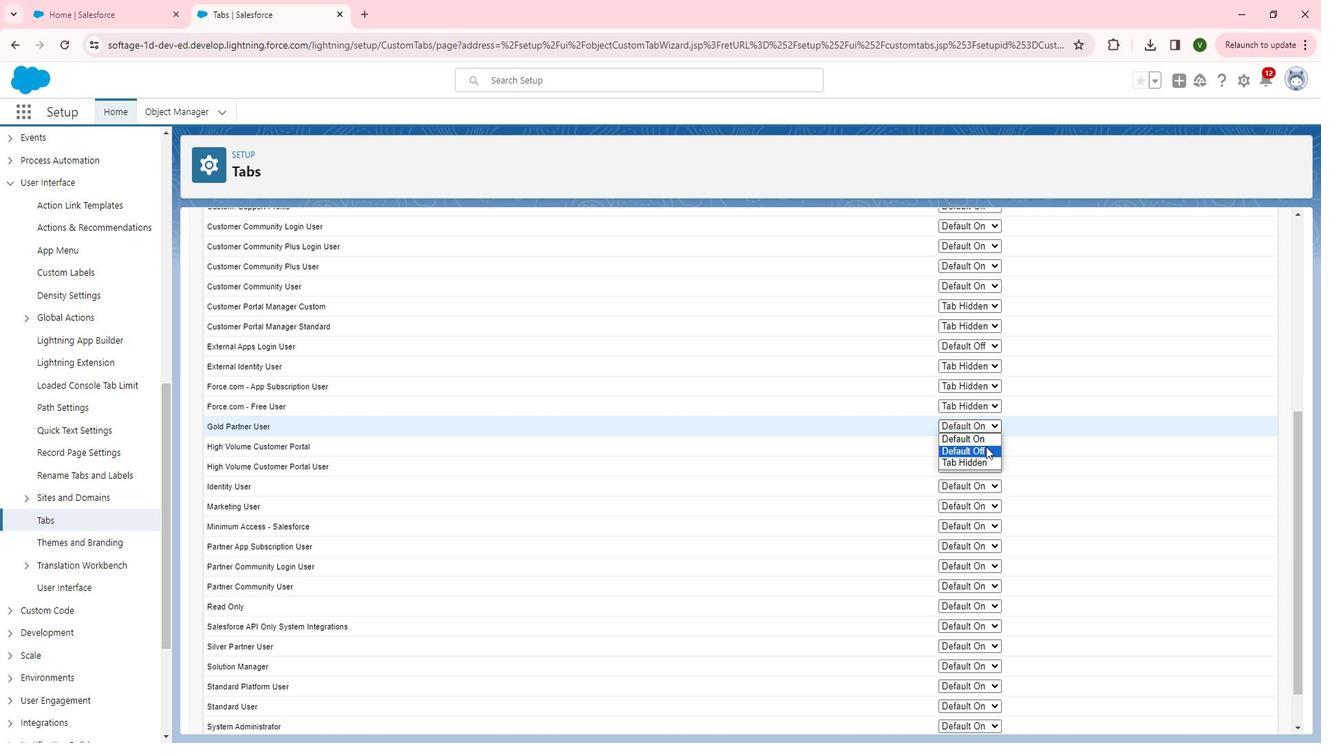 
Action: Mouse pressed left at (1003, 447)
Screenshot: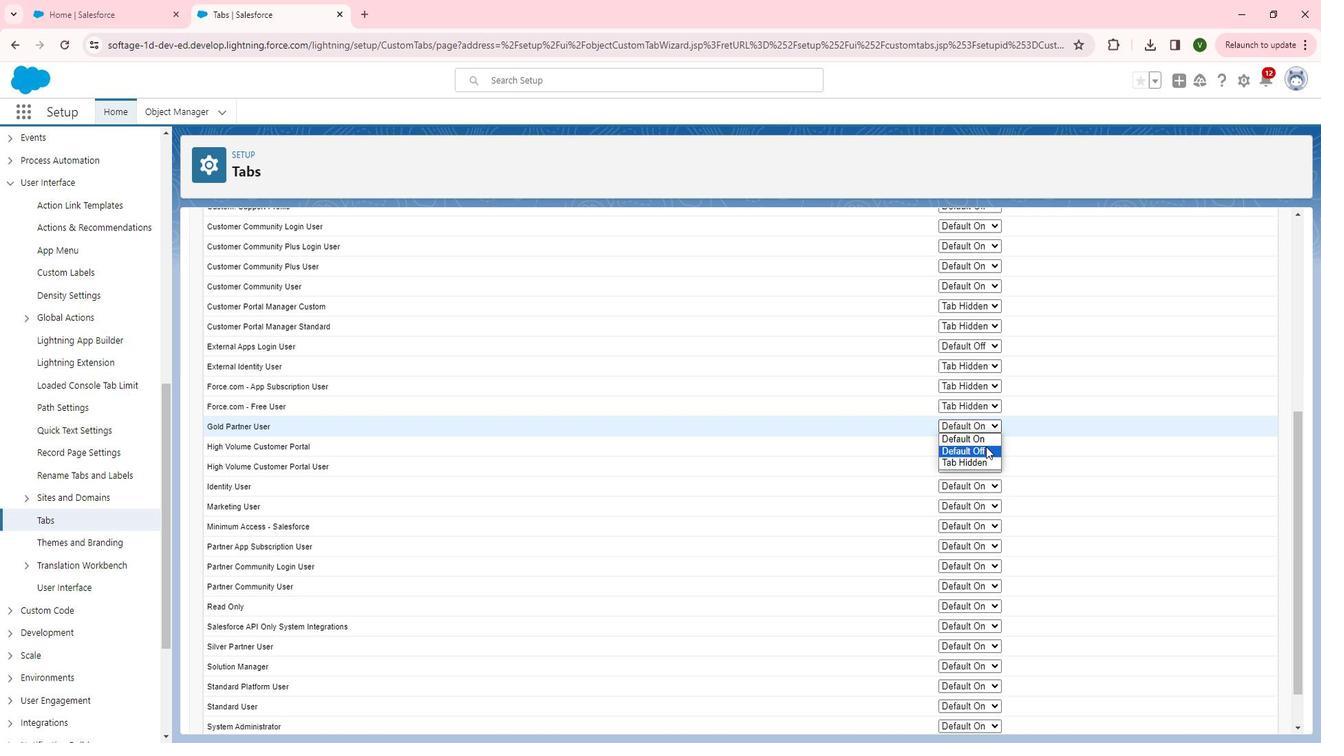 
Action: Mouse moved to (1007, 444)
Screenshot: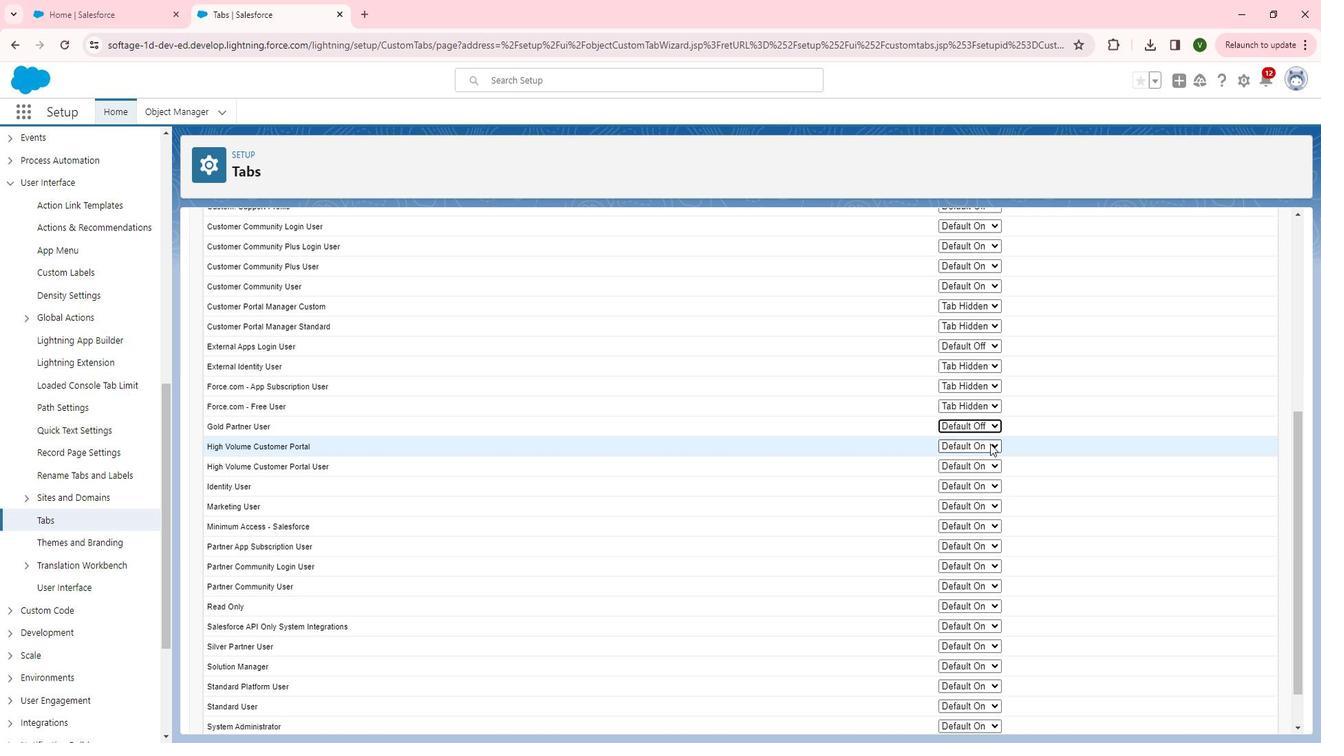 
Action: Mouse pressed left at (1007, 444)
Screenshot: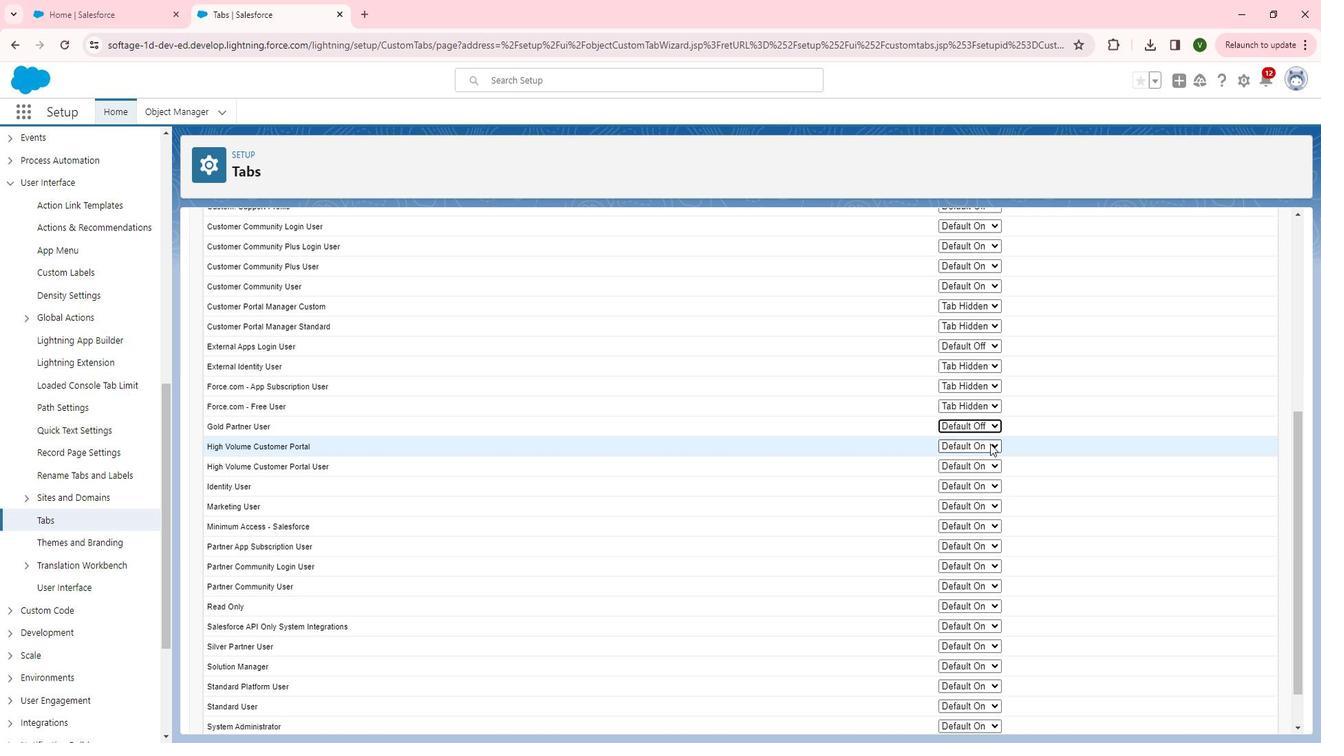 
Action: Mouse moved to (1005, 467)
Screenshot: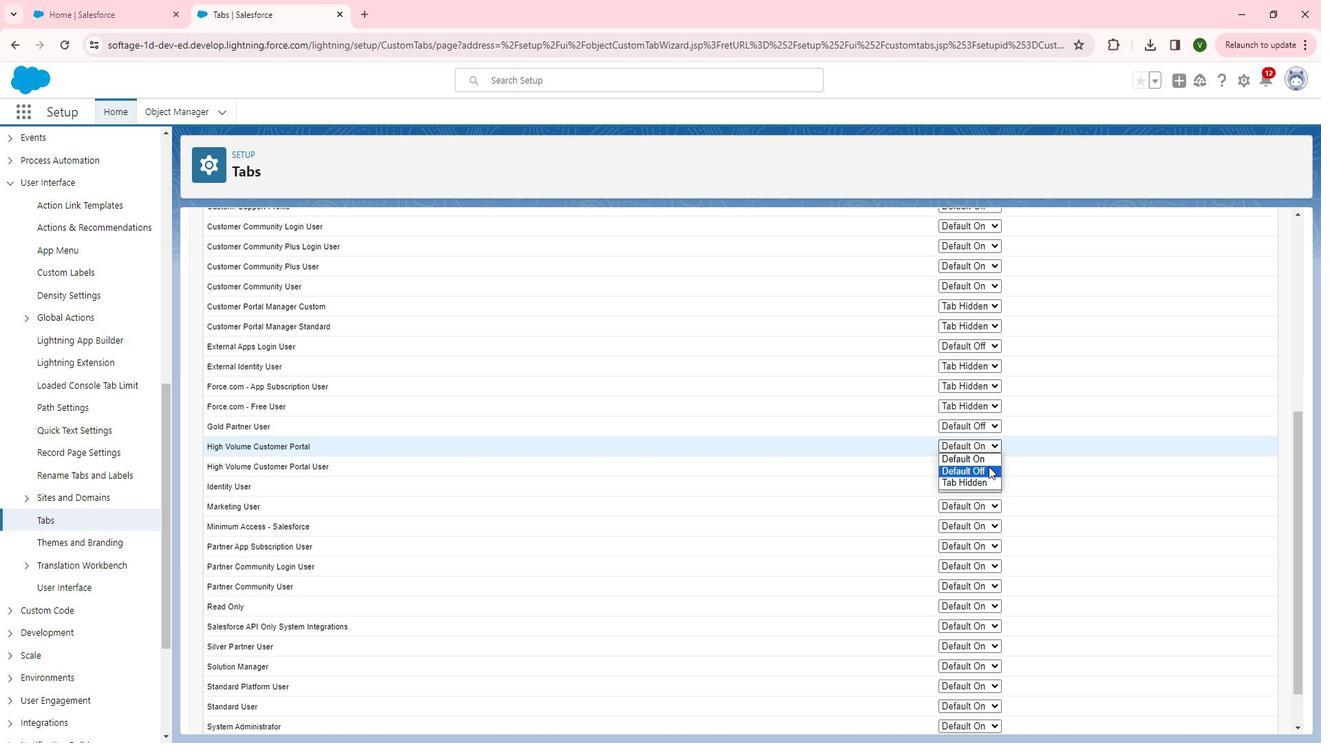 
Action: Mouse pressed left at (1005, 467)
Screenshot: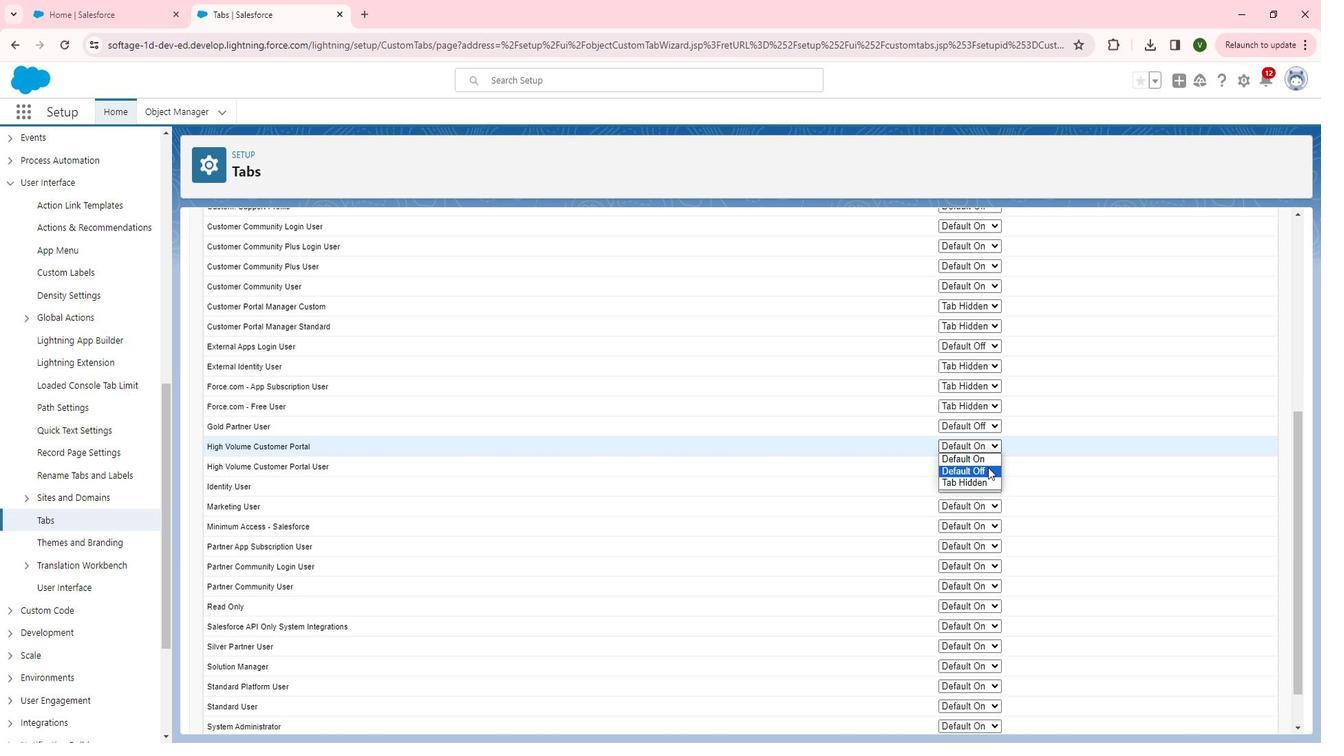 
Action: Mouse moved to (999, 461)
Screenshot: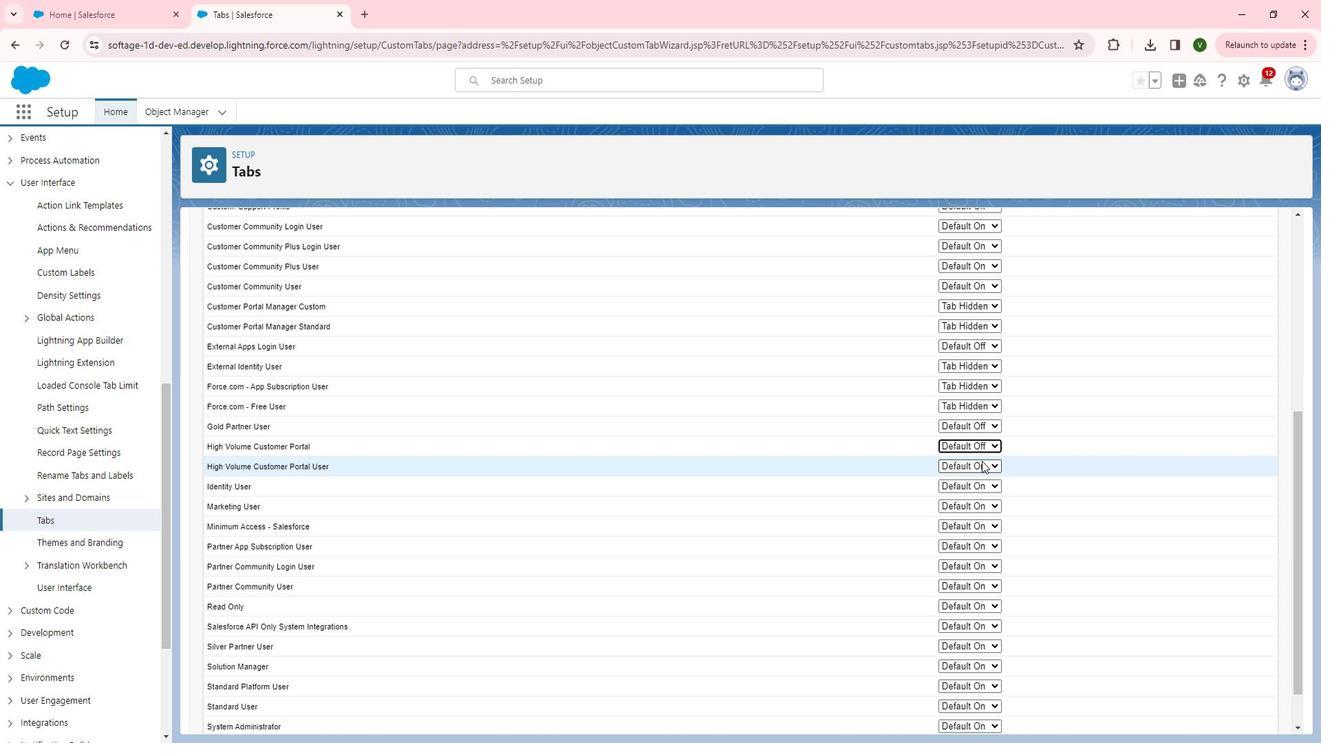 
Action: Mouse pressed left at (999, 461)
Screenshot: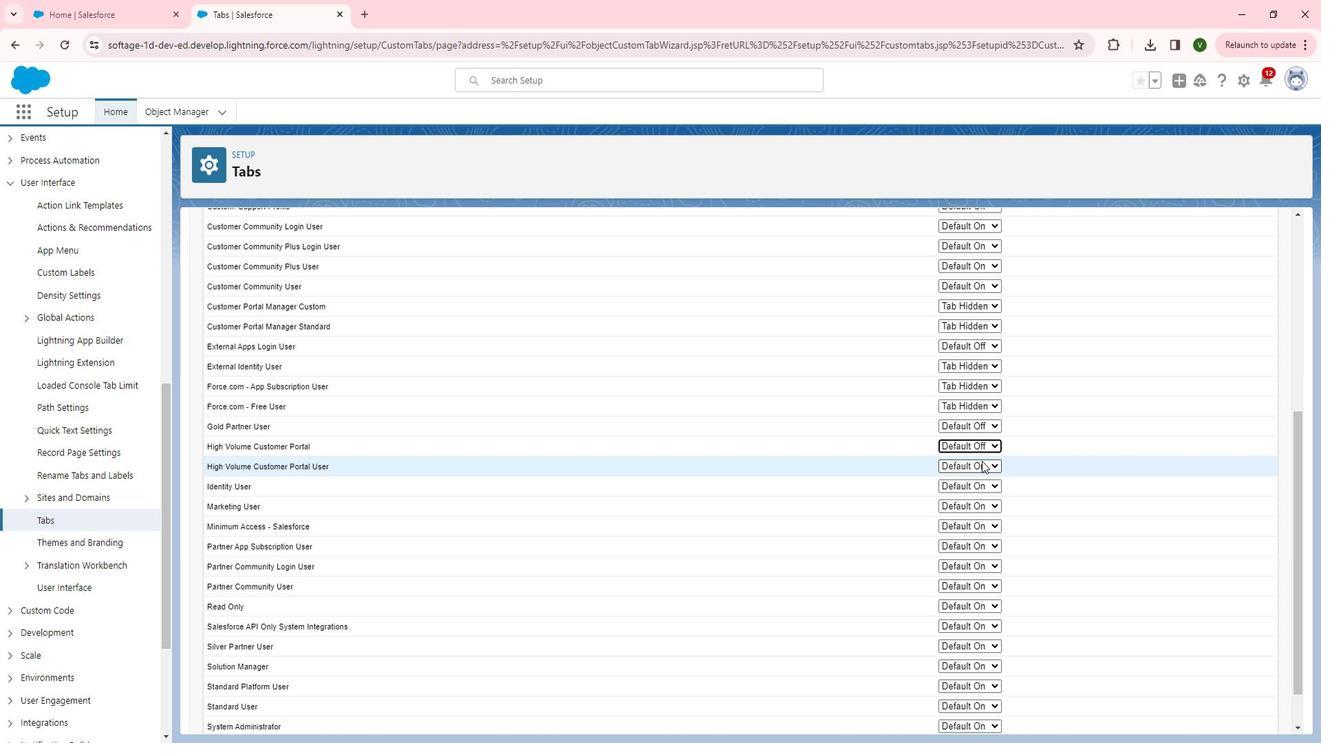
Action: Mouse moved to (1005, 488)
Screenshot: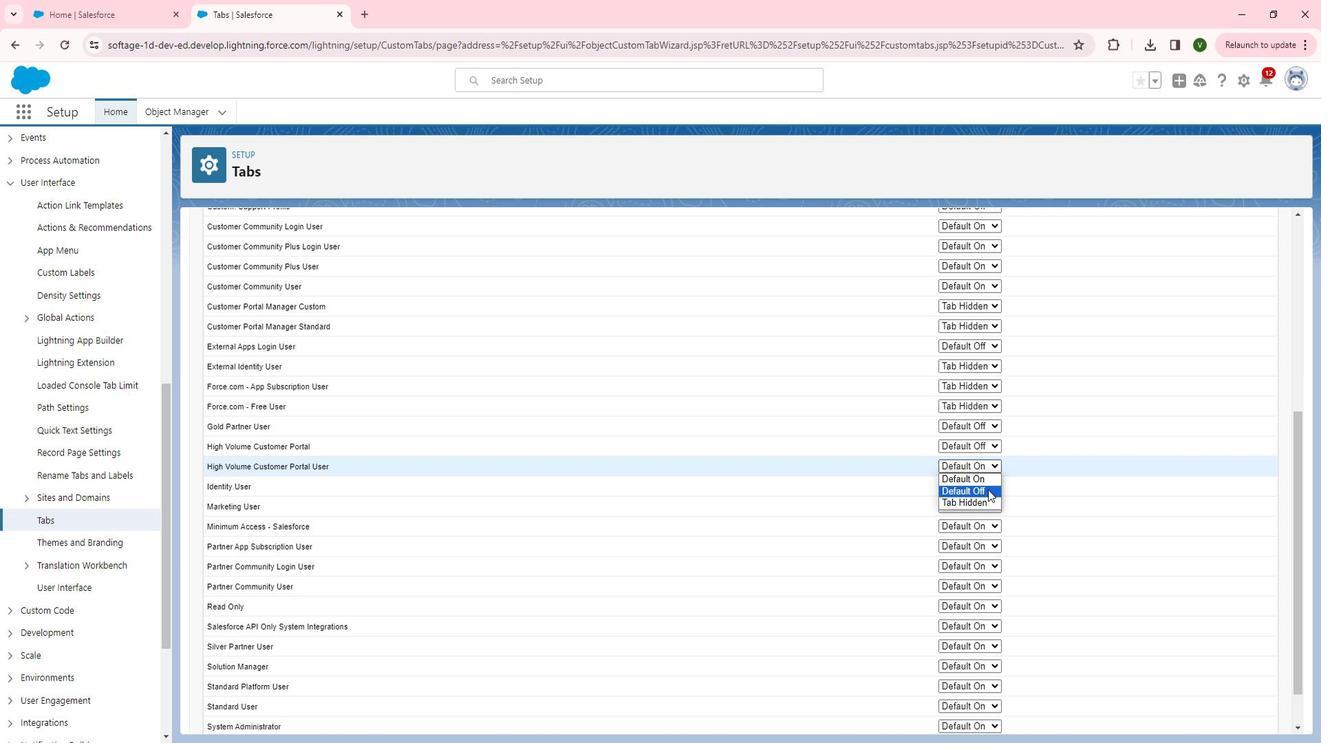 
Action: Mouse pressed left at (1005, 488)
Screenshot: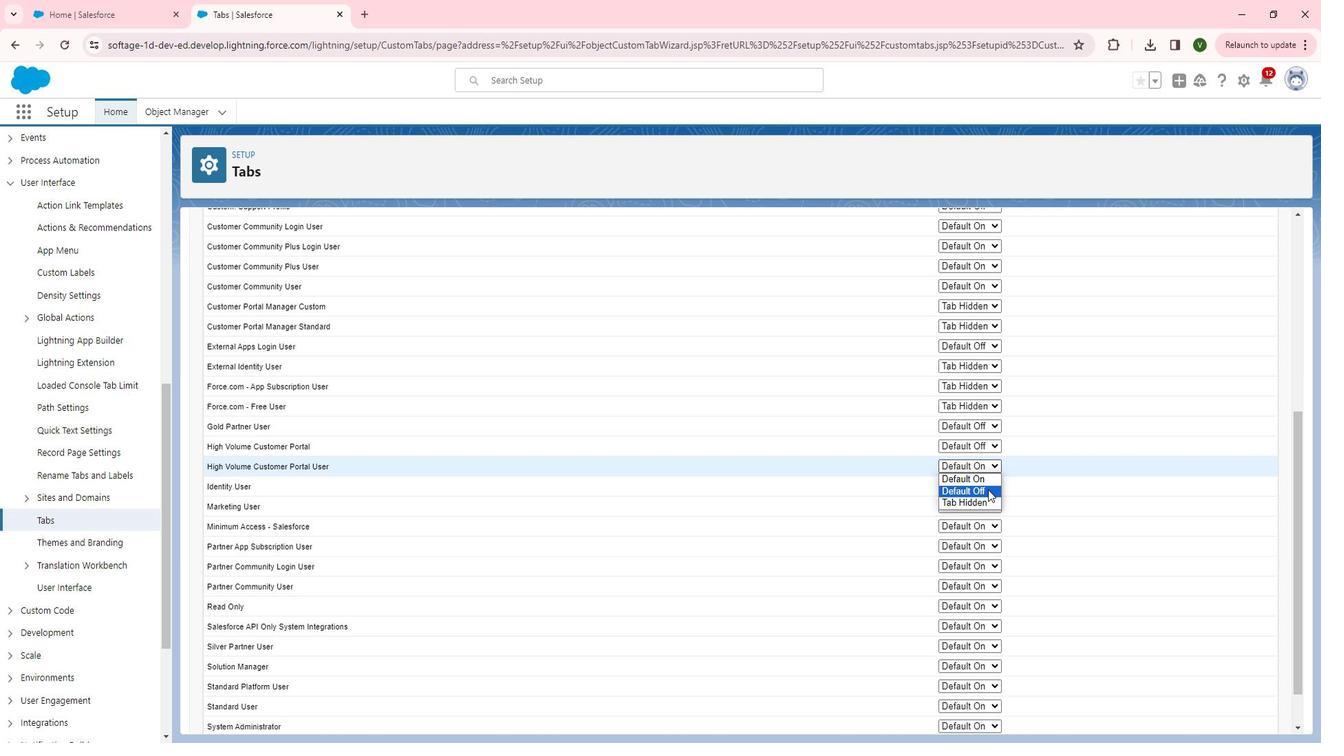 
Action: Mouse moved to (1001, 487)
Screenshot: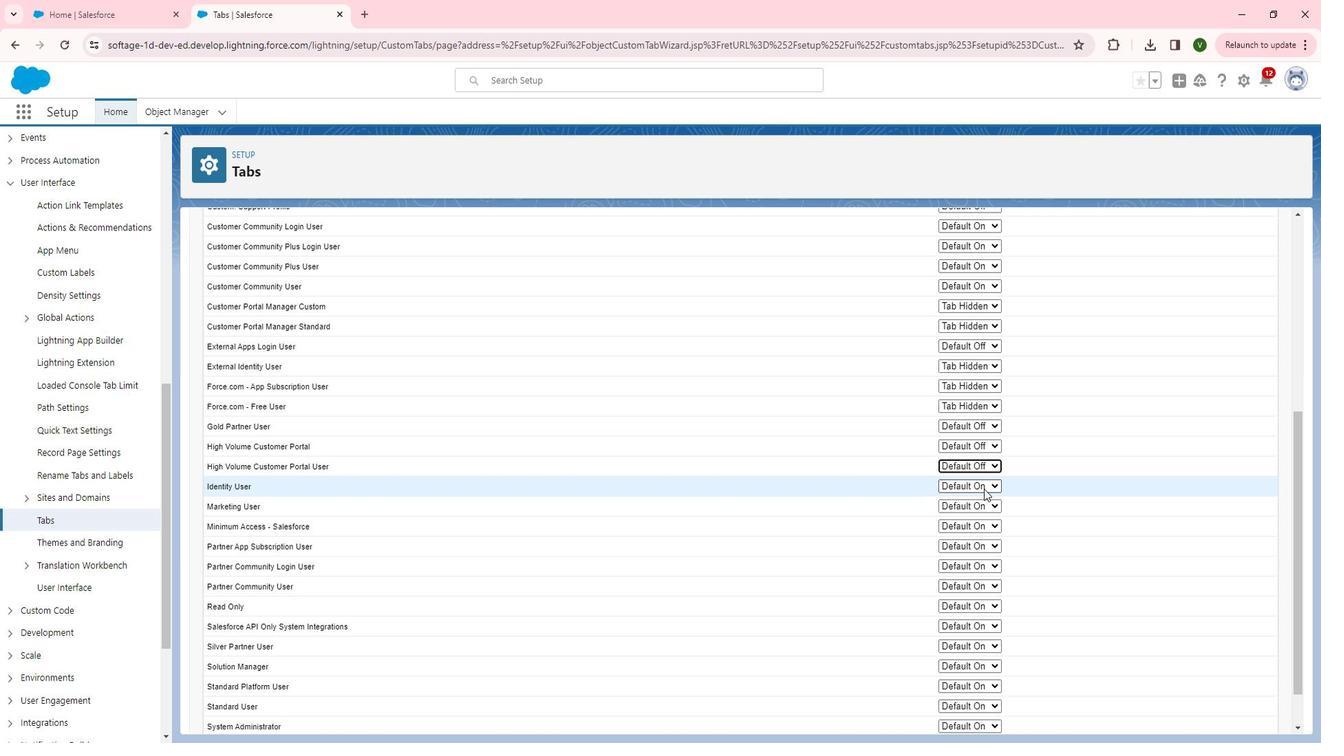 
Action: Mouse pressed left at (1001, 487)
Screenshot: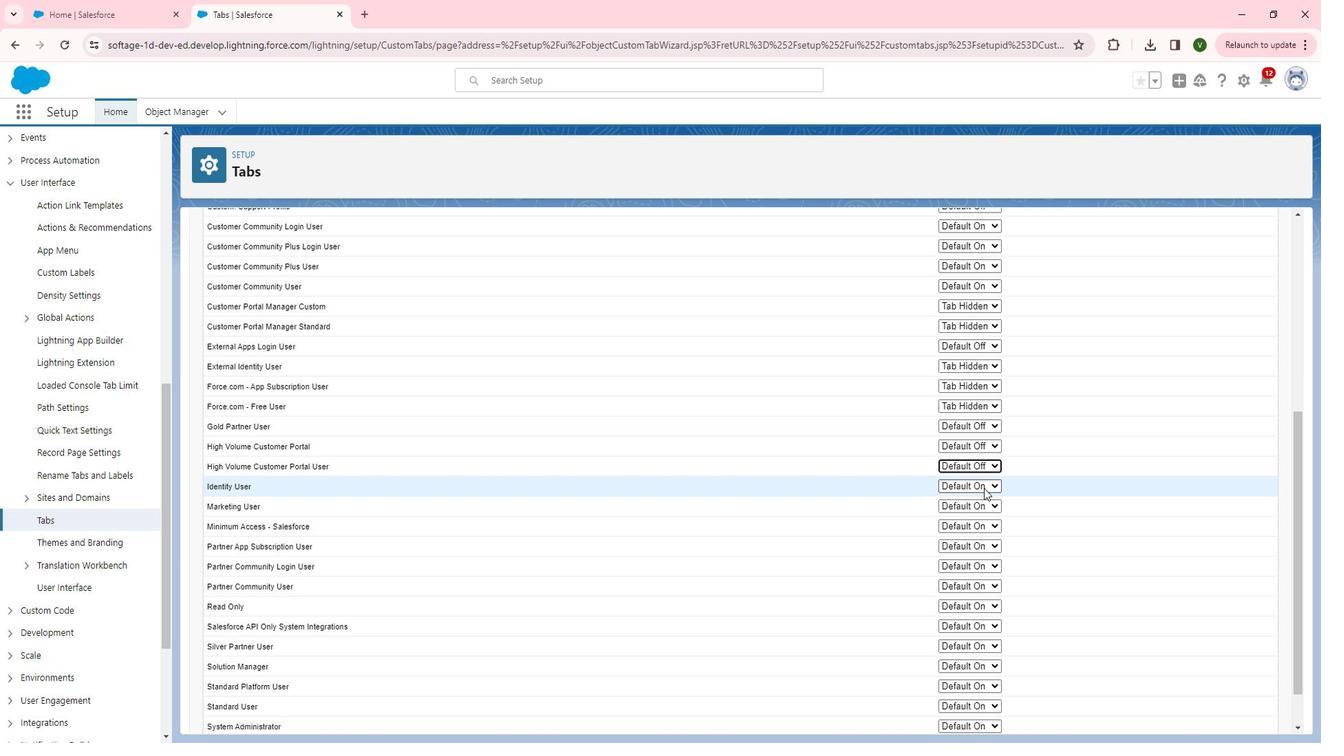 
Action: Mouse moved to (1000, 501)
Screenshot: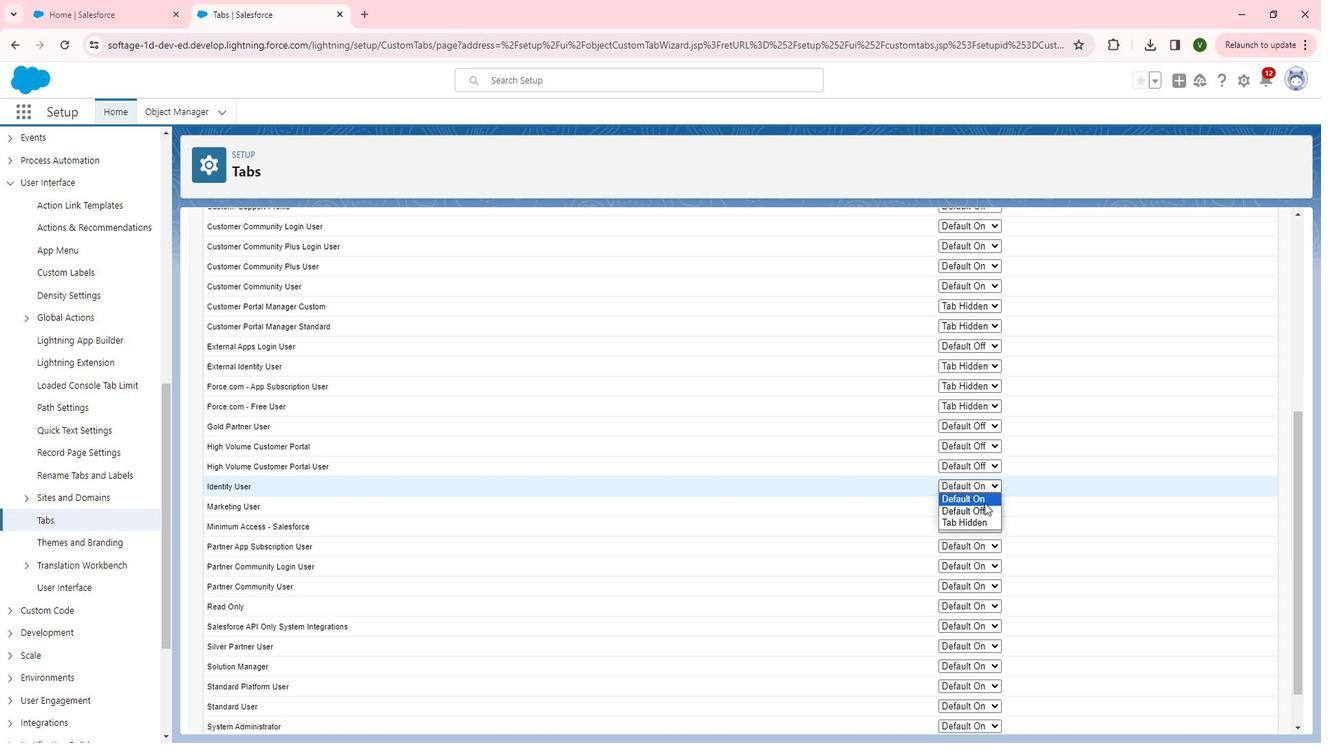 
Action: Mouse pressed left at (1000, 501)
Screenshot: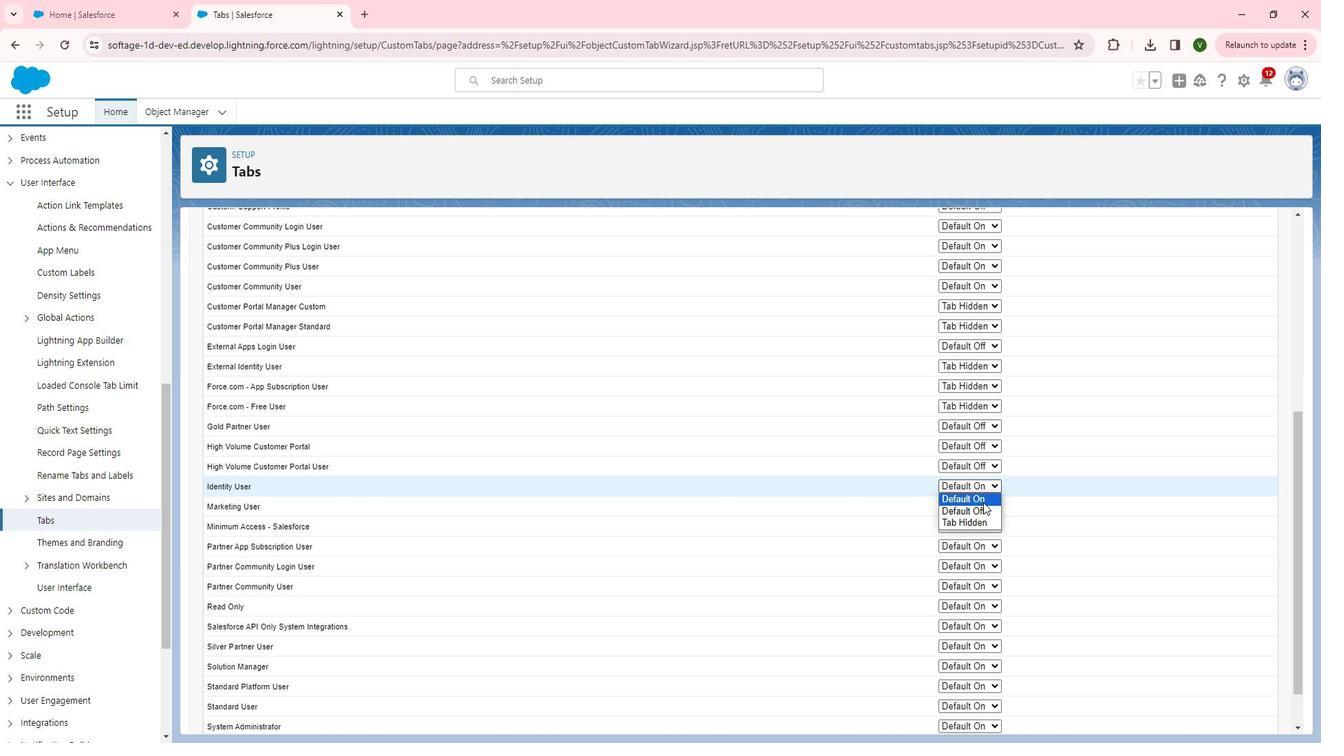 
Action: Mouse moved to (988, 520)
Screenshot: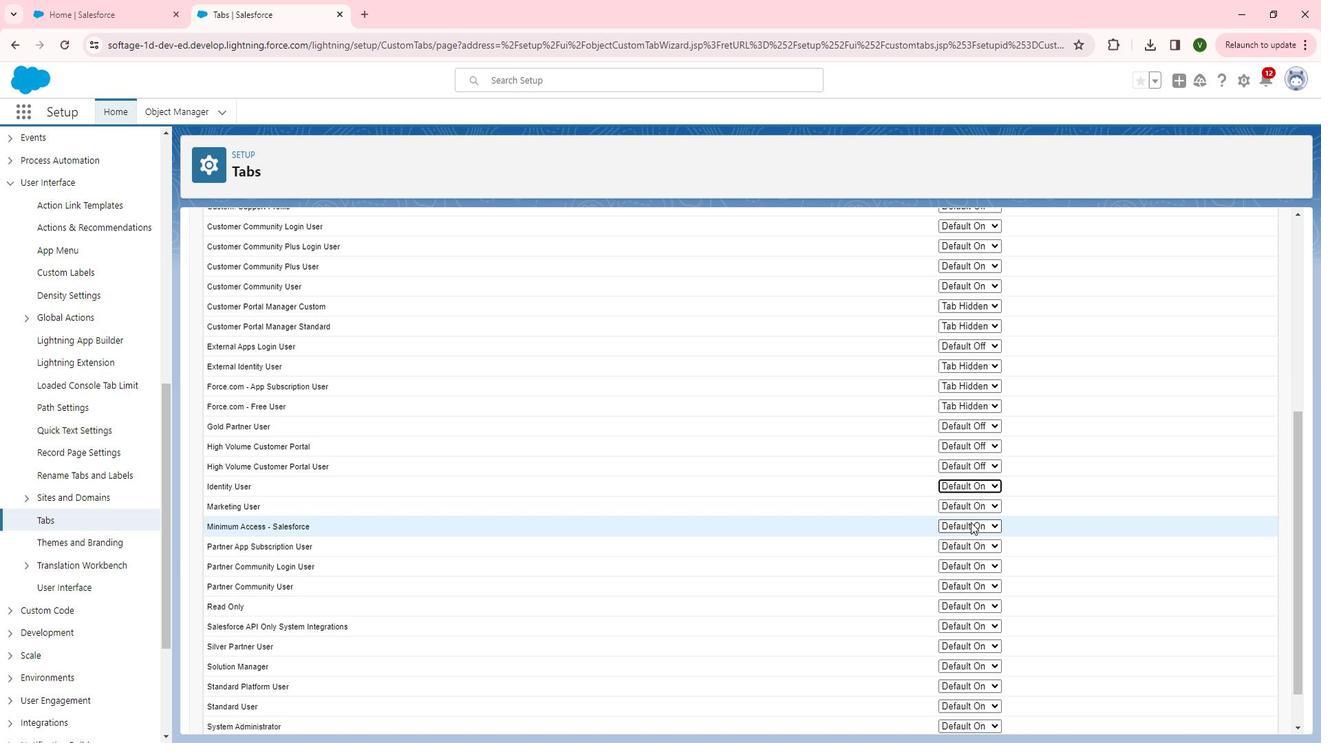 
Action: Mouse pressed left at (988, 520)
Screenshot: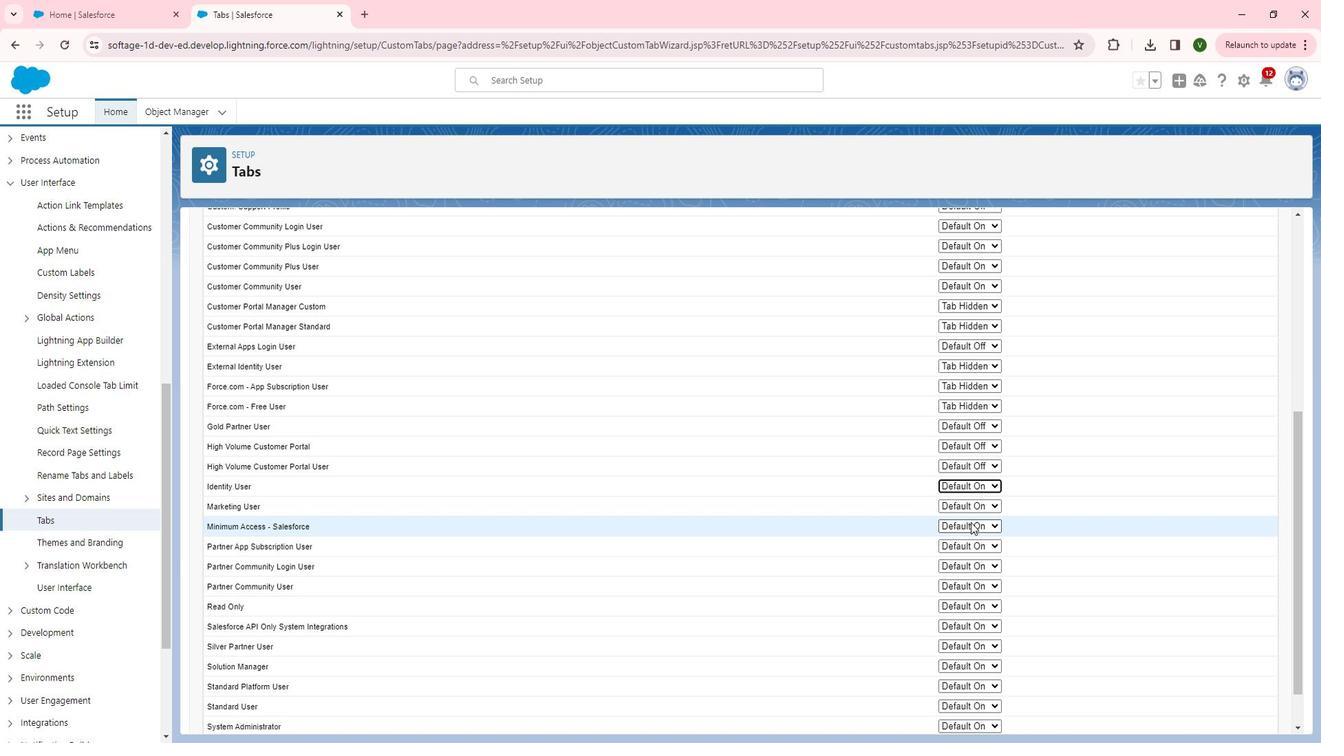 
Action: Mouse moved to (988, 544)
Screenshot: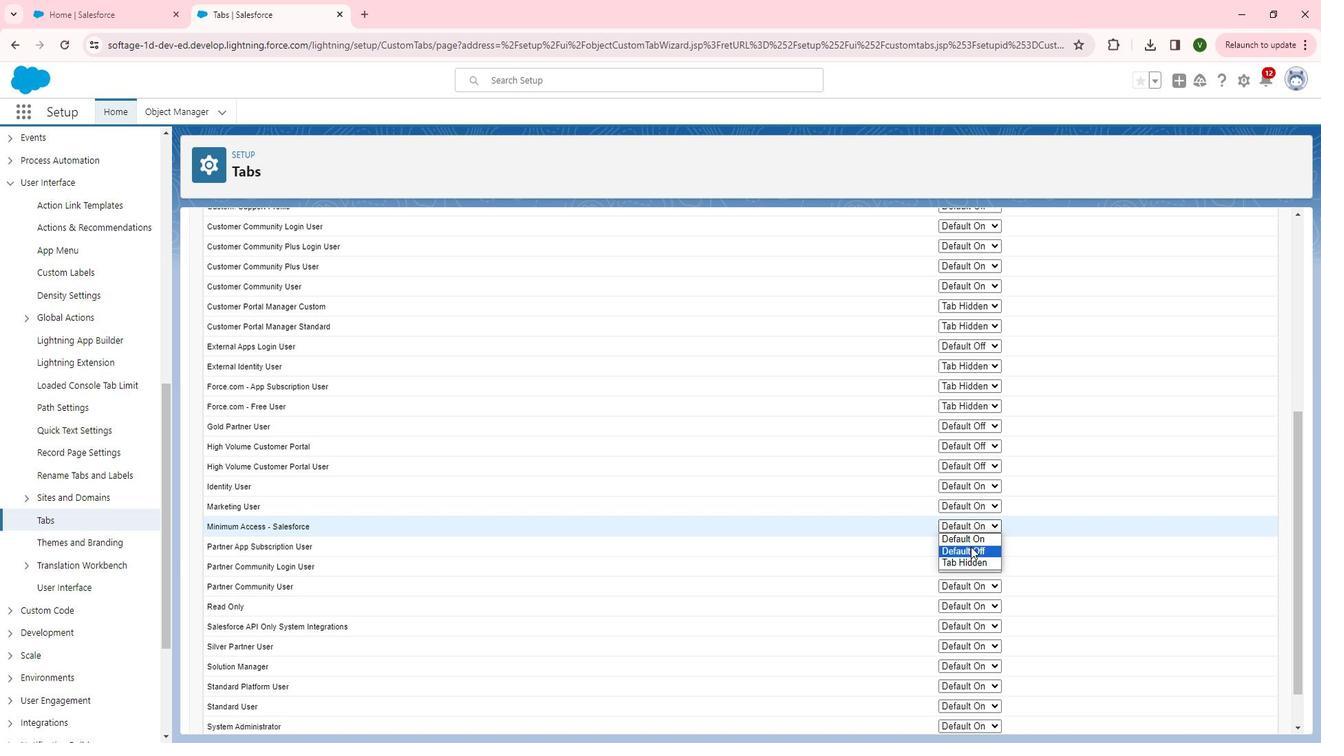 
Action: Mouse pressed left at (988, 544)
Screenshot: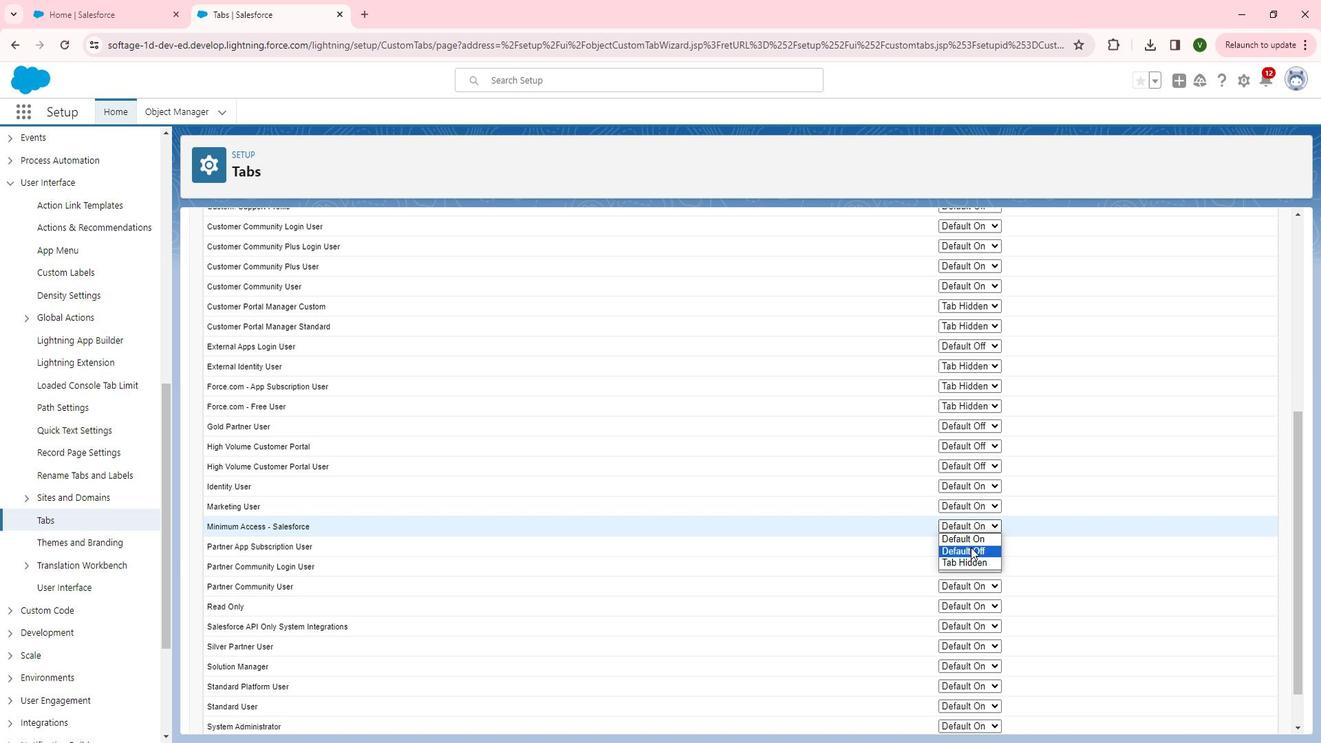 
Action: Mouse moved to (989, 538)
Screenshot: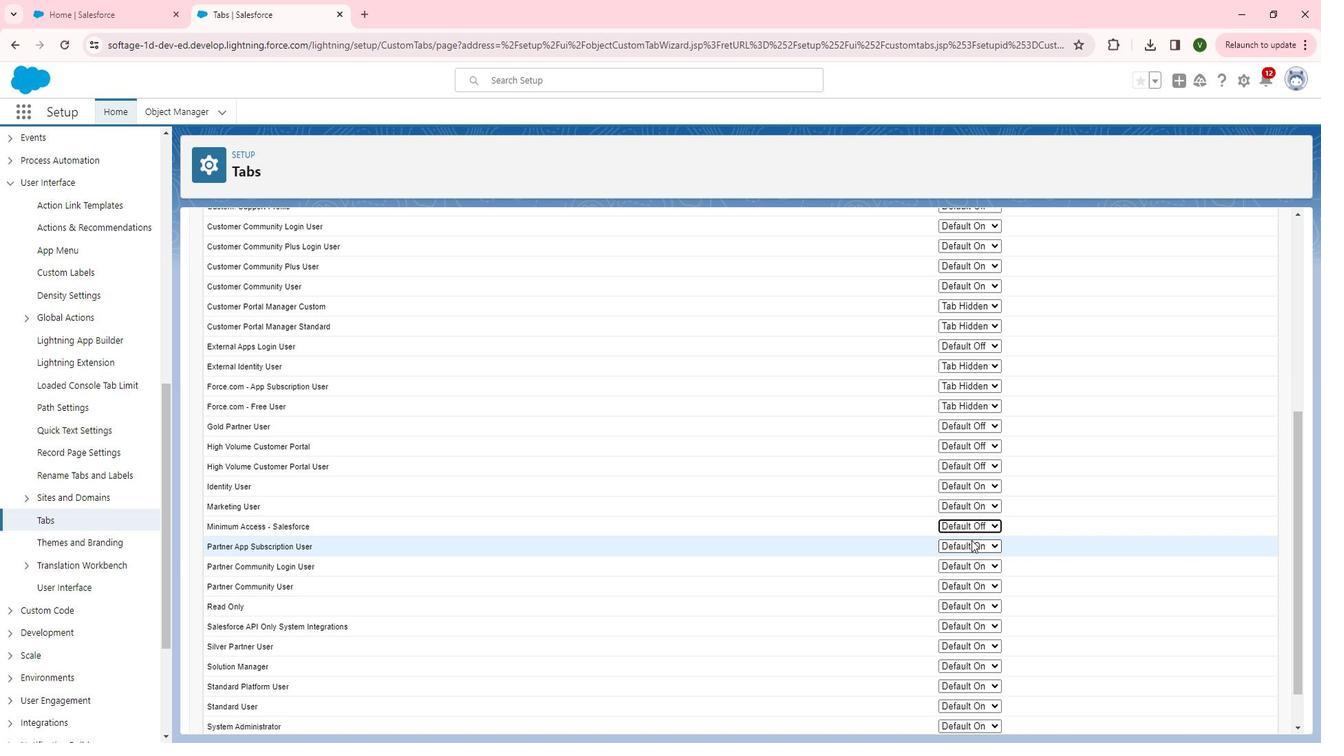 
Action: Mouse pressed left at (989, 538)
Screenshot: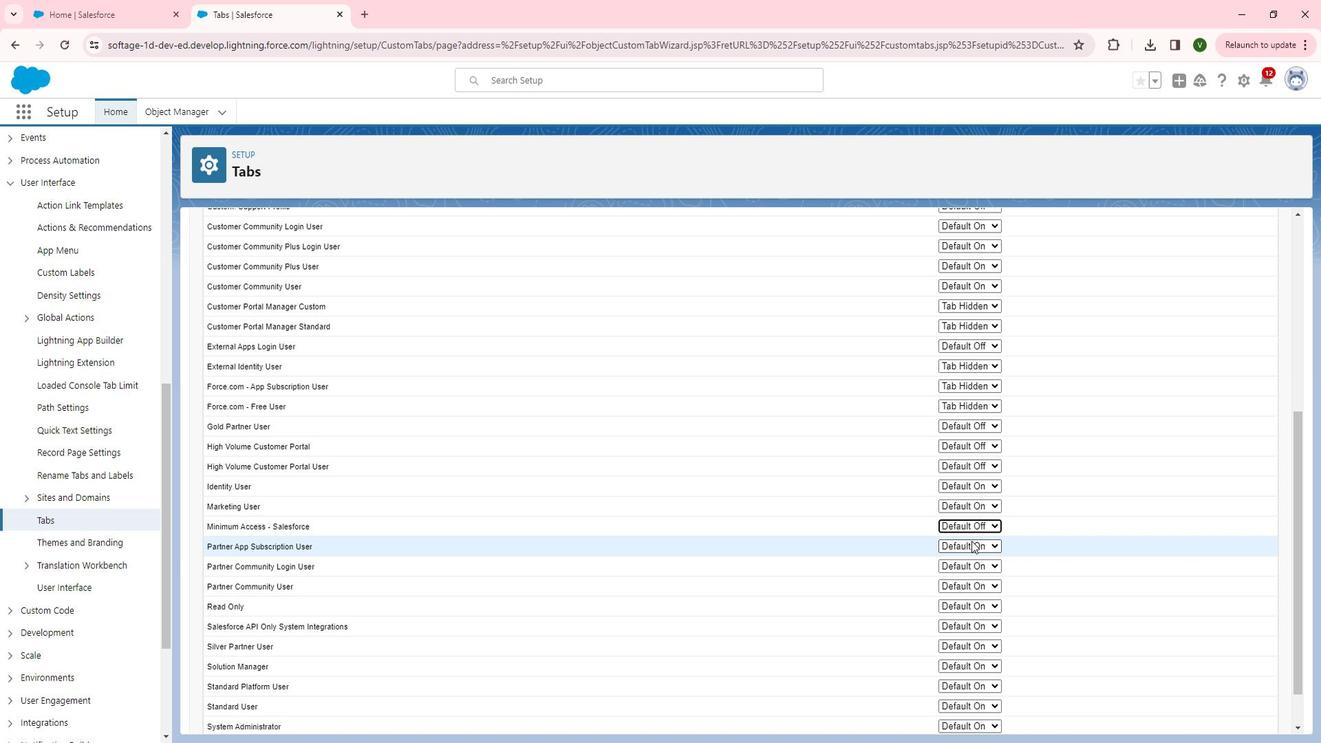 
Action: Mouse moved to (992, 569)
Screenshot: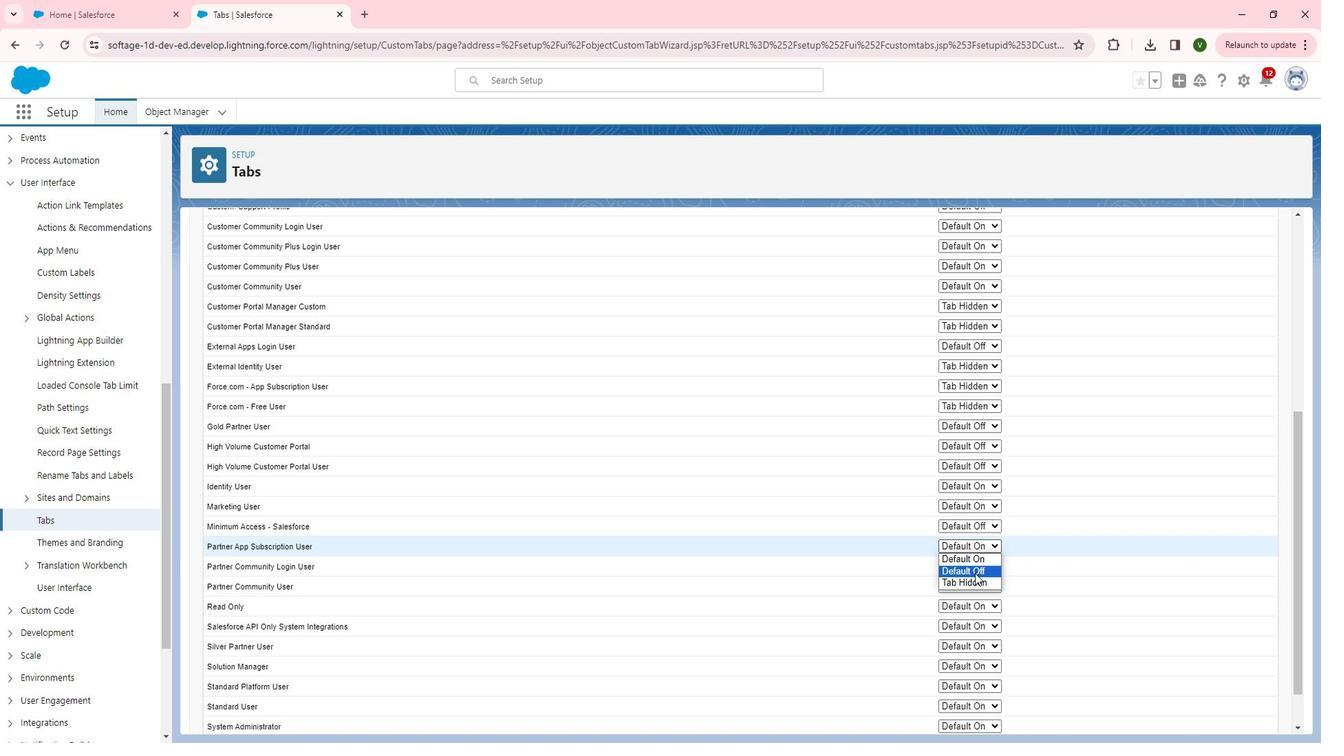 
Action: Mouse pressed left at (992, 569)
Screenshot: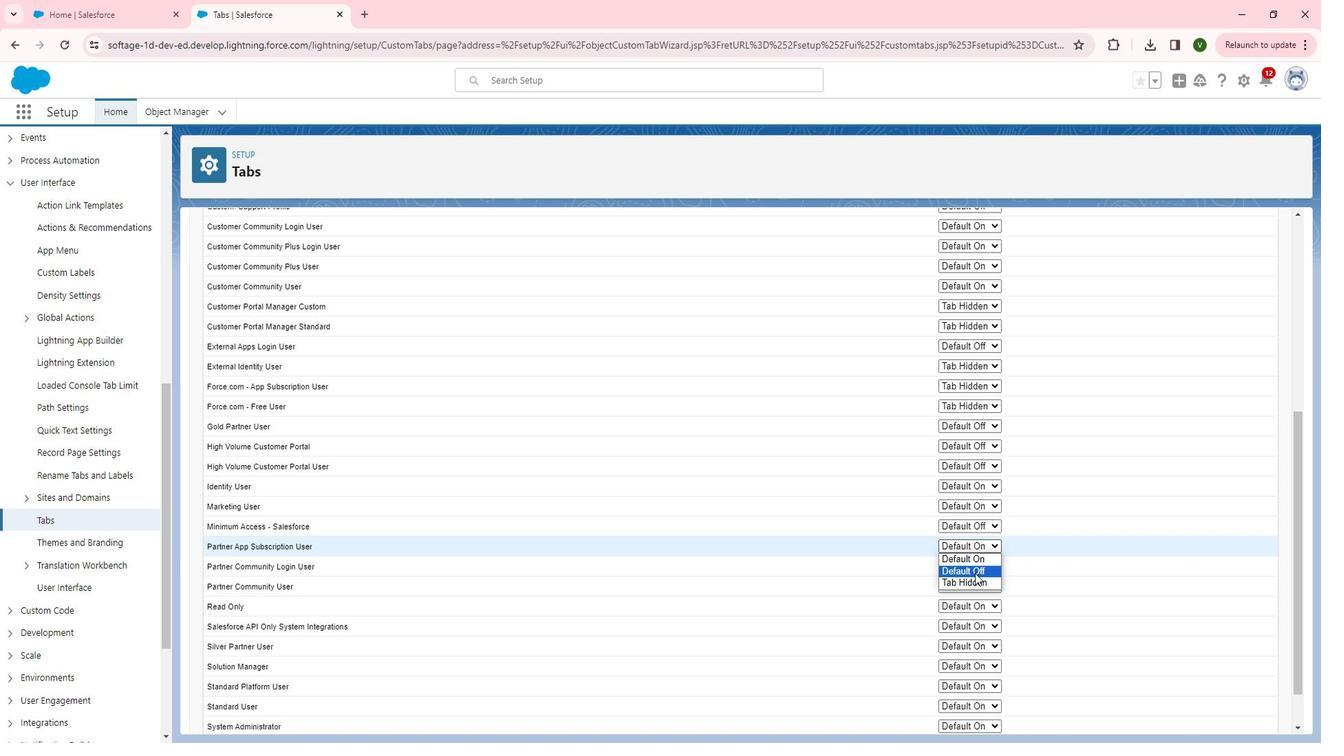 
Action: Mouse moved to (981, 561)
Screenshot: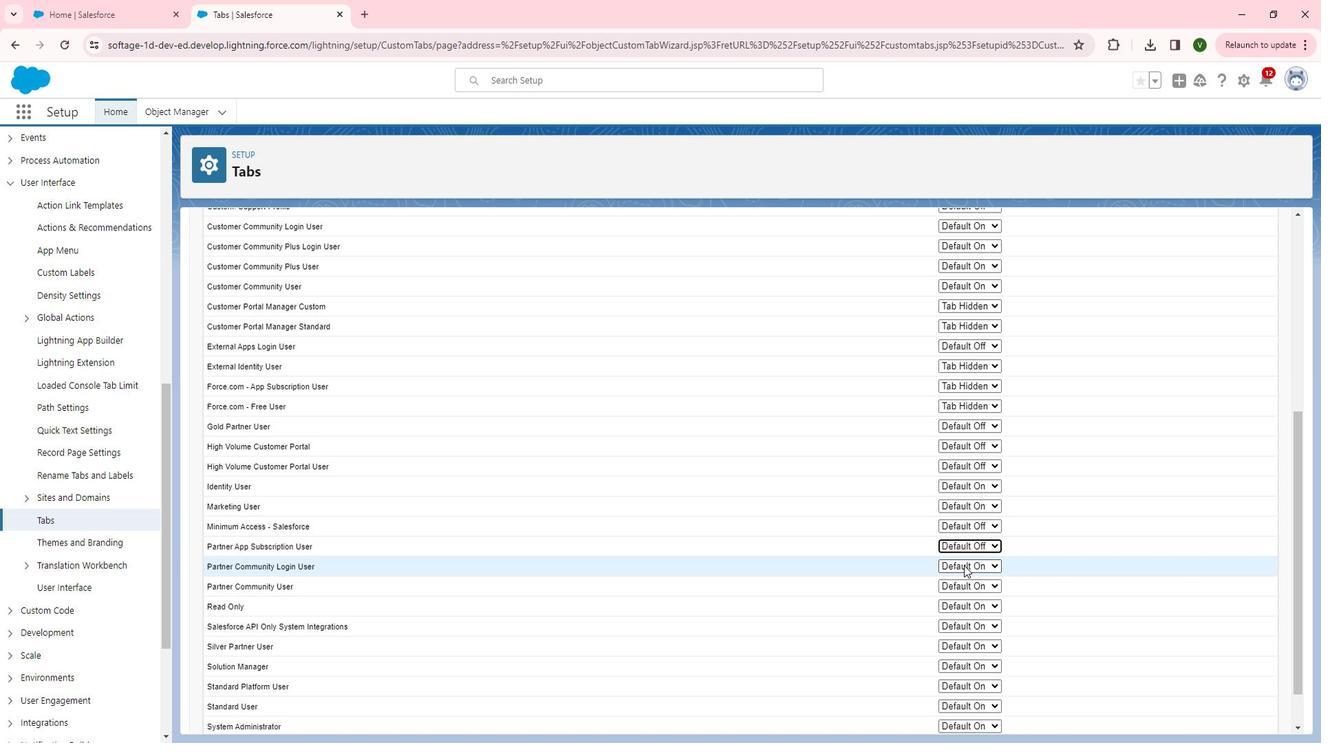 
Action: Mouse pressed left at (981, 561)
Screenshot: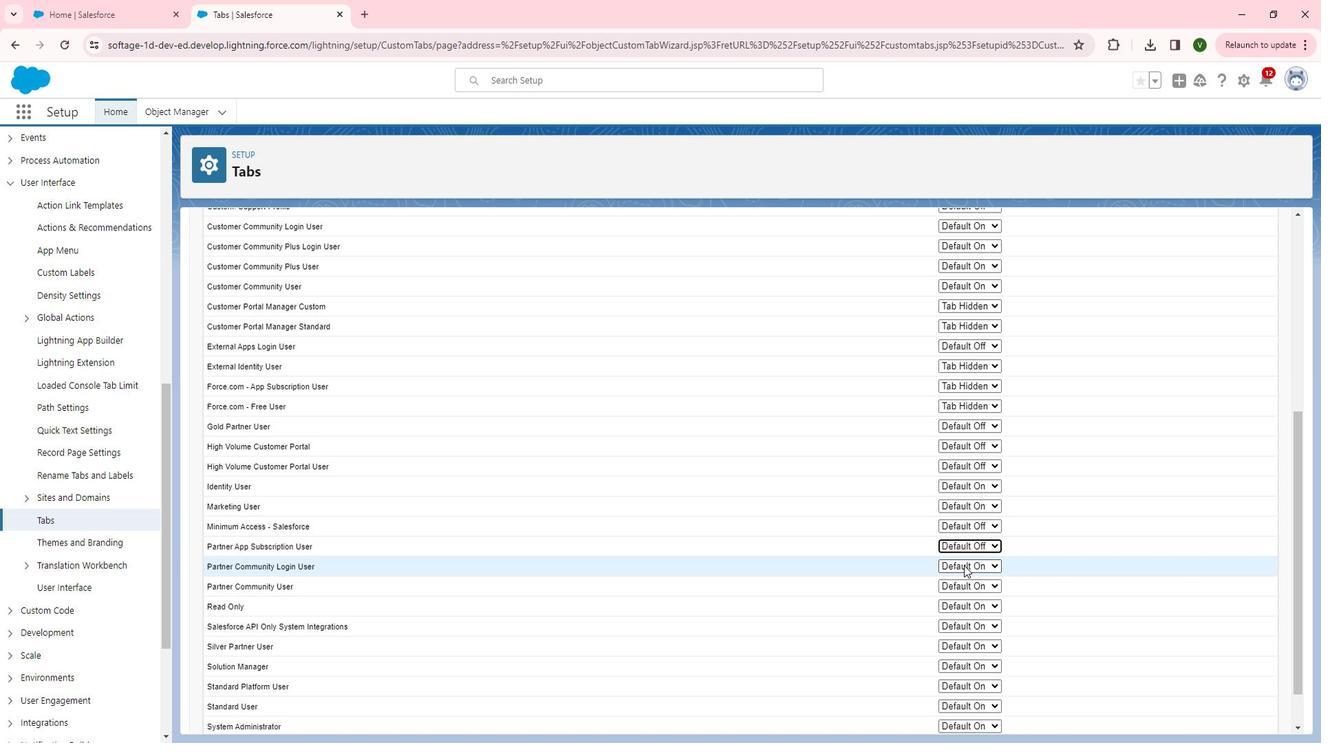 
Action: Mouse moved to (987, 576)
Screenshot: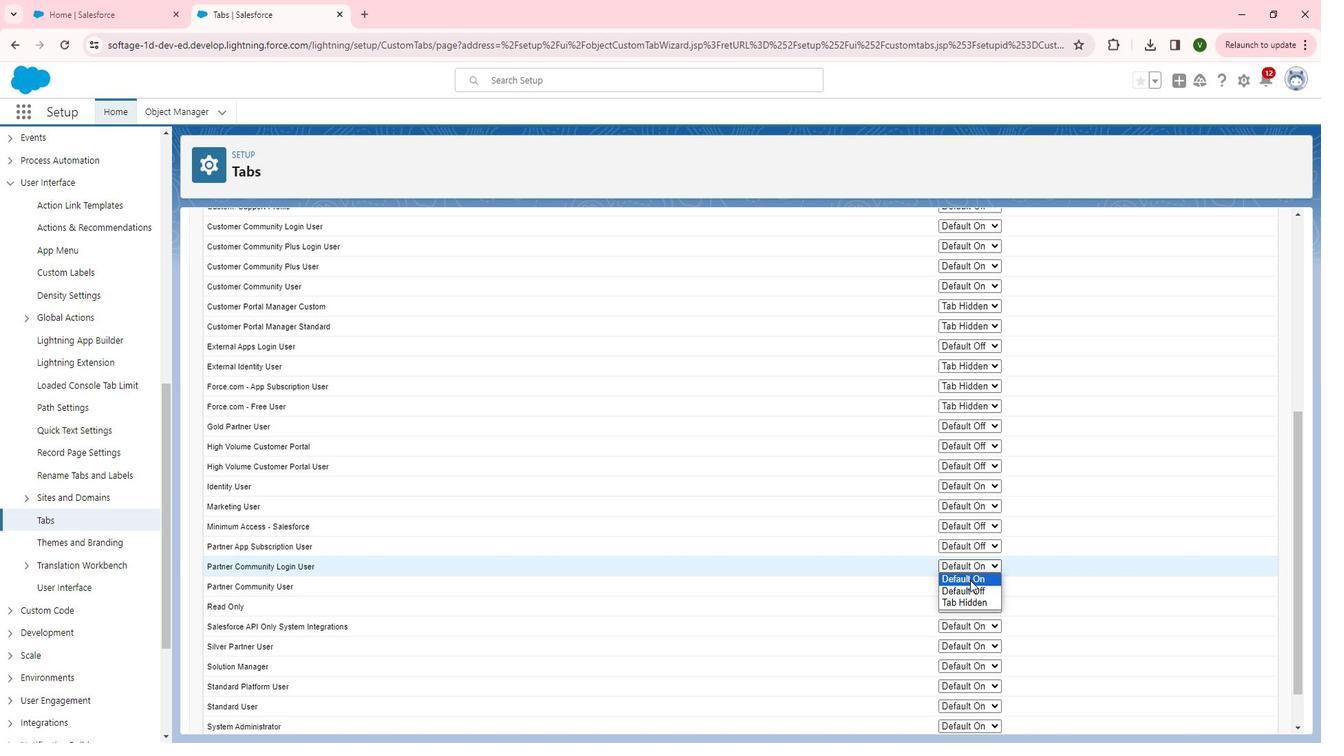 
Action: Mouse pressed left at (987, 576)
Screenshot: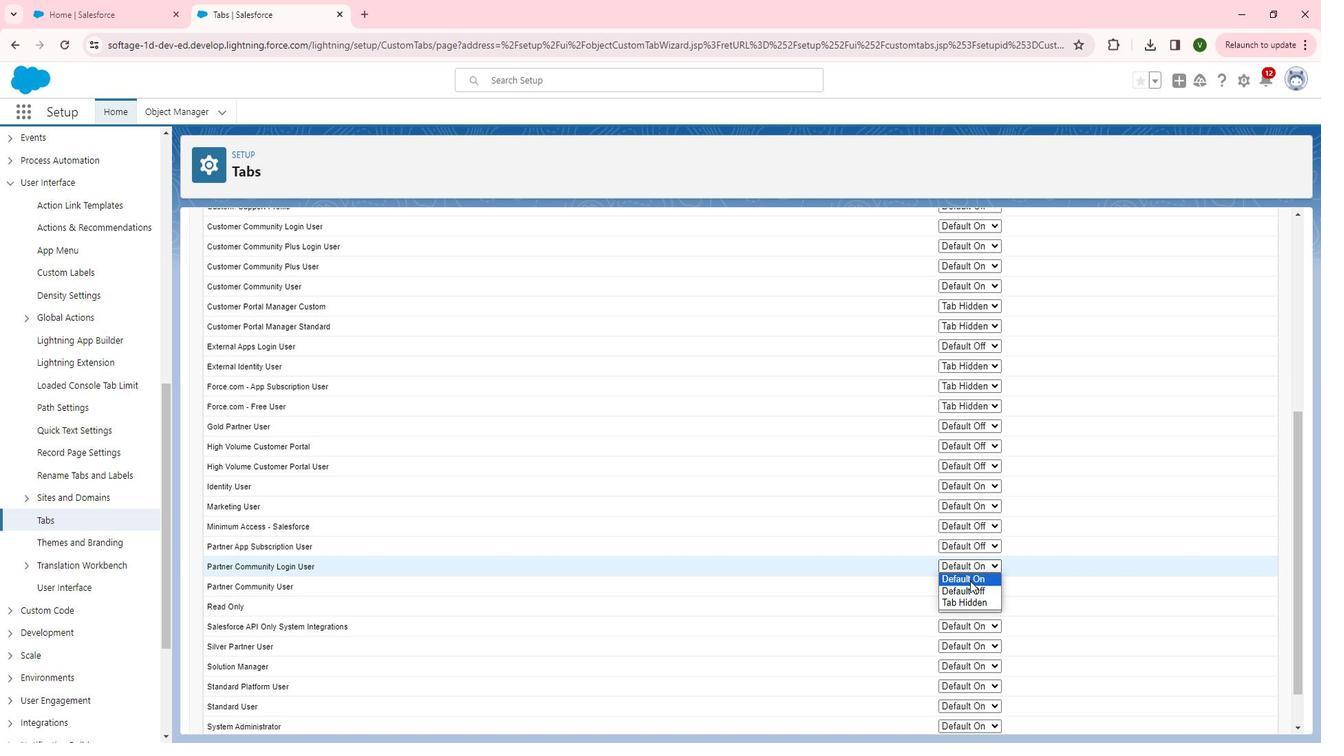 
Action: Mouse moved to (988, 586)
Screenshot: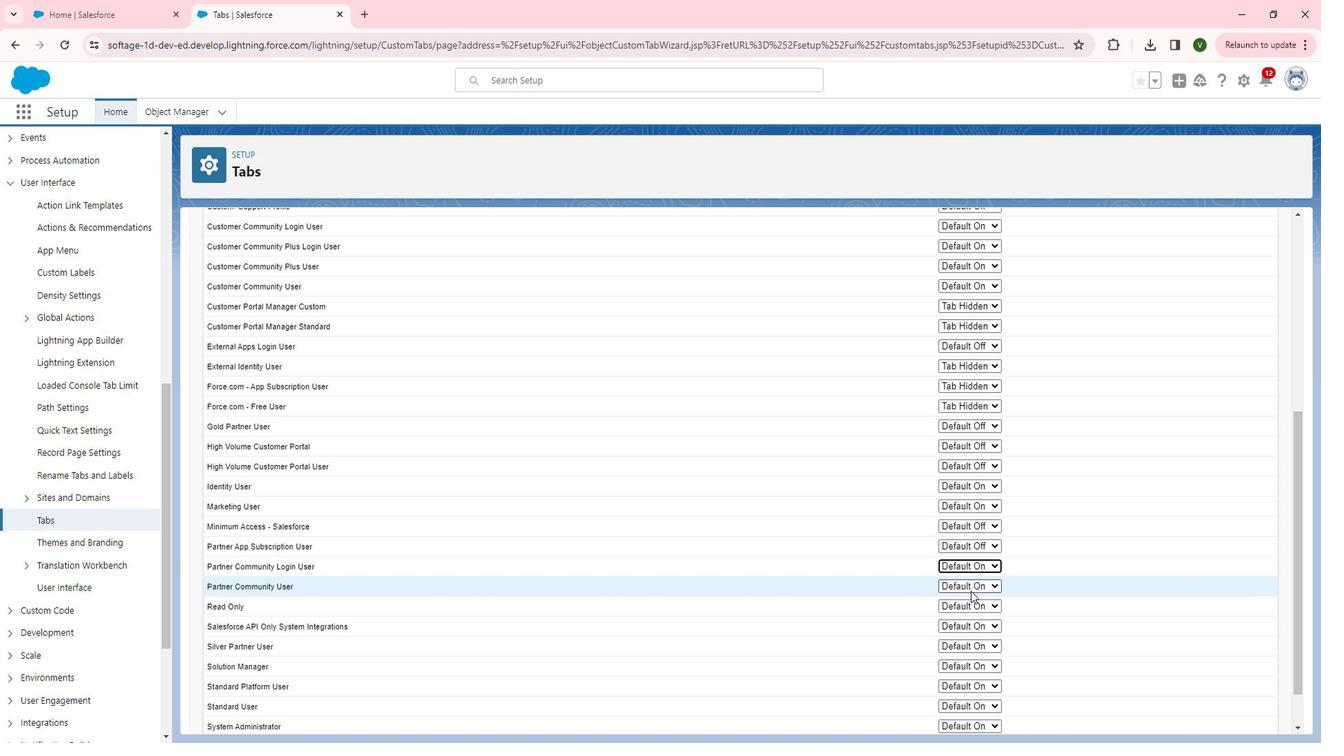 
Action: Mouse scrolled (988, 585) with delta (0, 0)
Screenshot: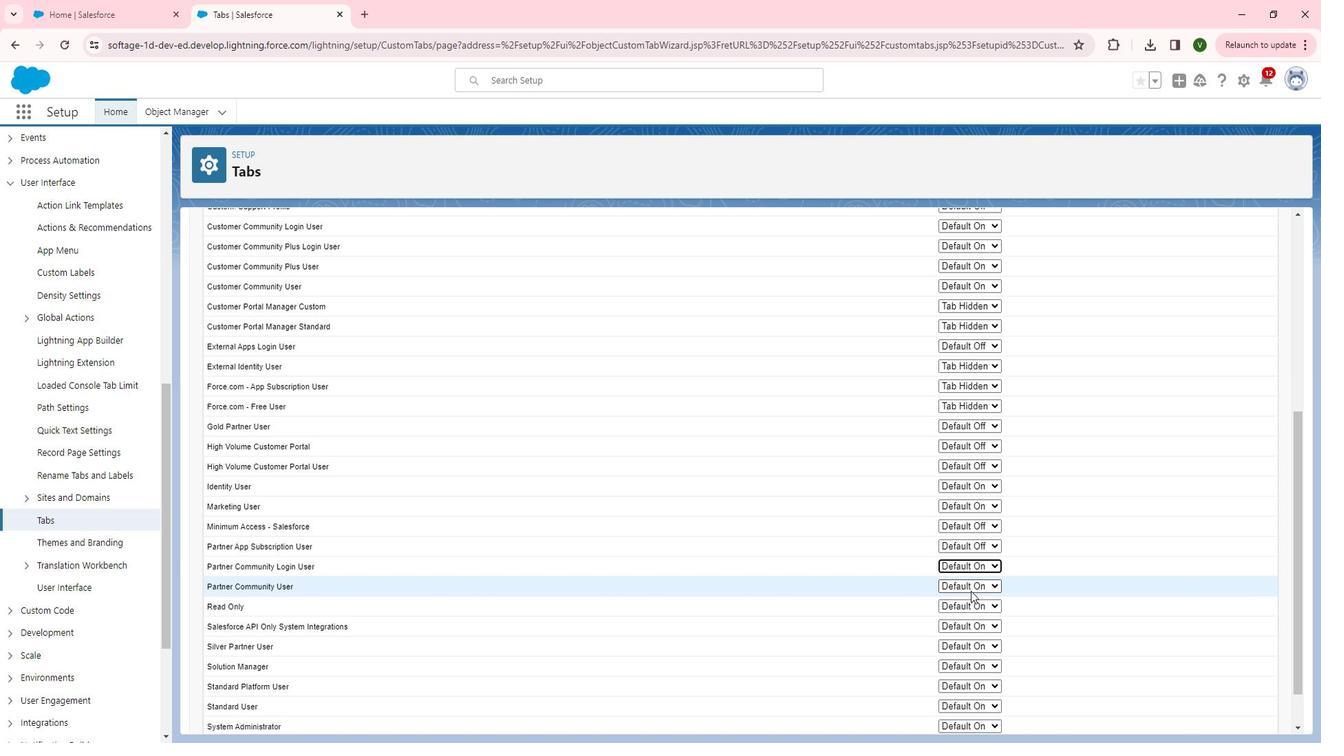 
Action: Mouse scrolled (988, 585) with delta (0, 0)
Screenshot: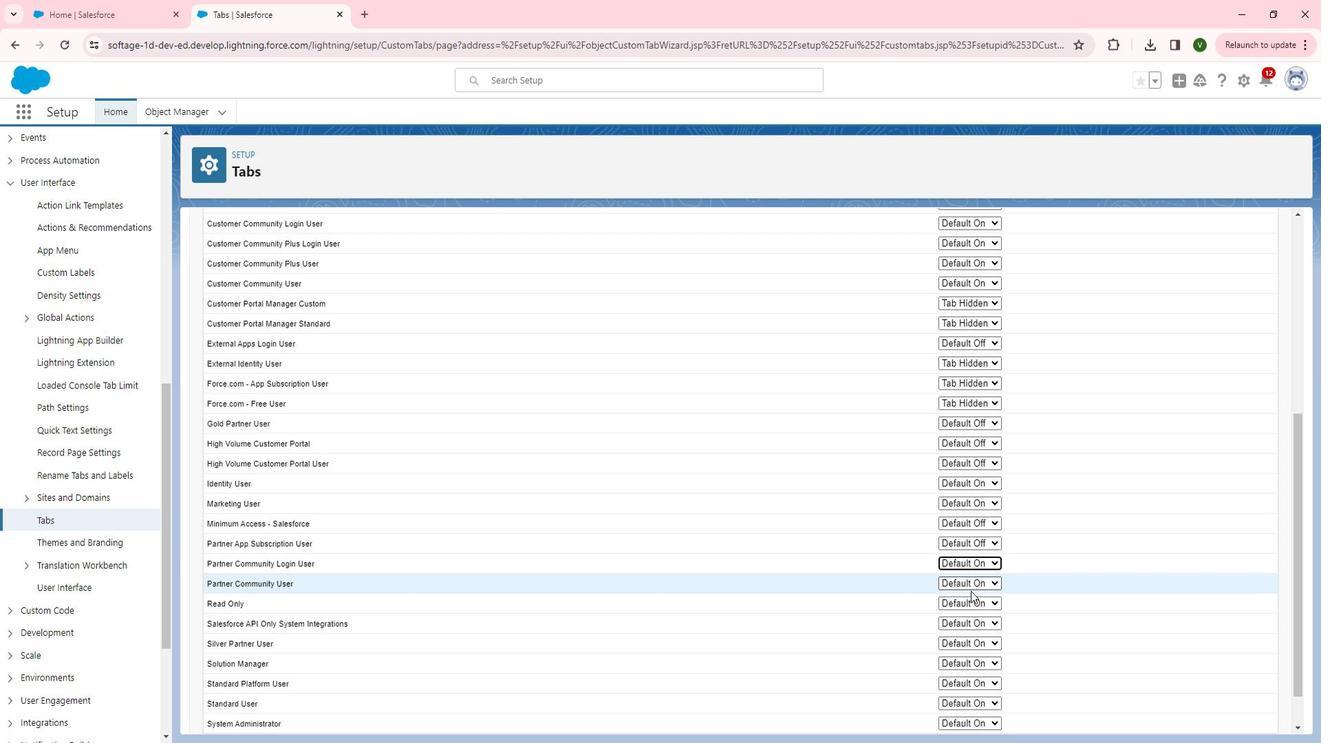 
Action: Mouse moved to (990, 553)
Screenshot: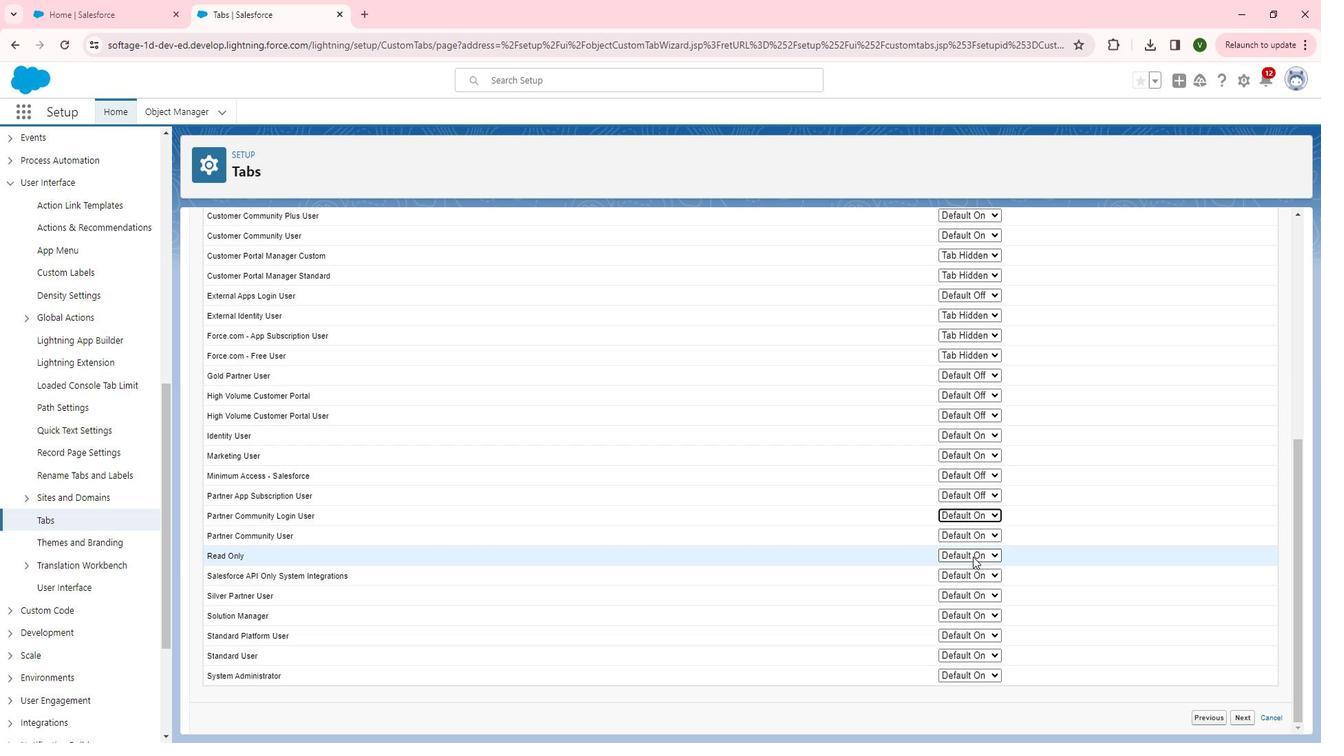 
Action: Mouse pressed left at (990, 553)
Screenshot: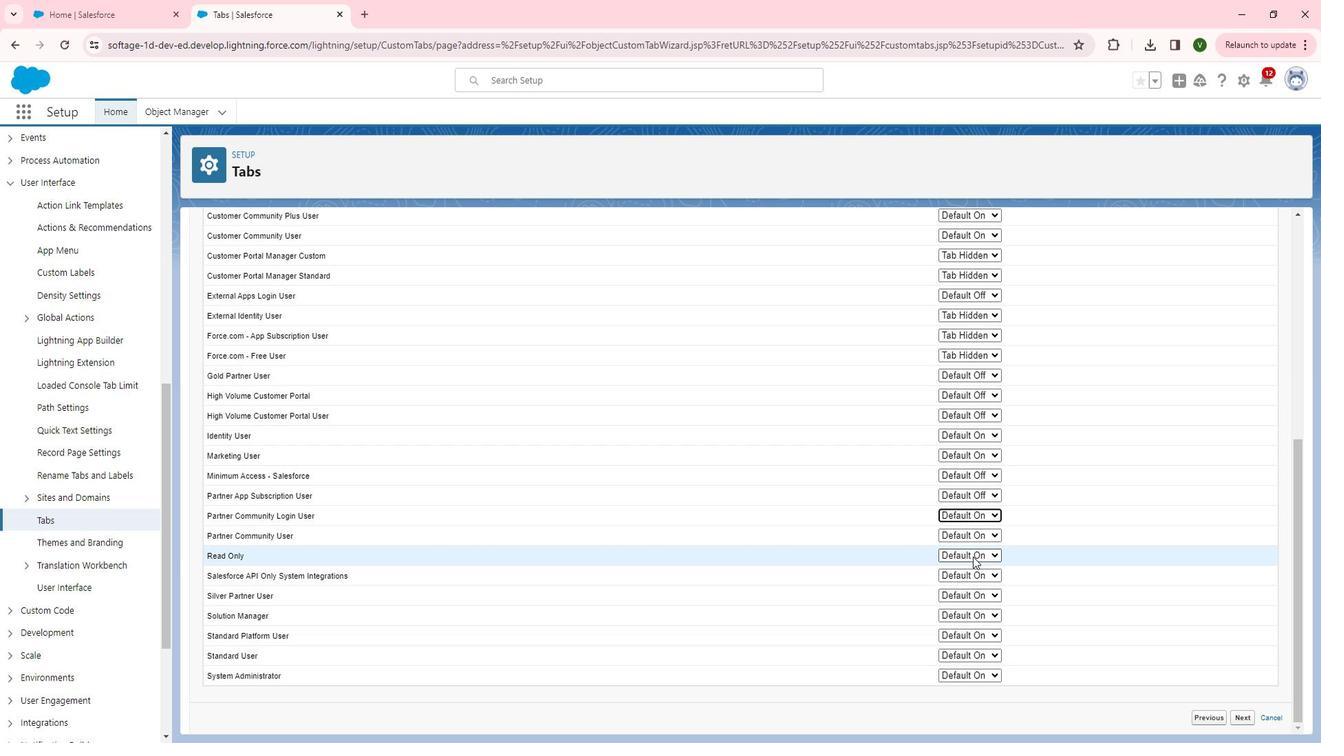 
Action: Mouse moved to (991, 578)
Screenshot: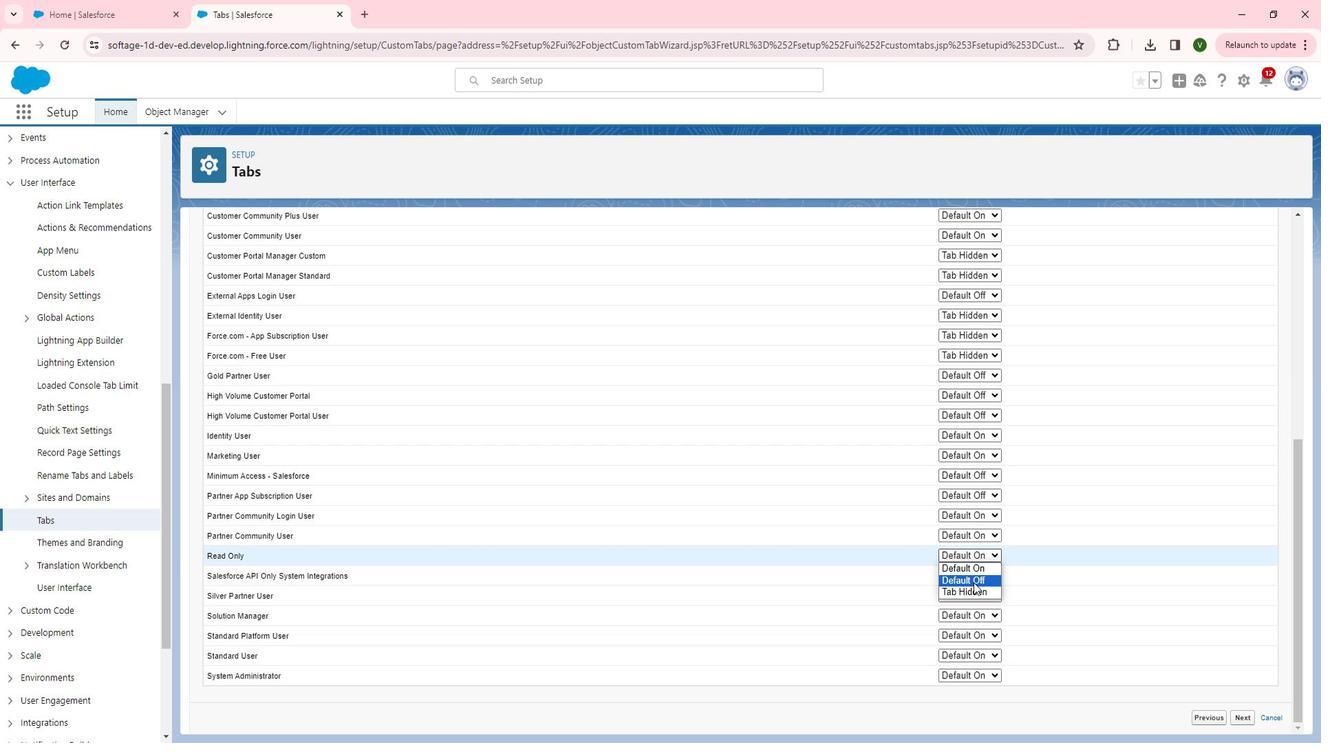 
Action: Mouse pressed left at (991, 578)
Screenshot: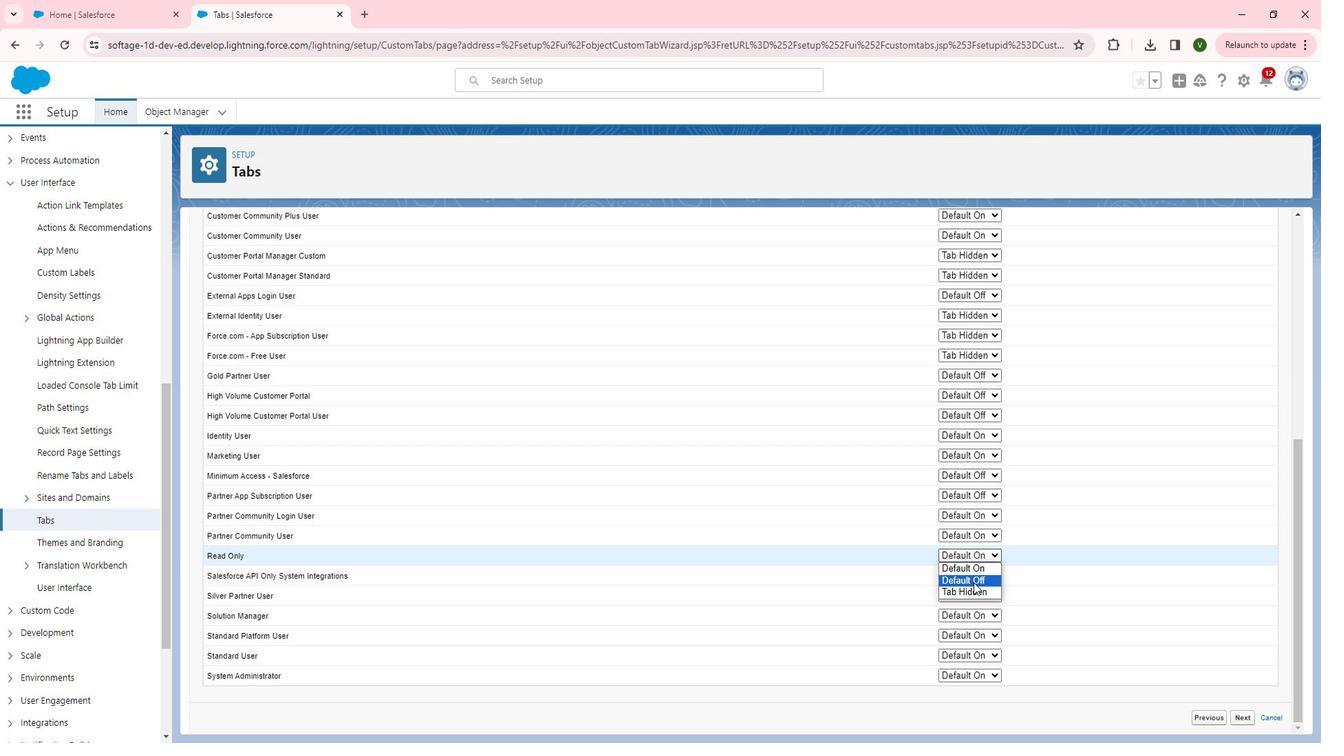 
Action: Mouse moved to (1256, 705)
Screenshot: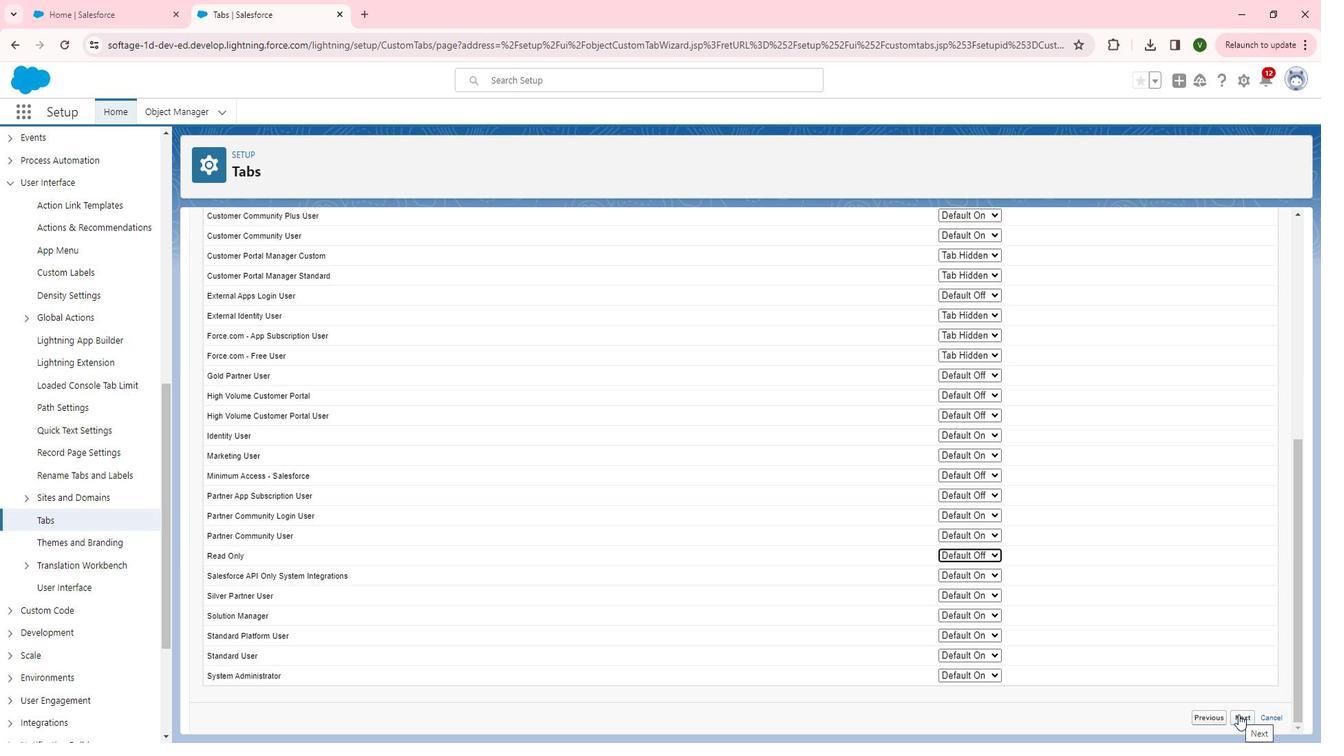 
Action: Mouse pressed left at (1256, 705)
Screenshot: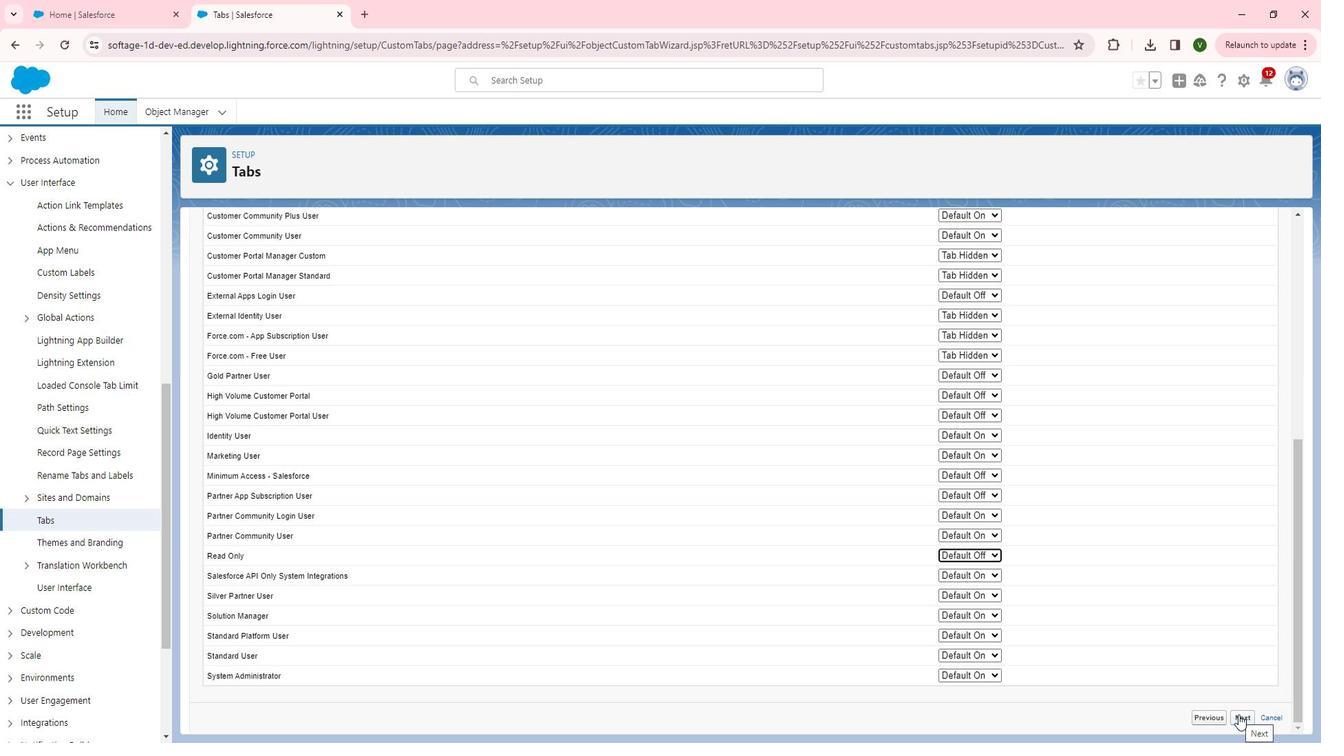 
Action: Mouse moved to (1191, 334)
Screenshot: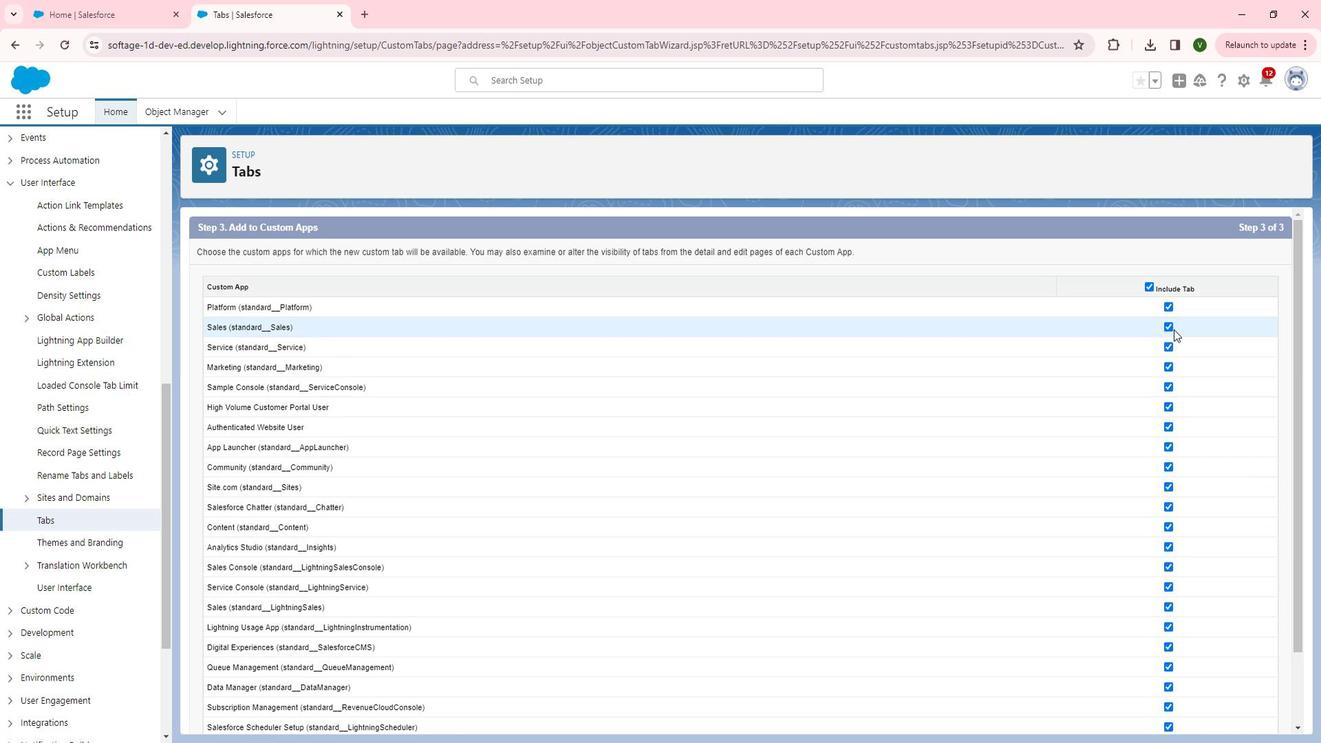 
Action: Mouse pressed left at (1191, 334)
Screenshot: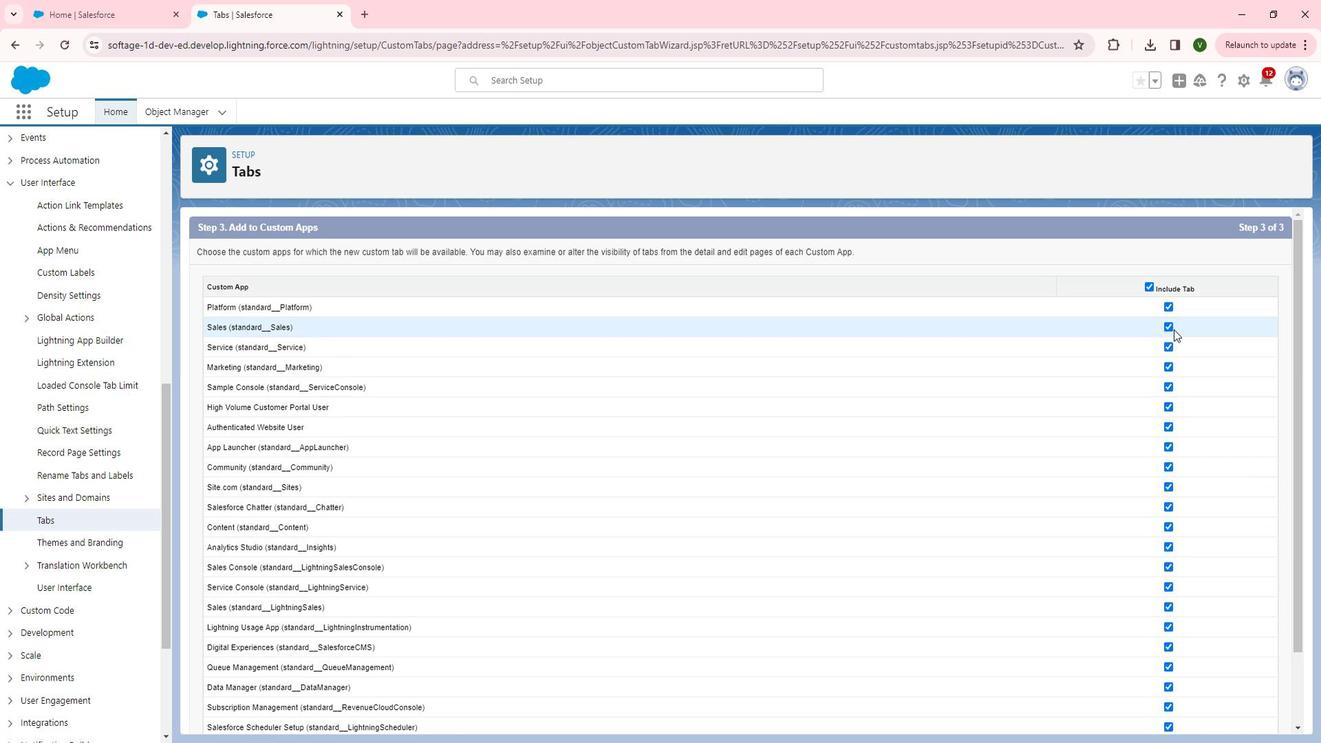 
Action: Mouse moved to (1188, 351)
Screenshot: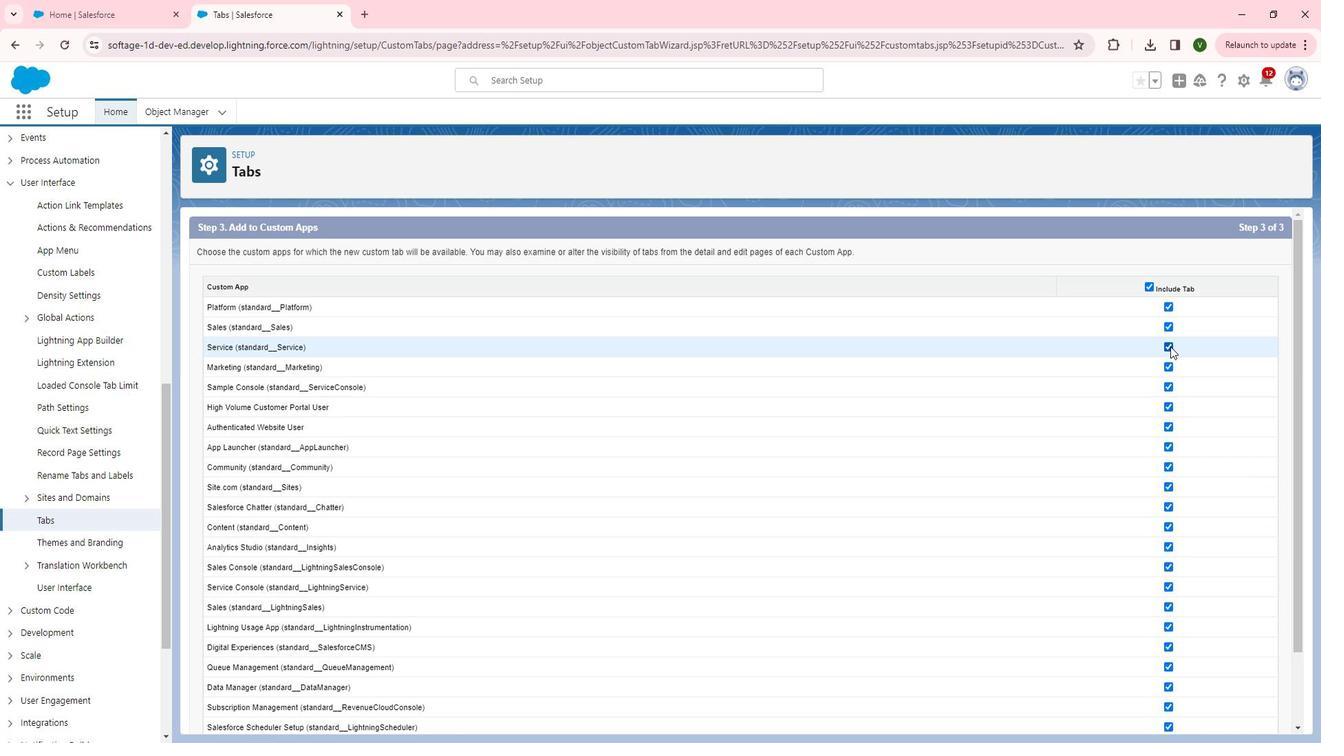 
Action: Mouse pressed left at (1188, 351)
Screenshot: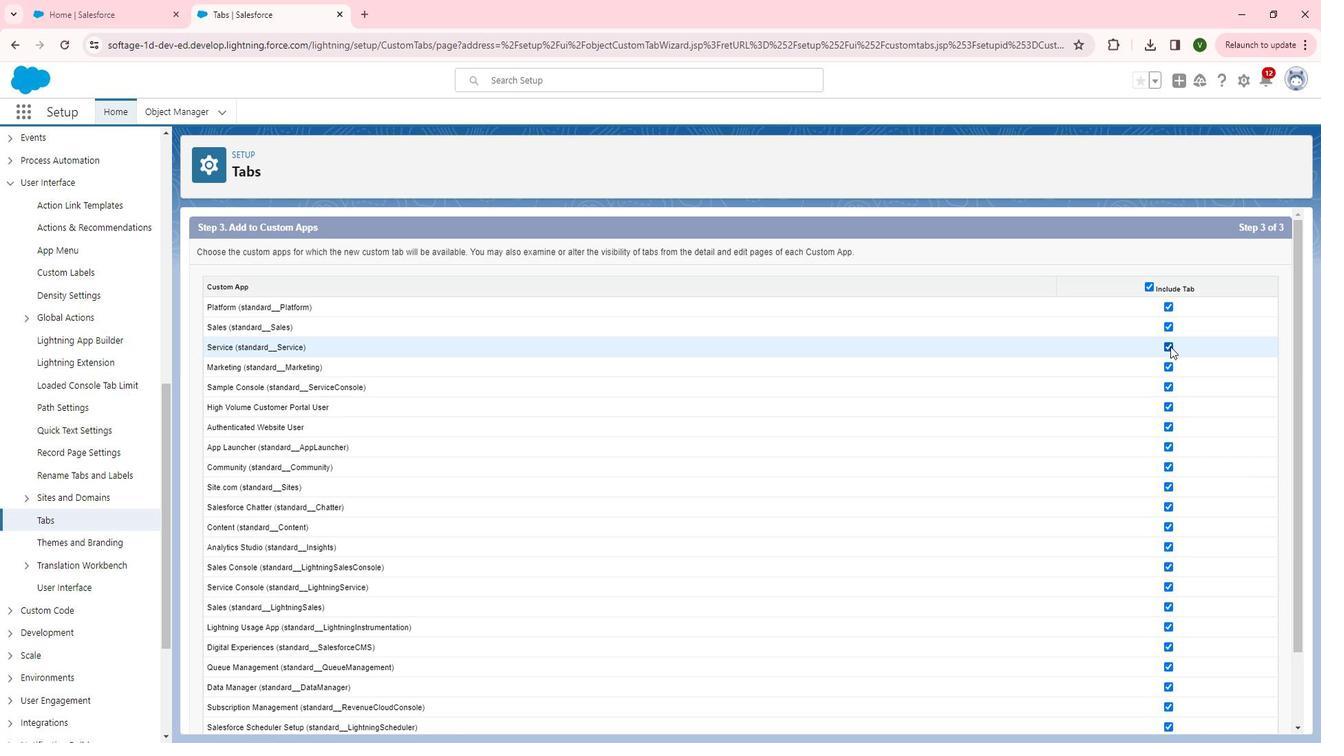 
Action: Mouse moved to (1184, 368)
Screenshot: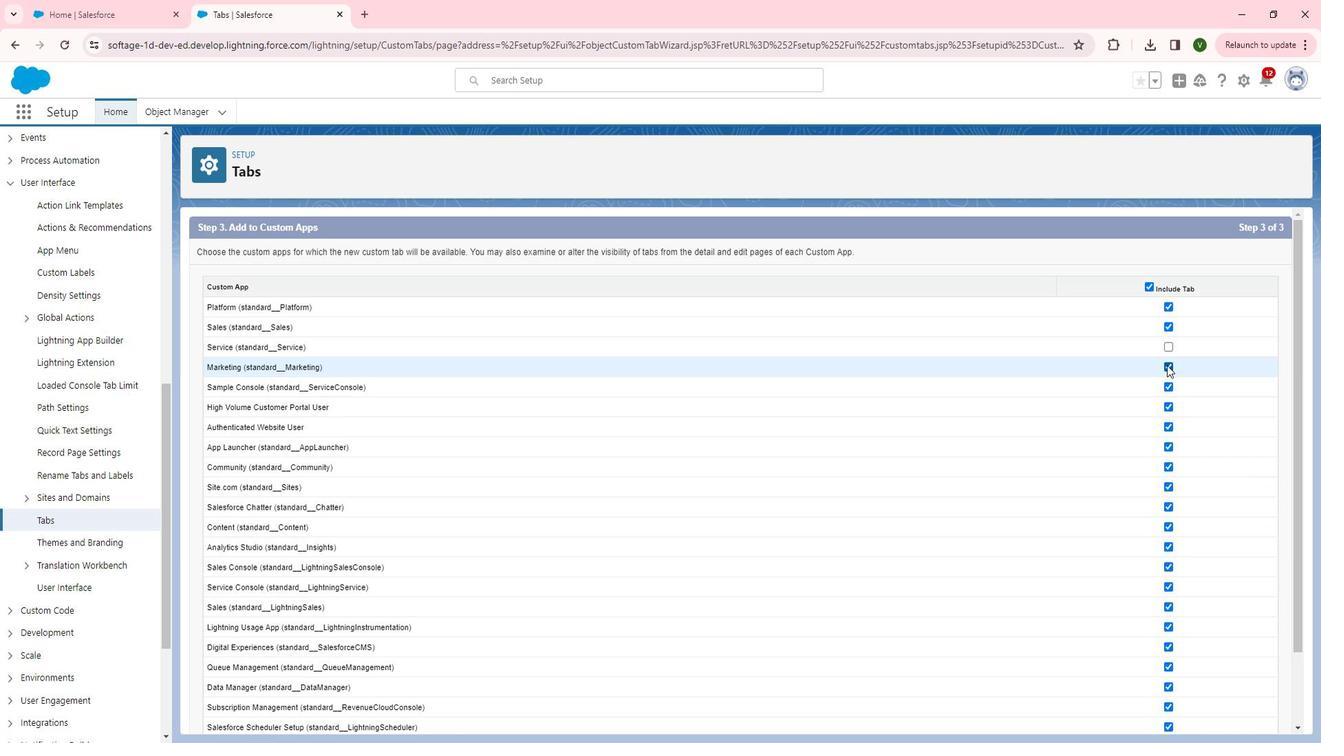 
Action: Mouse pressed left at (1184, 368)
Screenshot: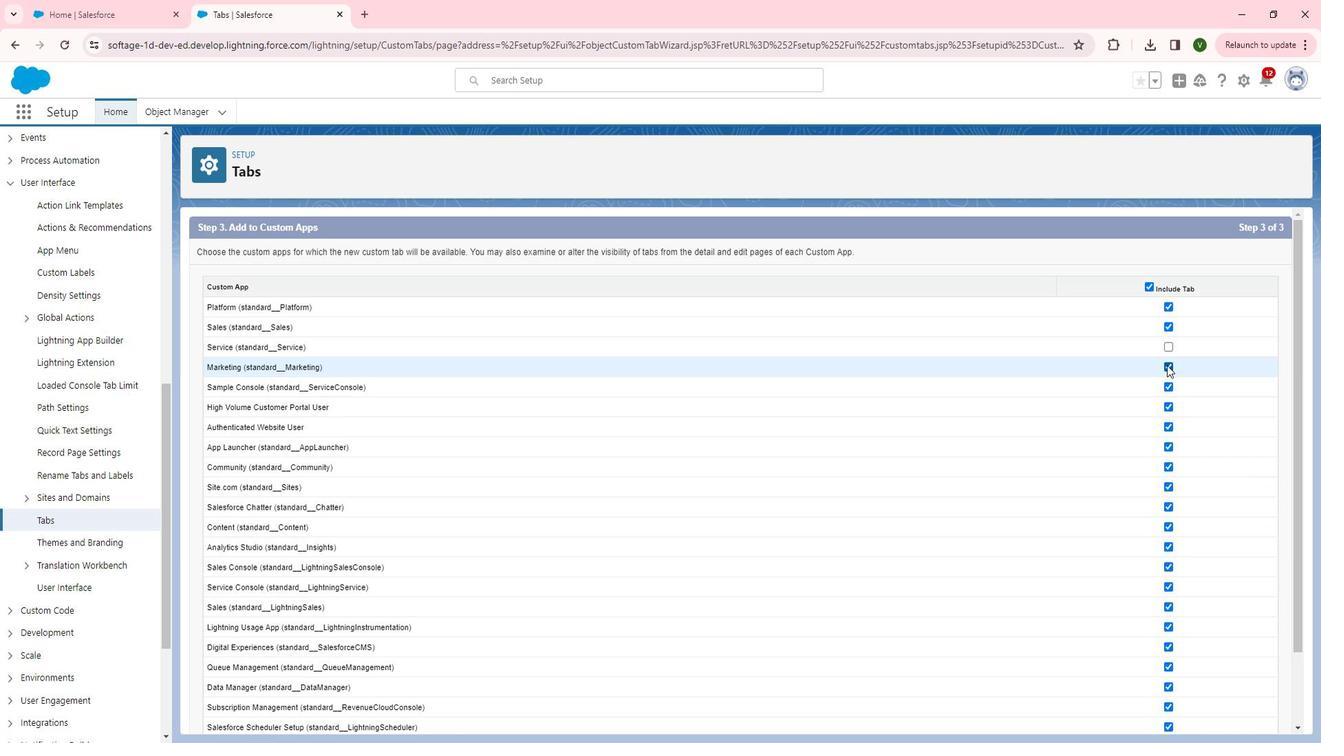 
Action: Mouse moved to (1187, 448)
Screenshot: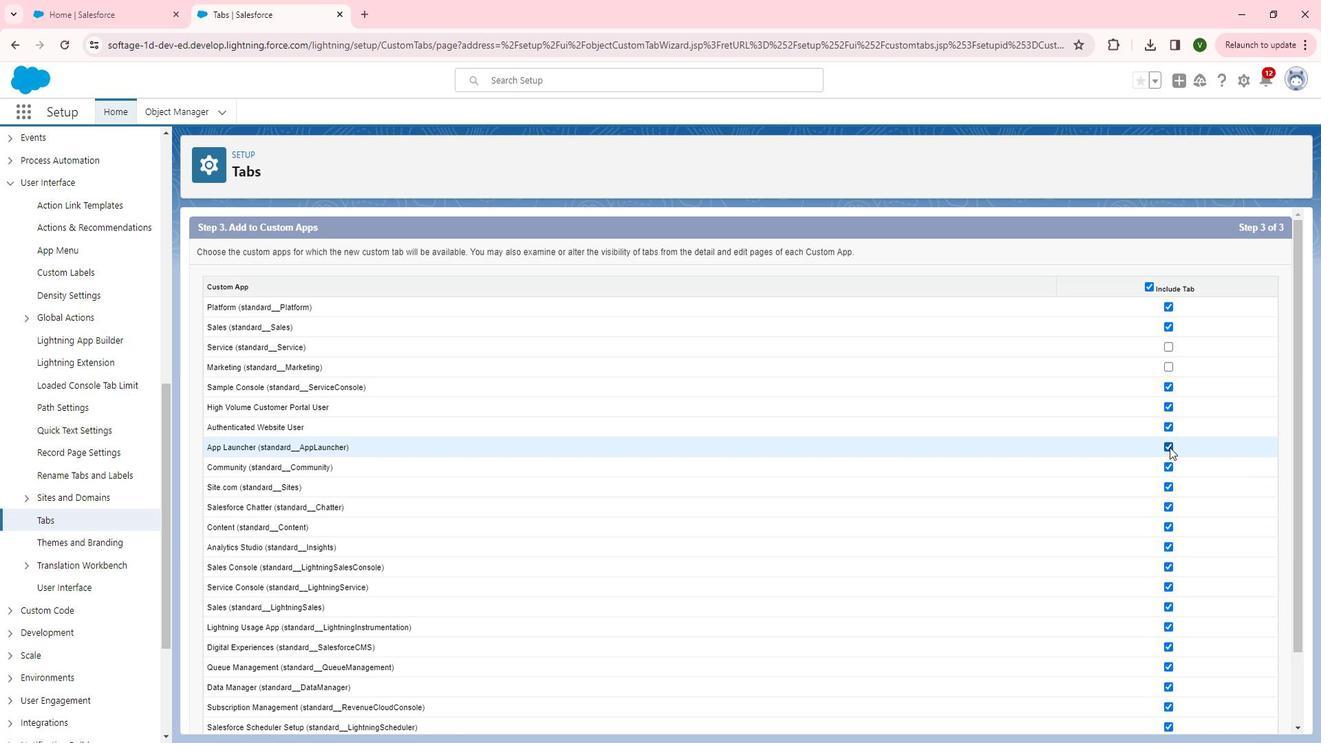 
Action: Mouse pressed left at (1187, 448)
Screenshot: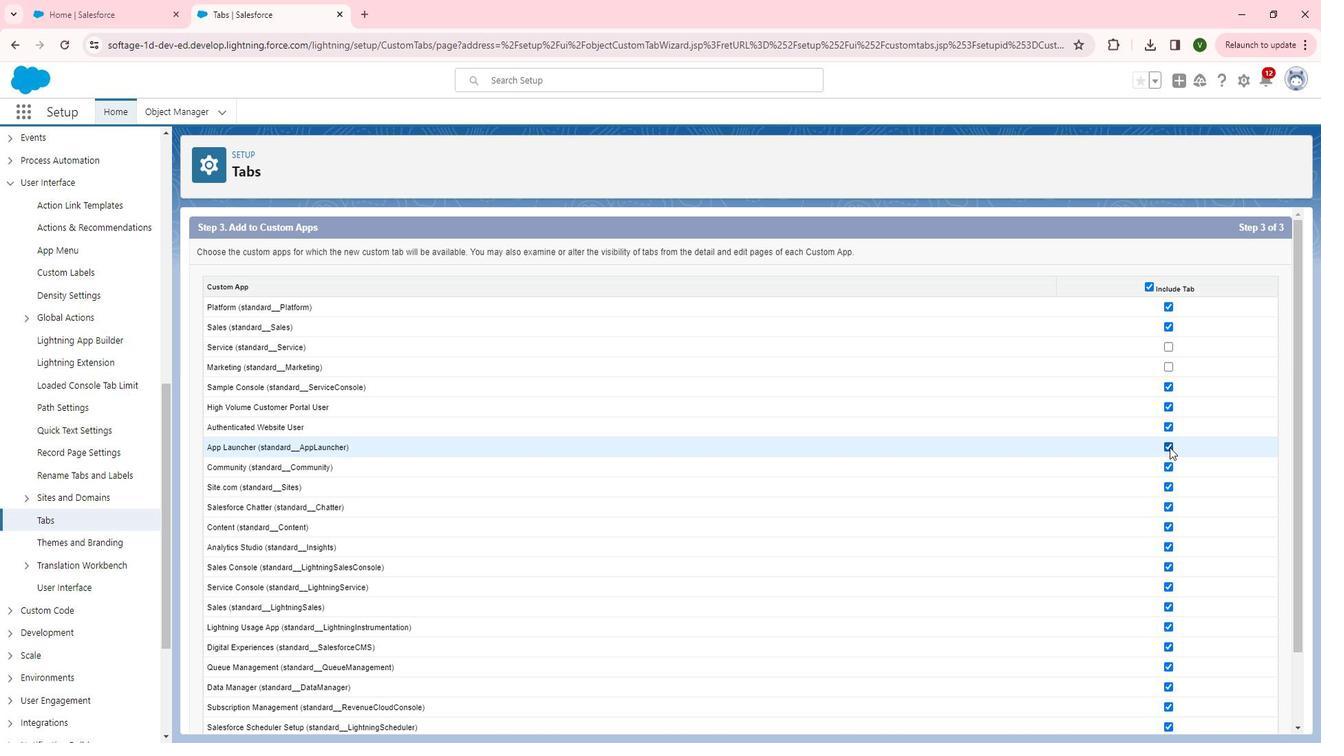 
Action: Mouse moved to (1185, 468)
Screenshot: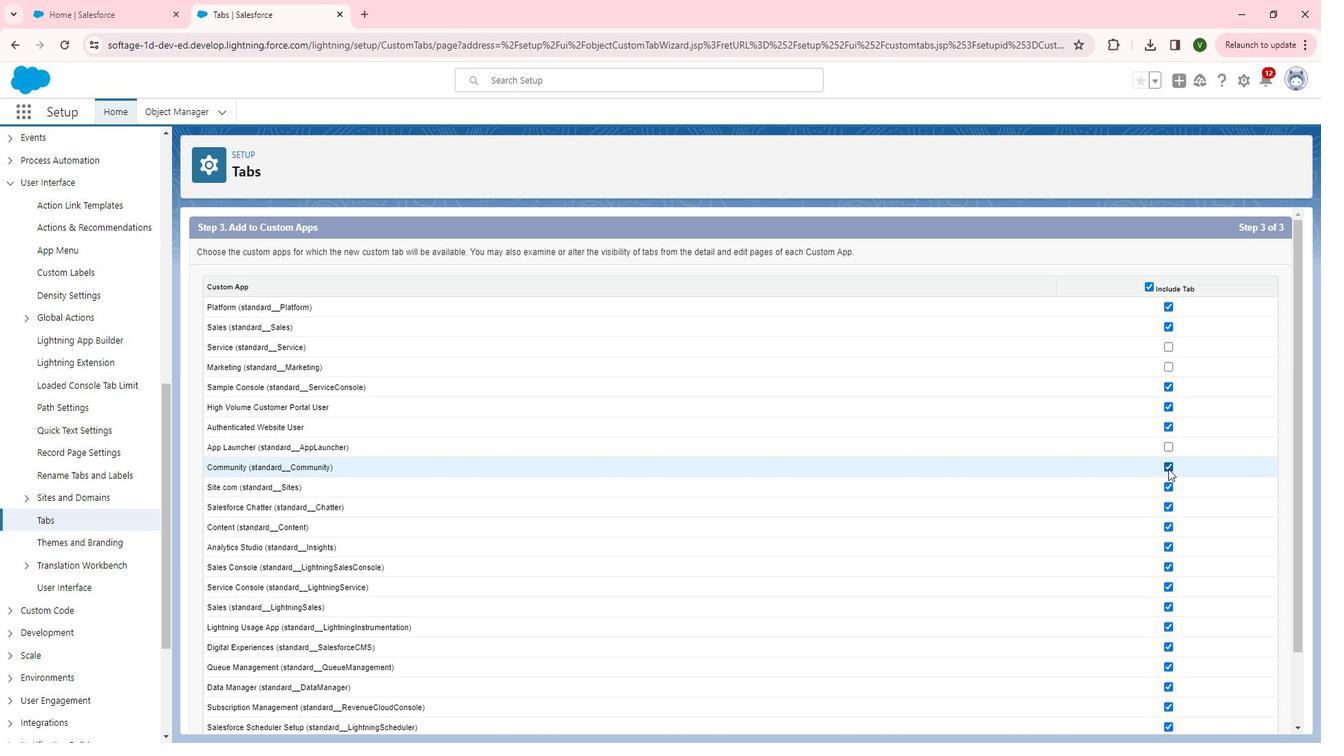 
Action: Mouse pressed left at (1185, 468)
Screenshot: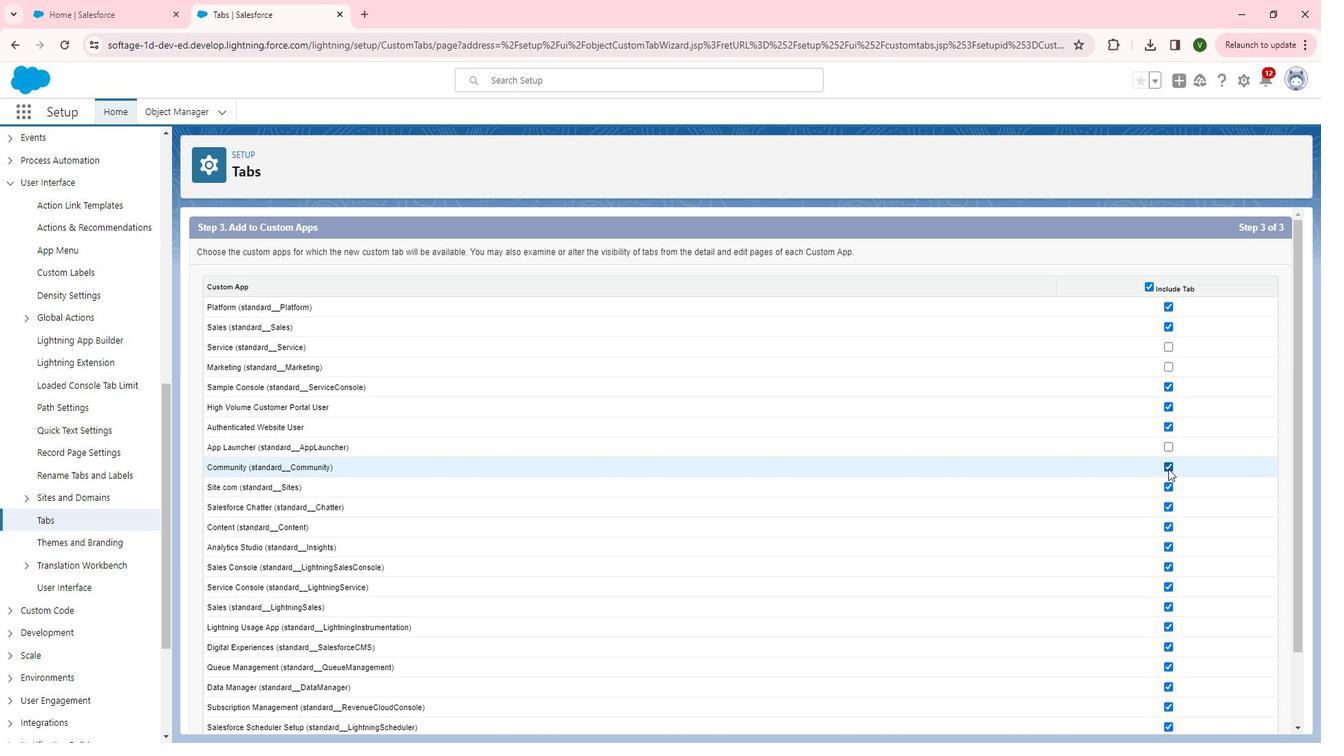
Action: Mouse moved to (1178, 478)
Screenshot: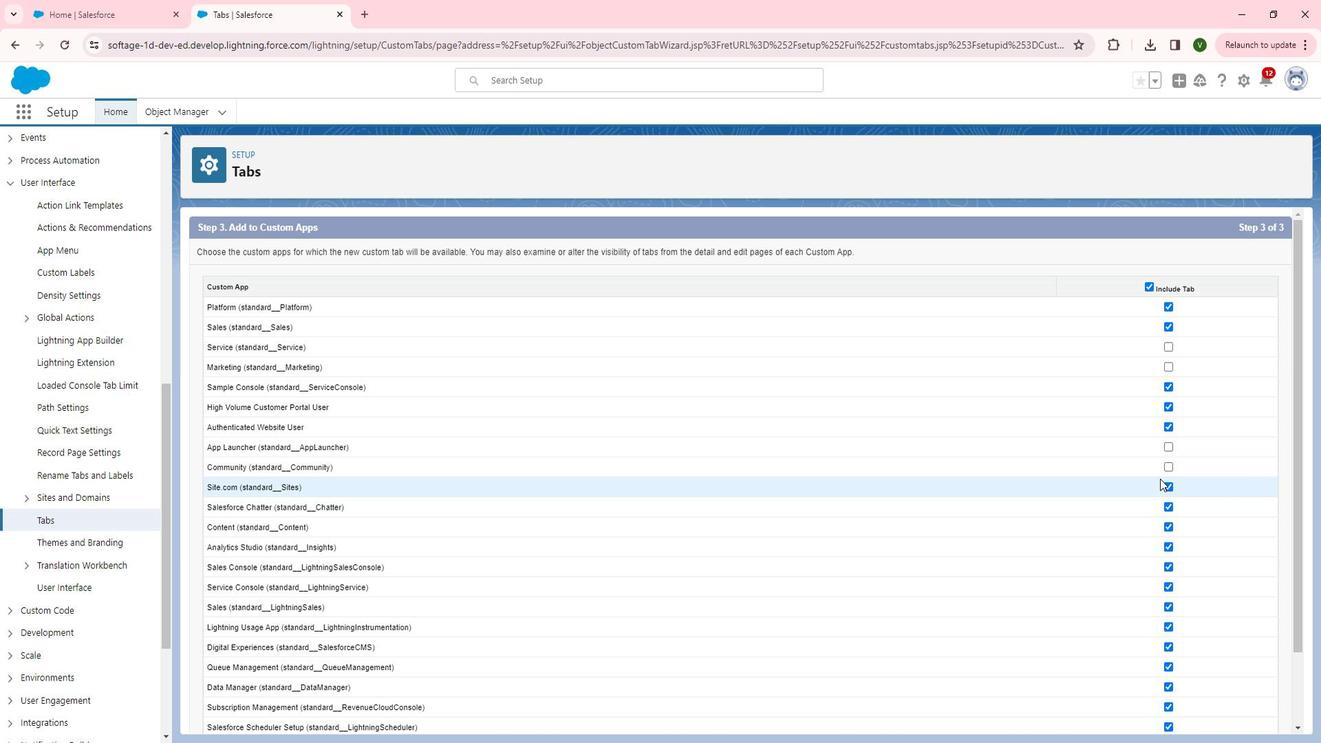 
Action: Mouse scrolled (1178, 477) with delta (0, 0)
Screenshot: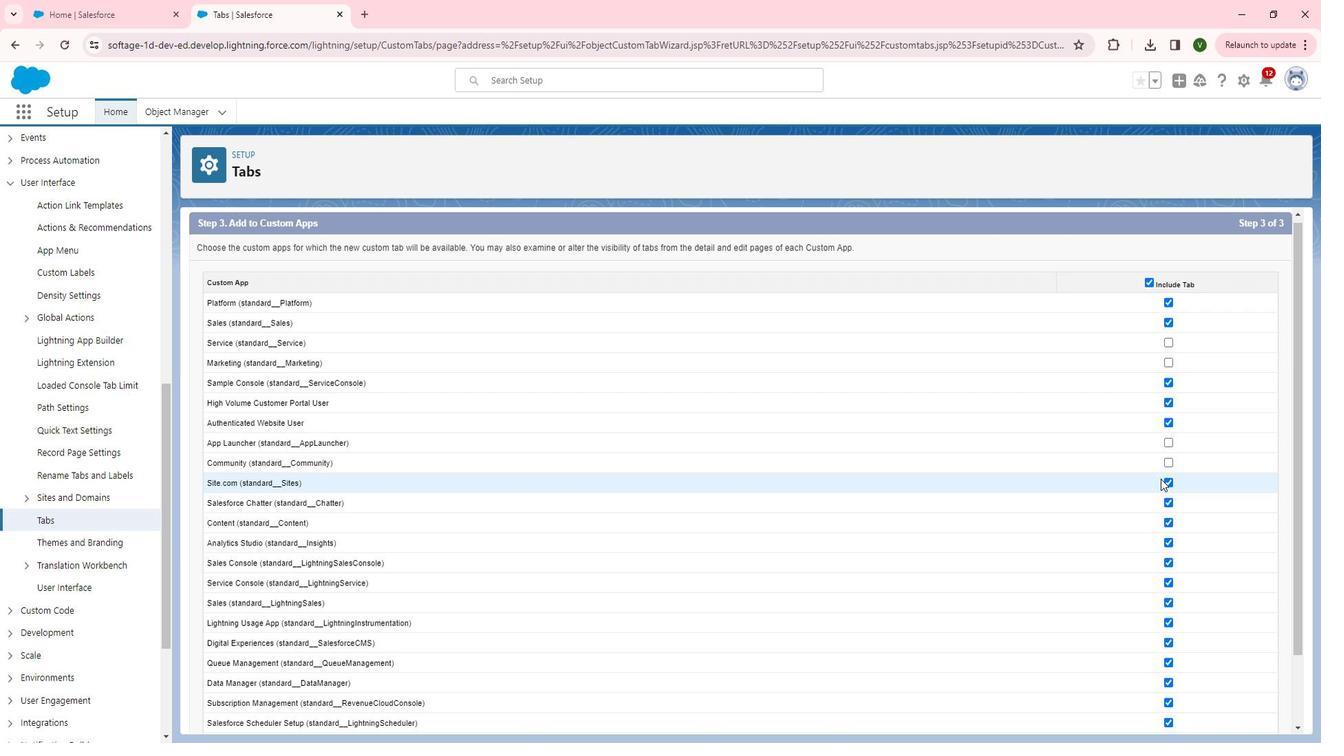 
Action: Mouse moved to (1179, 478)
Screenshot: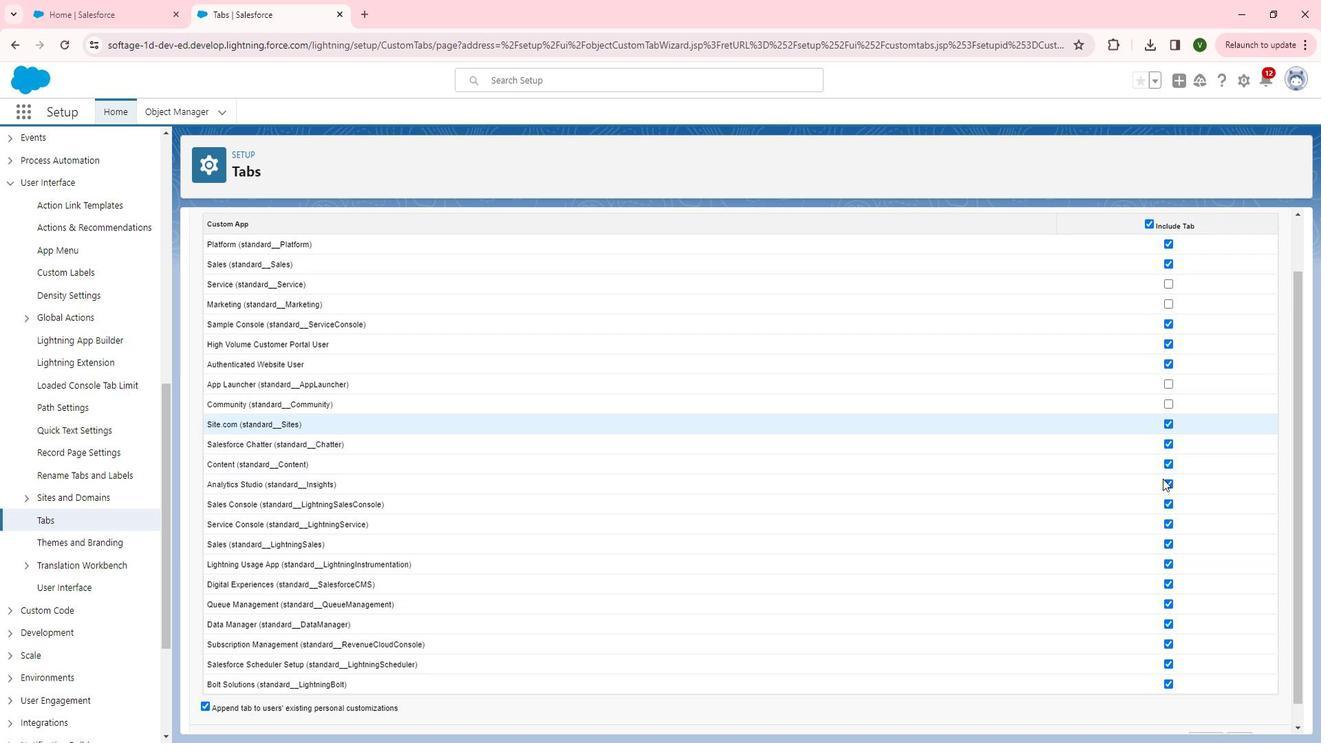 
Action: Mouse scrolled (1179, 477) with delta (0, 0)
Screenshot: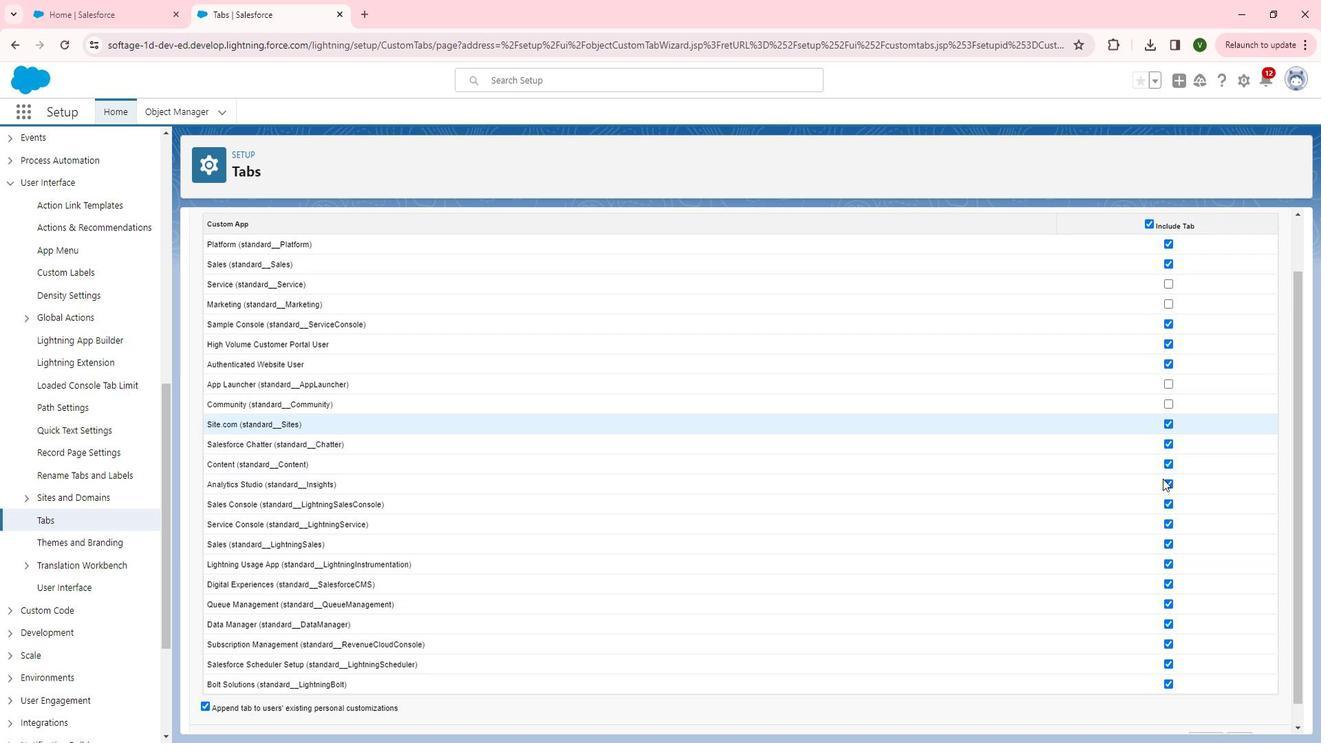
Action: Mouse moved to (1181, 518)
Screenshot: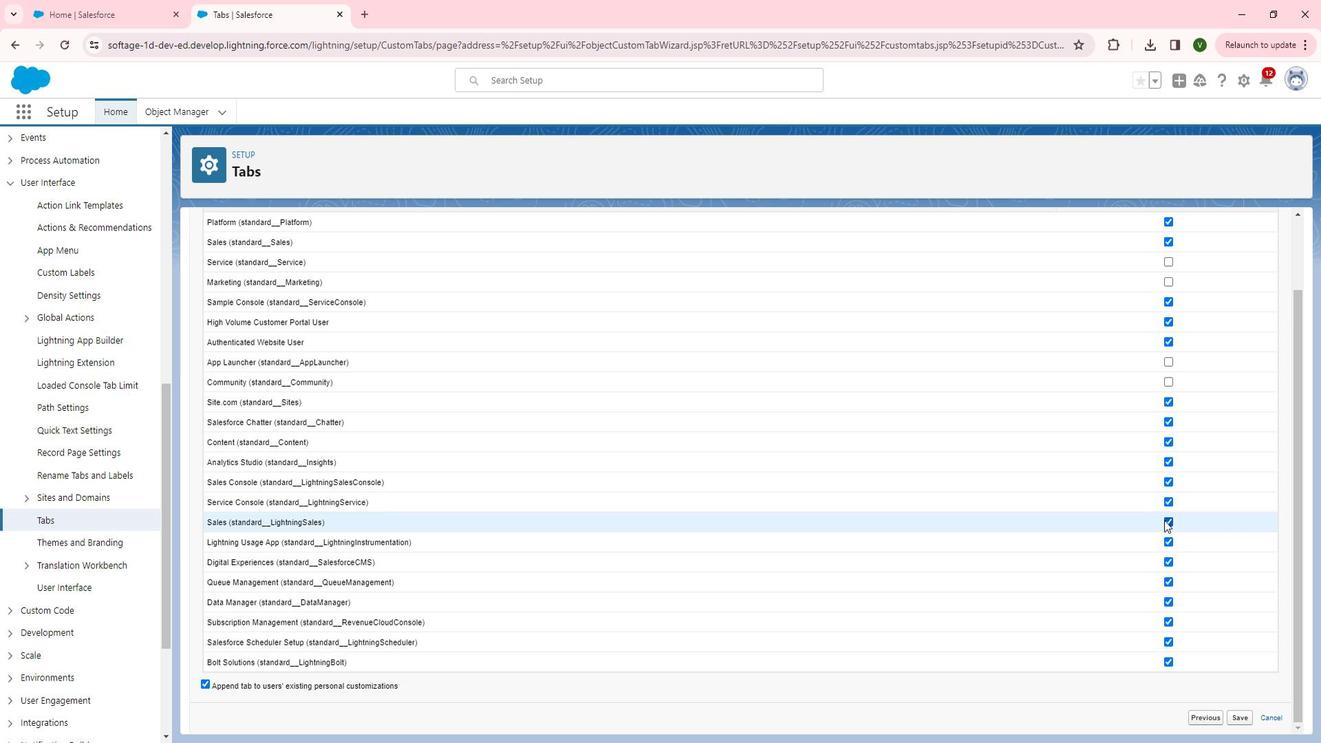 
Action: Mouse pressed left at (1181, 518)
Screenshot: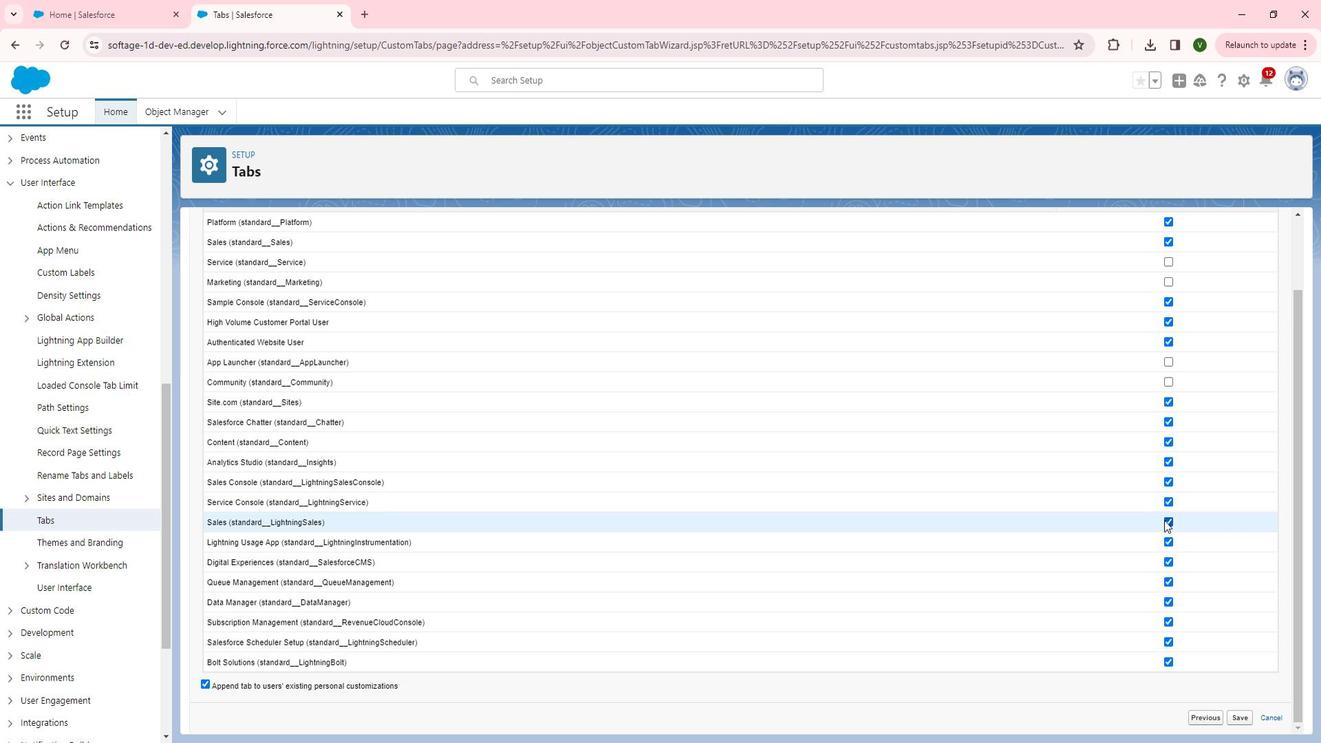 
Action: Mouse moved to (1188, 501)
Screenshot: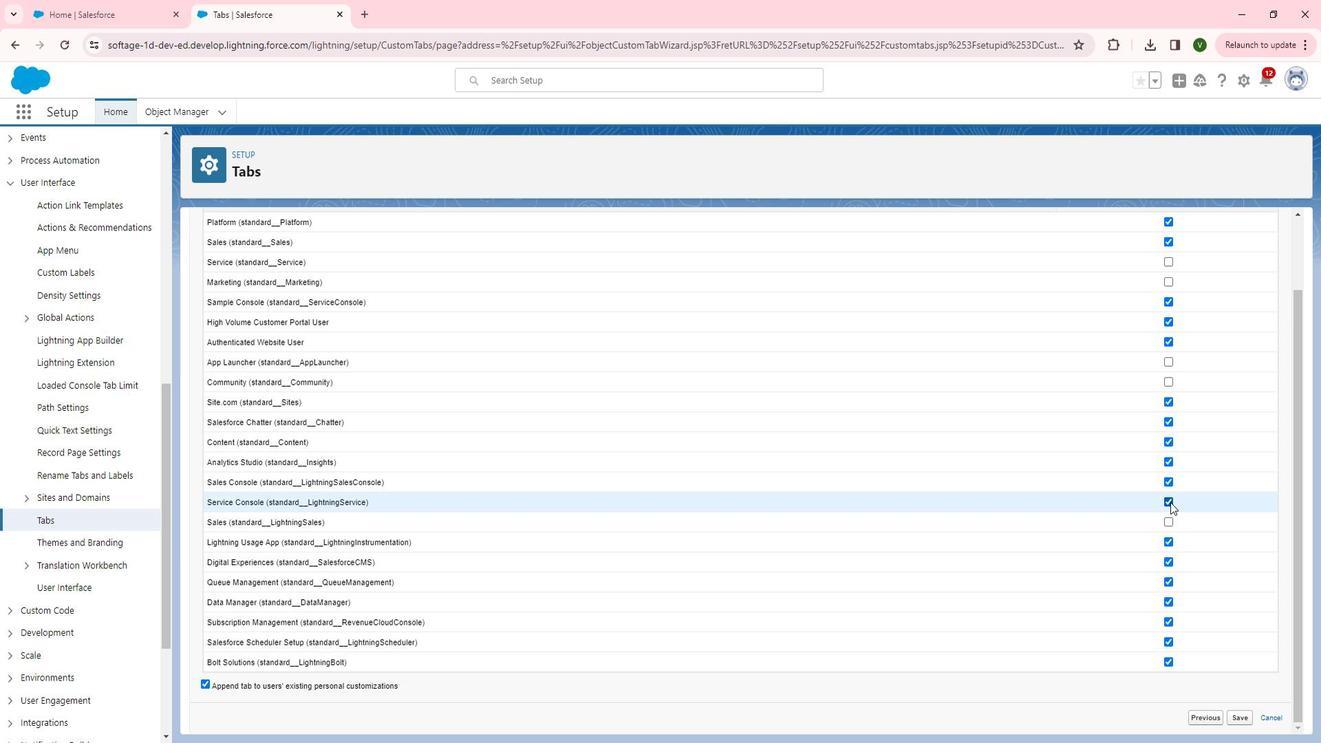 
Action: Mouse pressed left at (1188, 501)
Screenshot: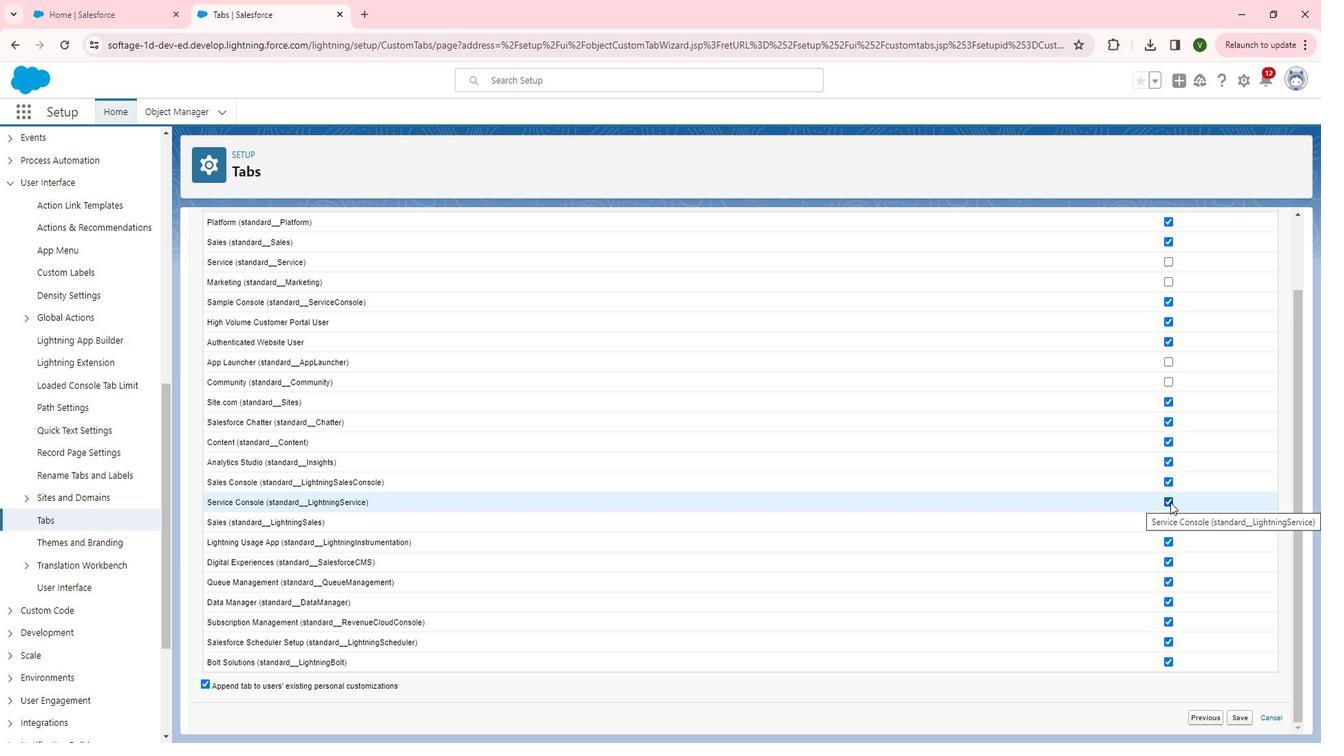 
Action: Mouse moved to (1183, 481)
Screenshot: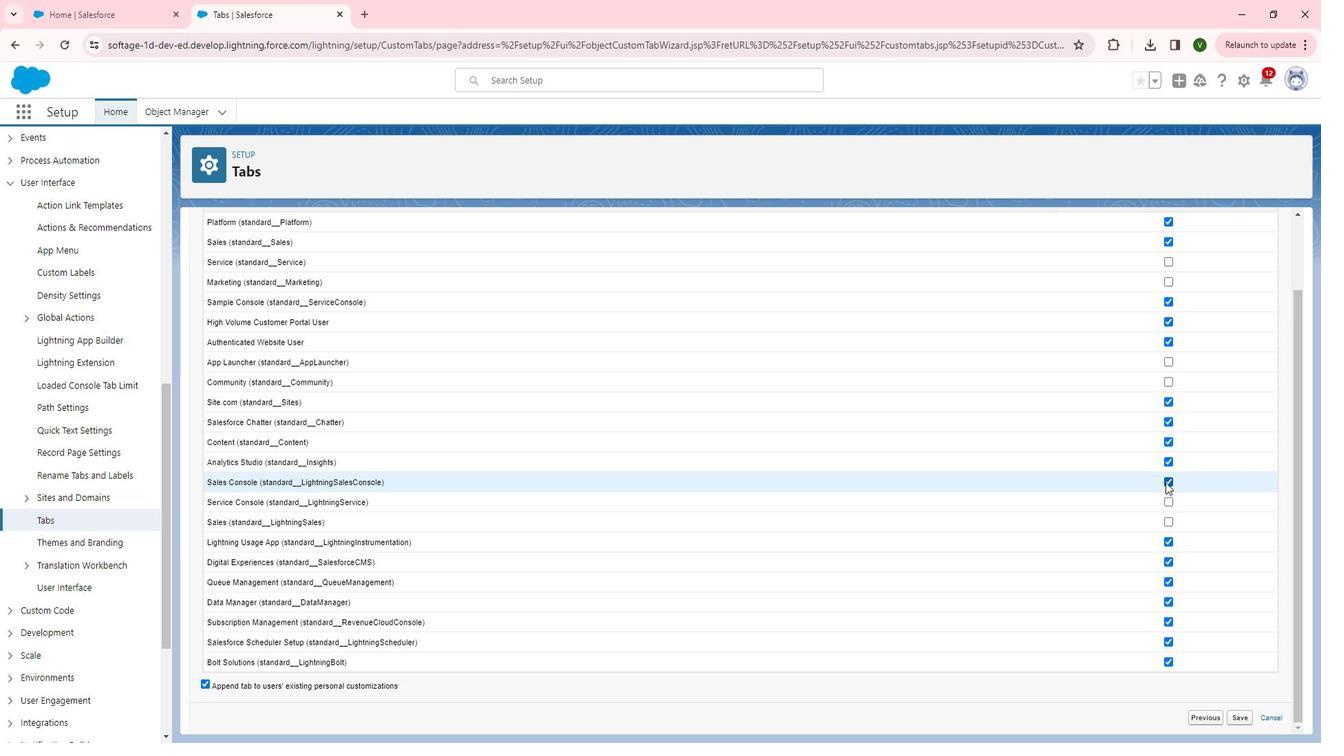 
Action: Mouse pressed left at (1183, 481)
Screenshot: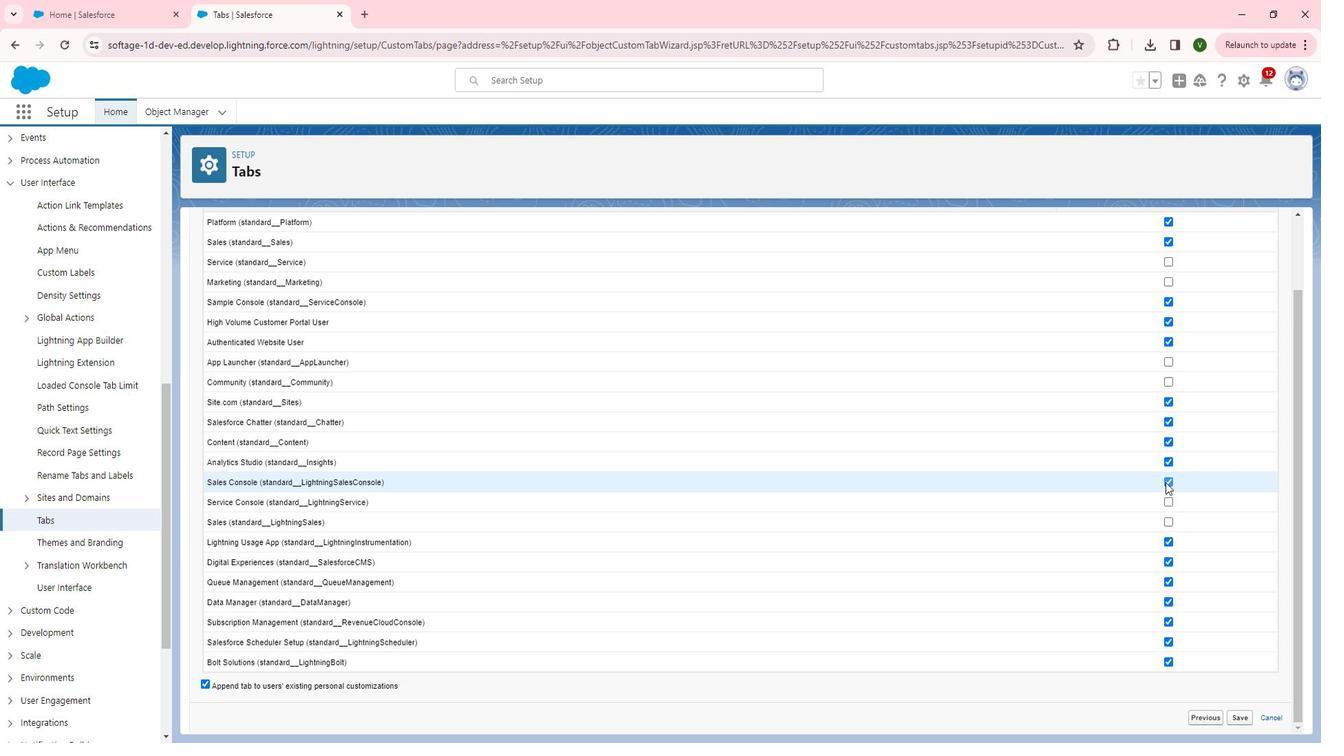 
Action: Mouse moved to (1181, 627)
Screenshot: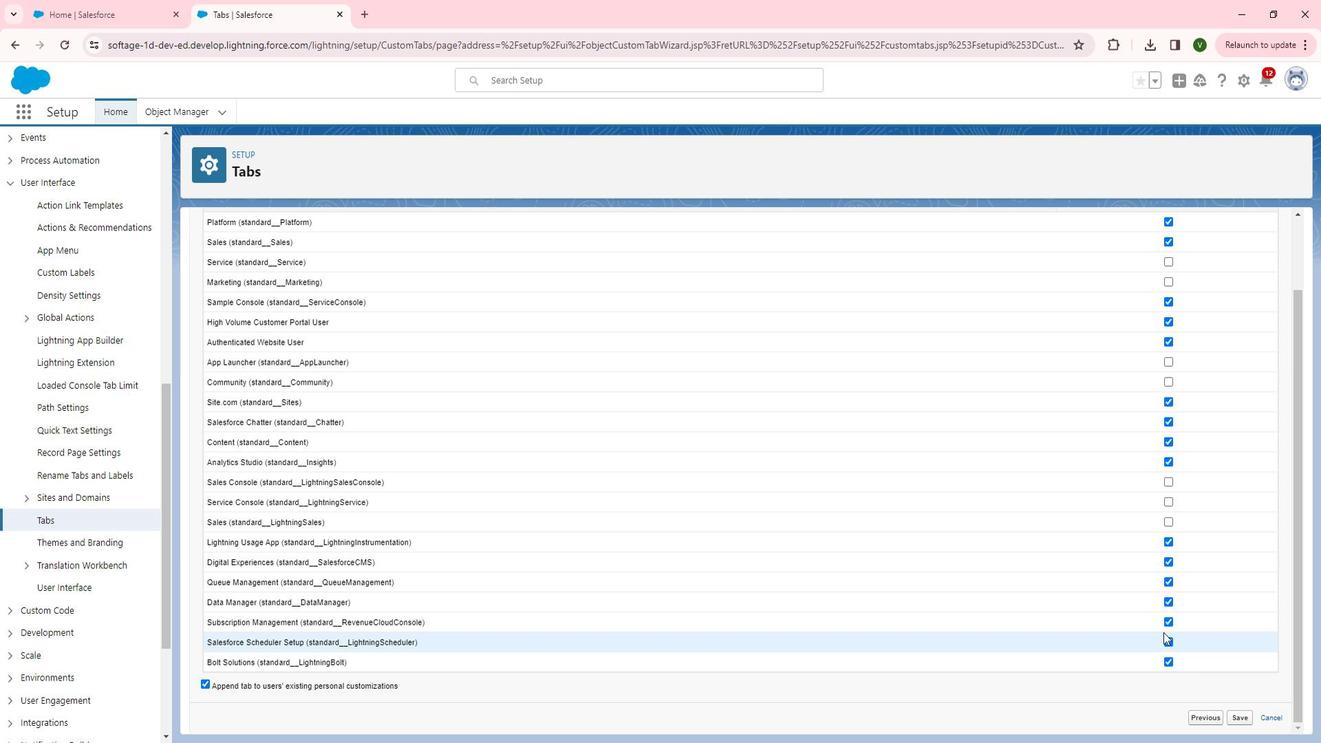 
Action: Mouse pressed left at (1181, 627)
Screenshot: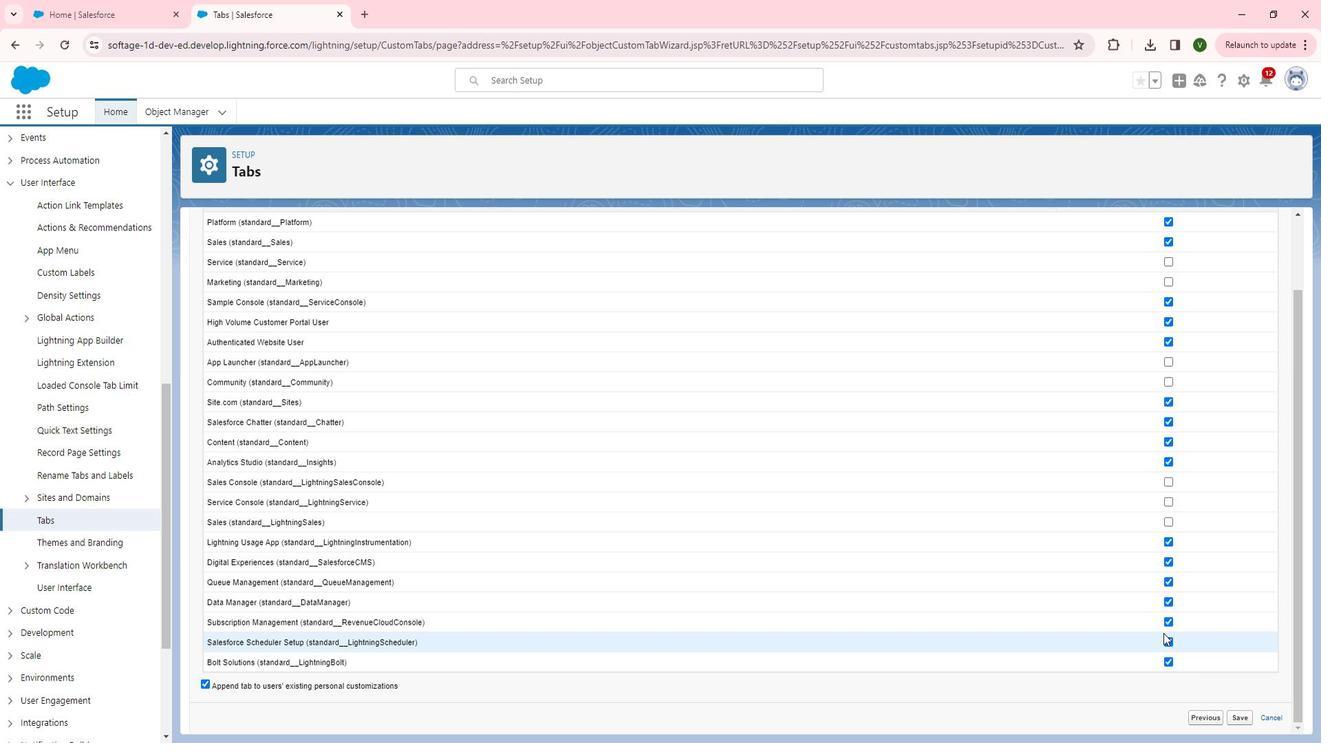 
Action: Mouse moved to (1188, 594)
Screenshot: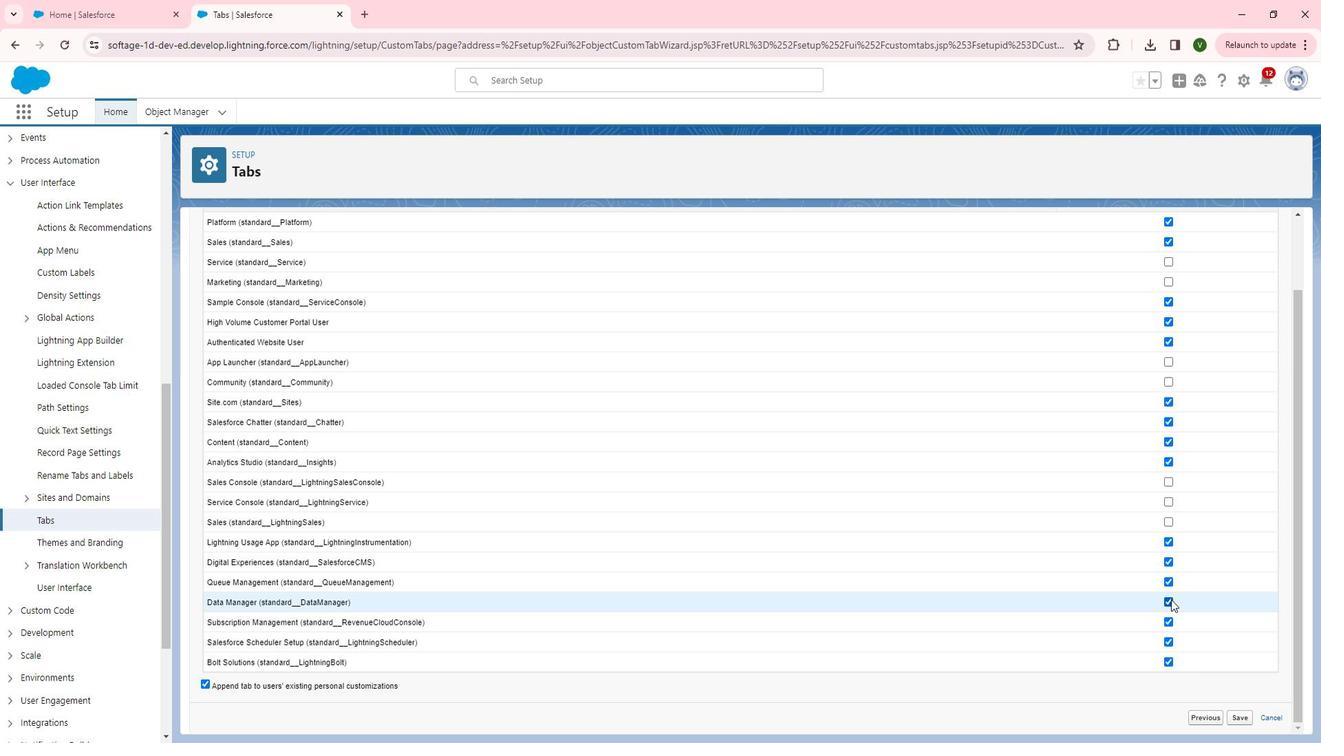 
Action: Mouse pressed left at (1188, 594)
Screenshot: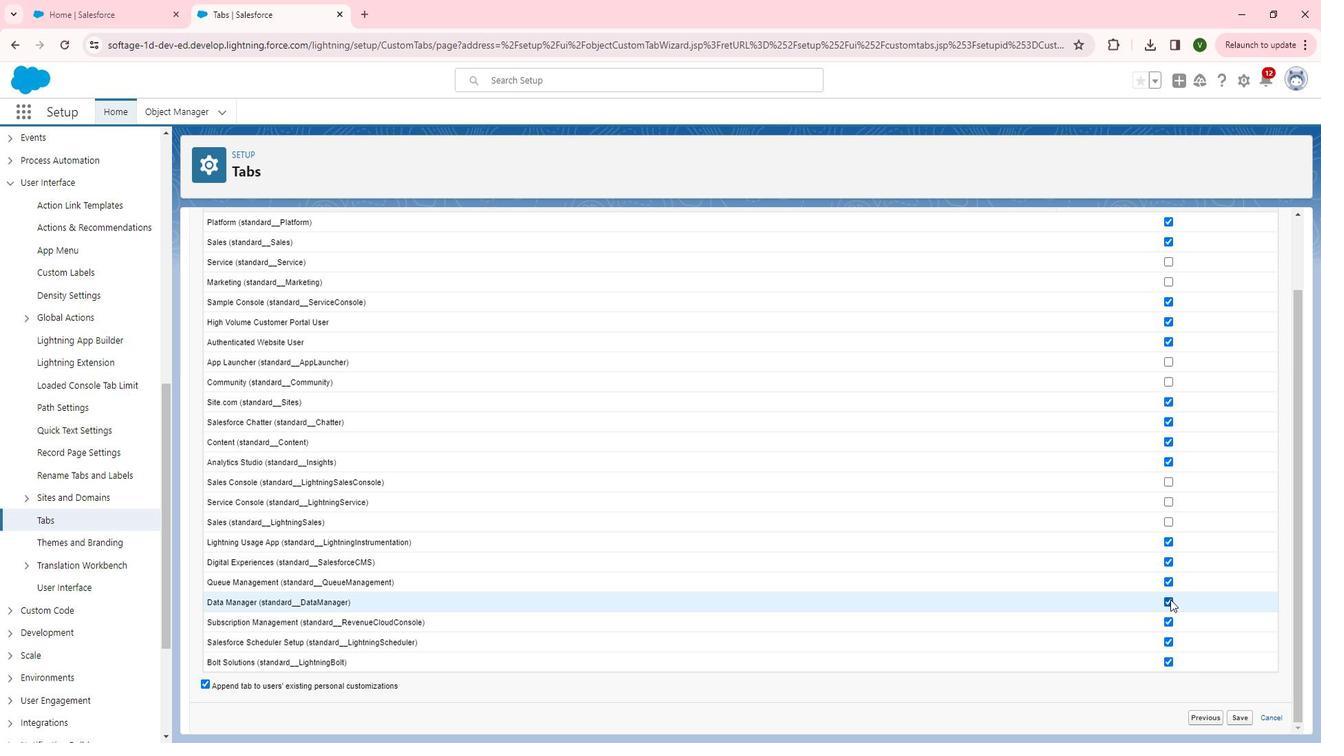 
Action: Mouse moved to (1184, 615)
Screenshot: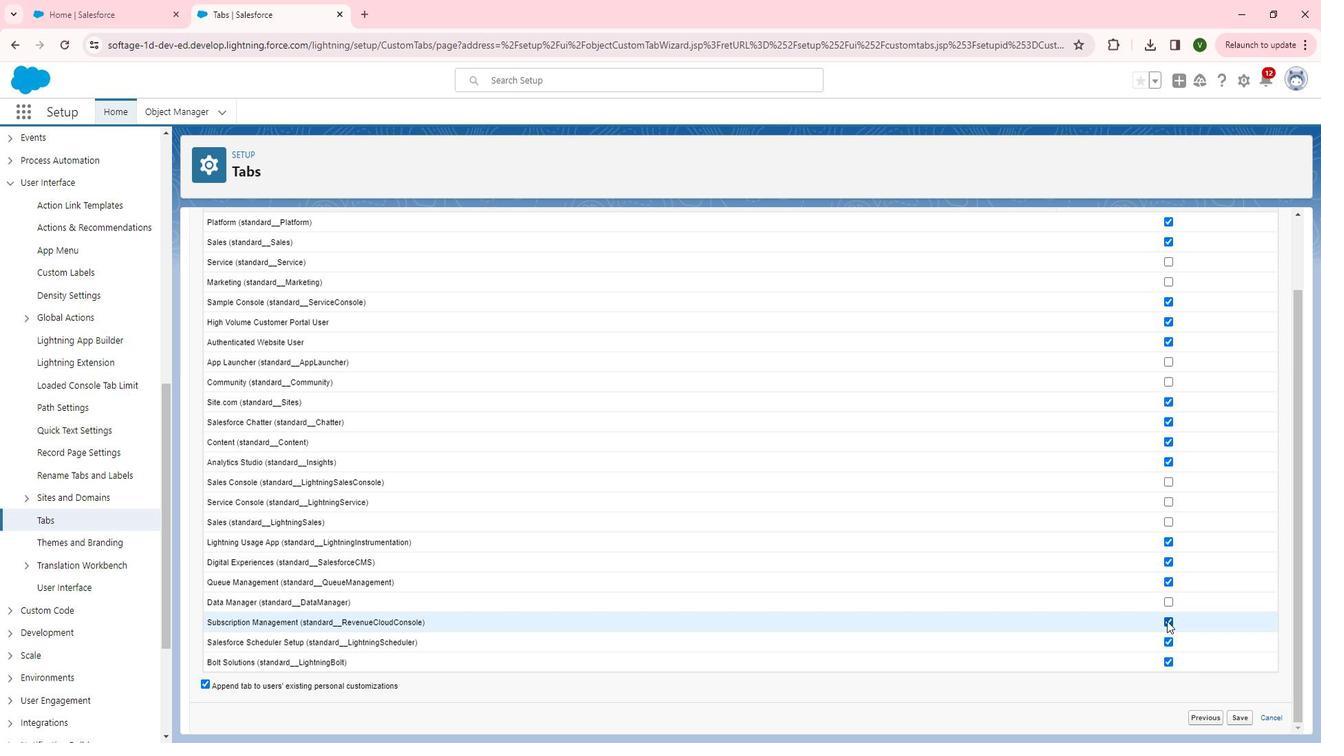 
Action: Mouse pressed left at (1184, 615)
Screenshot: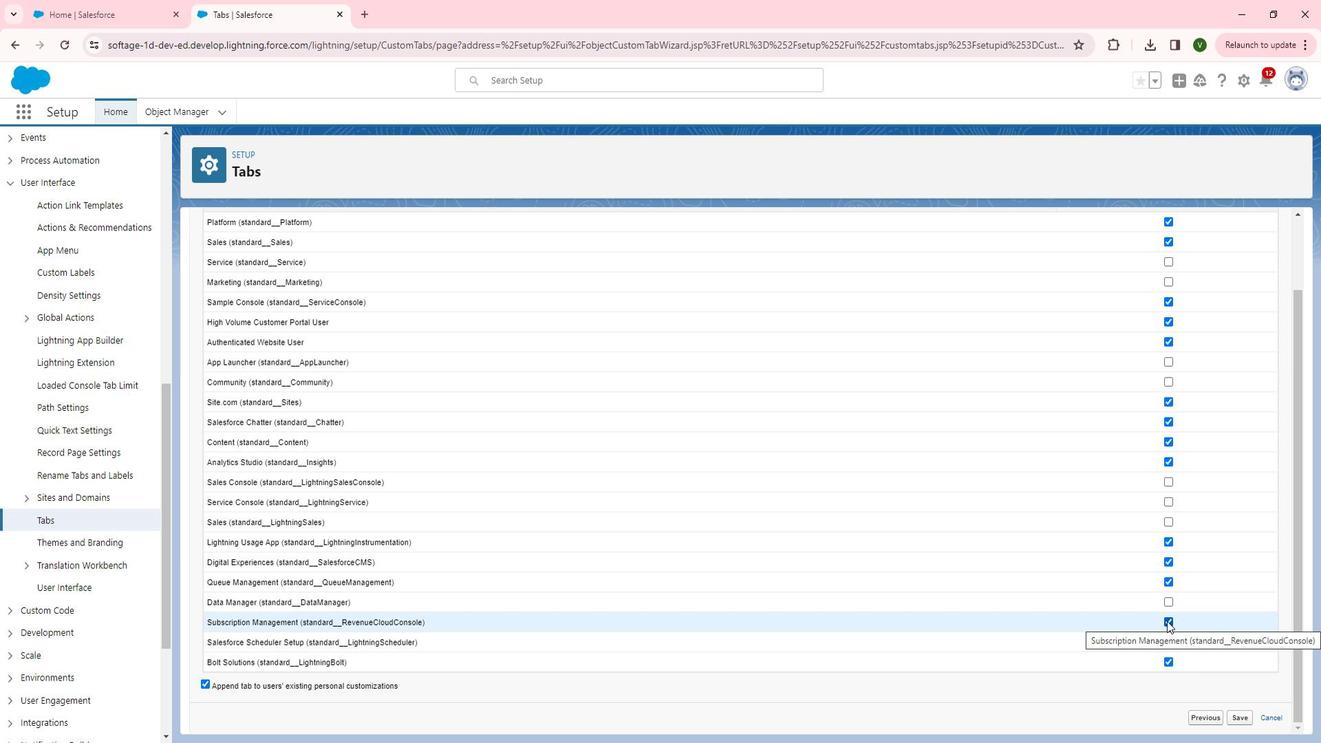 
Action: Mouse moved to (1188, 576)
Screenshot: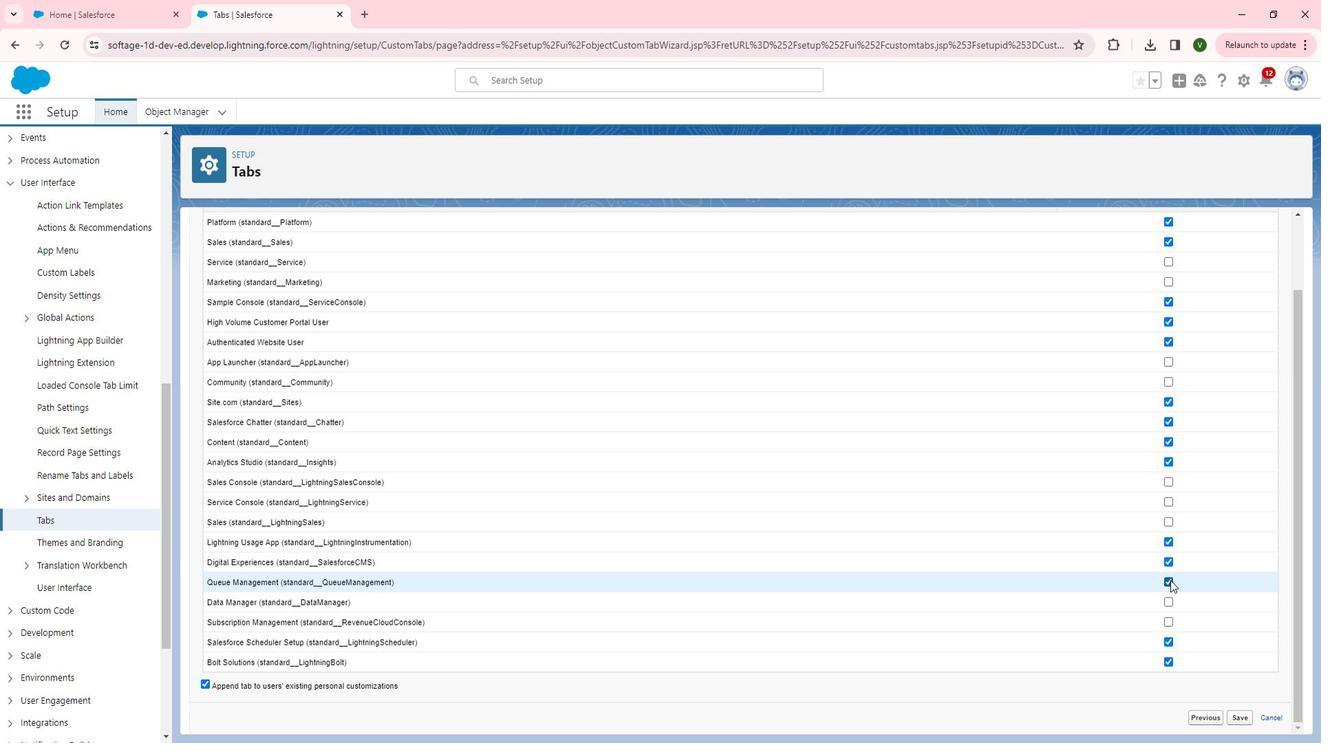 
Action: Mouse pressed left at (1188, 576)
Screenshot: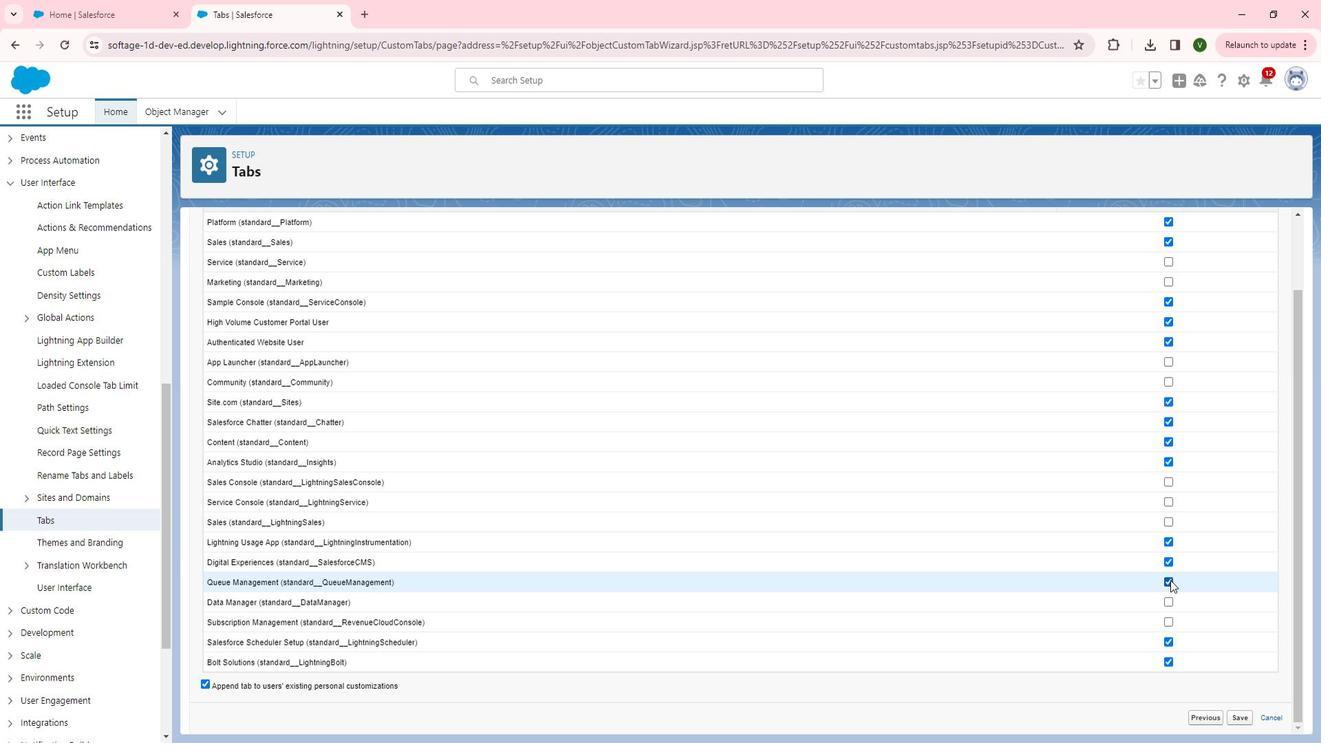
Action: Mouse moved to (1266, 704)
Screenshot: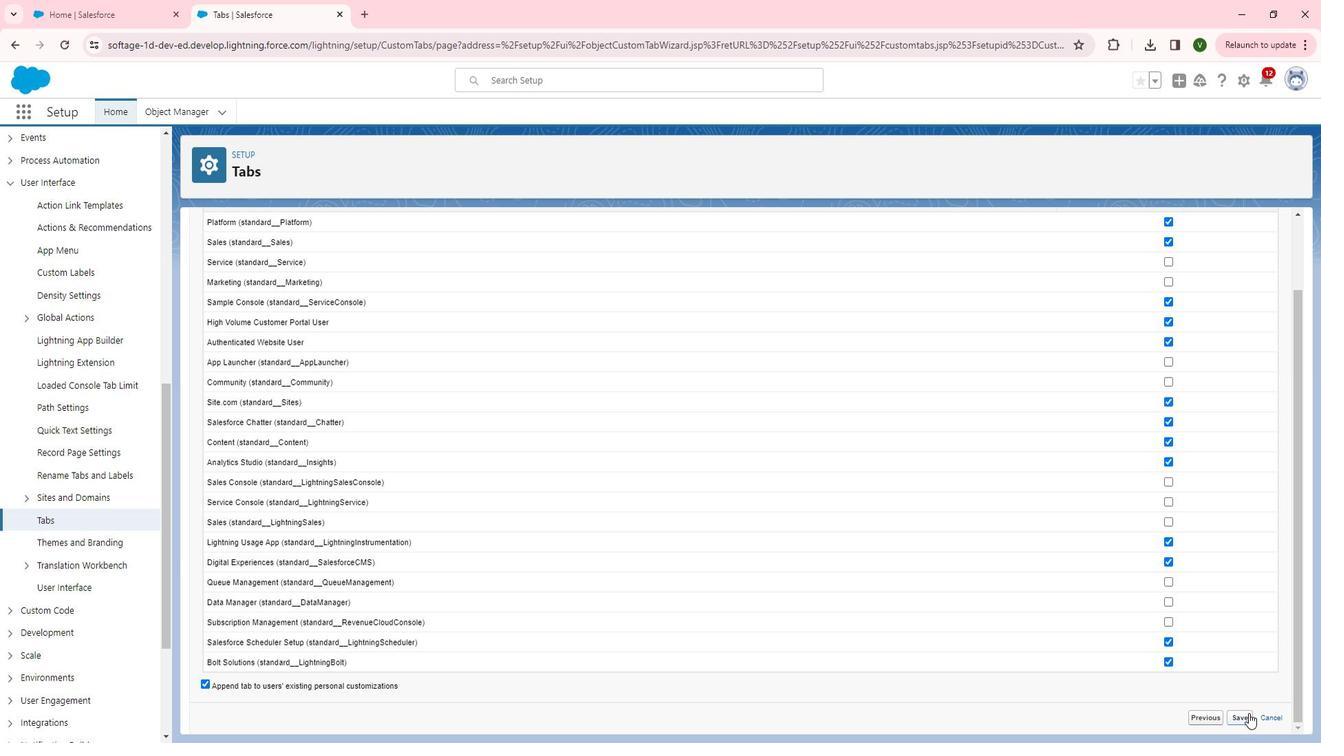 
Action: Mouse pressed left at (1266, 704)
Screenshot: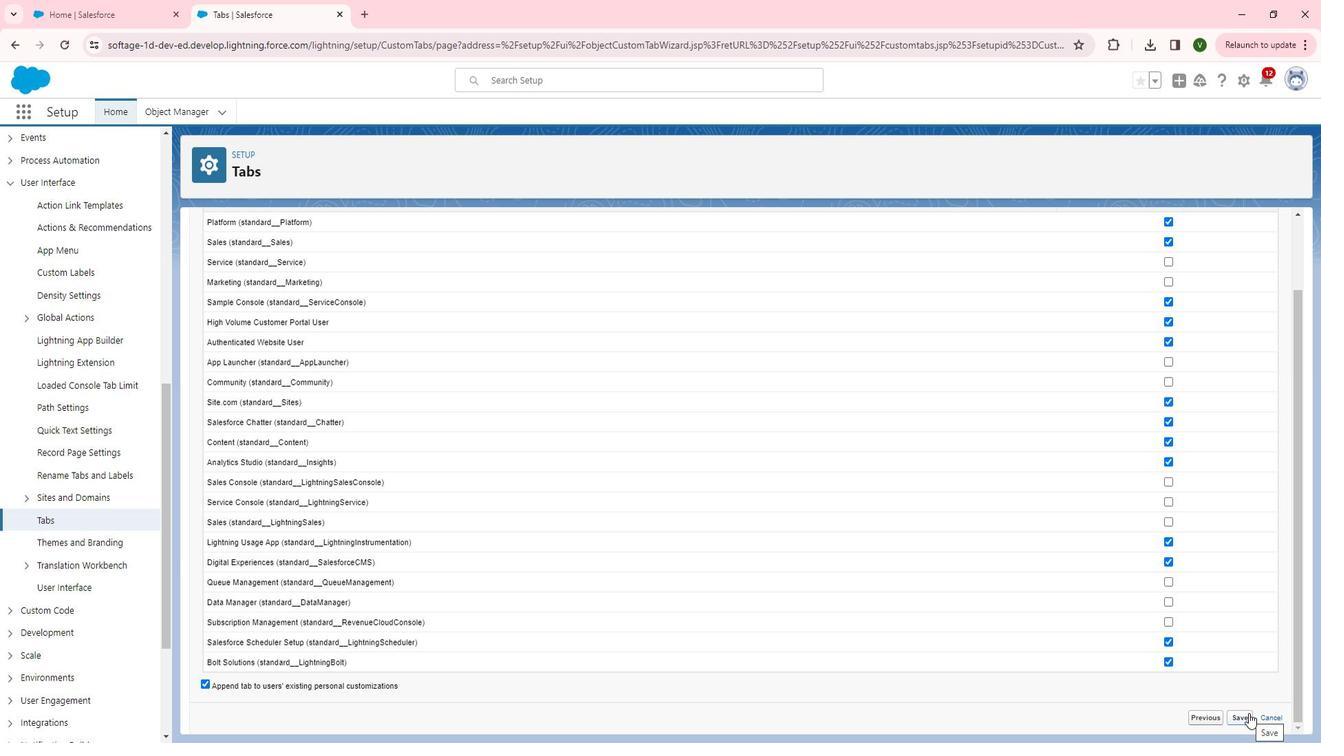 
Action: Mouse moved to (554, 329)
Screenshot: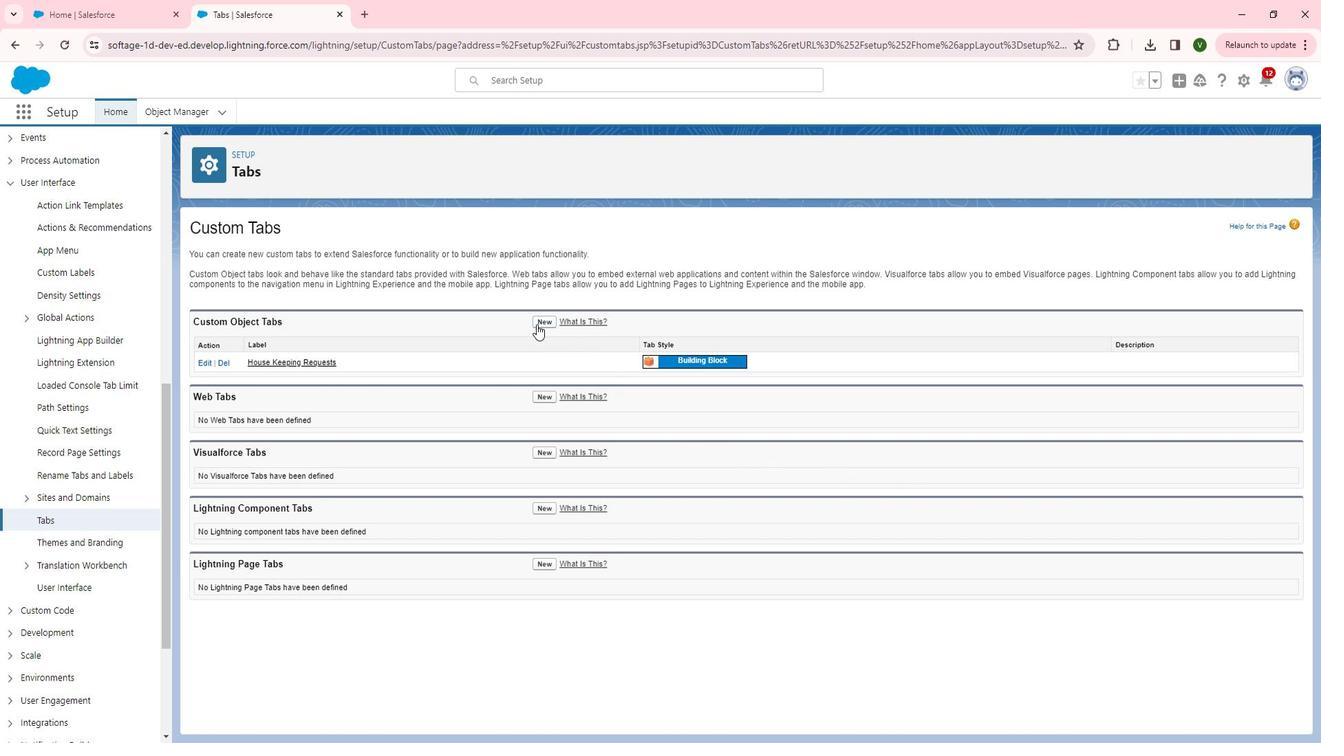
Action: Mouse pressed left at (554, 329)
Screenshot: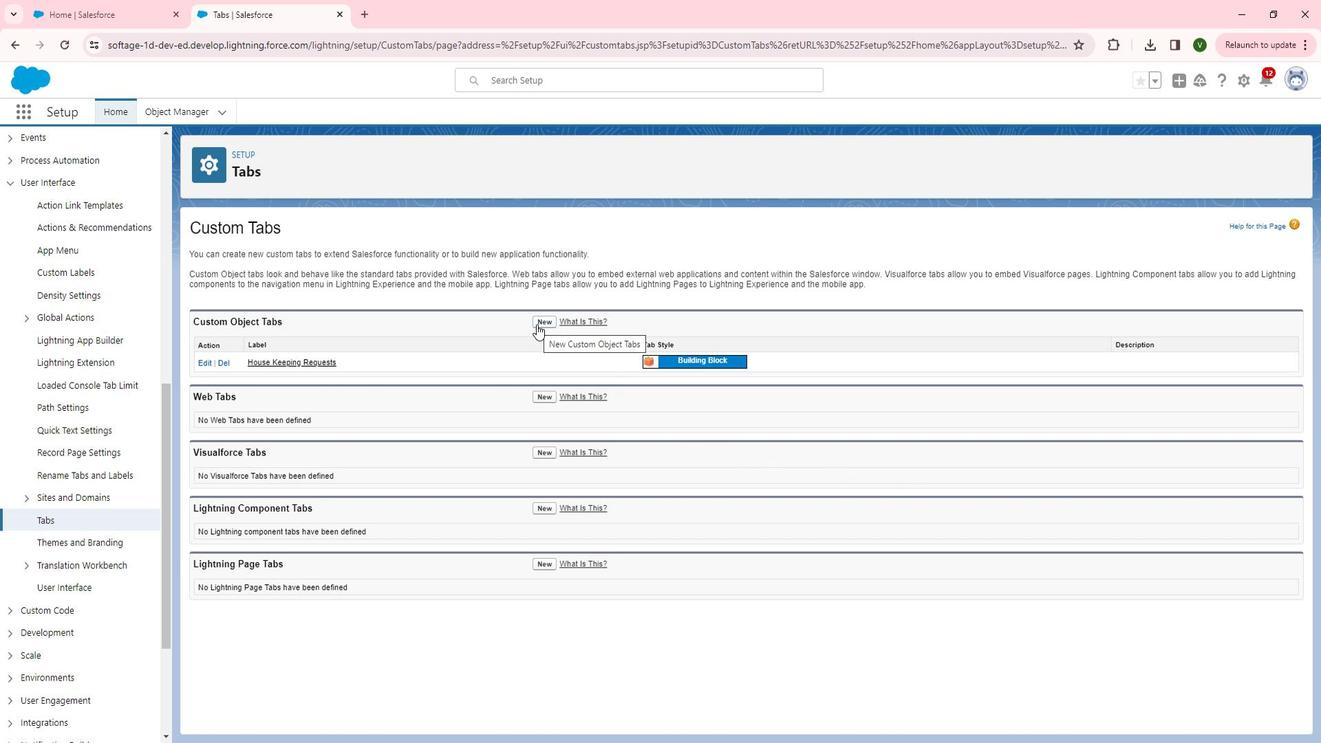 
Action: Mouse moved to (463, 346)
Screenshot: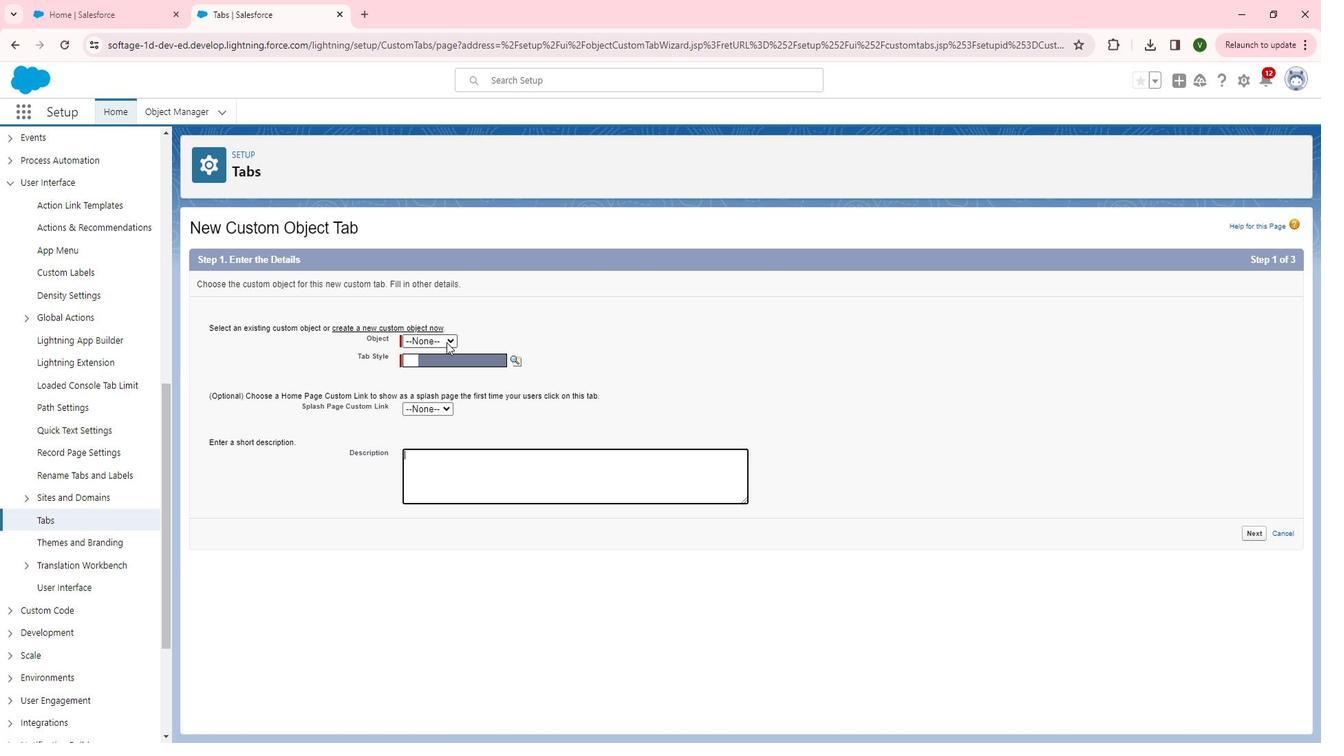 
Action: Mouse pressed left at (463, 346)
Screenshot: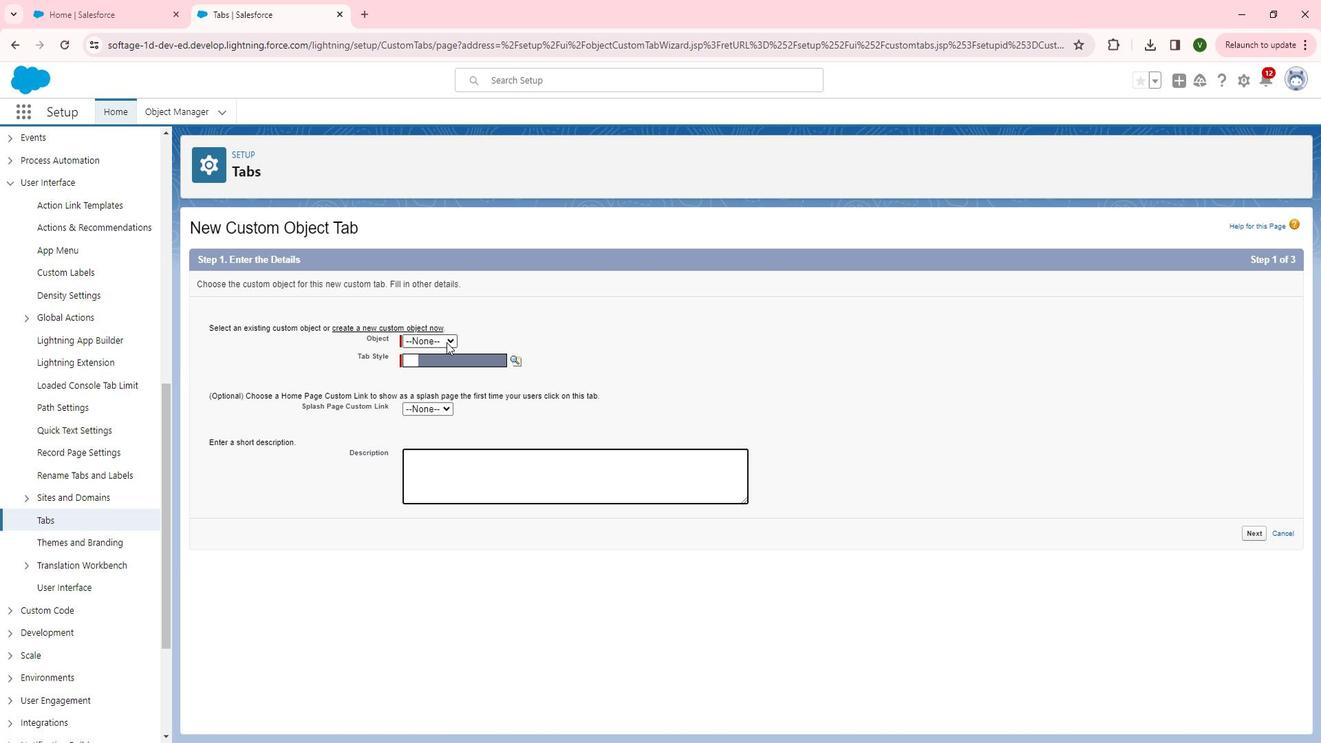 
Action: Mouse moved to (462, 366)
Screenshot: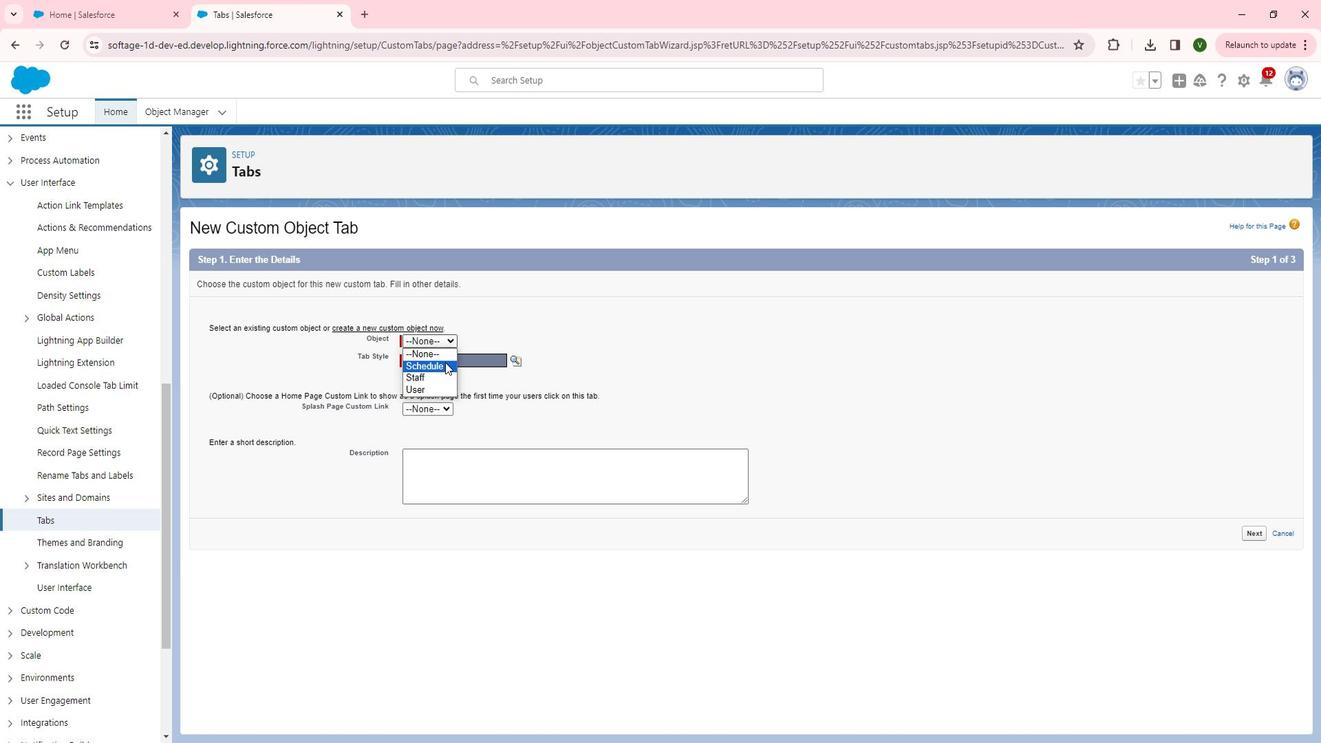 
Action: Mouse pressed left at (462, 366)
Screenshot: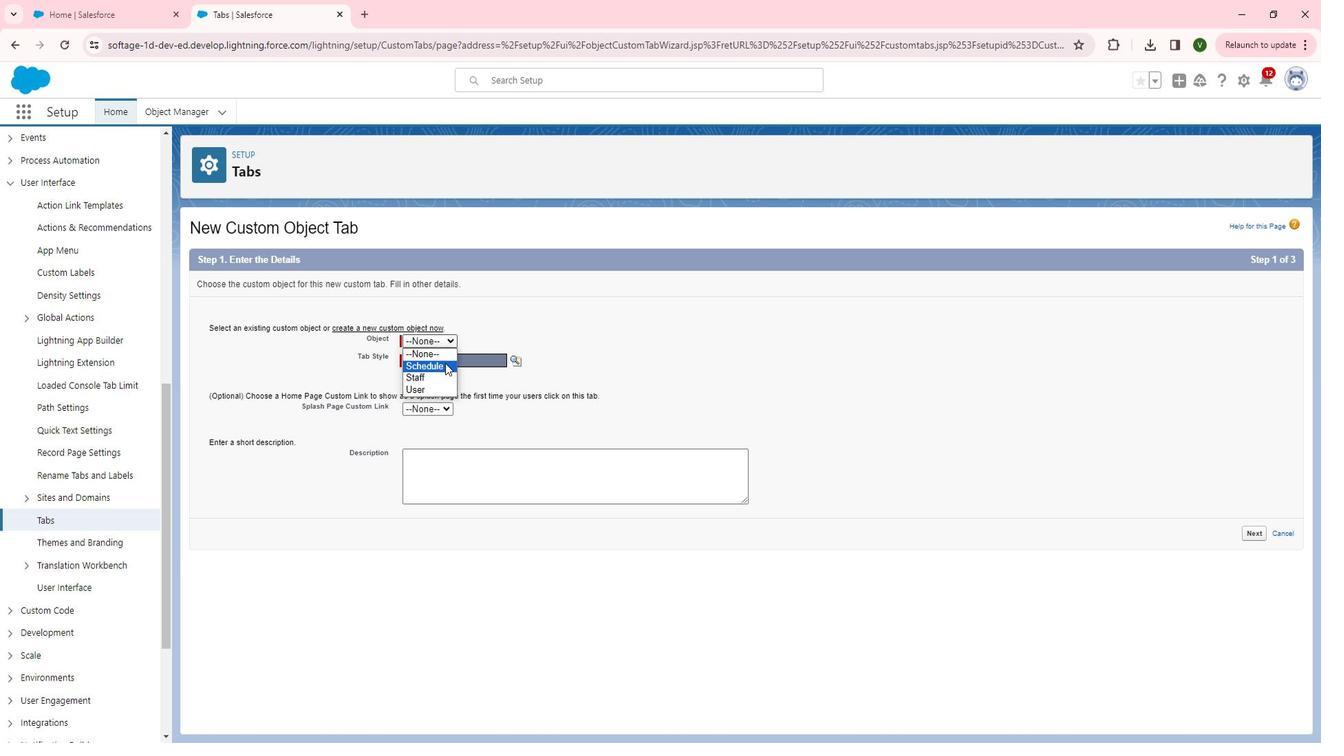 
Action: Mouse moved to (534, 364)
Screenshot: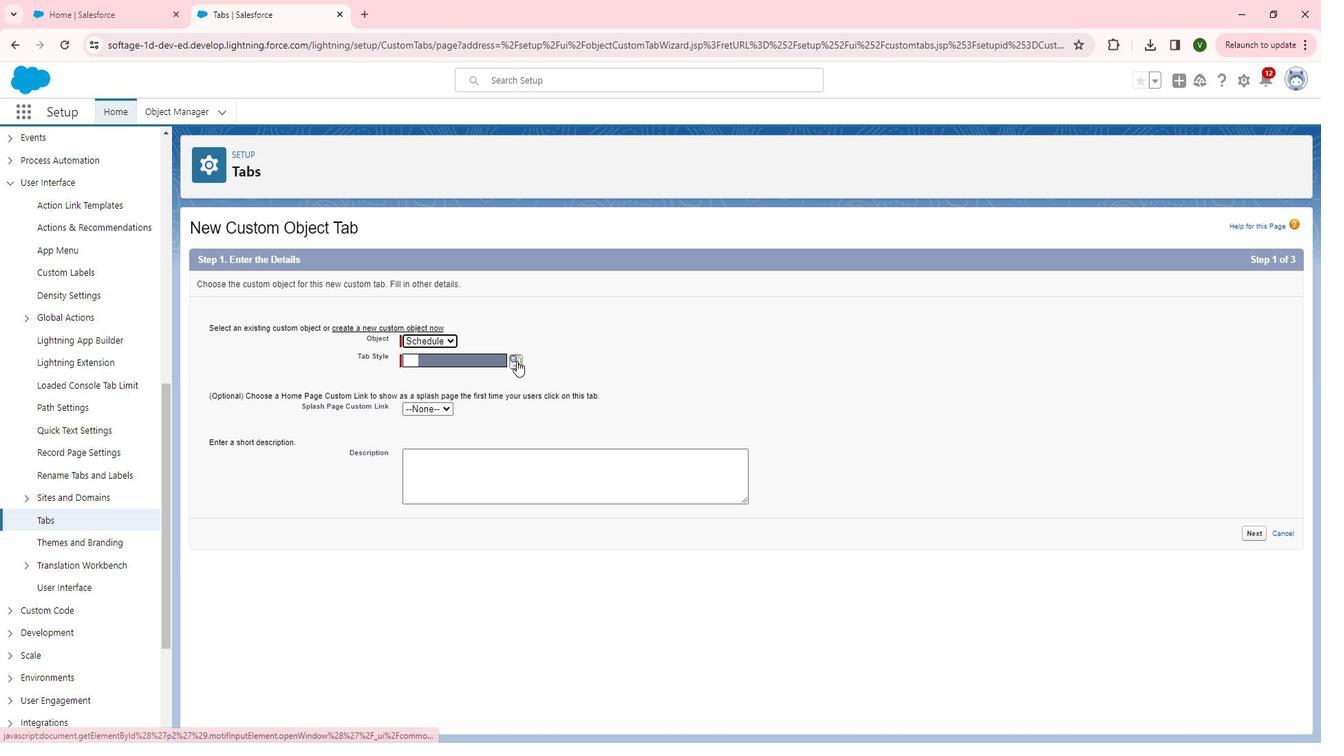 
Action: Mouse pressed left at (534, 364)
Screenshot: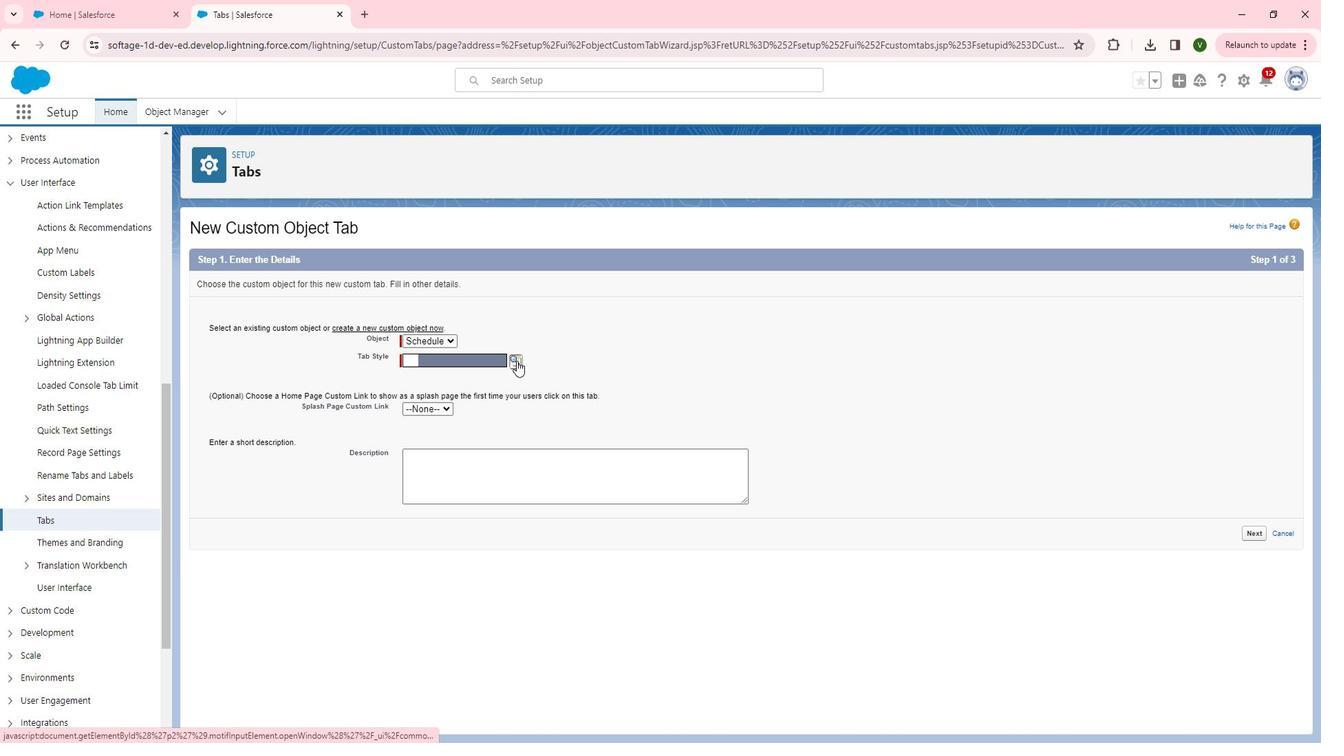 
Action: Mouse moved to (441, 344)
Screenshot: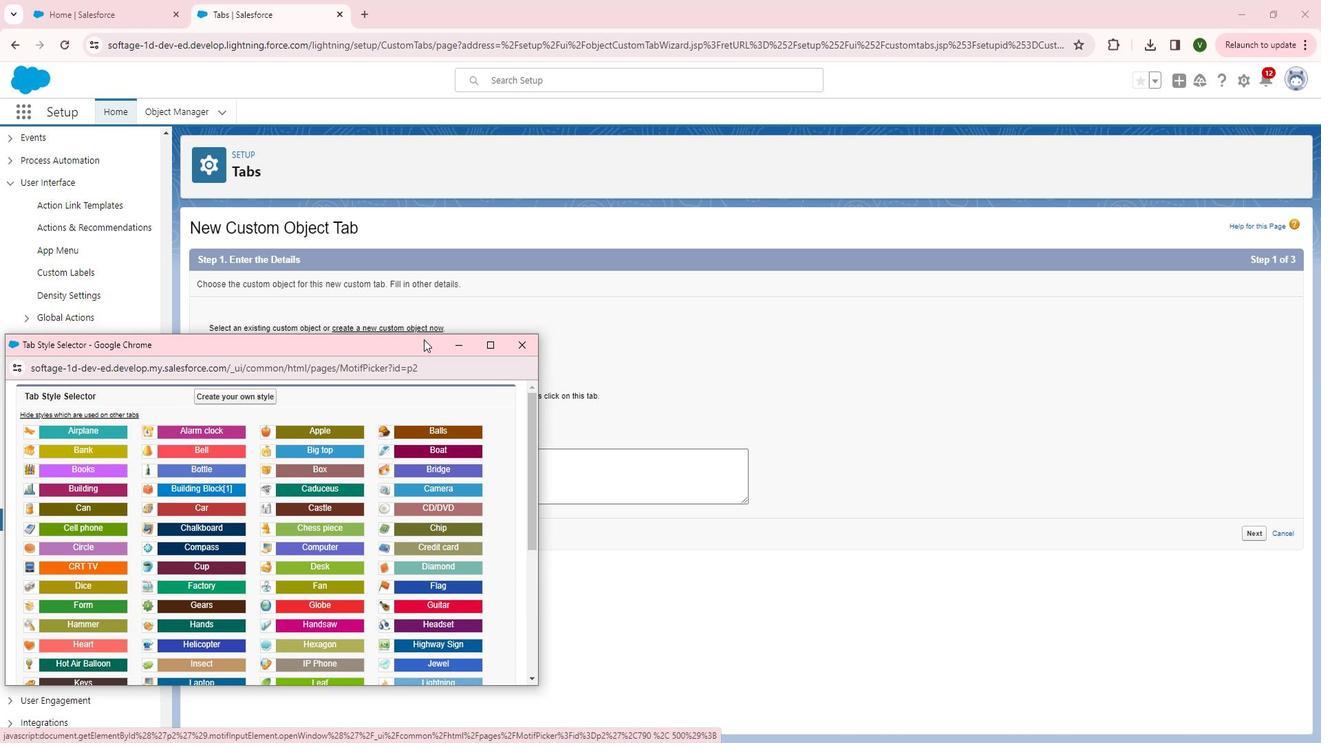 
Action: Mouse pressed left at (441, 344)
Screenshot: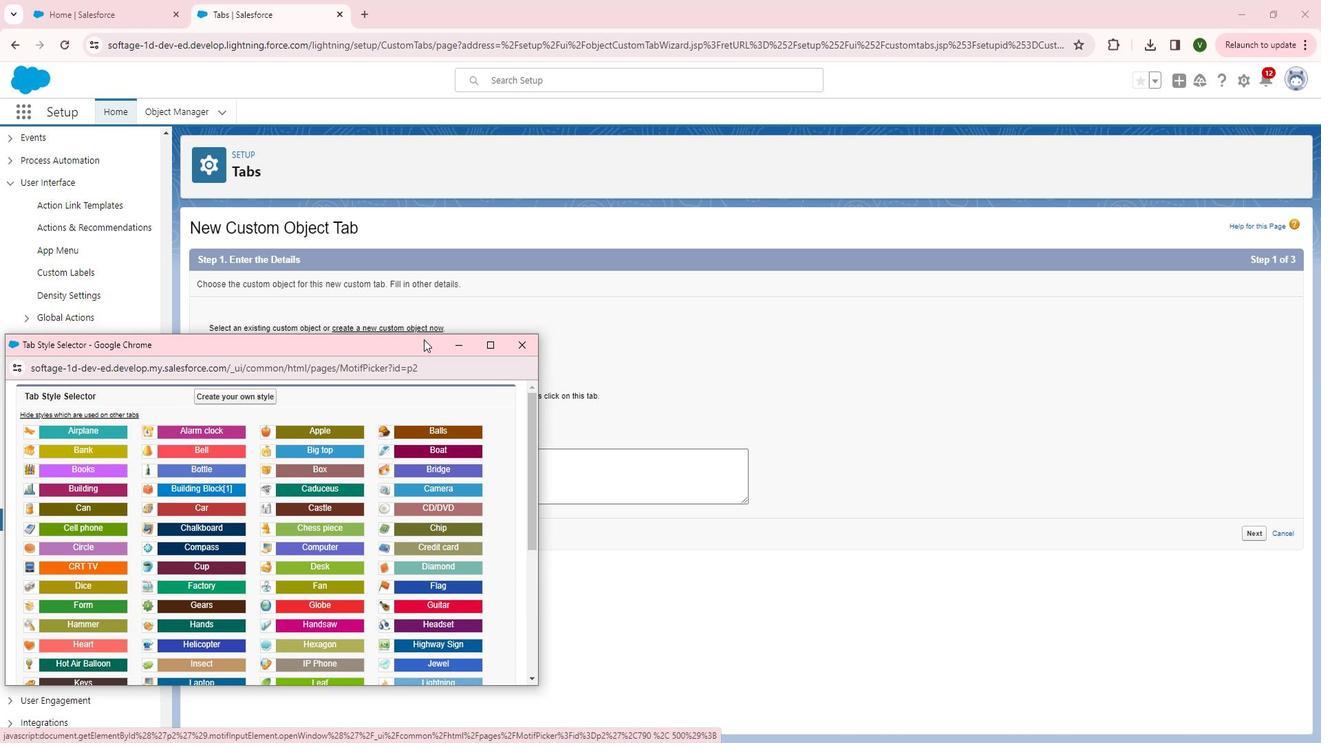 
Action: Mouse moved to (412, 446)
Screenshot: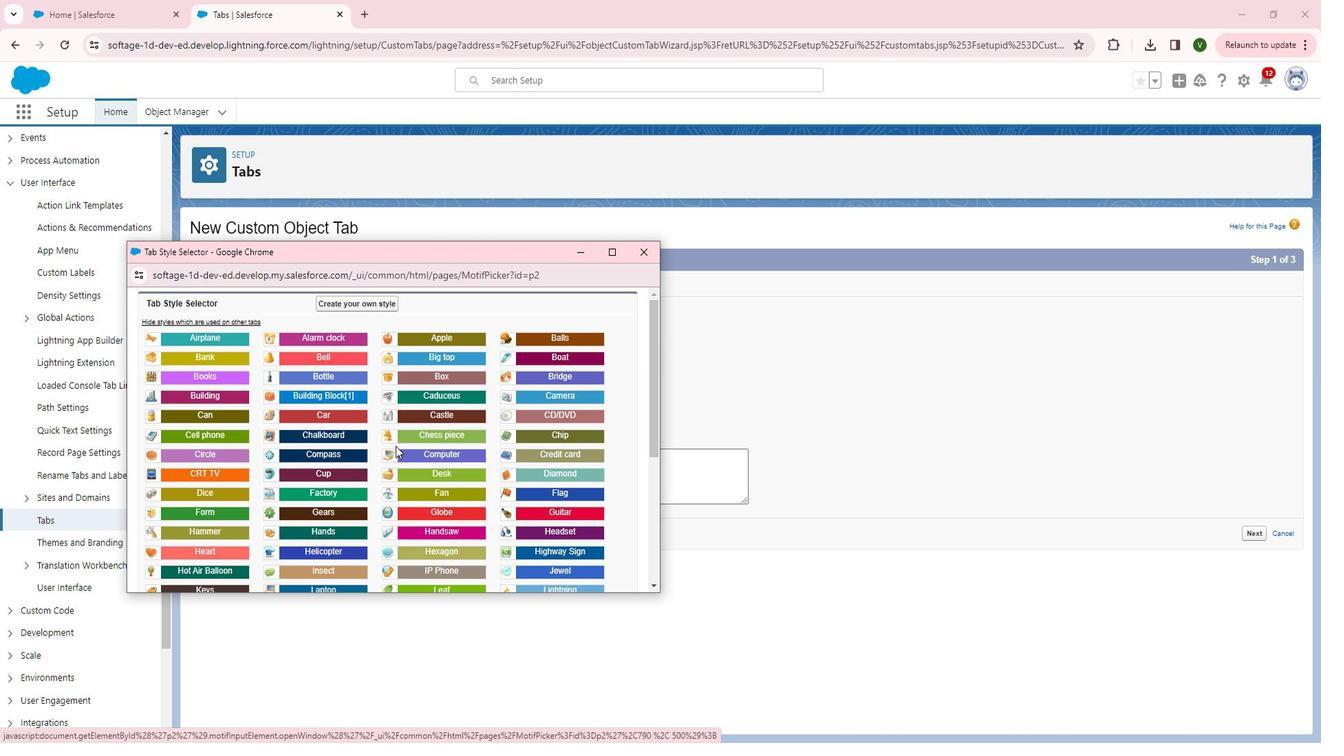 
Action: Mouse scrolled (412, 446) with delta (0, 0)
Screenshot: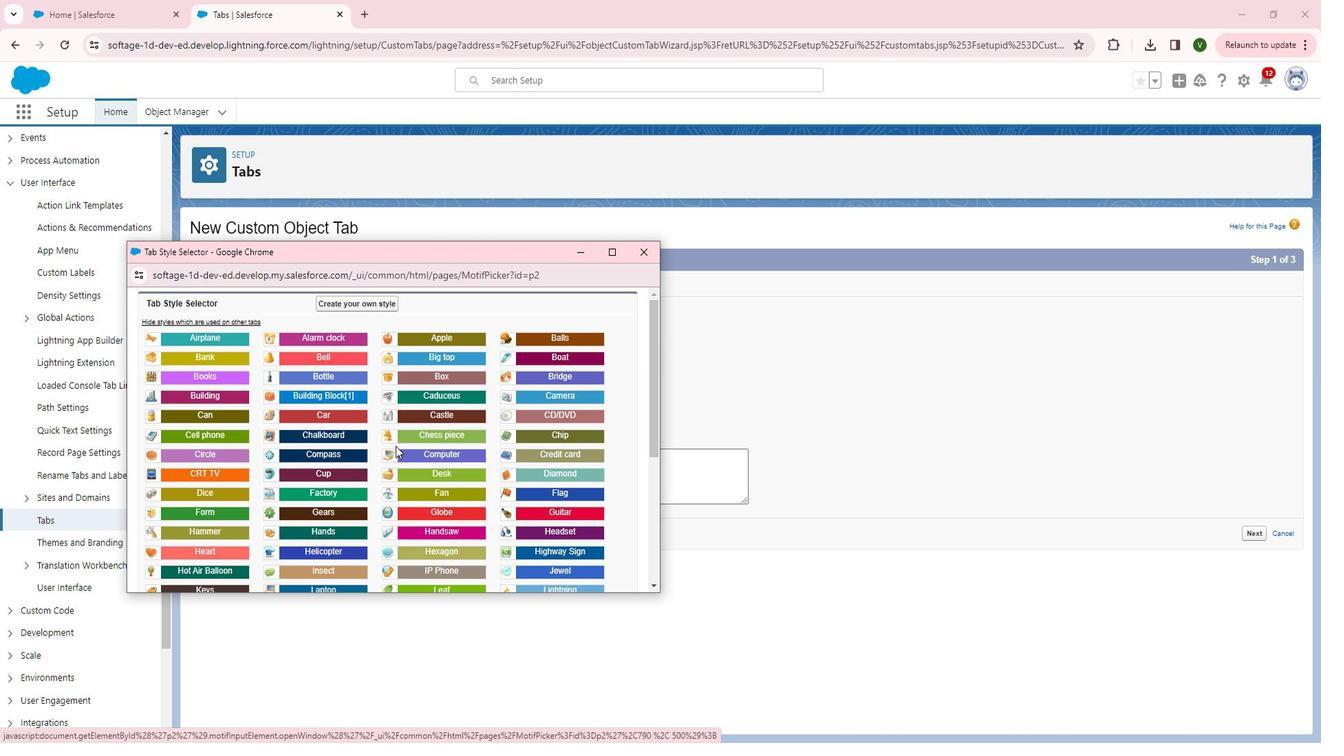 
Action: Mouse moved to (521, 463)
Screenshot: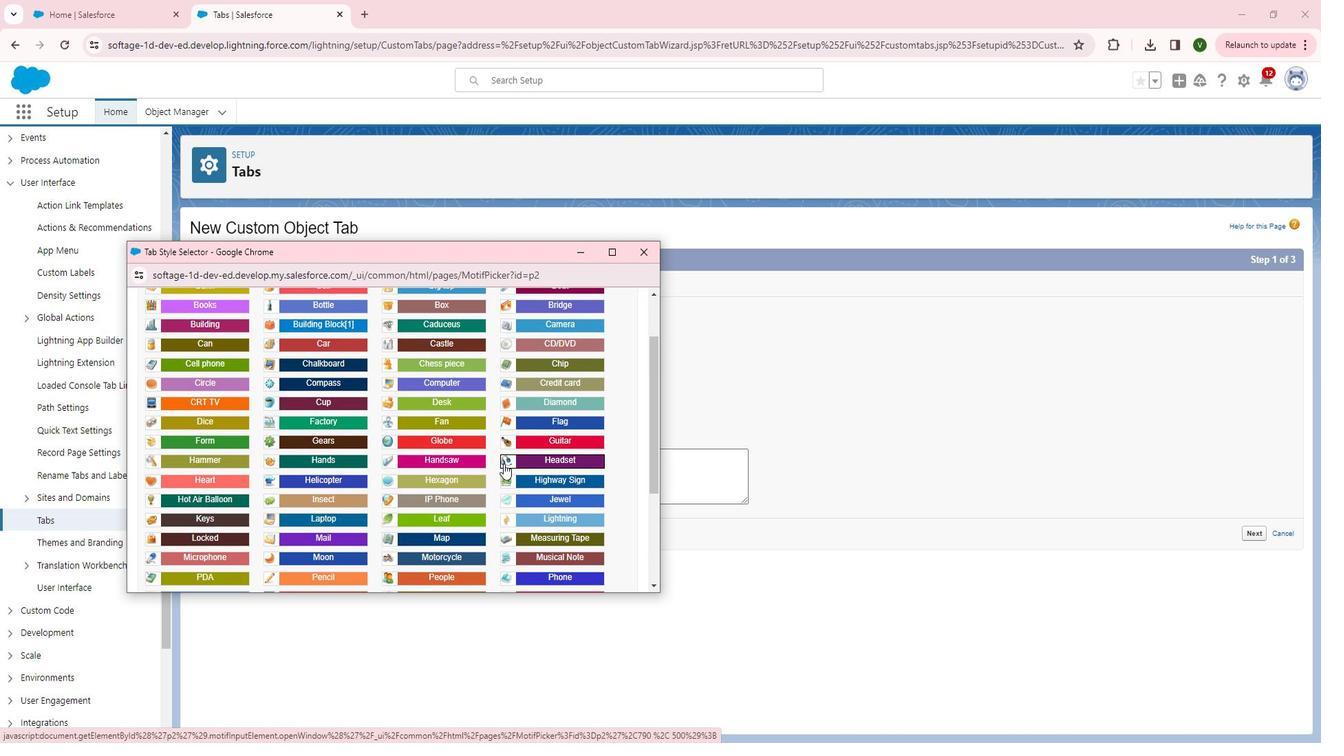 
Action: Mouse scrolled (521, 463) with delta (0, 0)
Screenshot: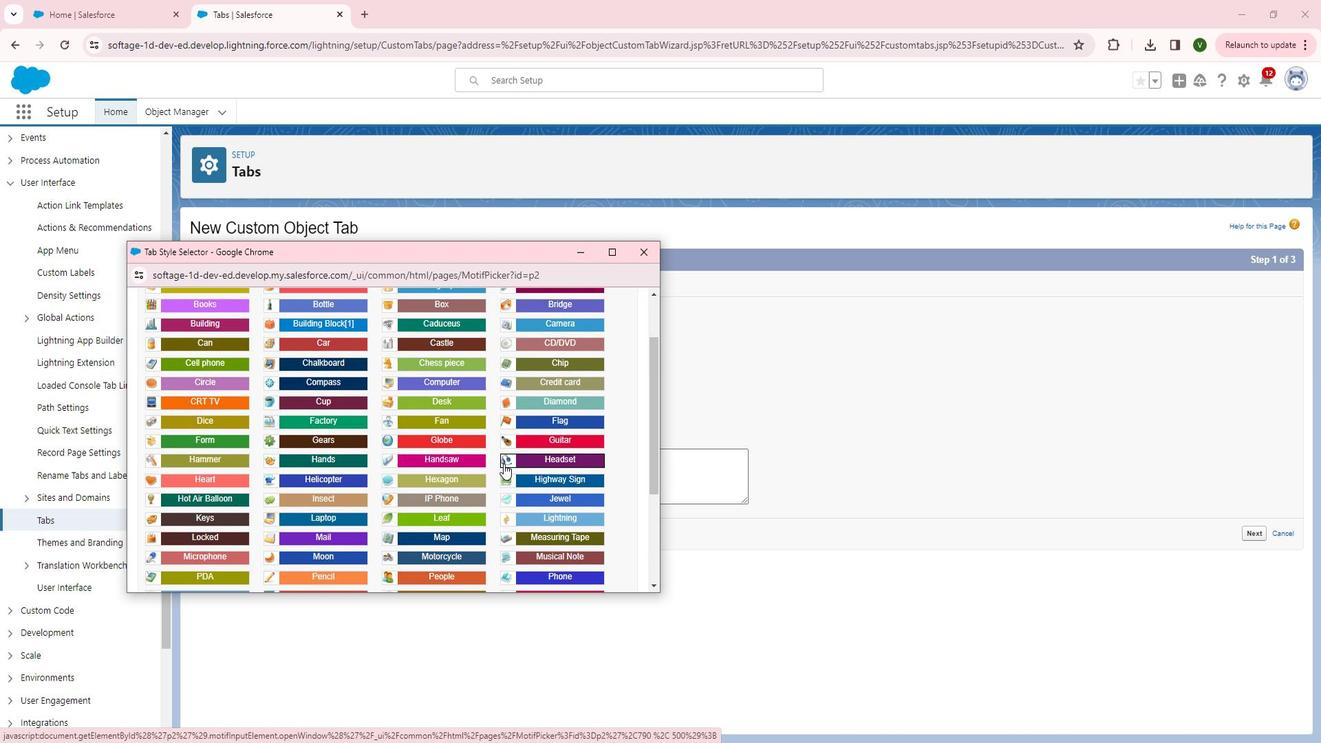 
Action: Mouse scrolled (521, 463) with delta (0, 0)
Screenshot: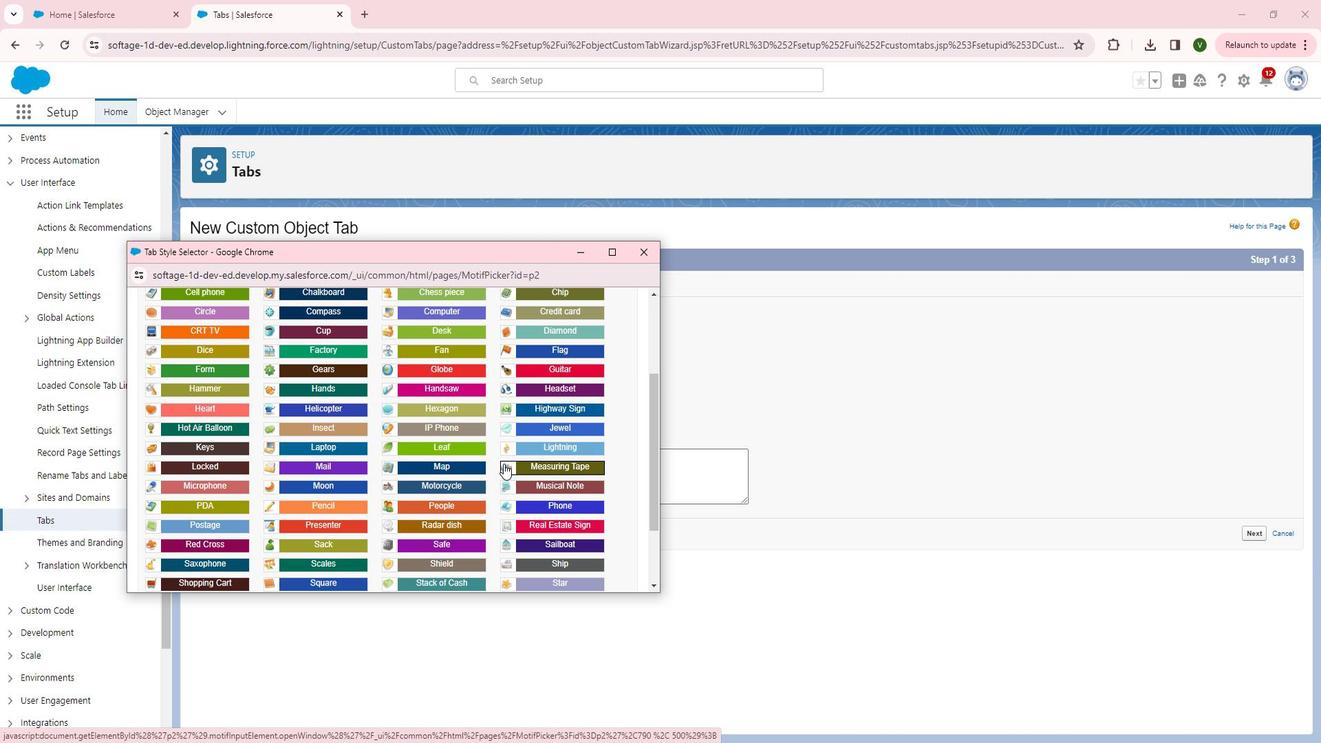 
Action: Mouse moved to (351, 534)
Screenshot: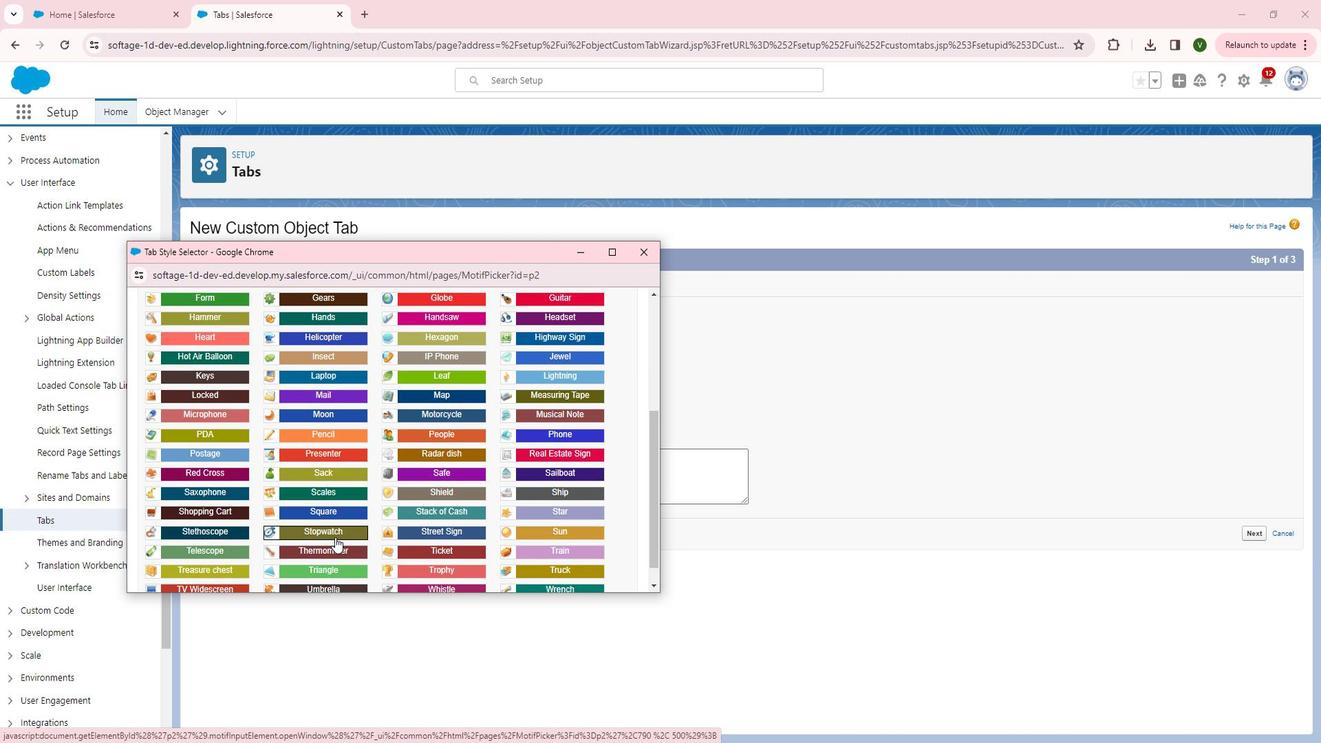 
Action: Mouse pressed left at (351, 534)
Screenshot: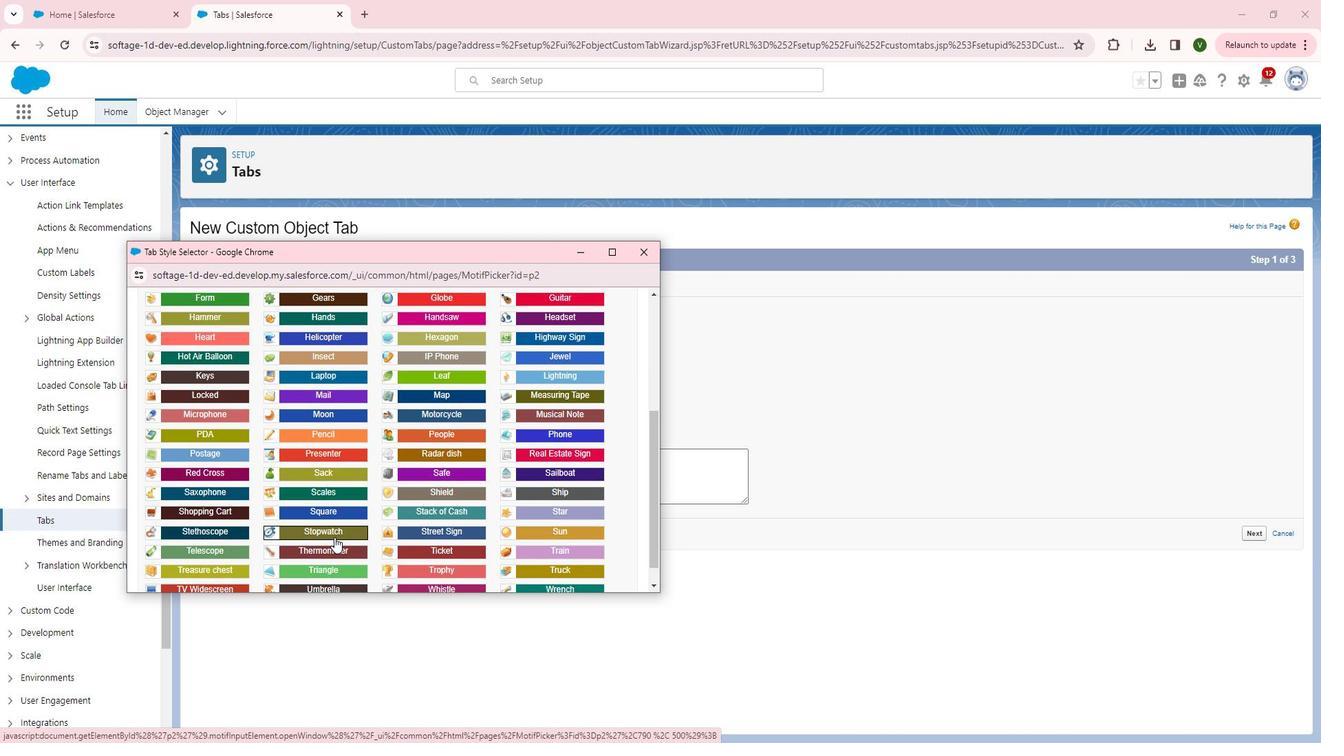 
Action: Mouse moved to (505, 483)
Screenshot: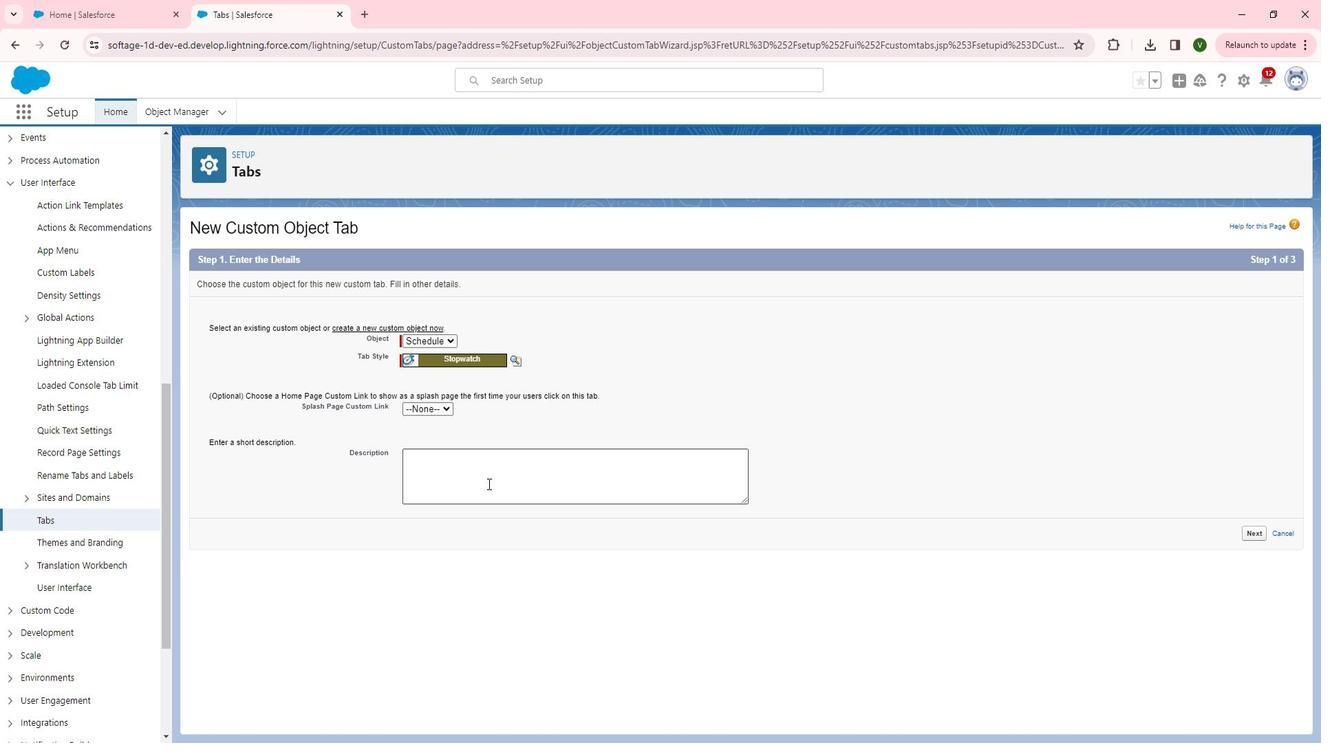 
Action: Mouse pressed left at (505, 483)
Screenshot: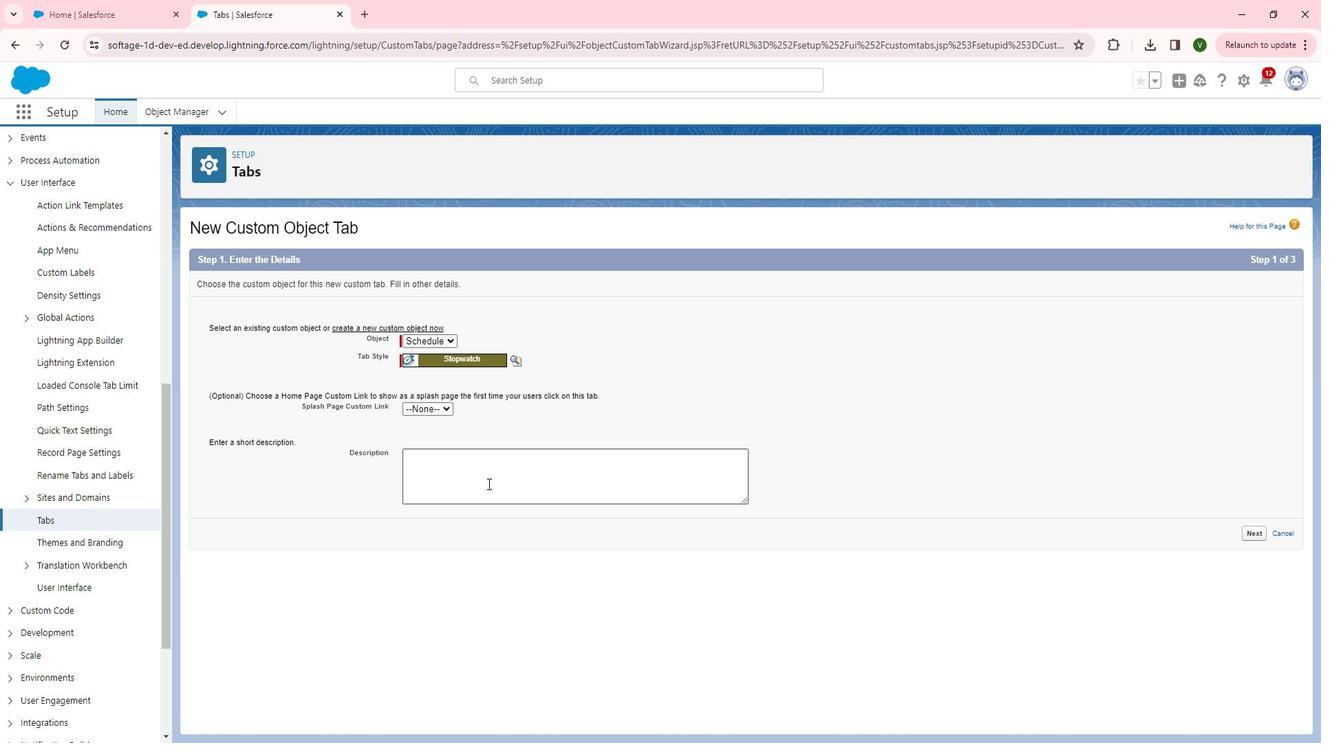 
Action: Mouse moved to (505, 479)
Screenshot: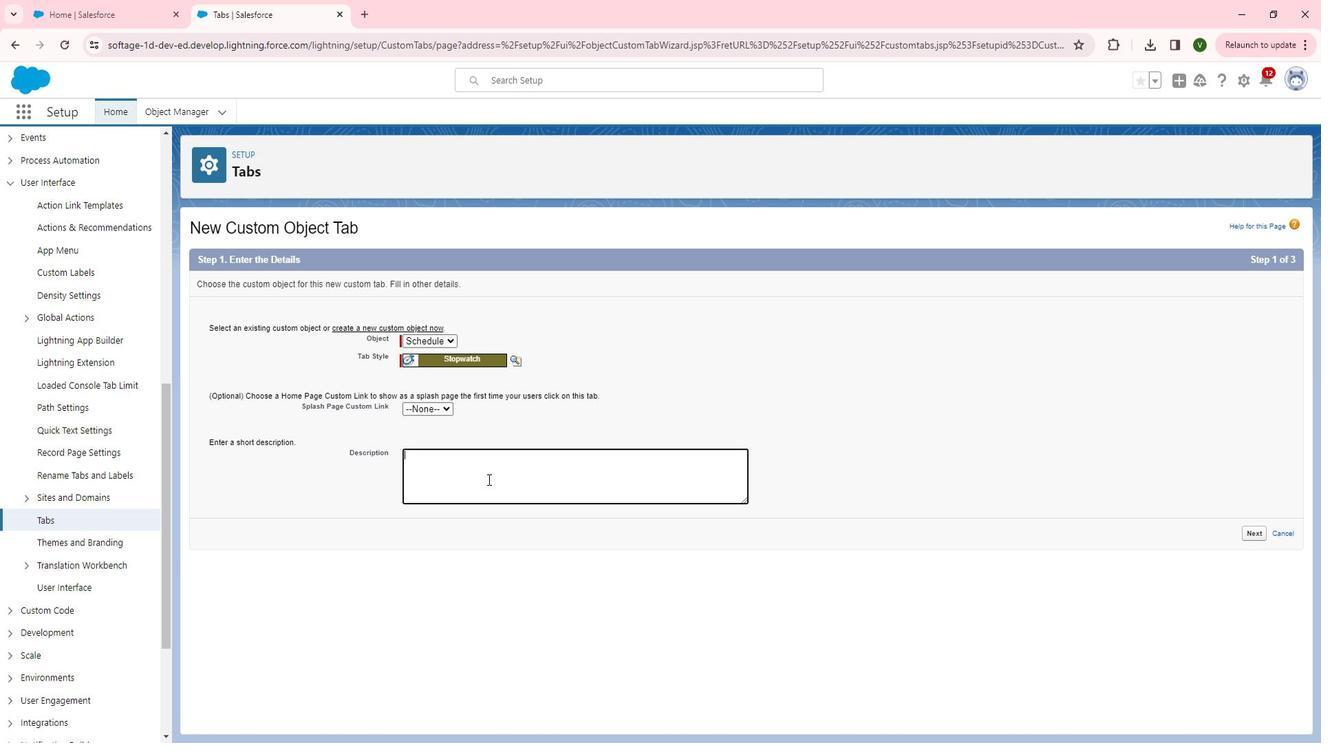 
Action: Key pressed <Key.shift>T<Key.backspace><Key.shift>This<Key.space>tab<Key.space>for<Key.space>the<Key.space>schedule<Key.space>object<Key.space>related<Key.space>to<Key.space>housekeeping<Key.space><Key.shift>Re<Key.backspace><Key.backspace>request<Key.space>works.
Screenshot: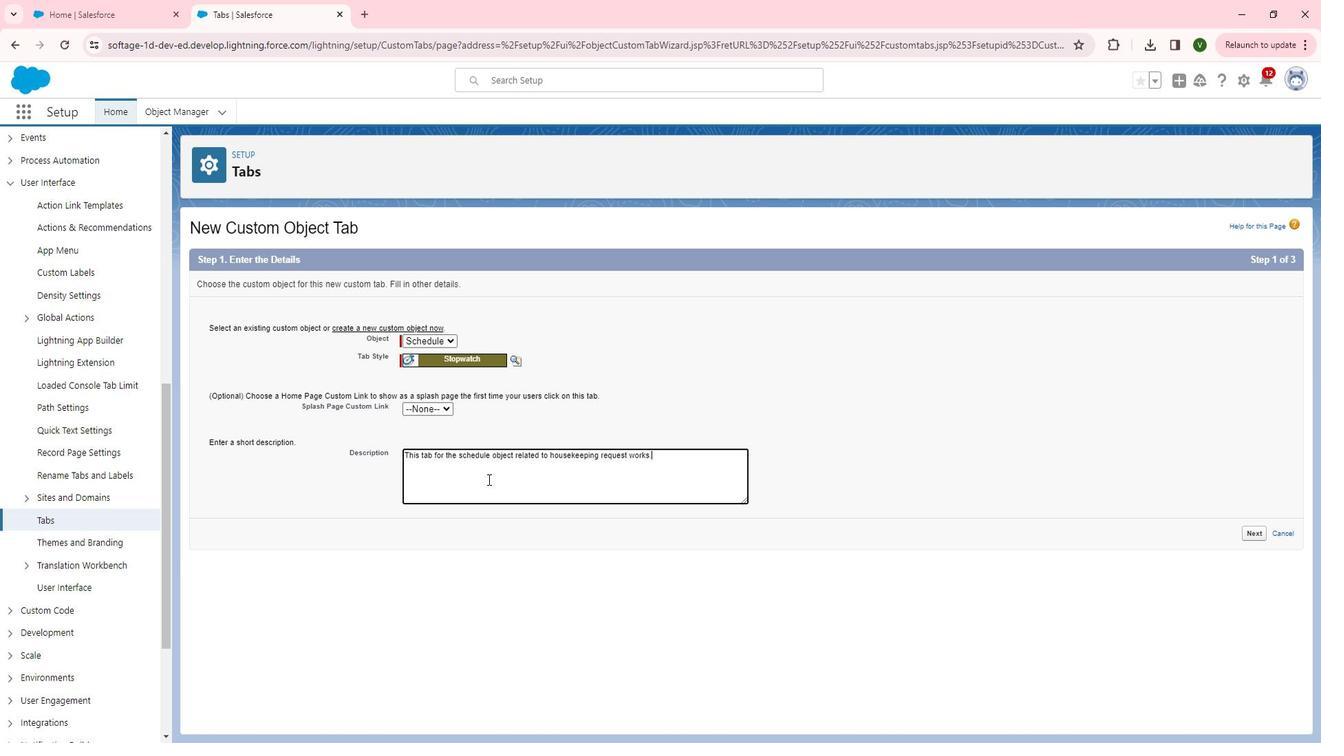 
Action: Mouse moved to (1272, 524)
Screenshot: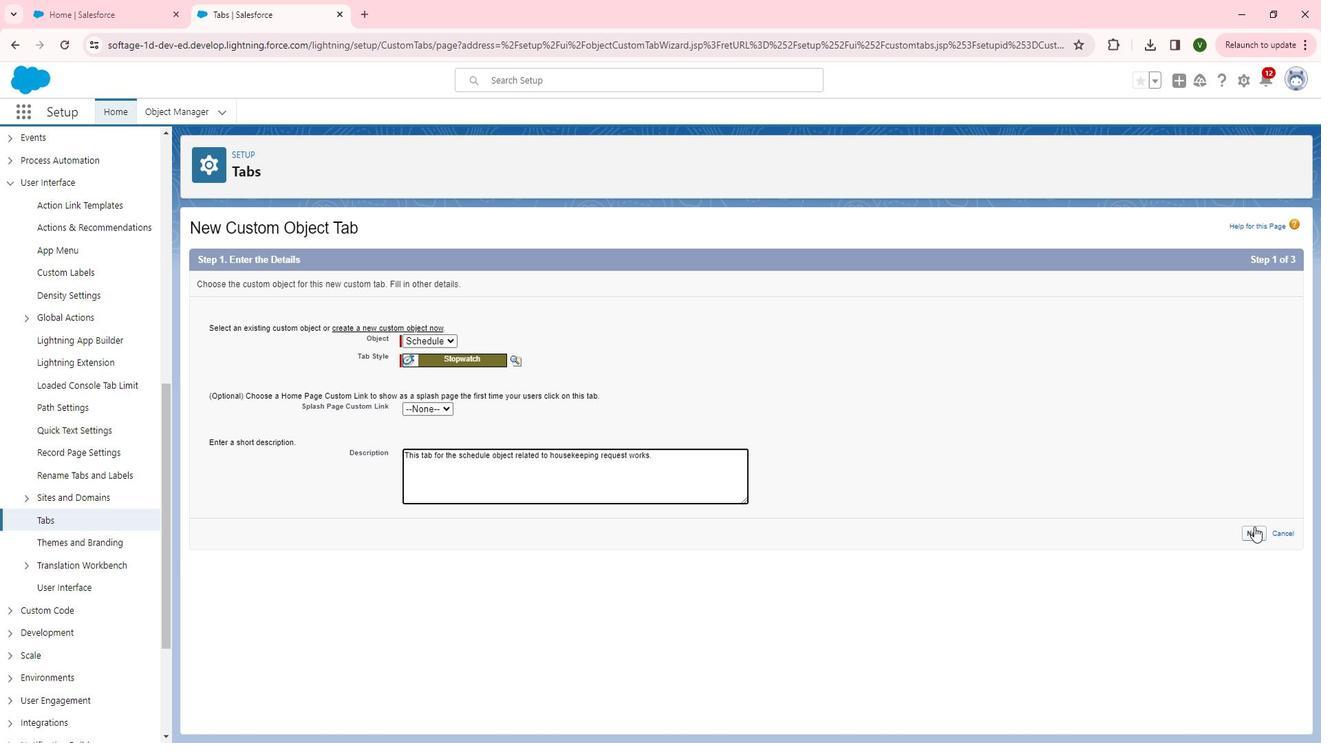 
Action: Mouse pressed left at (1272, 524)
Screenshot: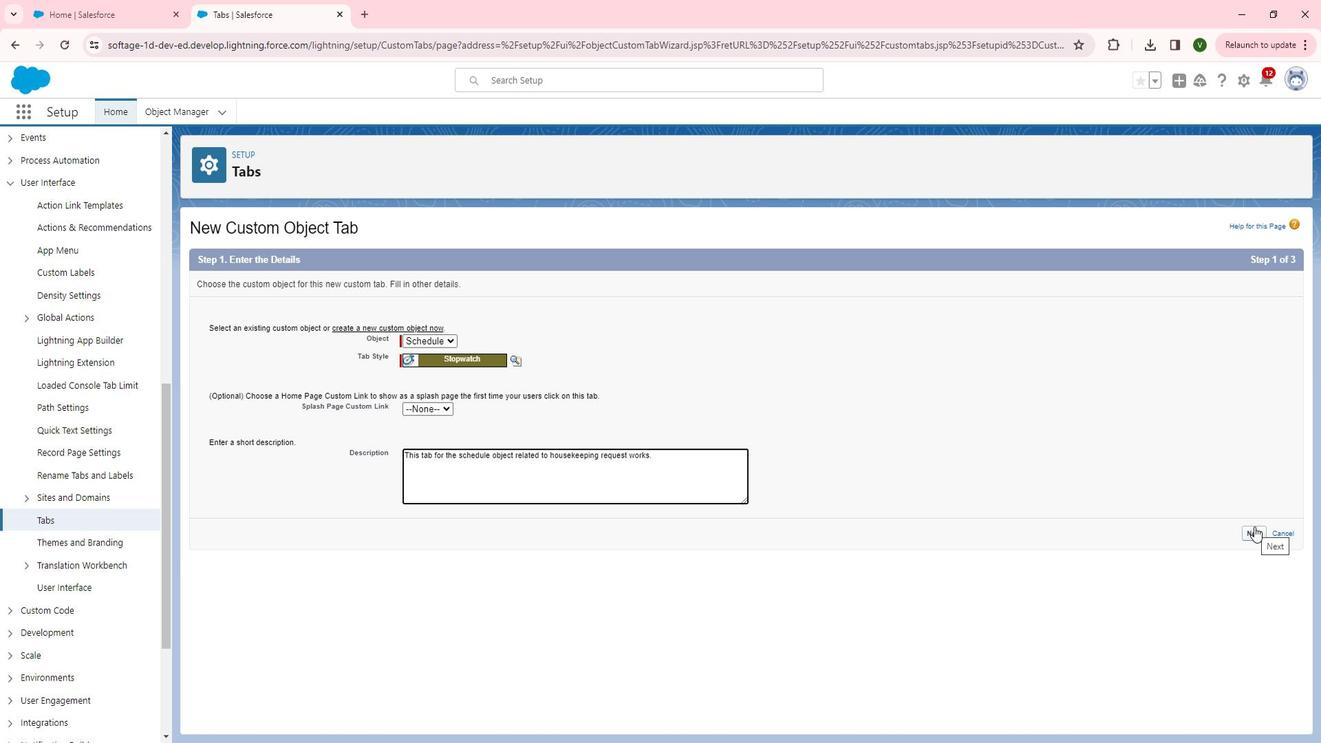 
Action: Mouse moved to (603, 351)
Screenshot: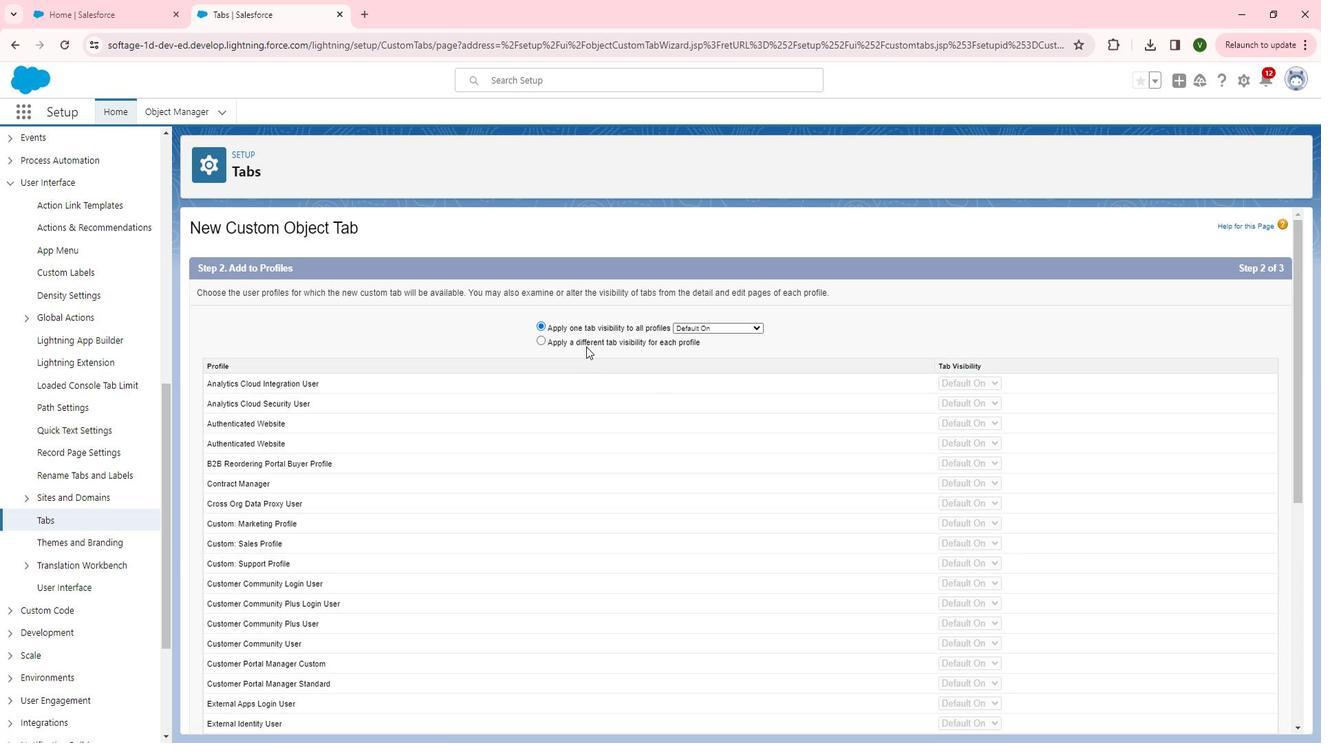 
Action: Mouse pressed left at (603, 351)
Screenshot: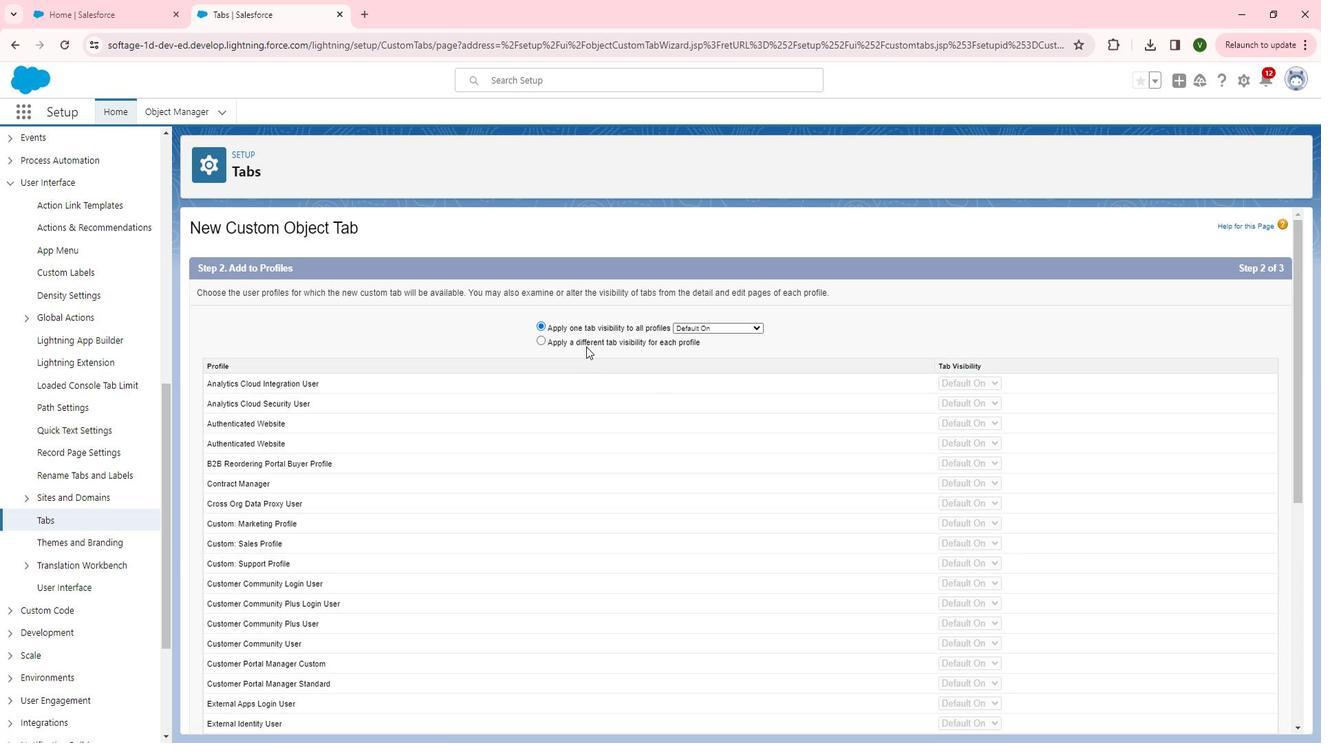 
Action: Mouse moved to (597, 346)
Screenshot: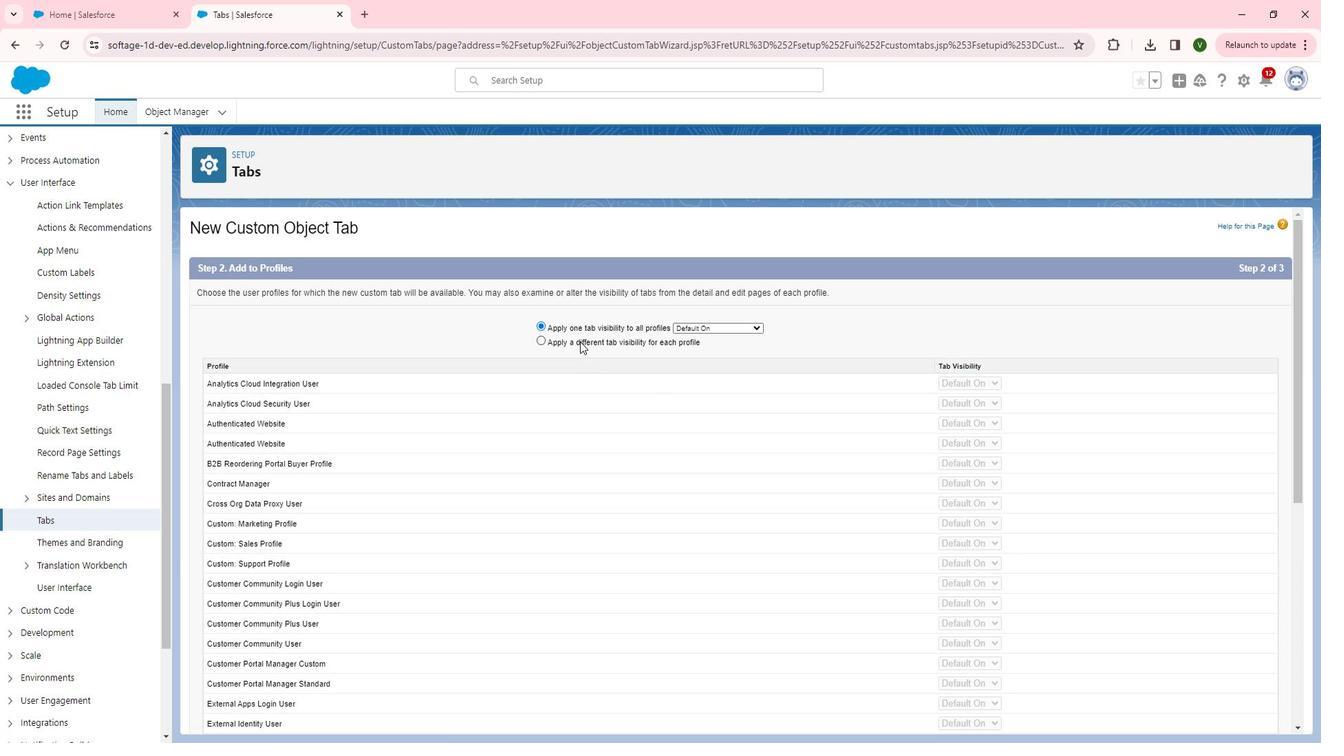 
Action: Mouse pressed left at (597, 346)
Screenshot: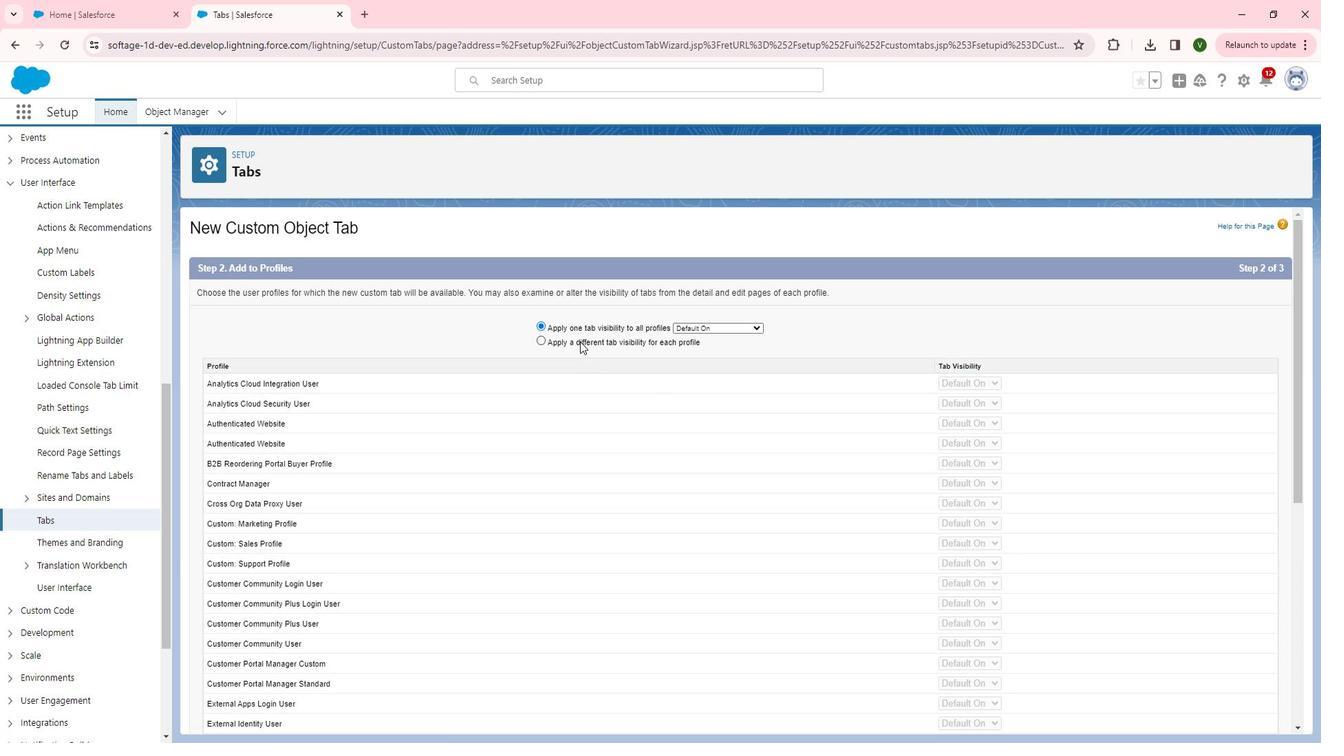 
Action: Mouse moved to (1004, 344)
Screenshot: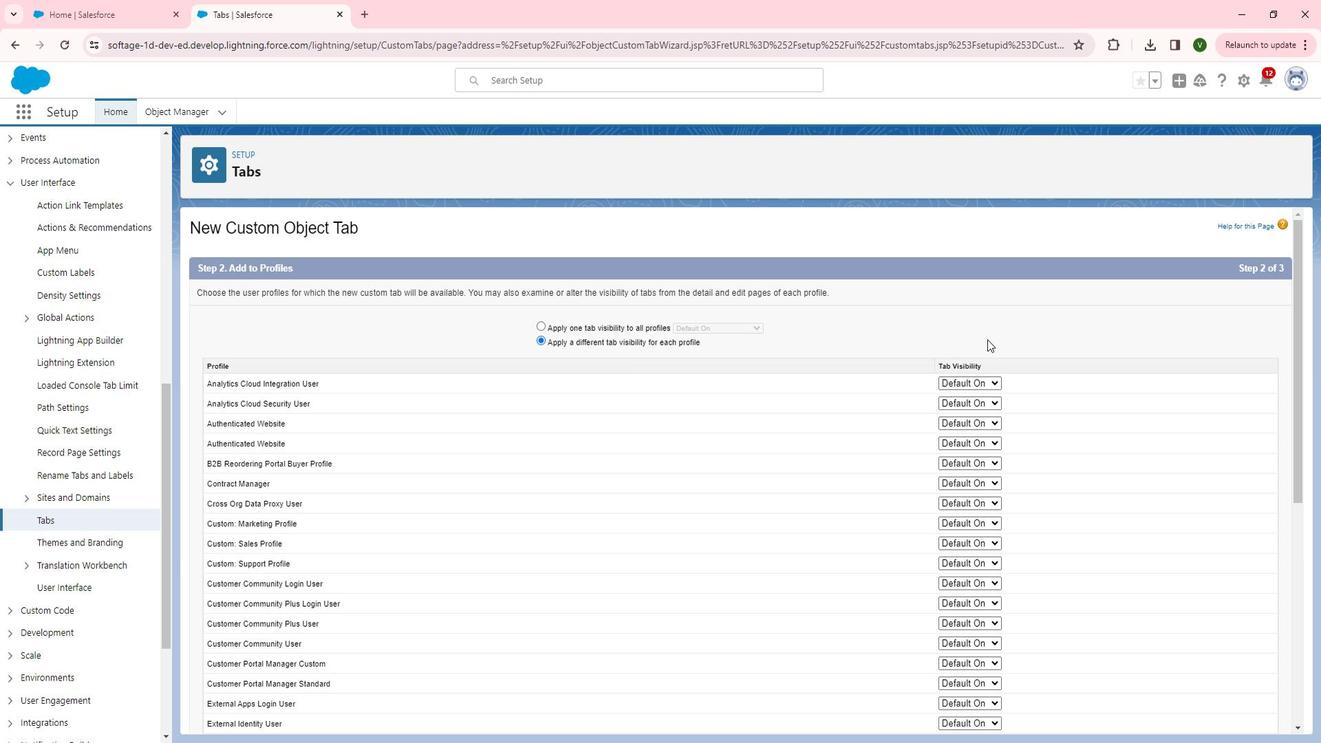
Action: Mouse scrolled (1004, 343) with delta (0, 0)
Screenshot: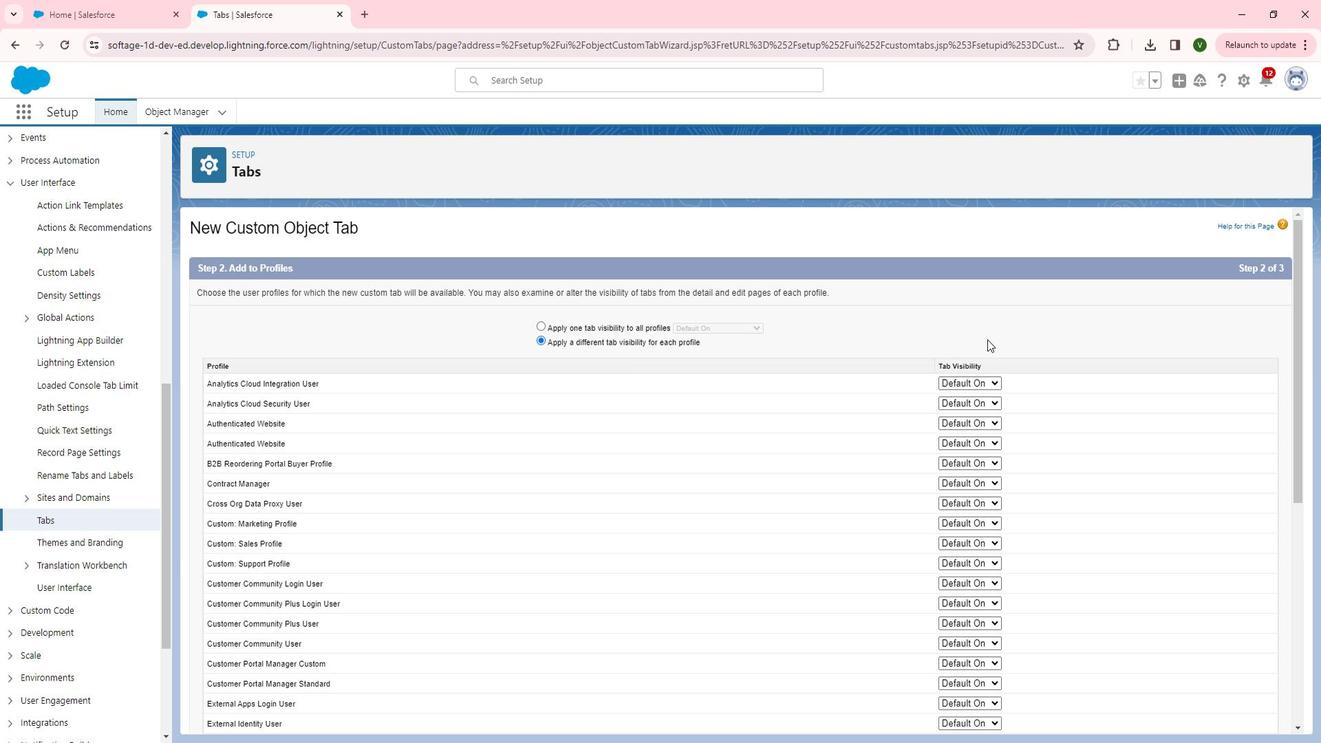 
Action: Mouse moved to (1040, 342)
Screenshot: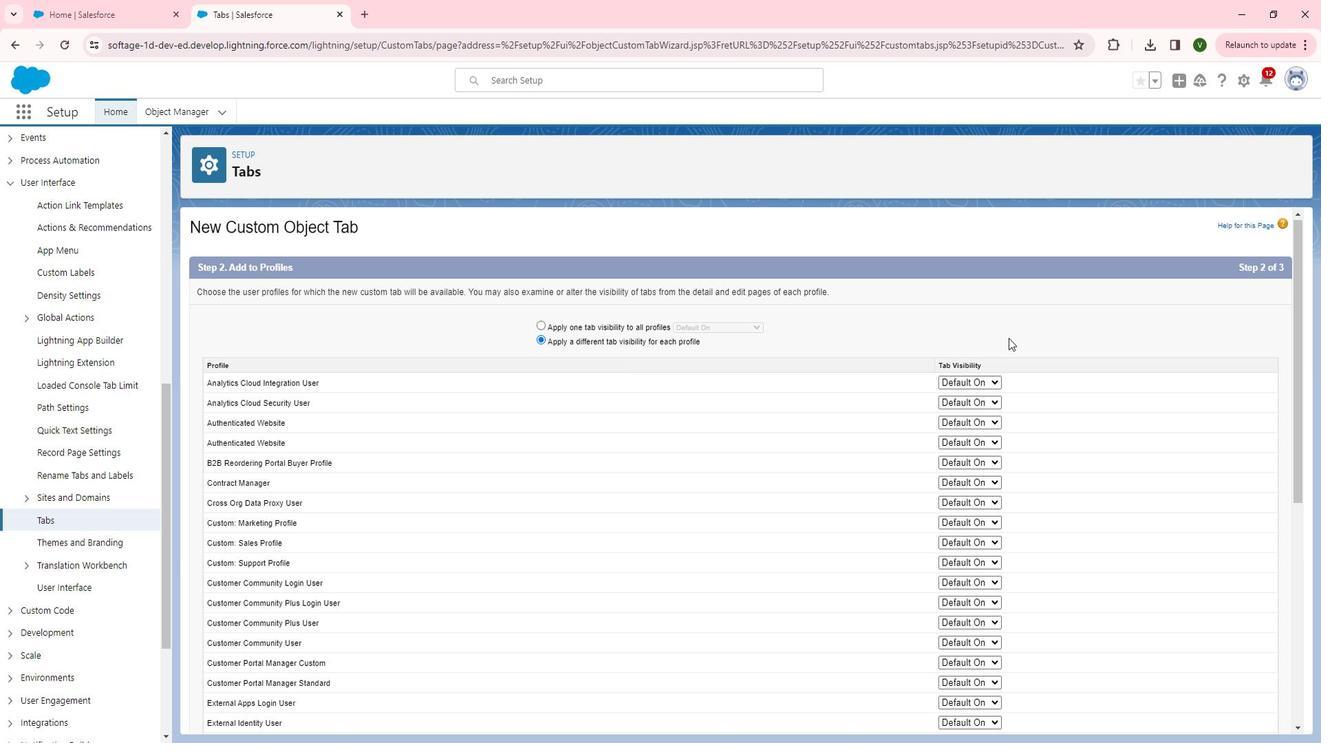 
Action: Mouse scrolled (1040, 342) with delta (0, 0)
Screenshot: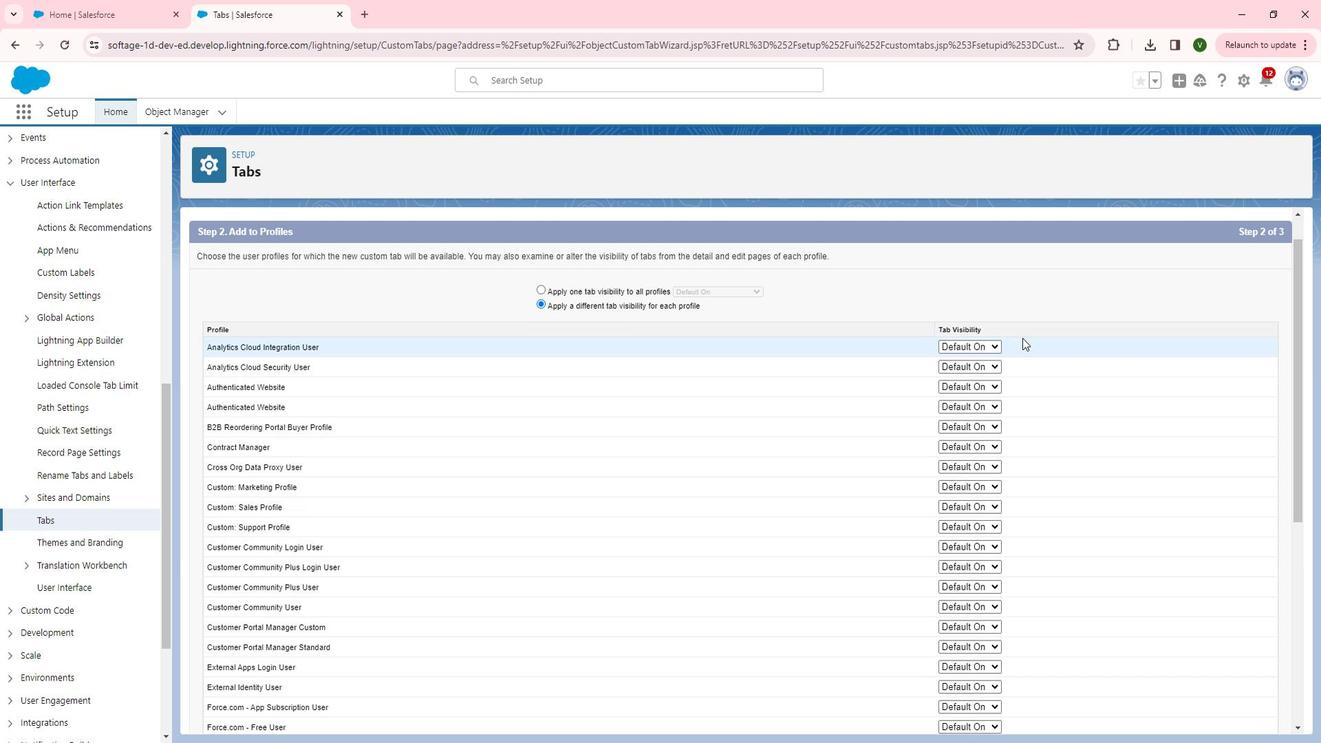 
Action: Mouse scrolled (1040, 342) with delta (0, 0)
Screenshot: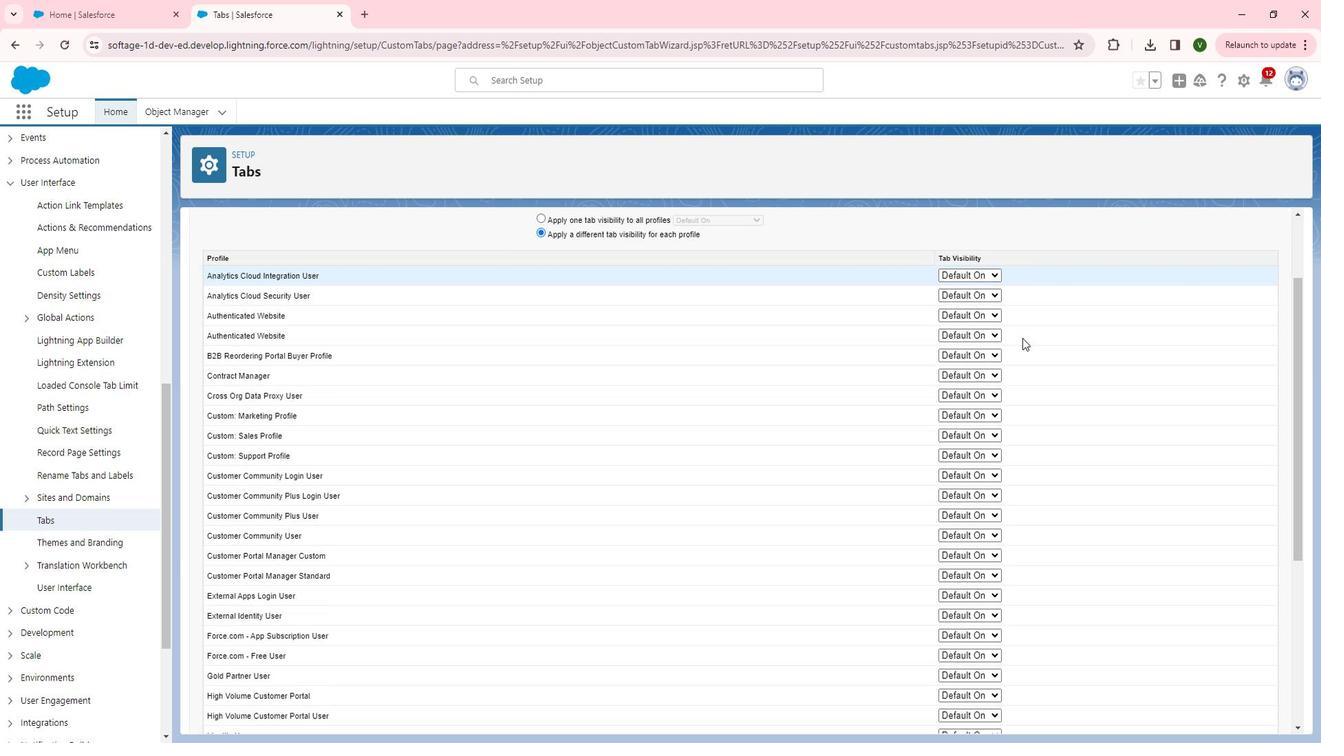 
Action: Mouse moved to (996, 301)
Screenshot: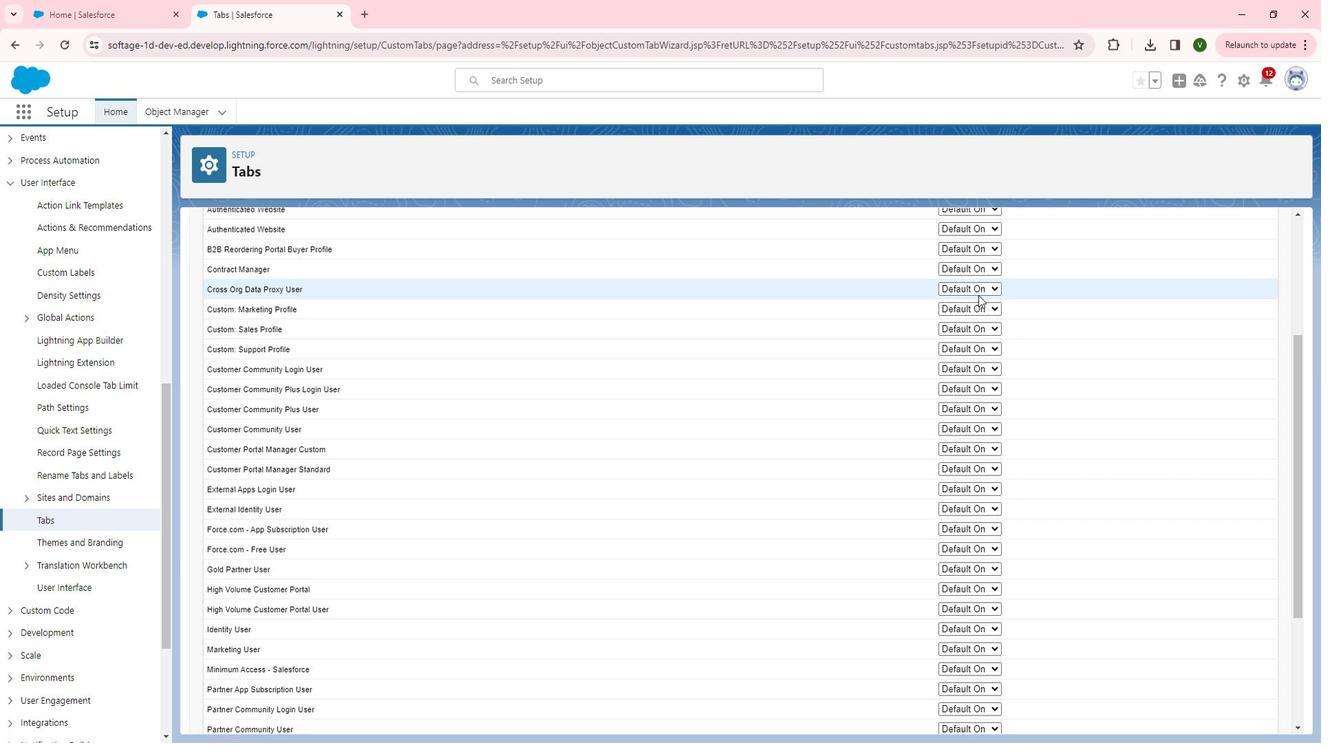 
Action: Mouse scrolled (996, 302) with delta (0, 0)
Screenshot: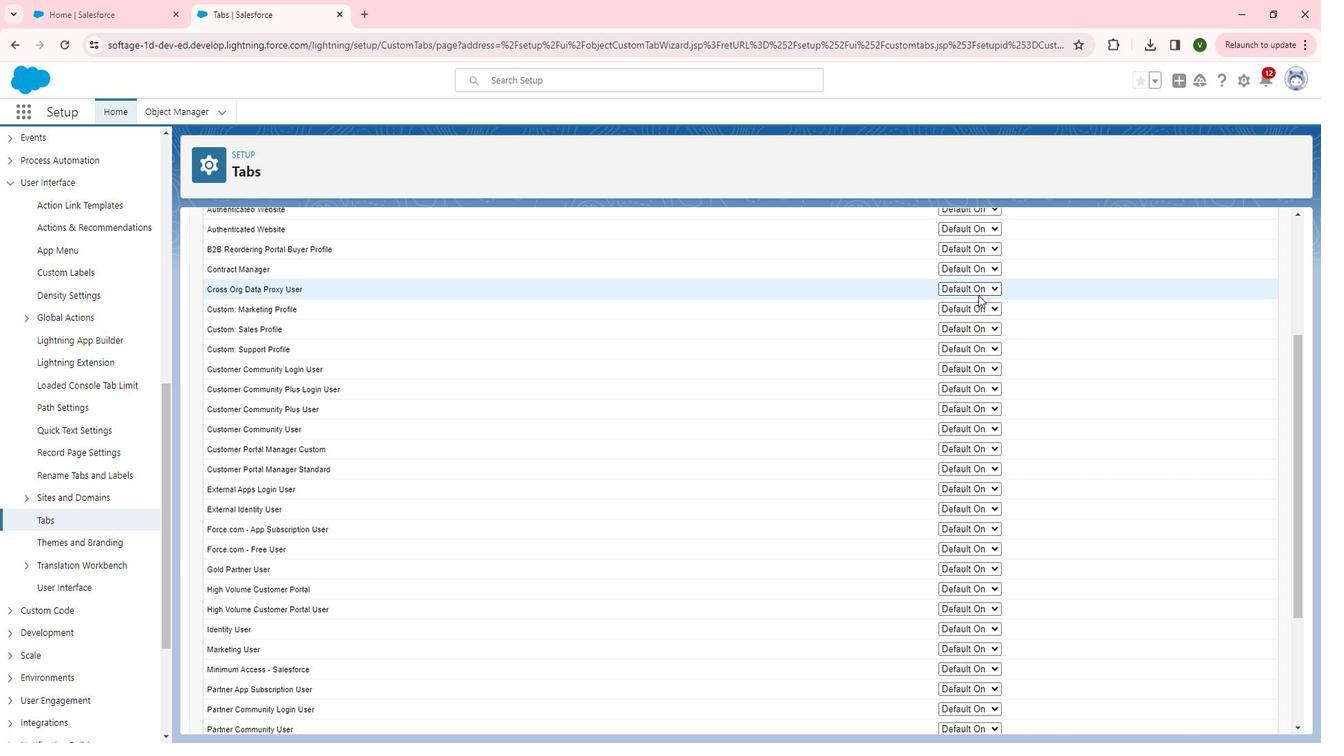 
Action: Mouse moved to (1002, 251)
